Task: Reply All to email with the signature Adam Smith with the subject Request for information from softage.1@softage.net with the message I would like to request a meeting to discuss the new product launch strategy., select the entire message, change the font of the message to Comic Sans and change the font typography to bold Send the email
Action: Mouse moved to (490, 623)
Screenshot: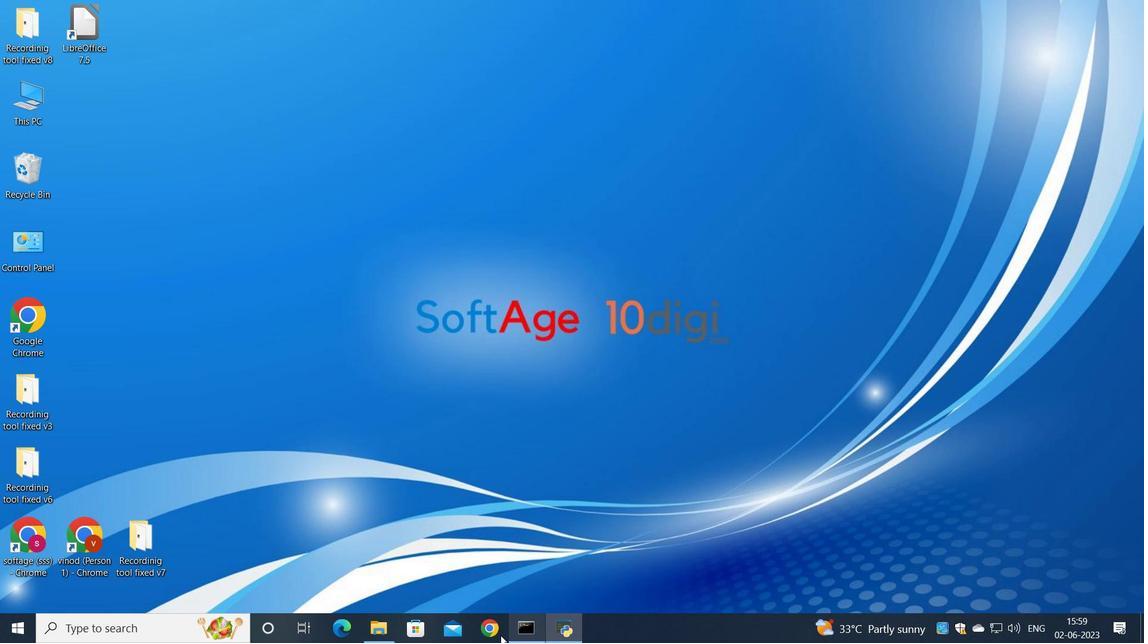 
Action: Mouse pressed left at (490, 623)
Screenshot: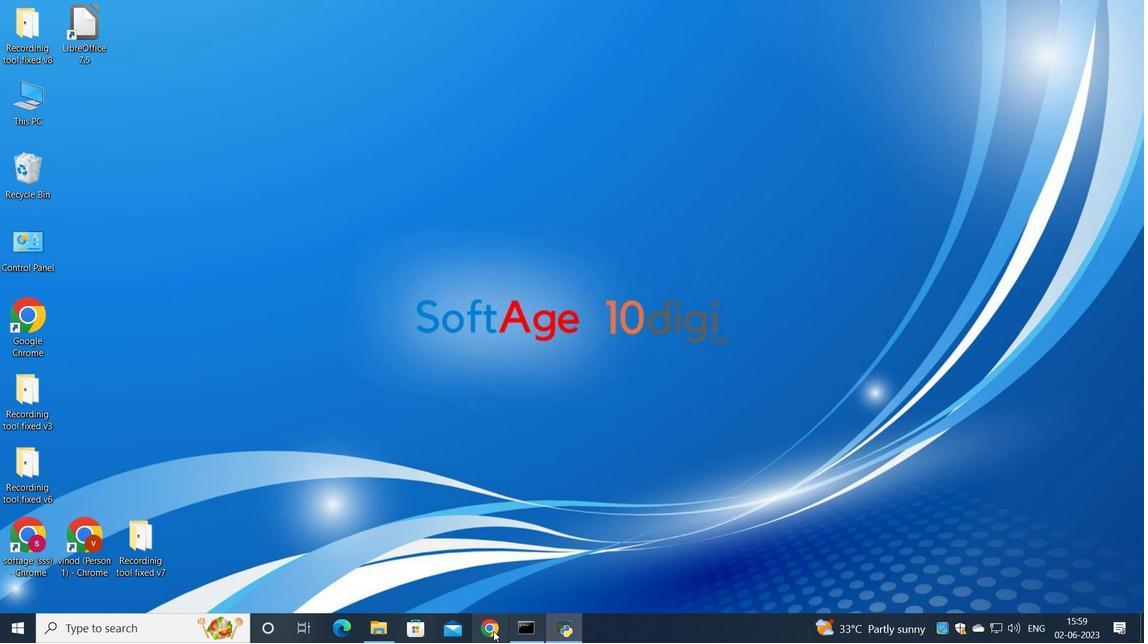 
Action: Mouse moved to (494, 408)
Screenshot: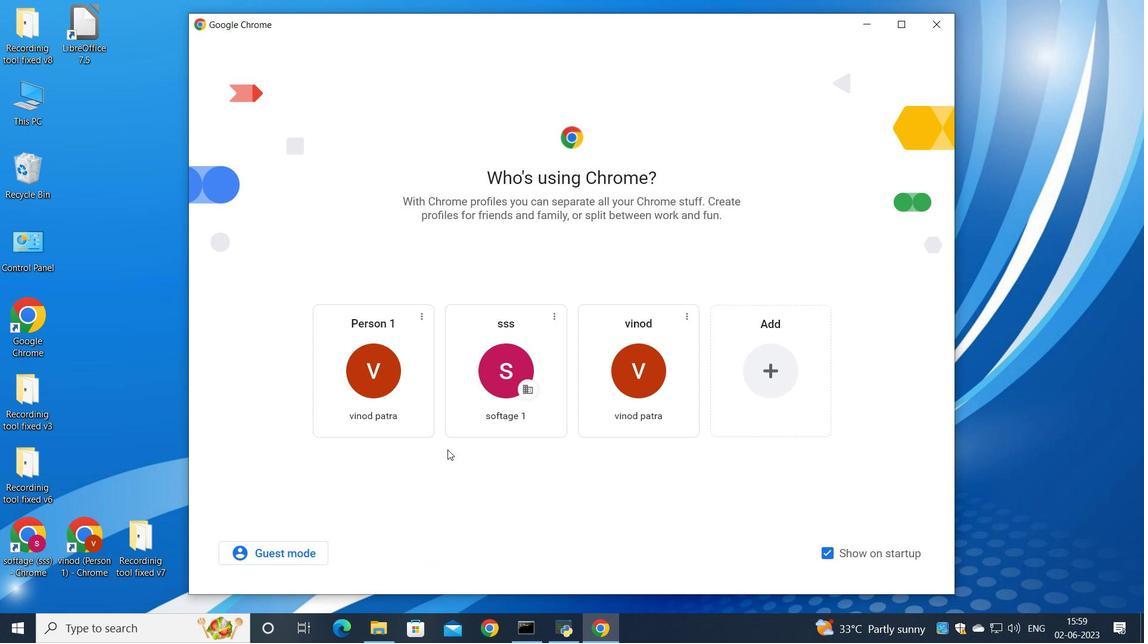 
Action: Mouse pressed left at (494, 408)
Screenshot: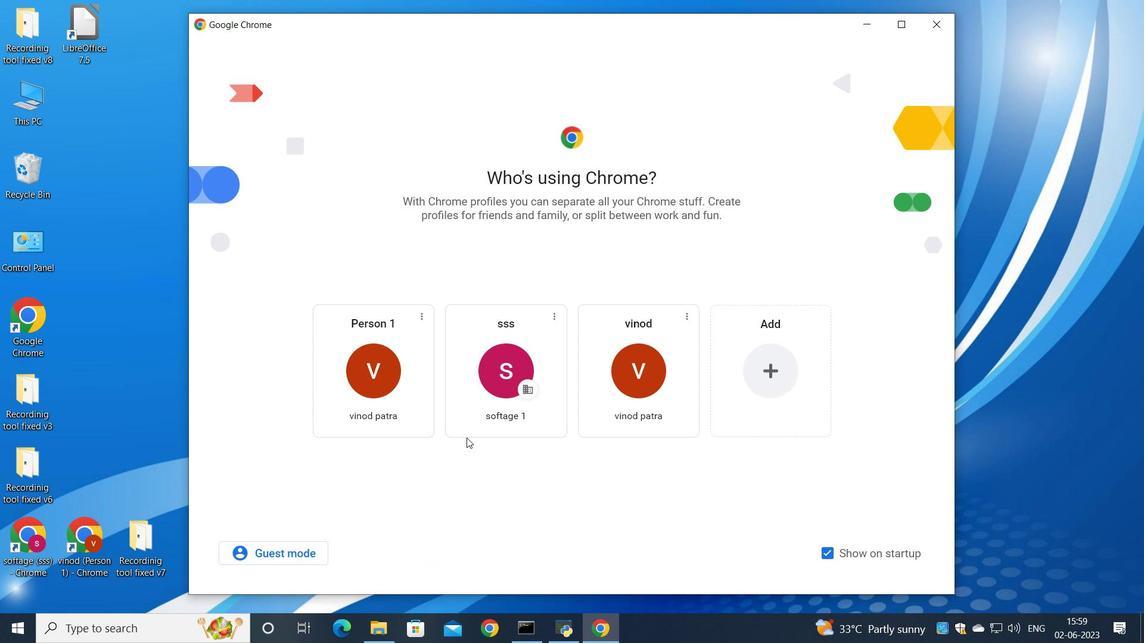 
Action: Mouse moved to (1001, 102)
Screenshot: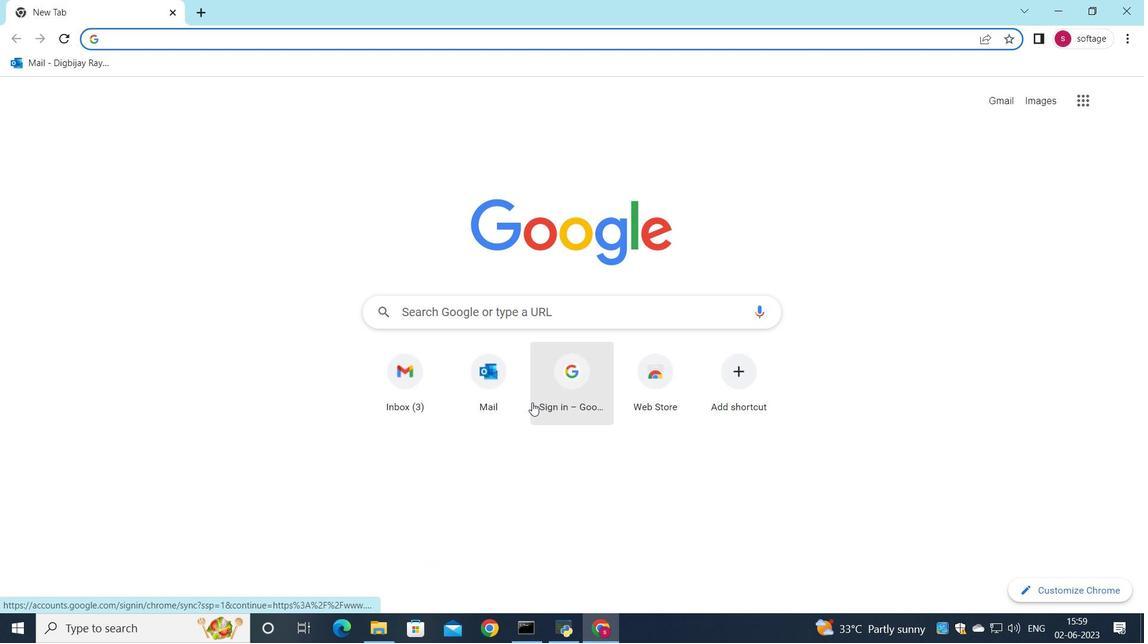 
Action: Mouse pressed left at (1001, 102)
Screenshot: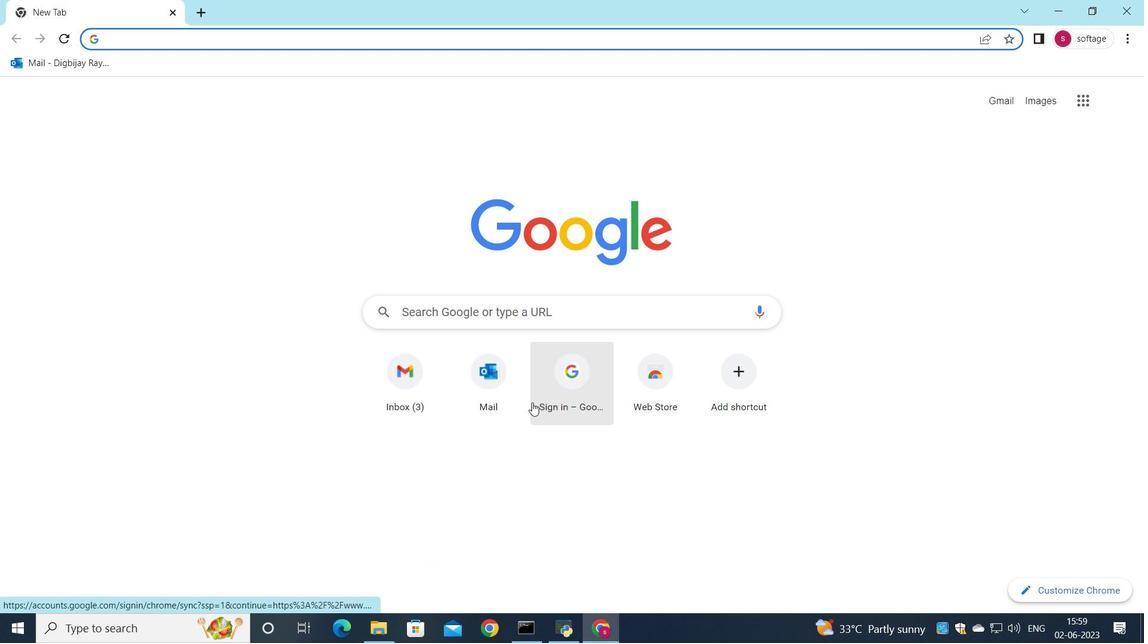 
Action: Mouse moved to (977, 106)
Screenshot: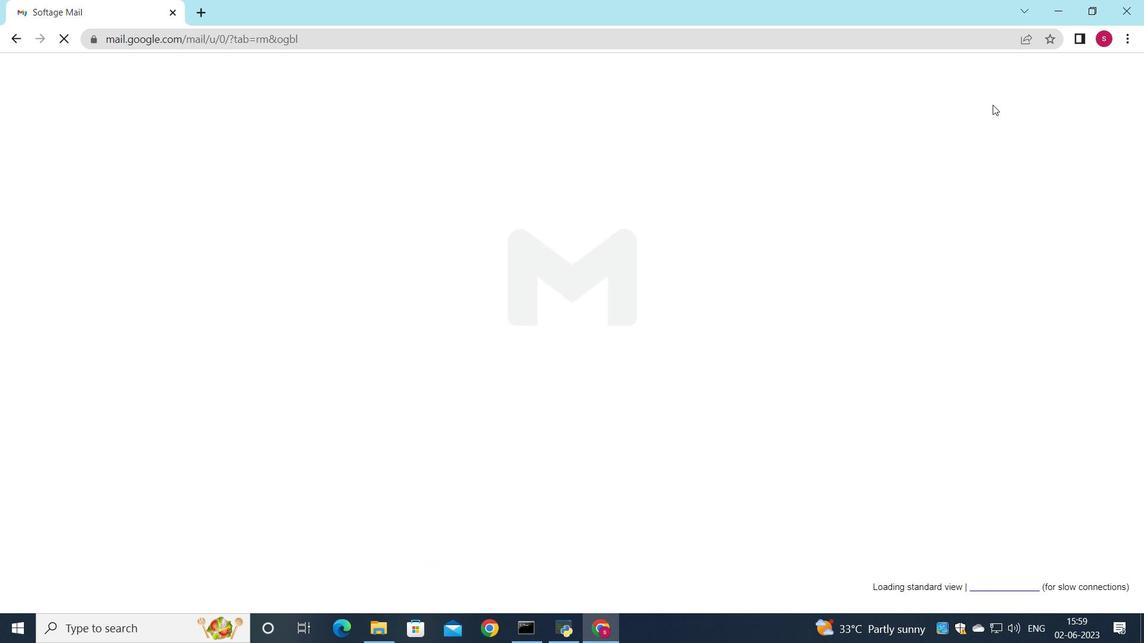 
Action: Mouse pressed left at (977, 106)
Screenshot: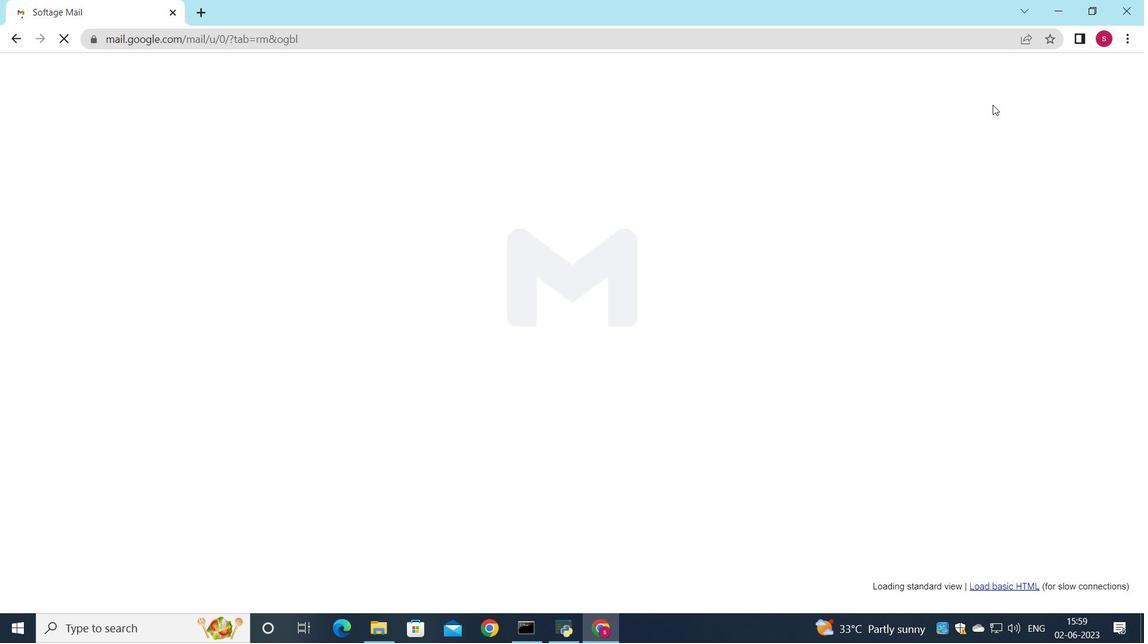 
Action: Mouse moved to (992, 169)
Screenshot: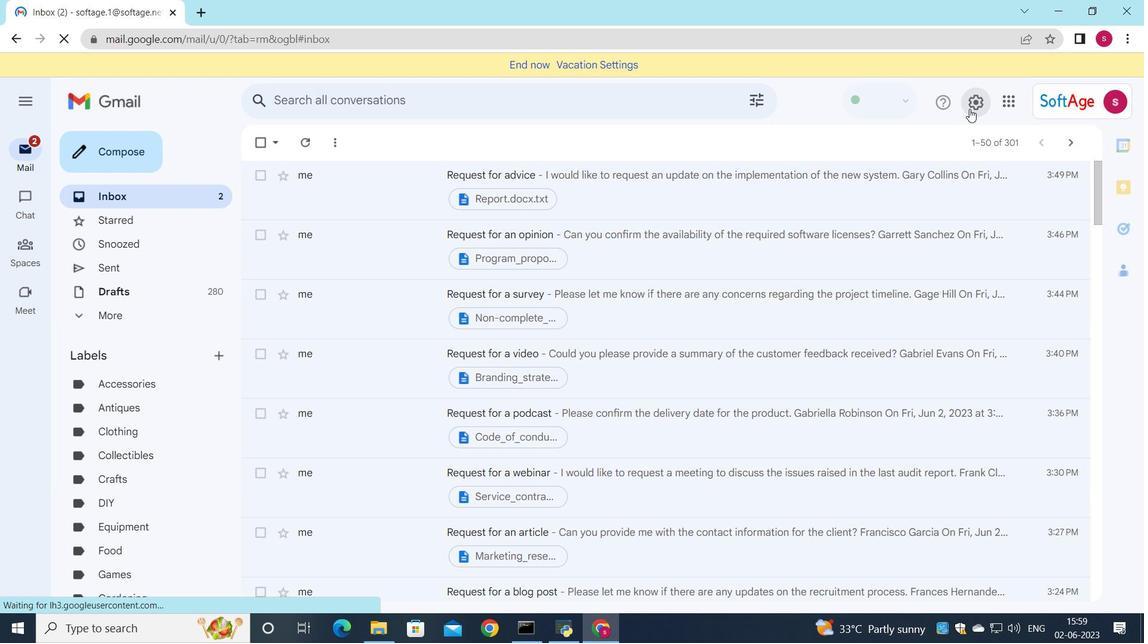
Action: Mouse pressed left at (992, 169)
Screenshot: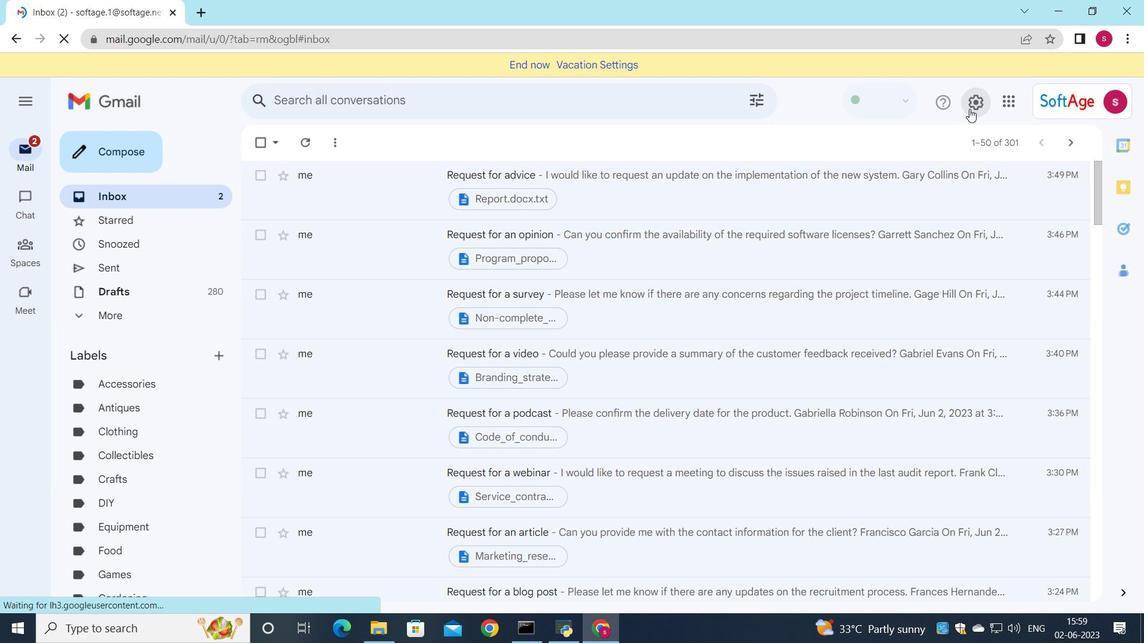 
Action: Mouse moved to (731, 228)
Screenshot: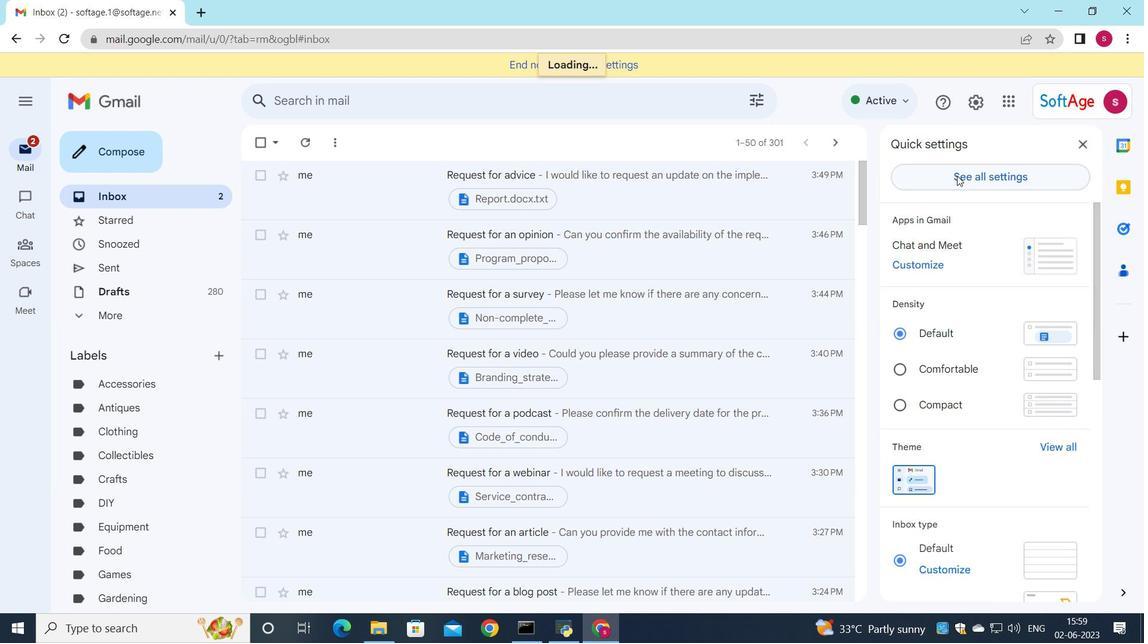 
Action: Mouse scrolled (731, 227) with delta (0, 0)
Screenshot: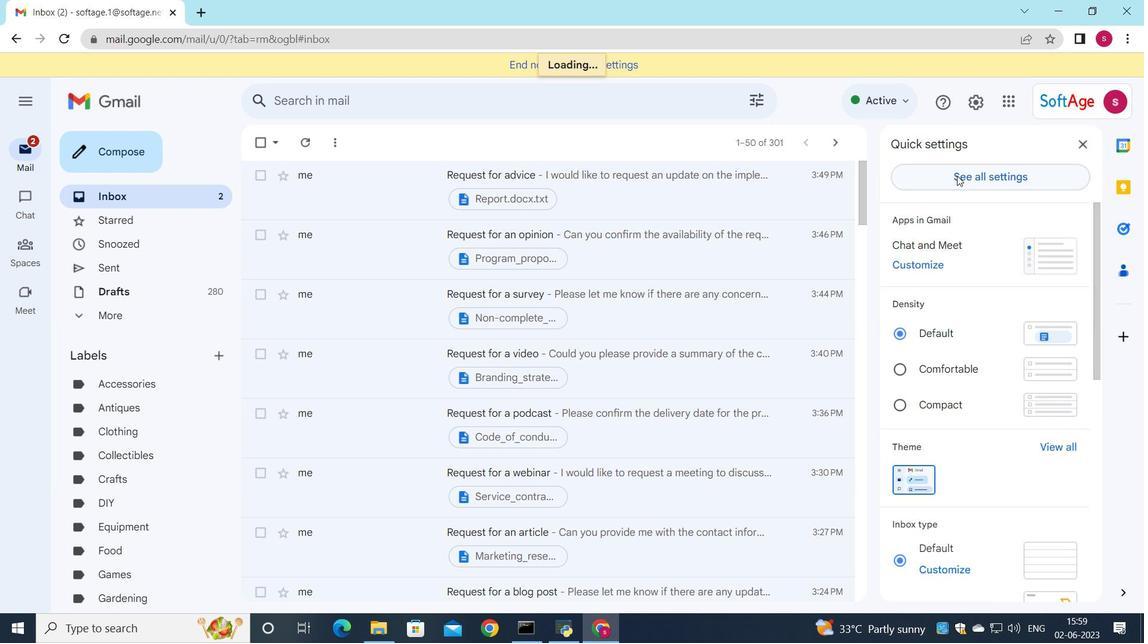 
Action: Mouse moved to (727, 236)
Screenshot: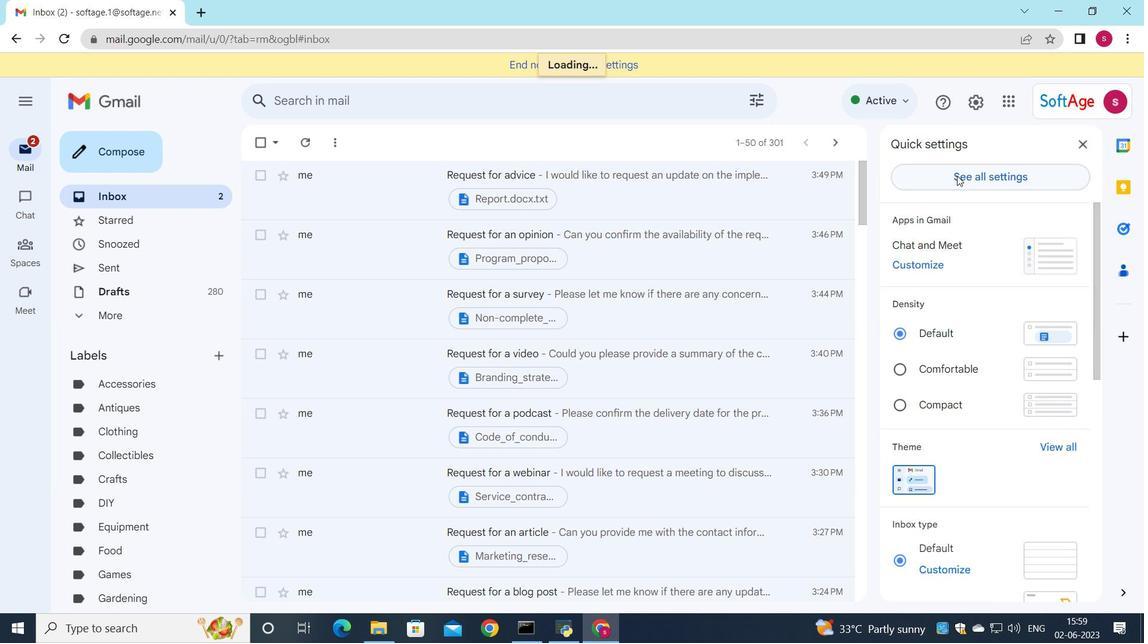 
Action: Mouse scrolled (727, 236) with delta (0, 0)
Screenshot: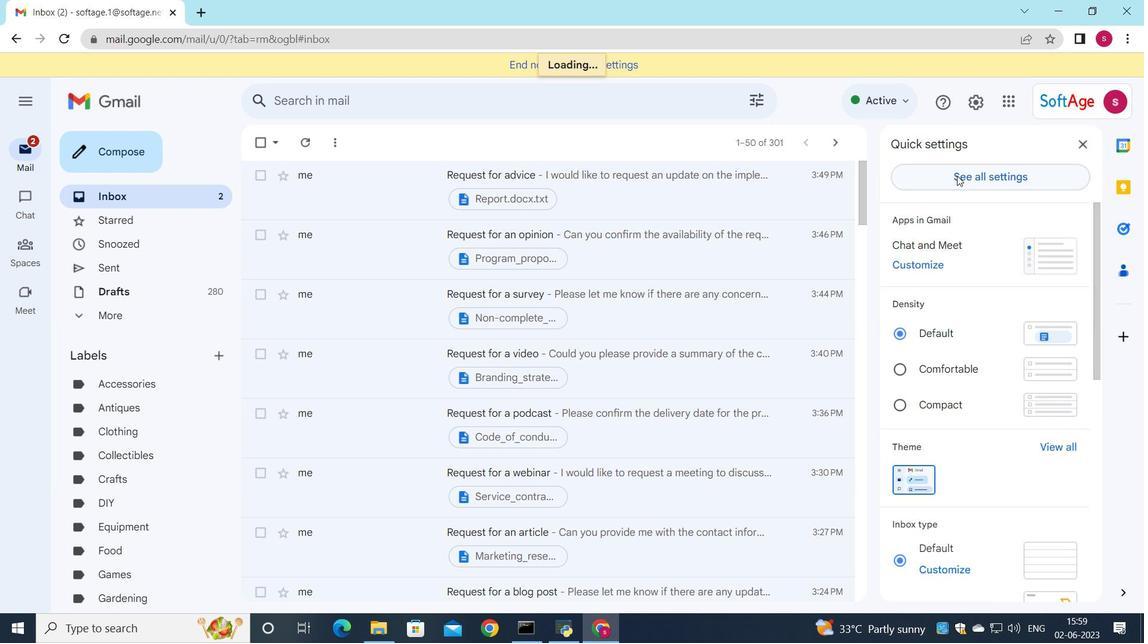 
Action: Mouse moved to (725, 239)
Screenshot: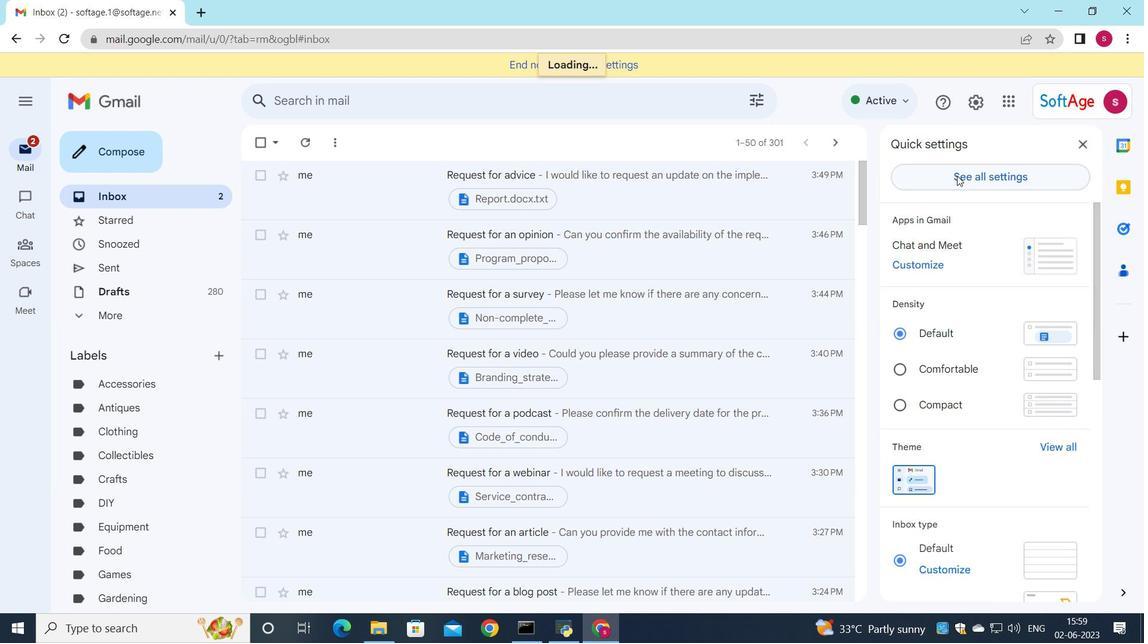 
Action: Mouse scrolled (725, 238) with delta (0, 0)
Screenshot: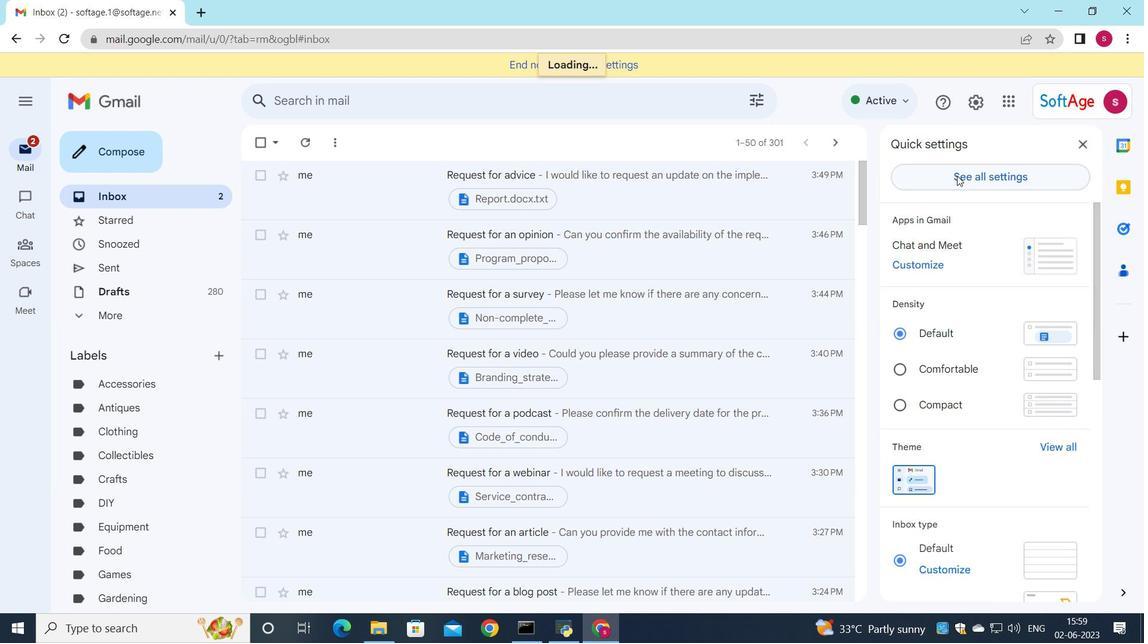 
Action: Mouse moved to (723, 240)
Screenshot: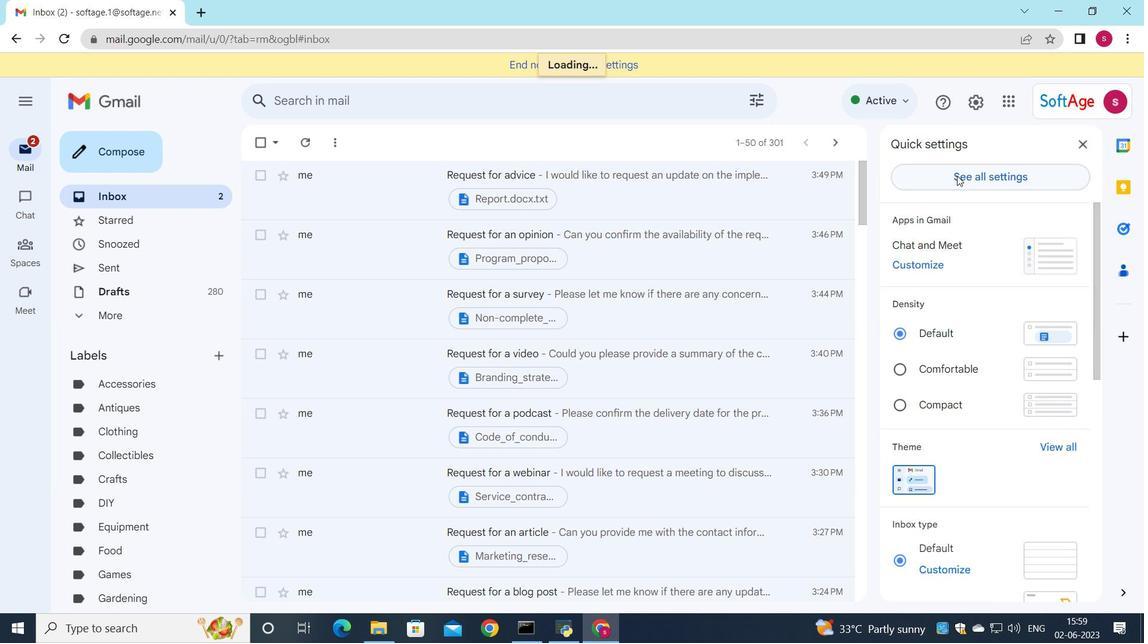 
Action: Mouse scrolled (723, 239) with delta (0, 0)
Screenshot: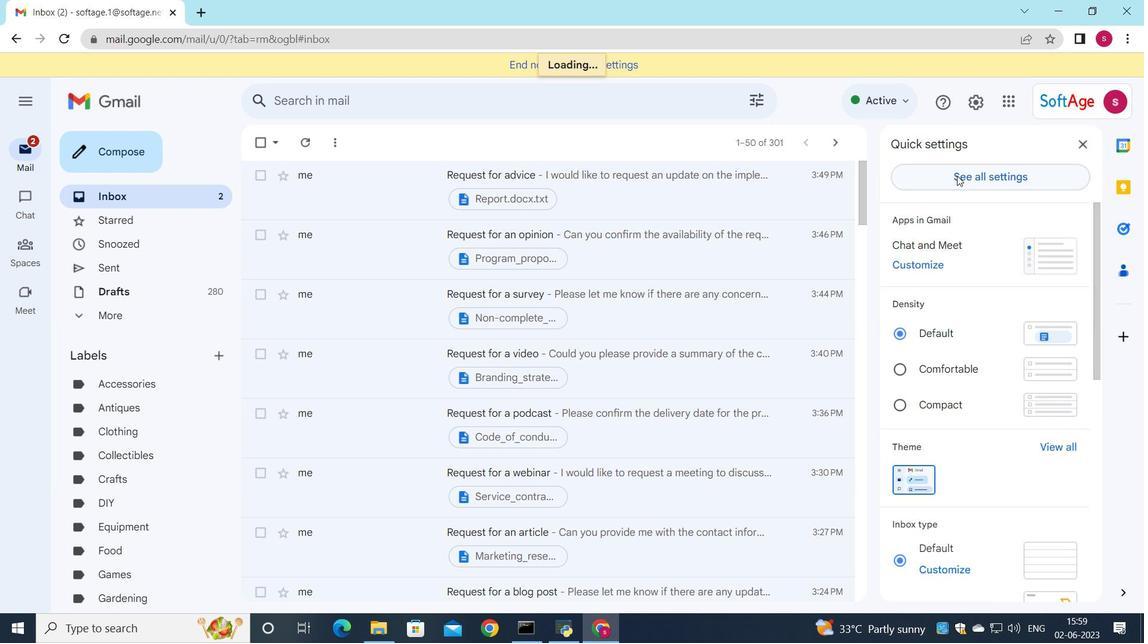 
Action: Mouse moved to (665, 234)
Screenshot: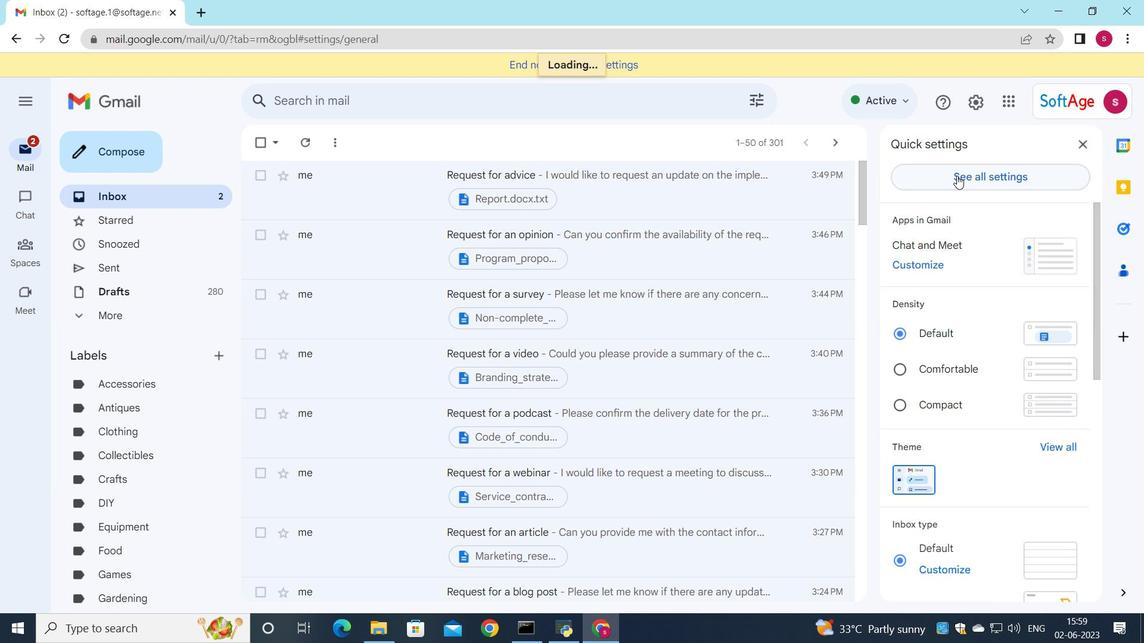 
Action: Mouse scrolled (665, 233) with delta (0, 0)
Screenshot: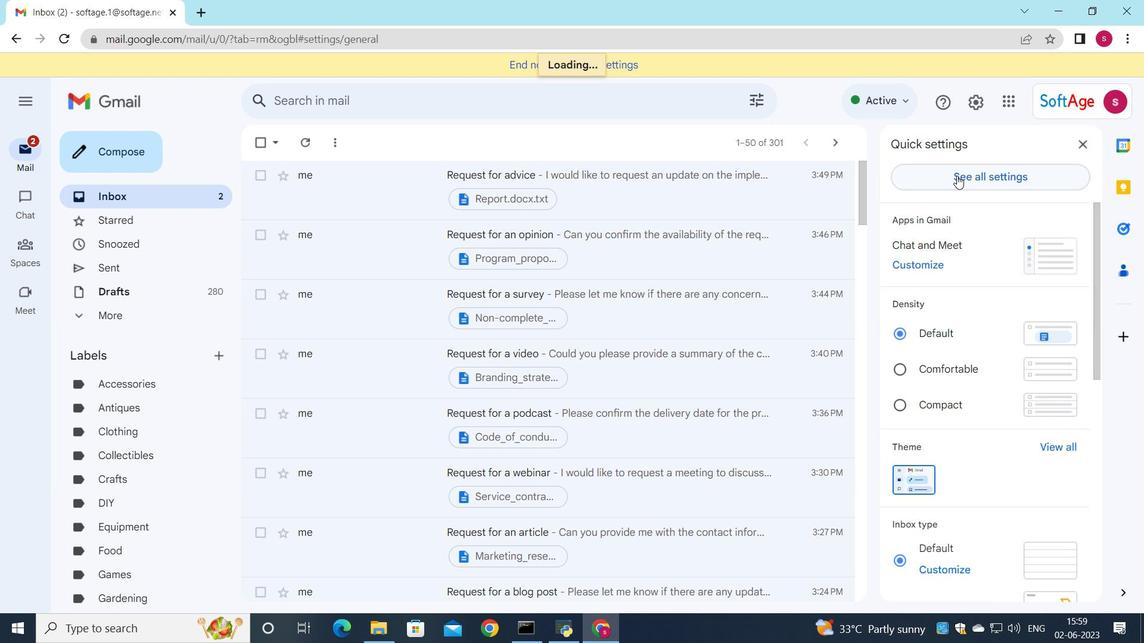 
Action: Mouse moved to (660, 240)
Screenshot: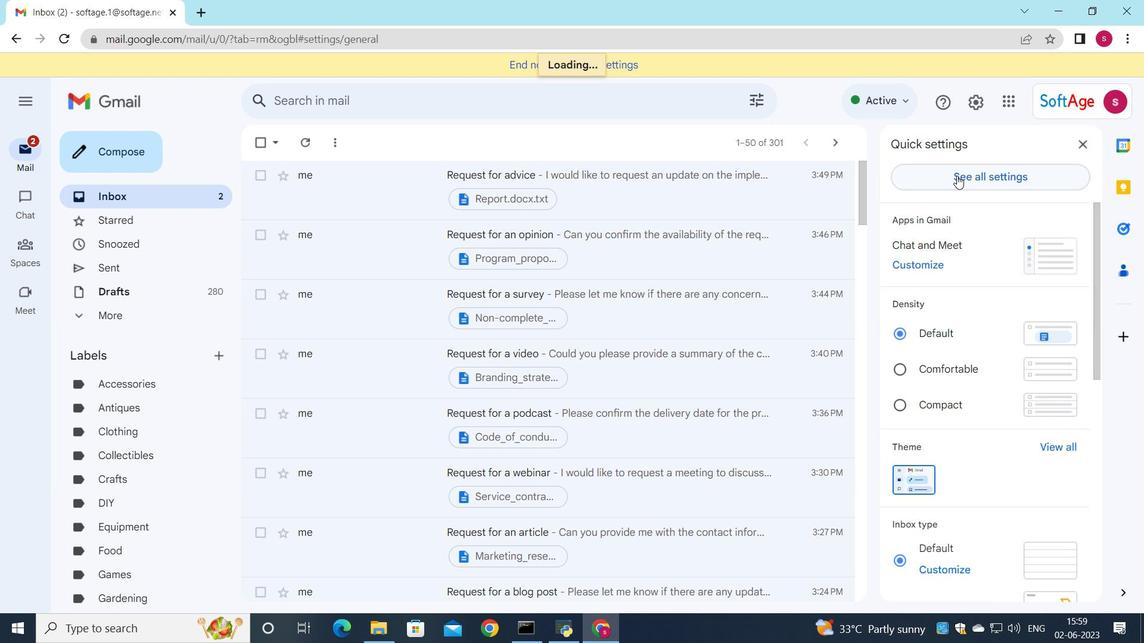 
Action: Mouse scrolled (660, 239) with delta (0, 0)
Screenshot: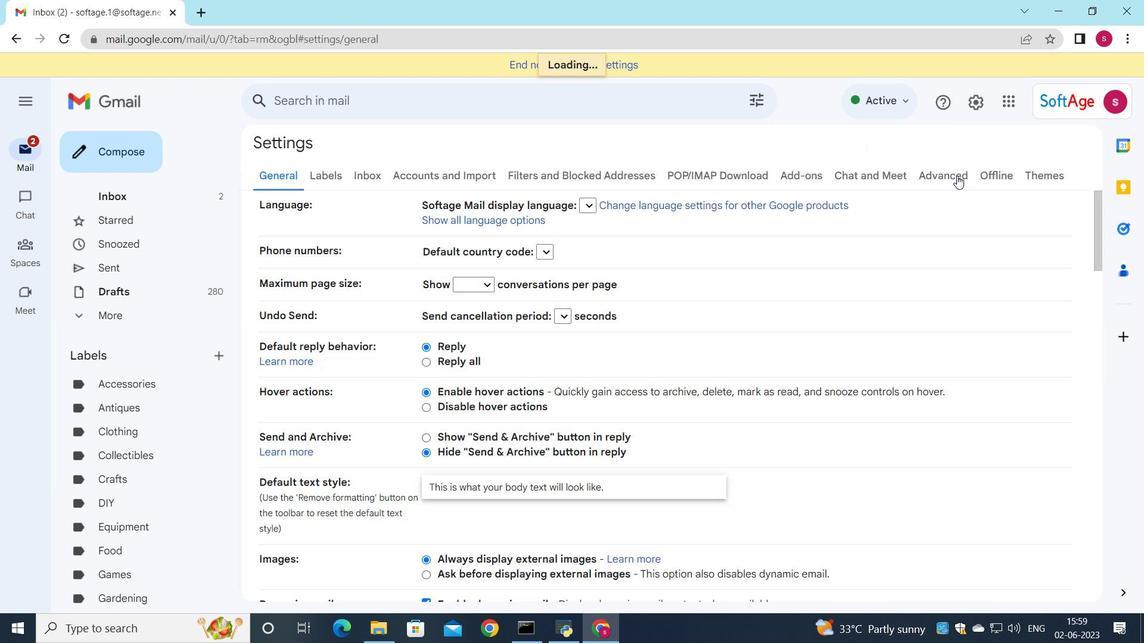 
Action: Mouse moved to (658, 243)
Screenshot: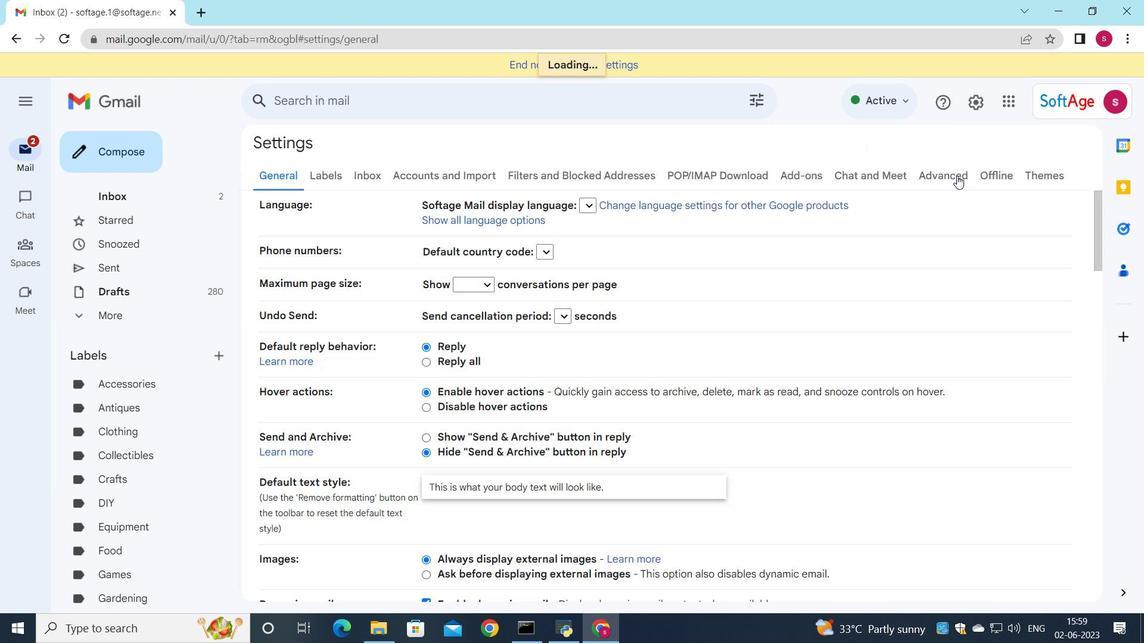 
Action: Mouse scrolled (658, 243) with delta (0, 0)
Screenshot: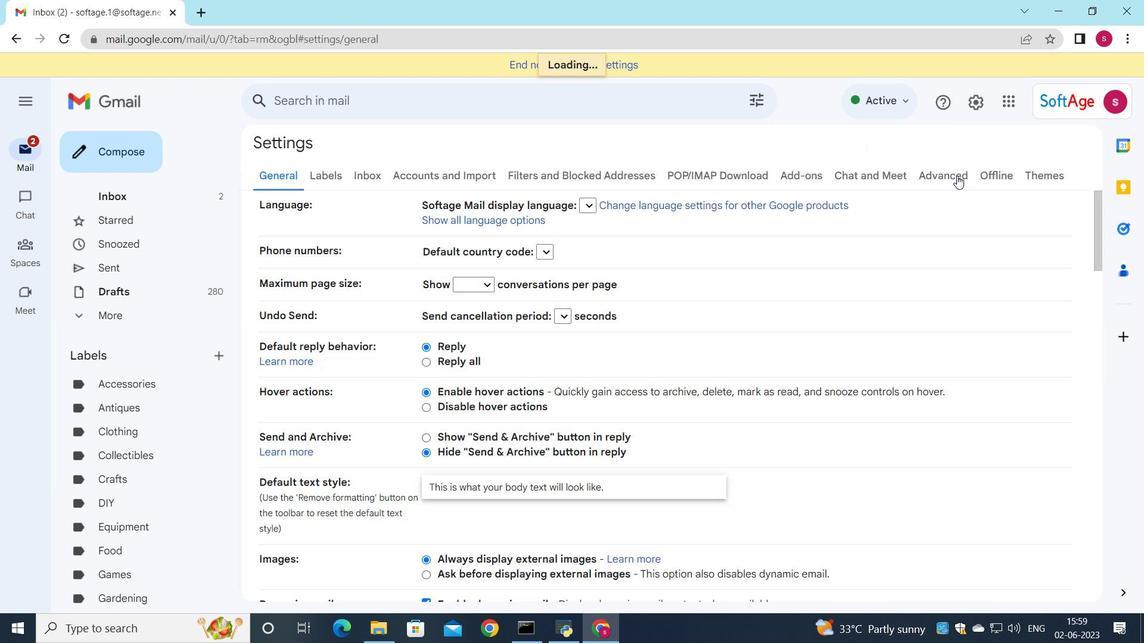 
Action: Mouse moved to (623, 300)
Screenshot: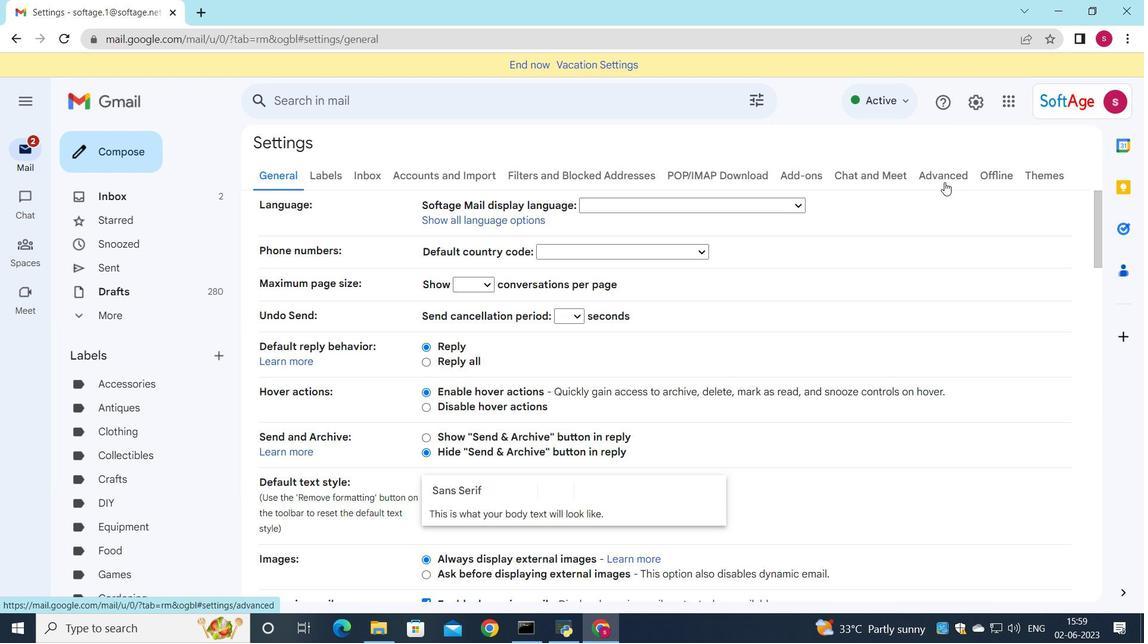 
Action: Mouse scrolled (623, 299) with delta (0, 0)
Screenshot: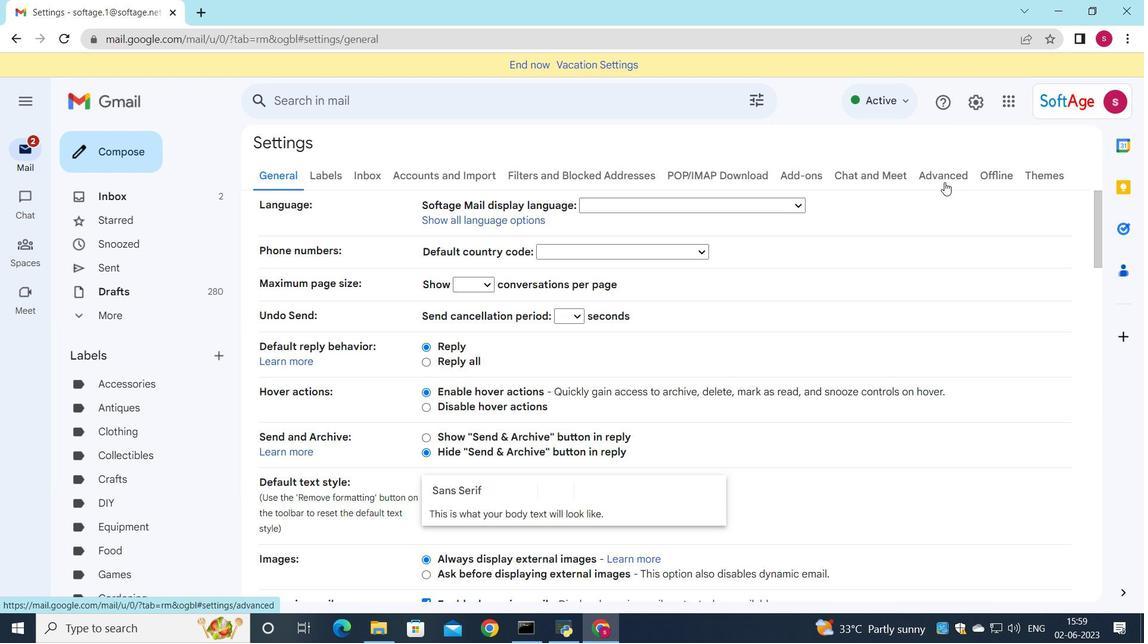 
Action: Mouse moved to (623, 301)
Screenshot: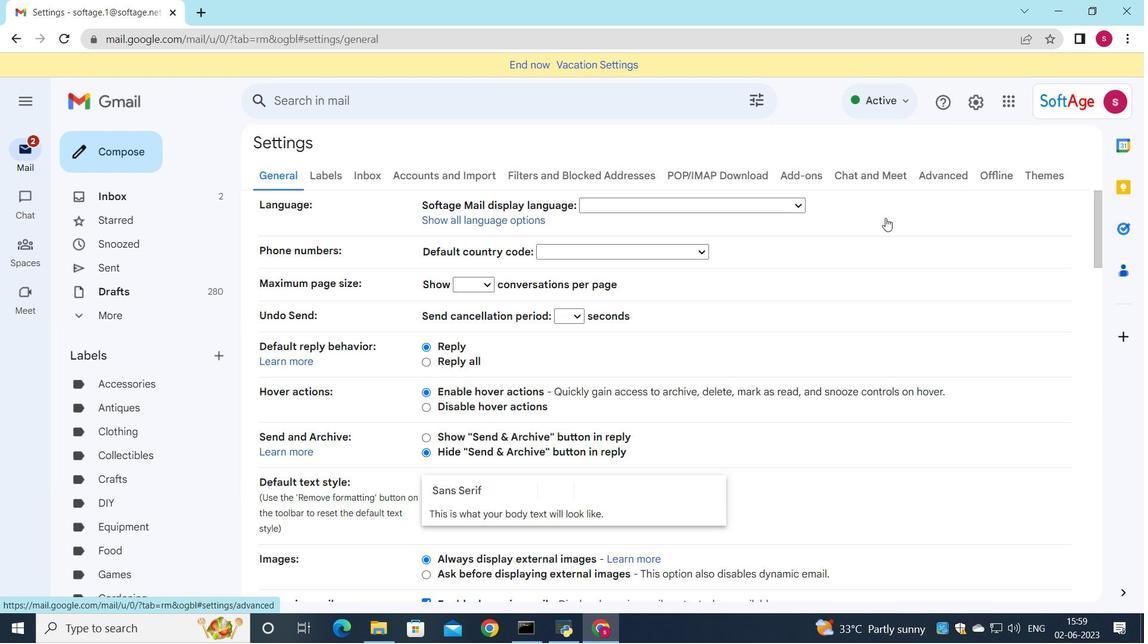 
Action: Mouse scrolled (623, 300) with delta (0, 0)
Screenshot: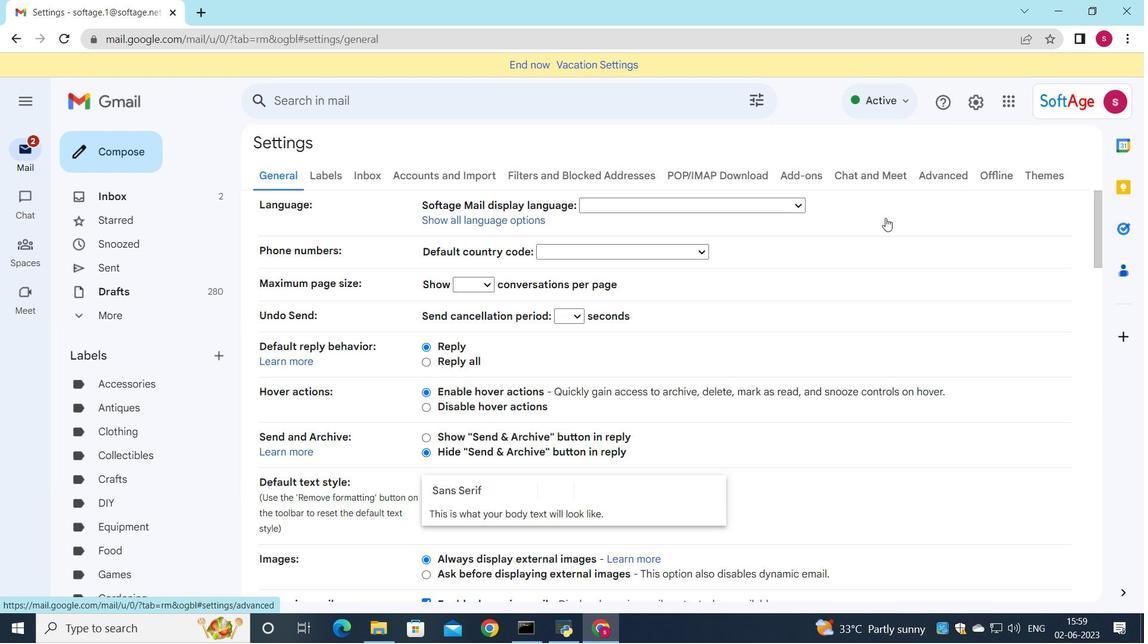 
Action: Mouse moved to (623, 302)
Screenshot: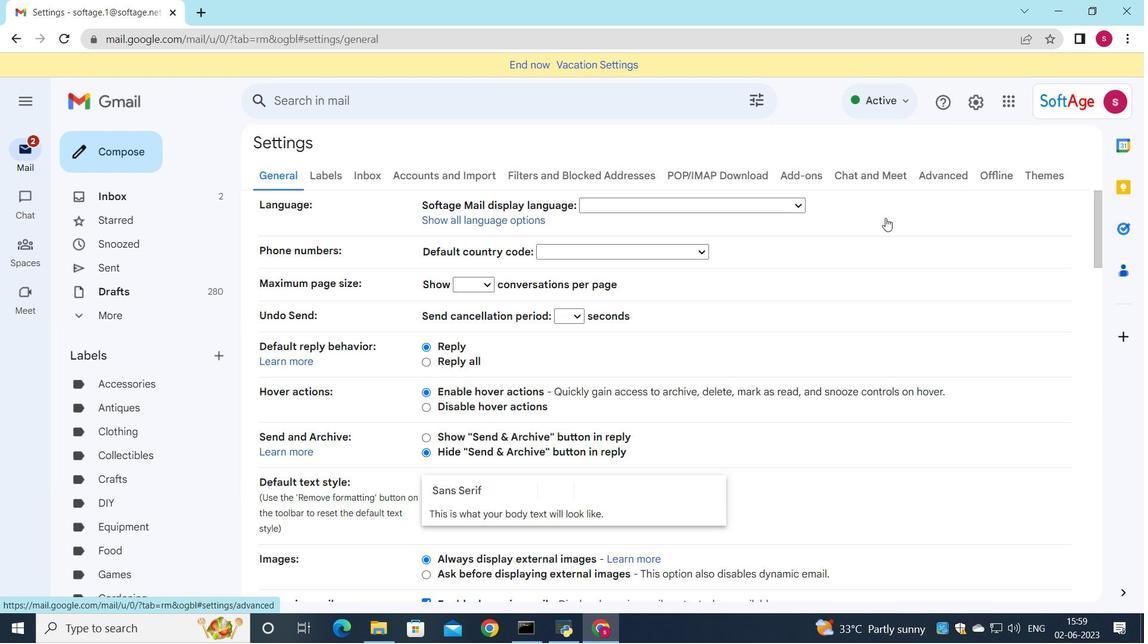 
Action: Mouse scrolled (623, 301) with delta (0, 0)
Screenshot: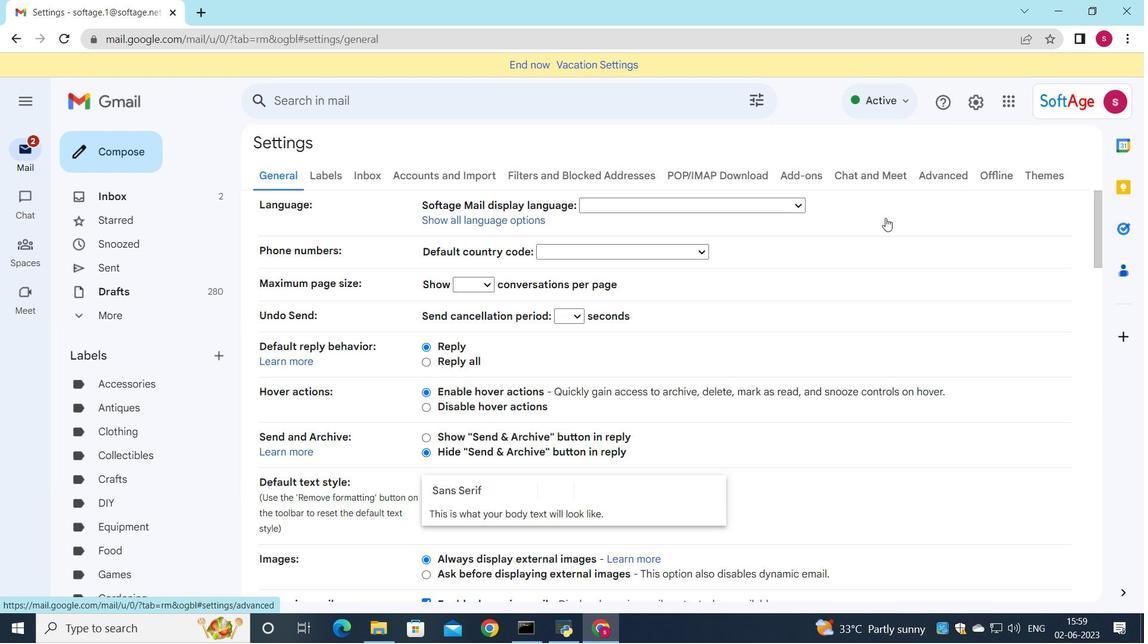 
Action: Mouse moved to (623, 302)
Screenshot: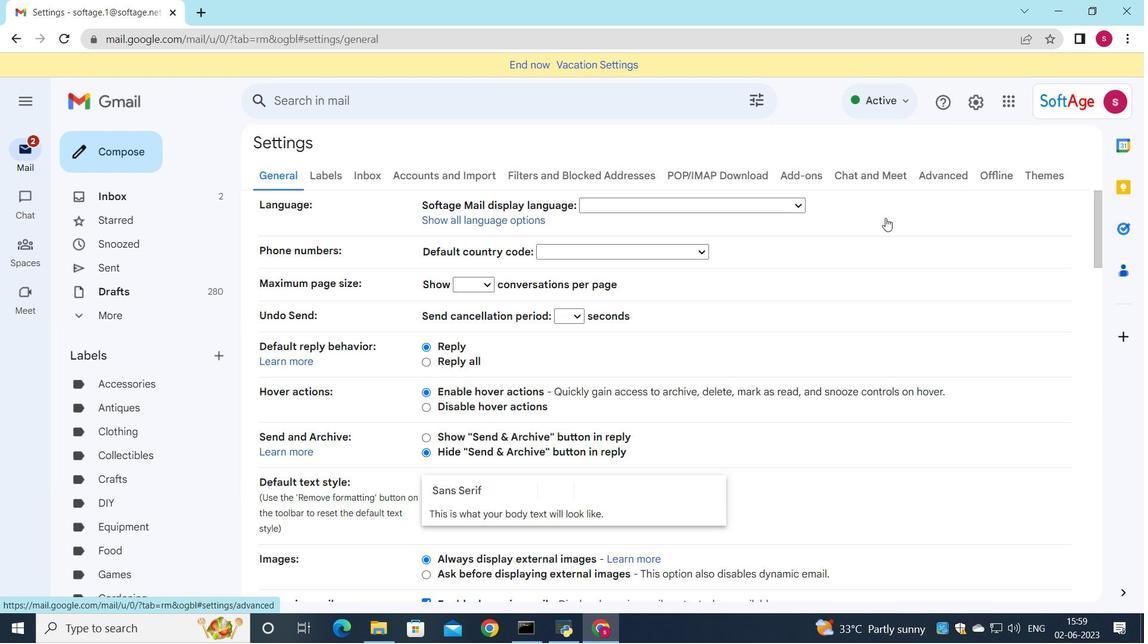 
Action: Mouse scrolled (623, 301) with delta (0, 0)
Screenshot: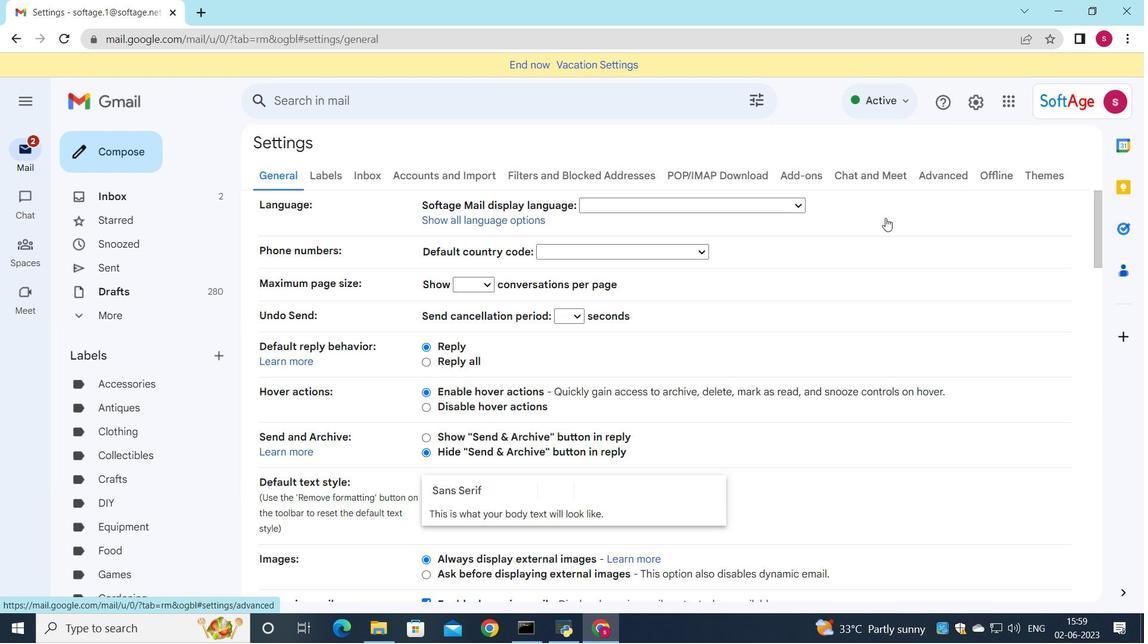 
Action: Mouse moved to (623, 297)
Screenshot: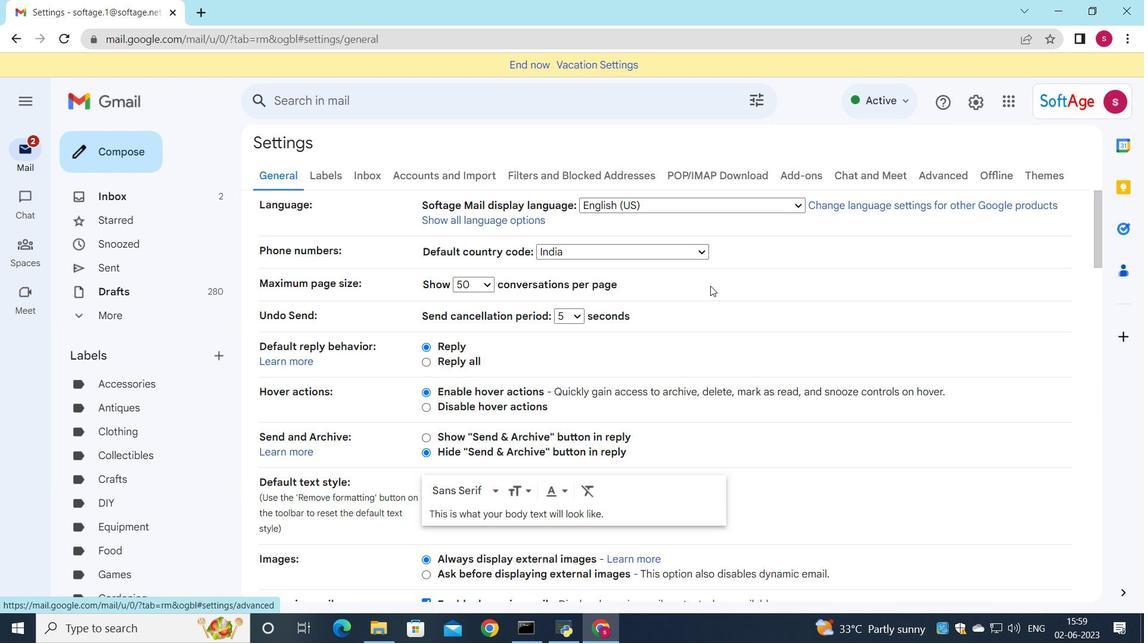 
Action: Mouse scrolled (623, 296) with delta (0, 0)
Screenshot: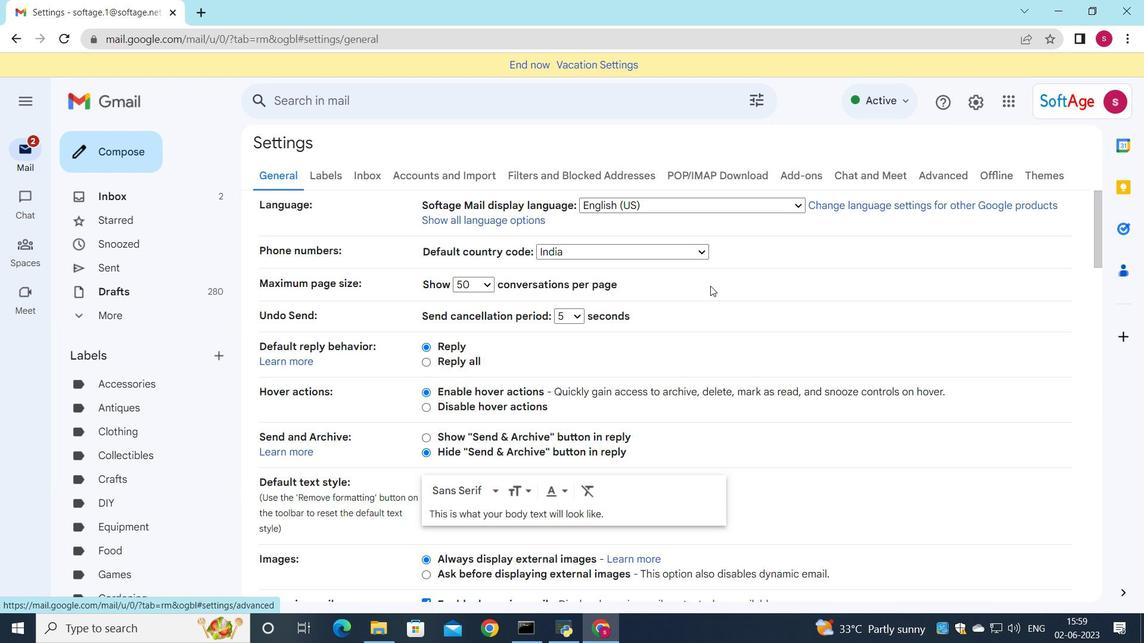 
Action: Mouse scrolled (623, 296) with delta (0, 0)
Screenshot: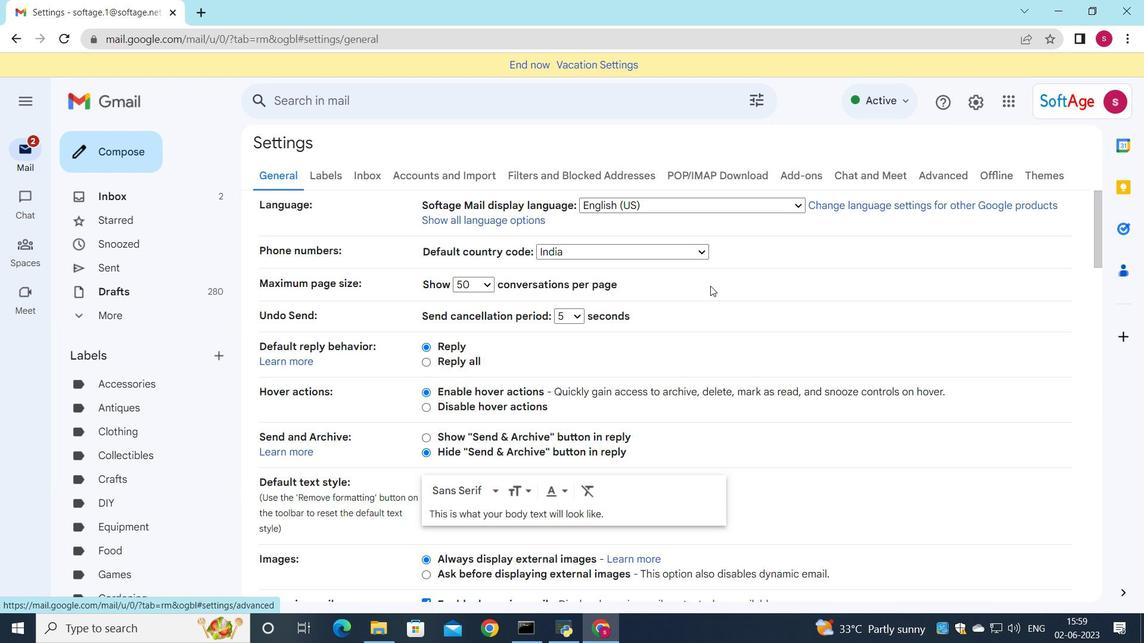 
Action: Mouse scrolled (623, 296) with delta (0, 0)
Screenshot: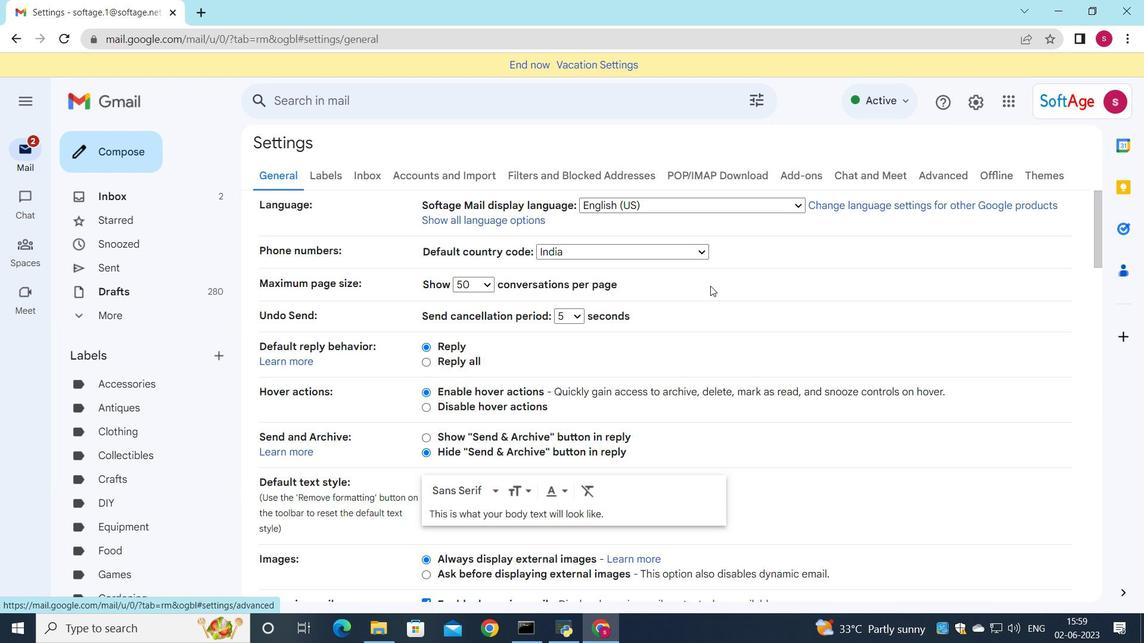 
Action: Mouse scrolled (623, 296) with delta (0, 0)
Screenshot: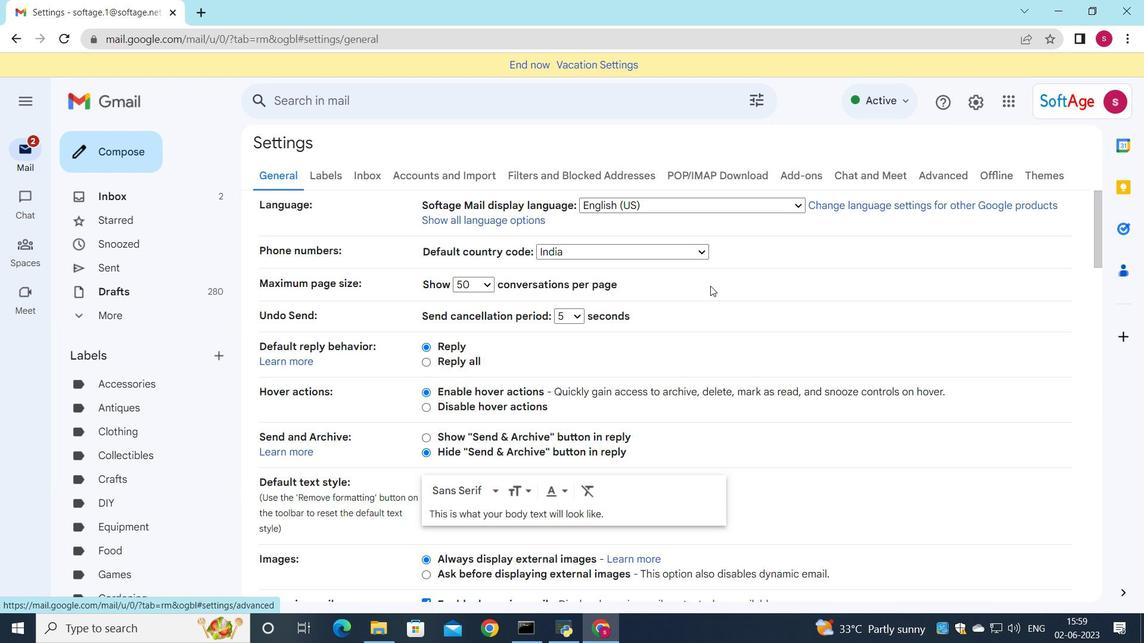 
Action: Mouse moved to (627, 293)
Screenshot: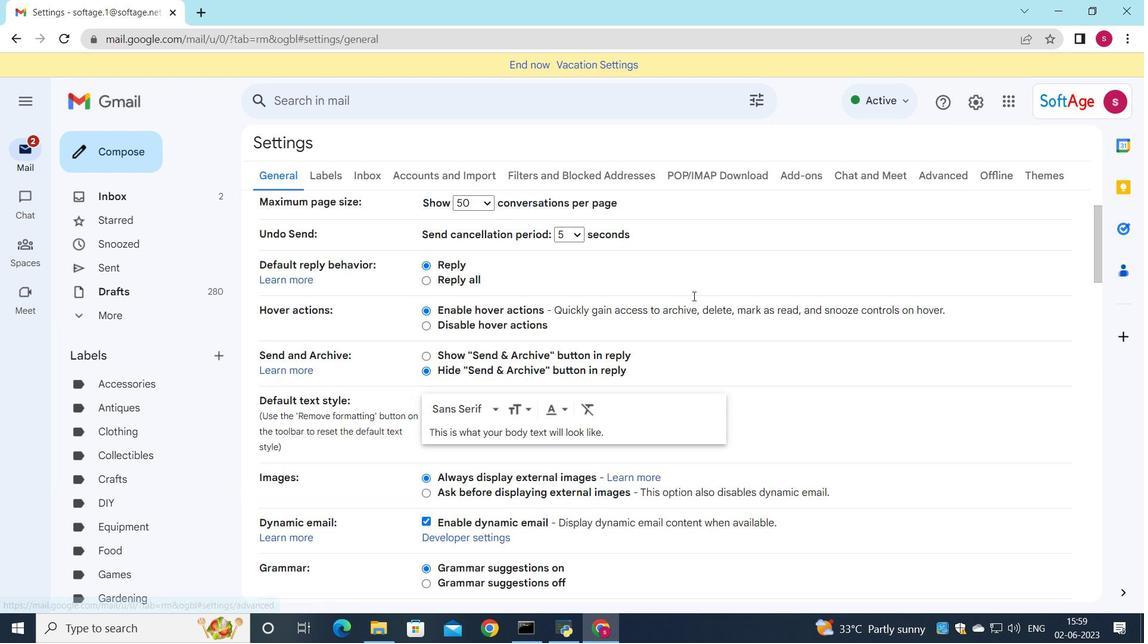 
Action: Mouse scrolled (627, 293) with delta (0, 0)
Screenshot: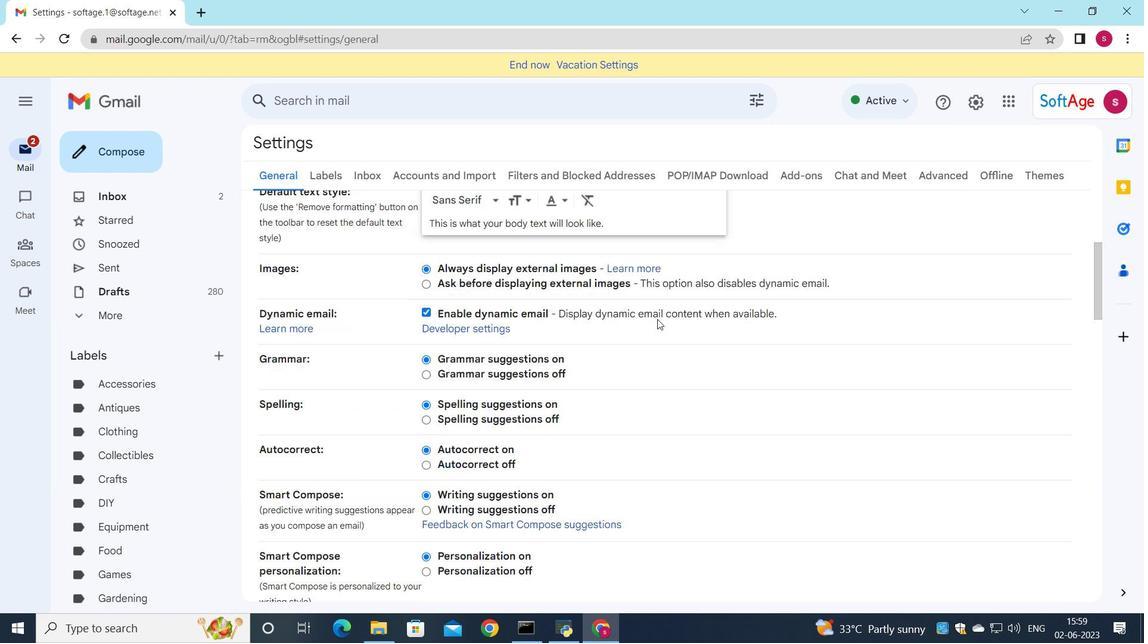 
Action: Mouse scrolled (627, 293) with delta (0, 0)
Screenshot: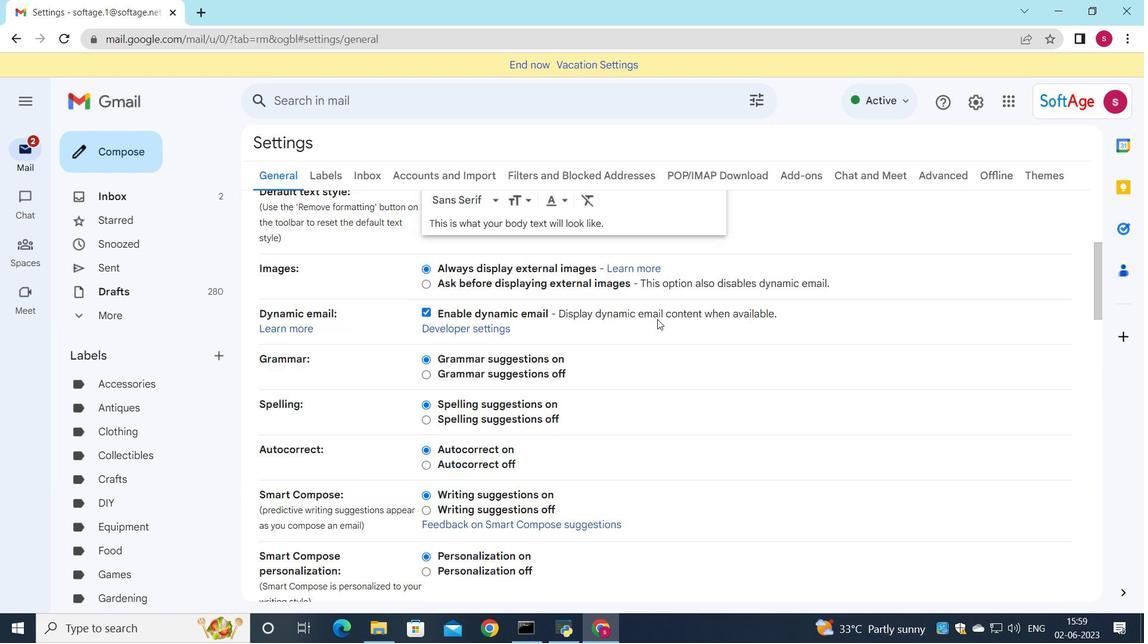 
Action: Mouse scrolled (627, 293) with delta (0, 0)
Screenshot: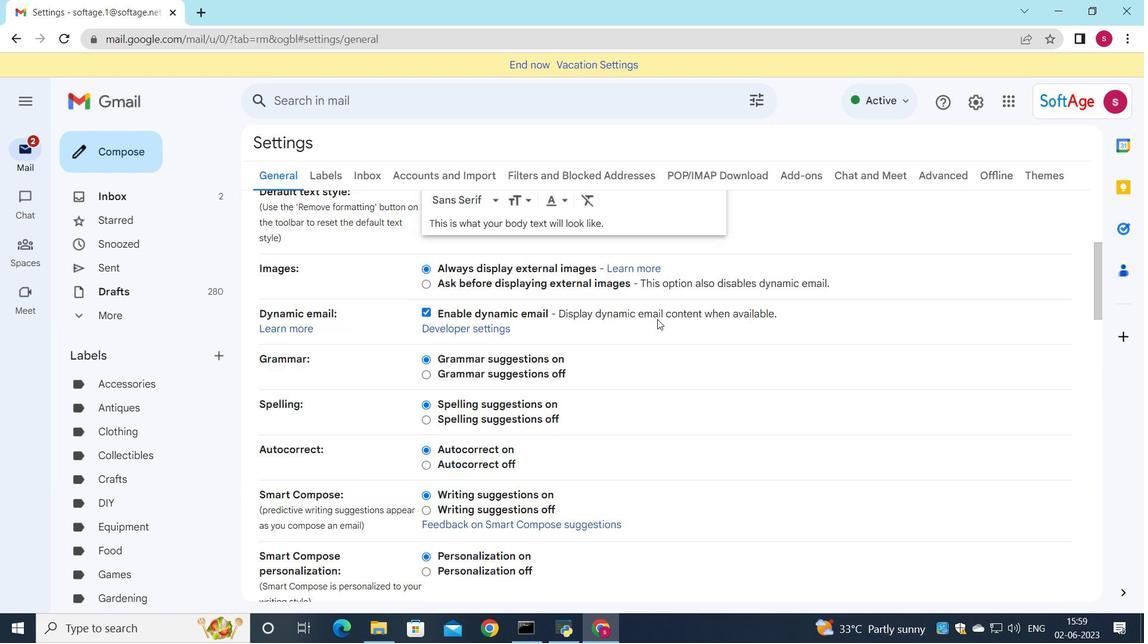 
Action: Mouse scrolled (627, 293) with delta (0, 0)
Screenshot: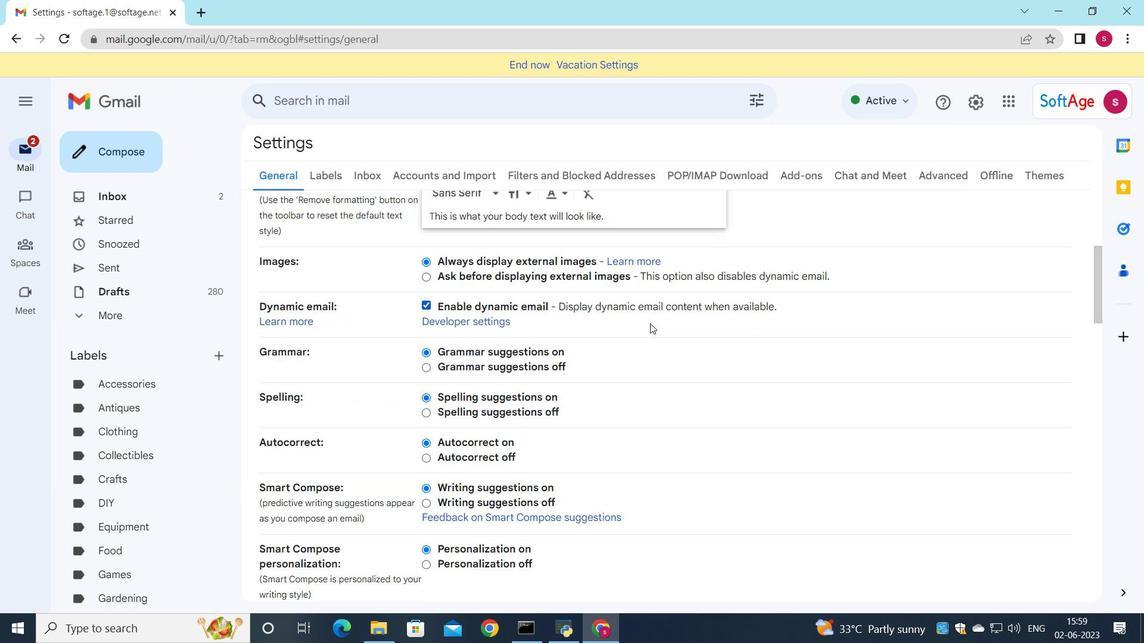 
Action: Mouse moved to (592, 230)
Screenshot: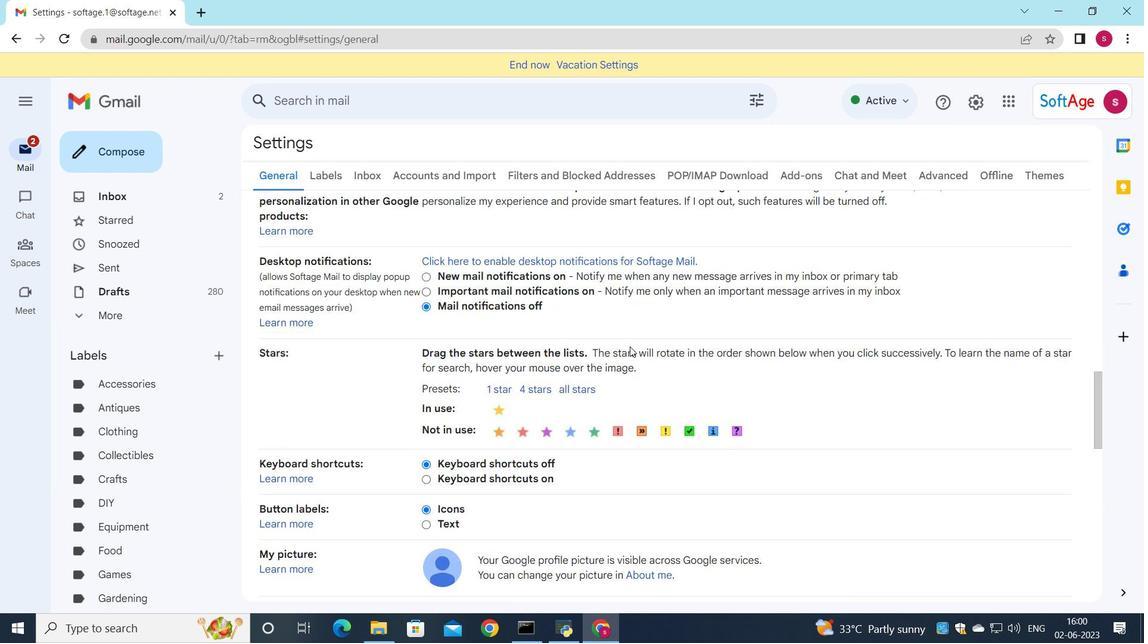 
Action: Mouse pressed left at (592, 230)
Screenshot: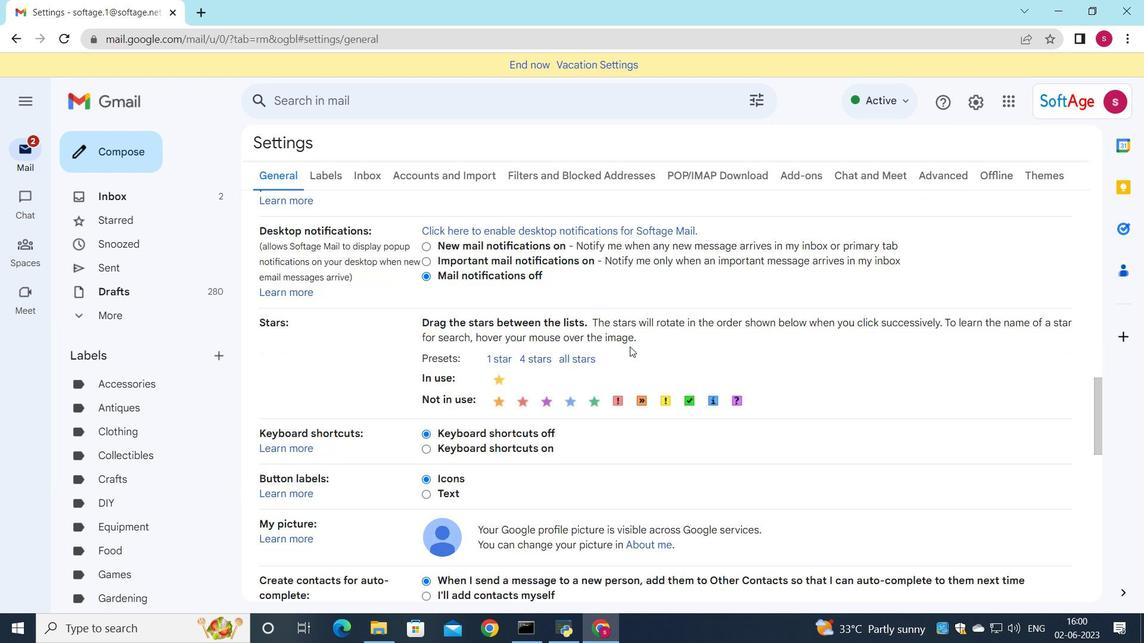 
Action: Mouse moved to (709, 361)
Screenshot: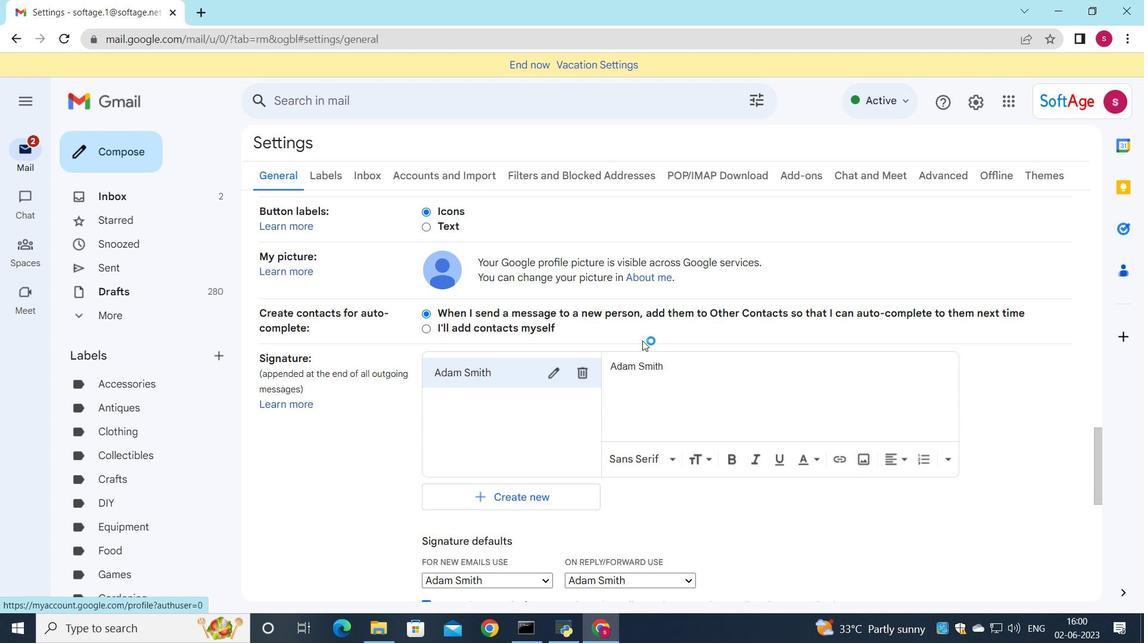 
Action: Mouse pressed left at (709, 361)
Screenshot: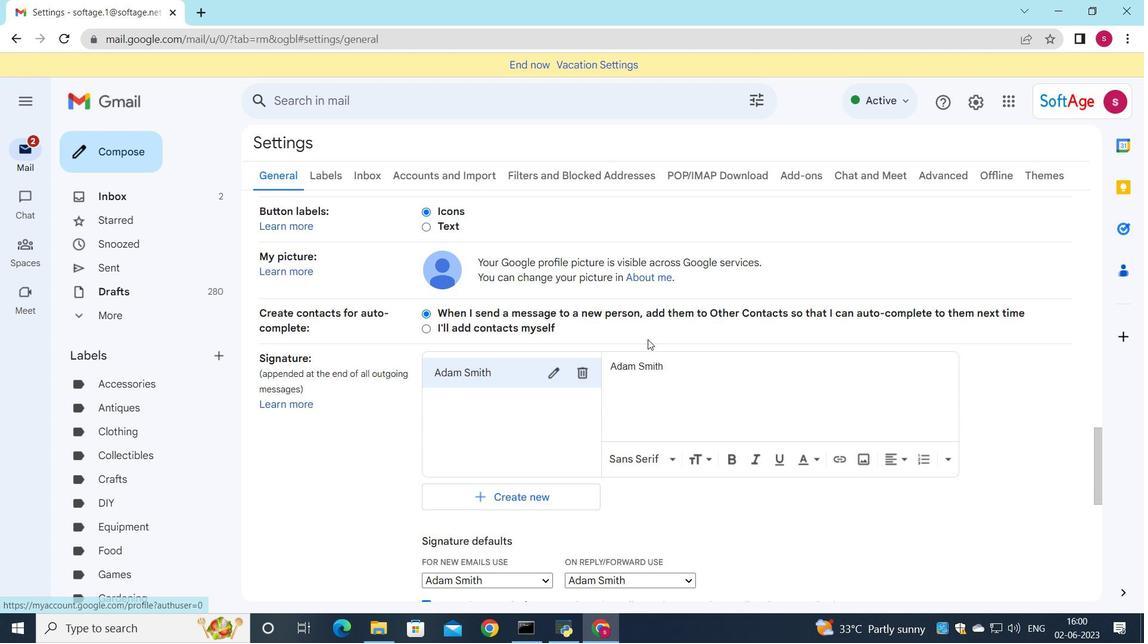 
Action: Mouse moved to (497, 249)
Screenshot: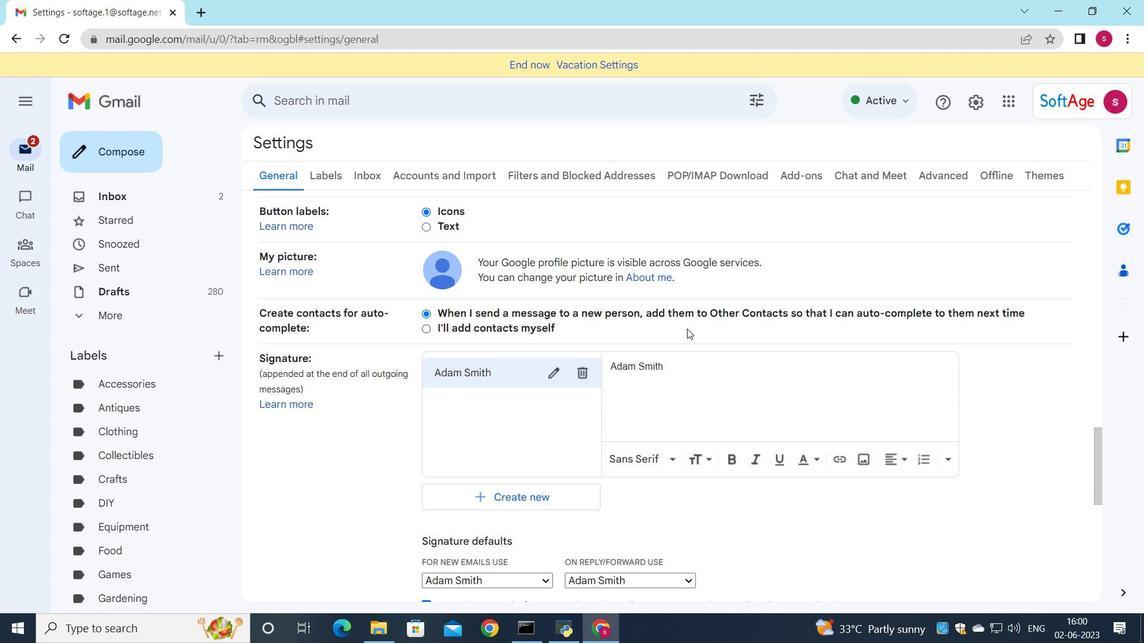 
Action: Mouse pressed left at (497, 249)
Screenshot: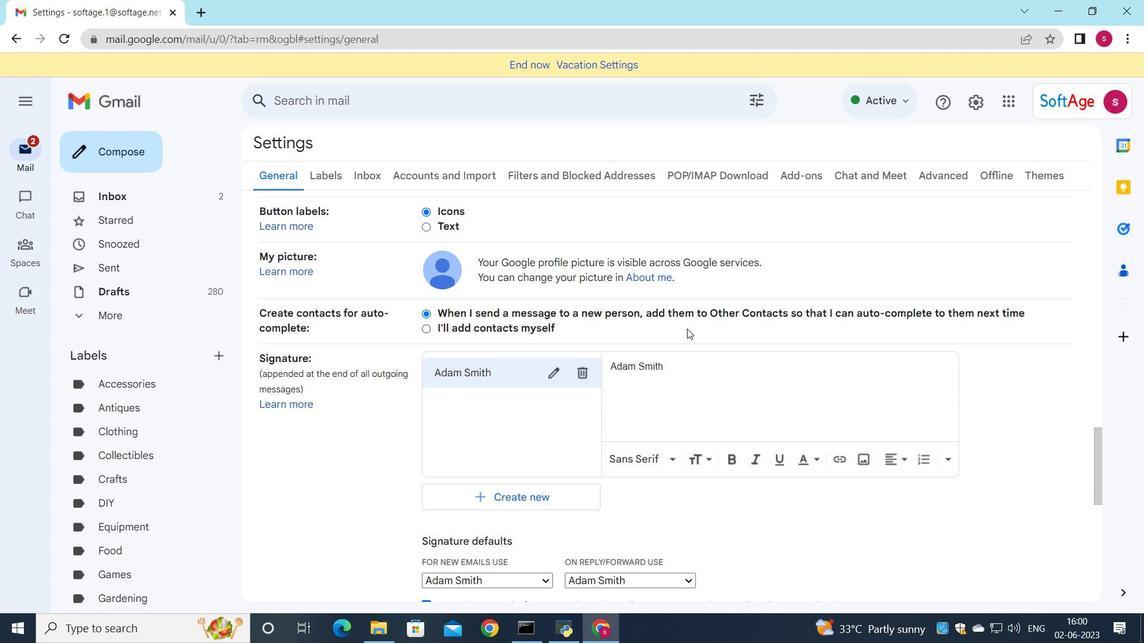 
Action: Mouse moved to (1061, 0)
Screenshot: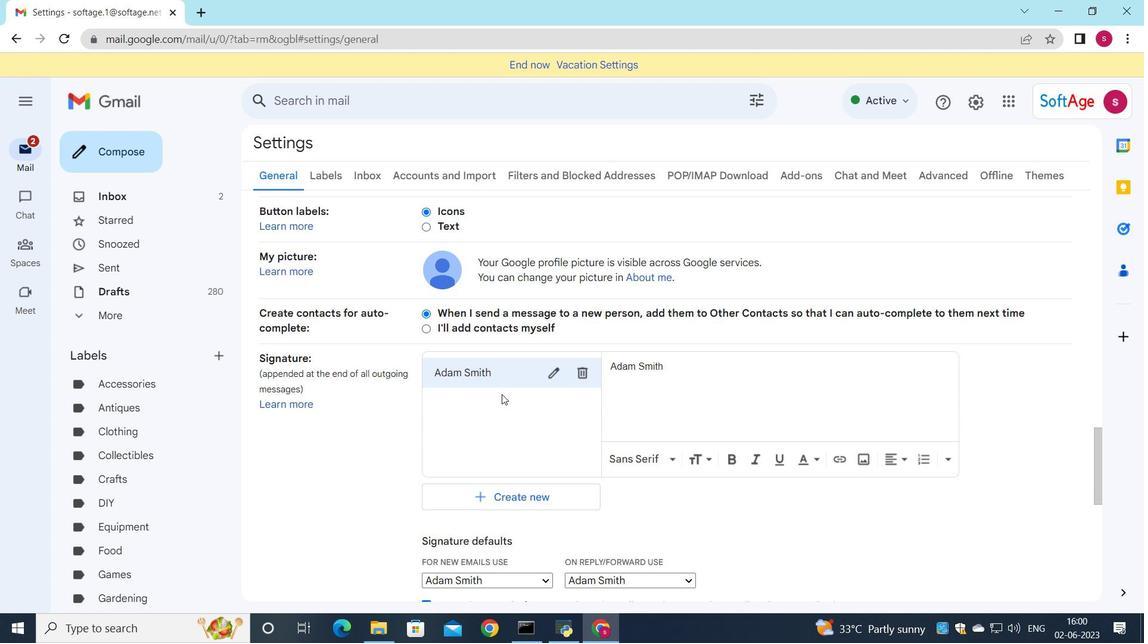 
Action: Key pressed <Key.shift><Key.shift>Adam<Key.space><Key.shift><Key.shift><Key.shift><Key.shift><Key.shift><Key.shift><Key.shift><Key.shift><Key.shift><Key.shift><Key.shift><Key.shift>Smith
Screenshot: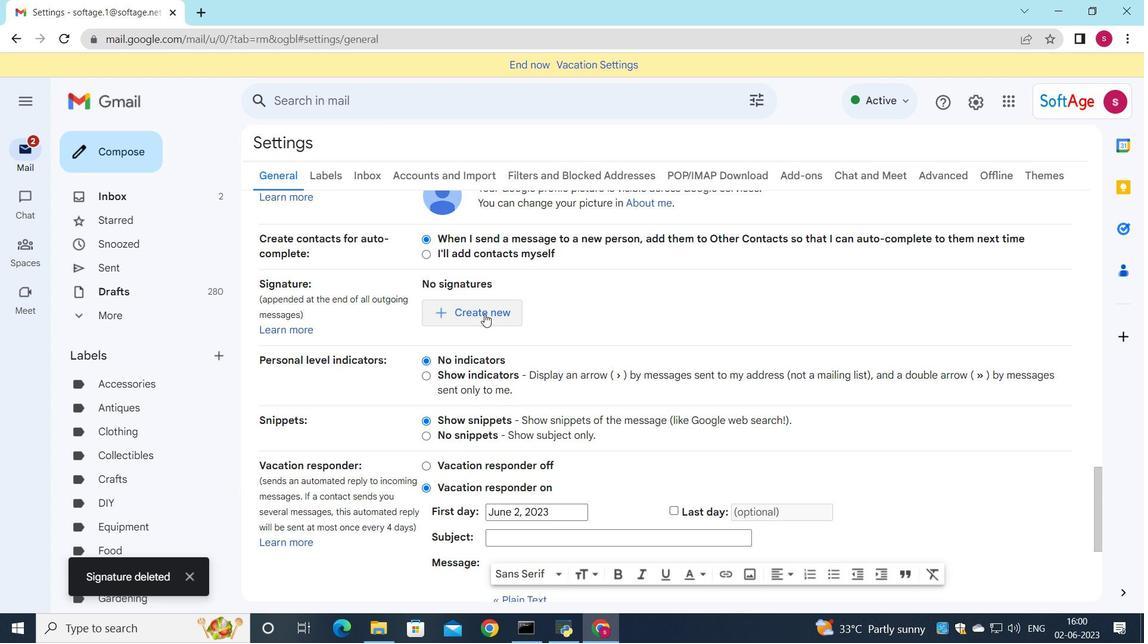 
Action: Mouse moved to (685, 374)
Screenshot: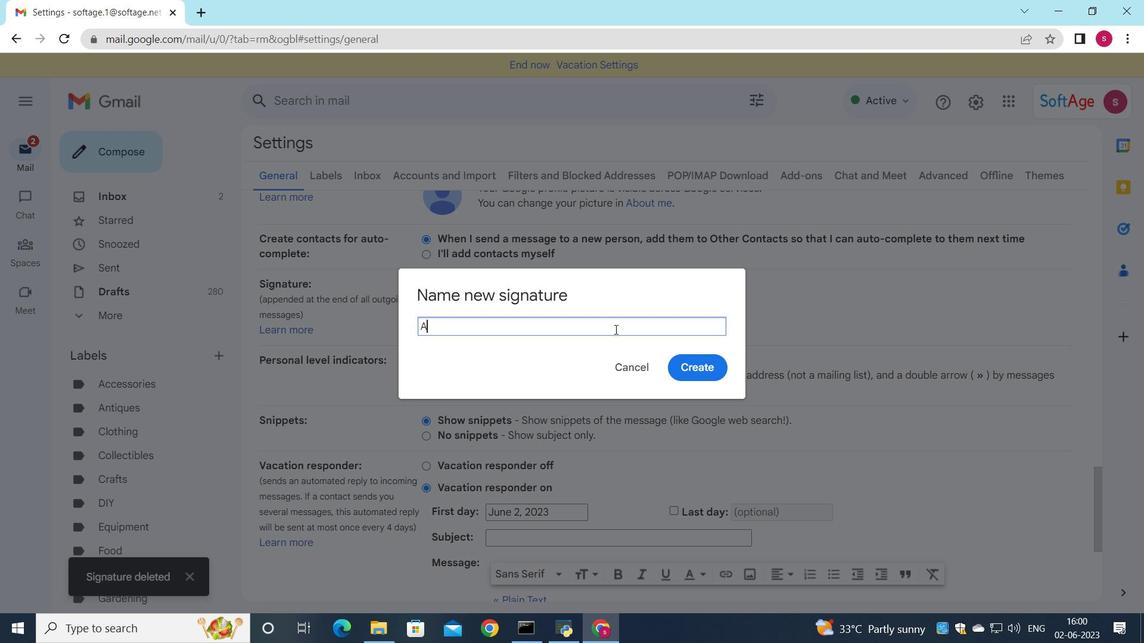 
Action: Mouse pressed left at (685, 374)
Screenshot: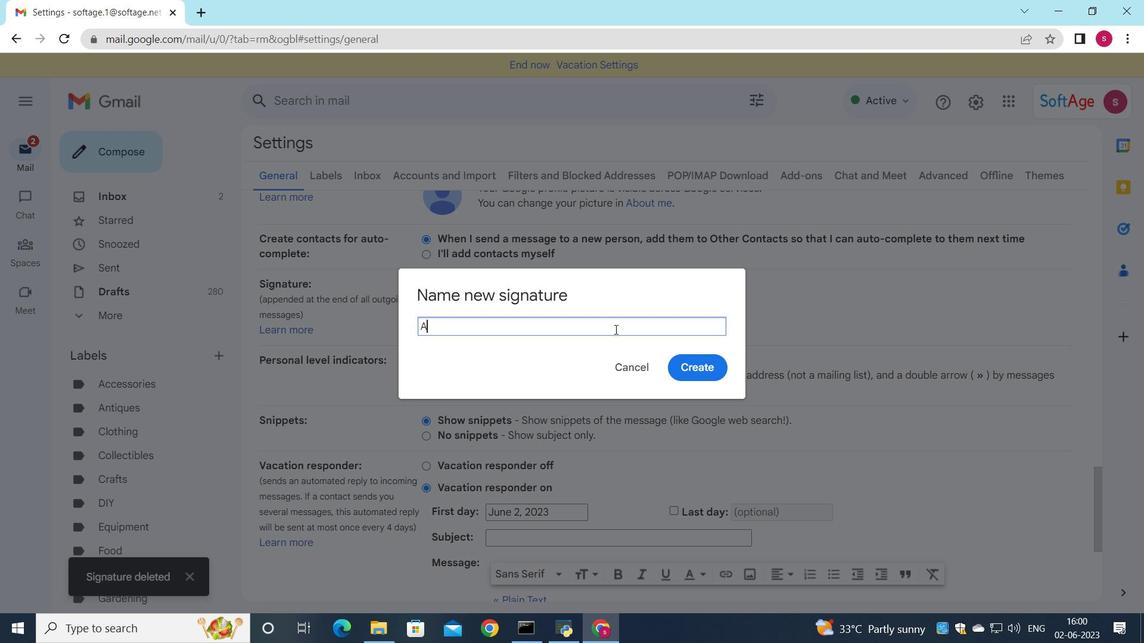 
Action: Mouse moved to (712, 189)
Screenshot: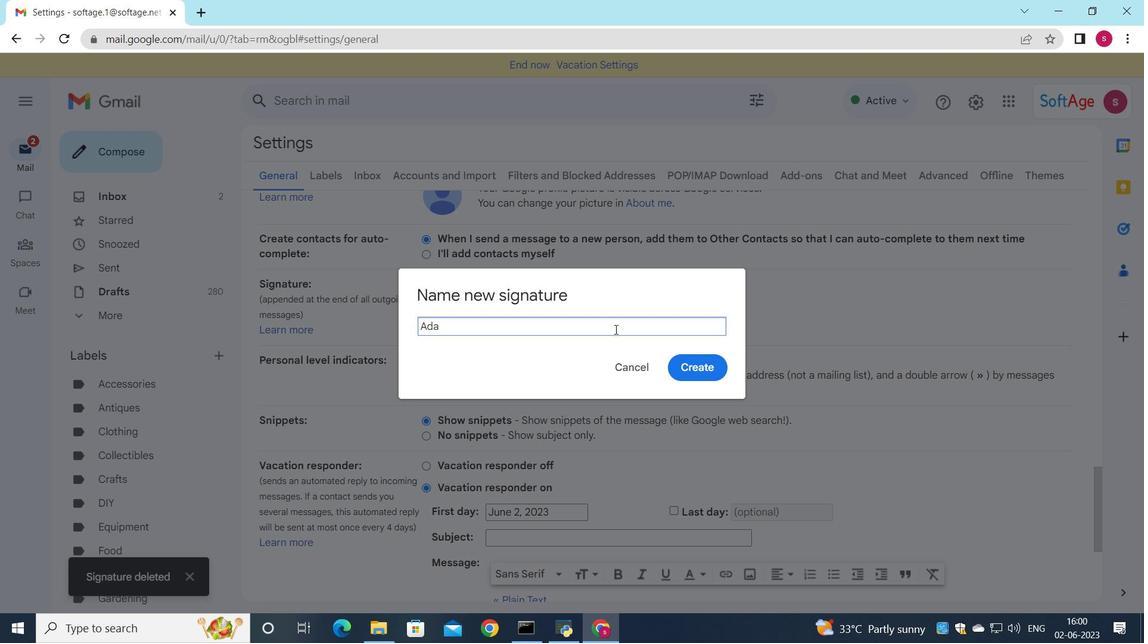 
Action: Mouse pressed left at (712, 189)
Screenshot: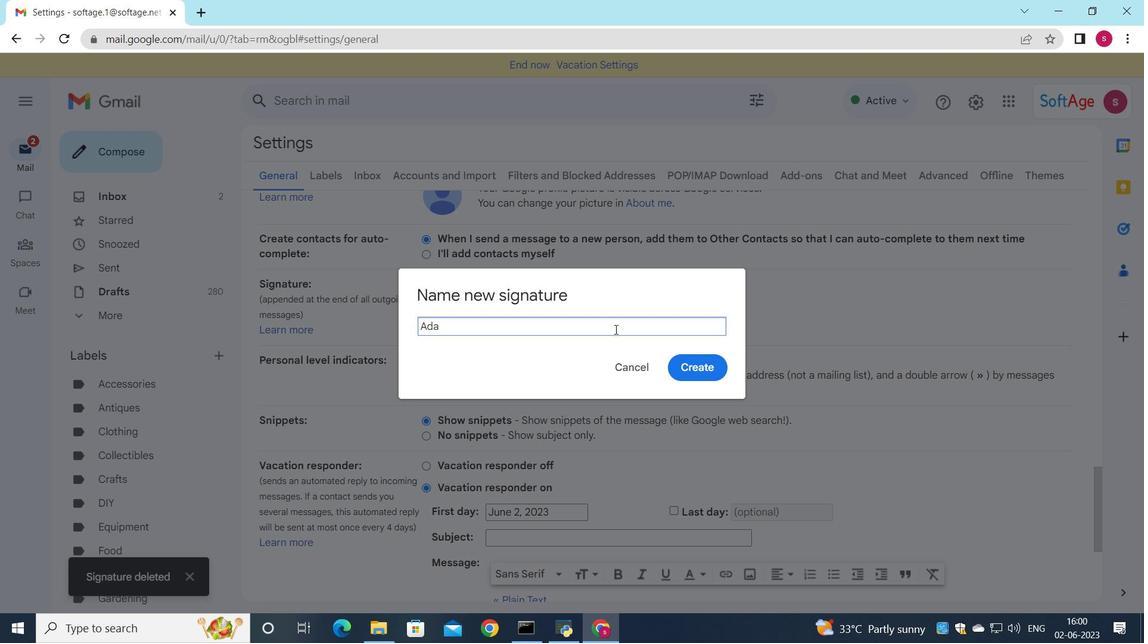 
Action: Mouse moved to (299, 174)
Screenshot: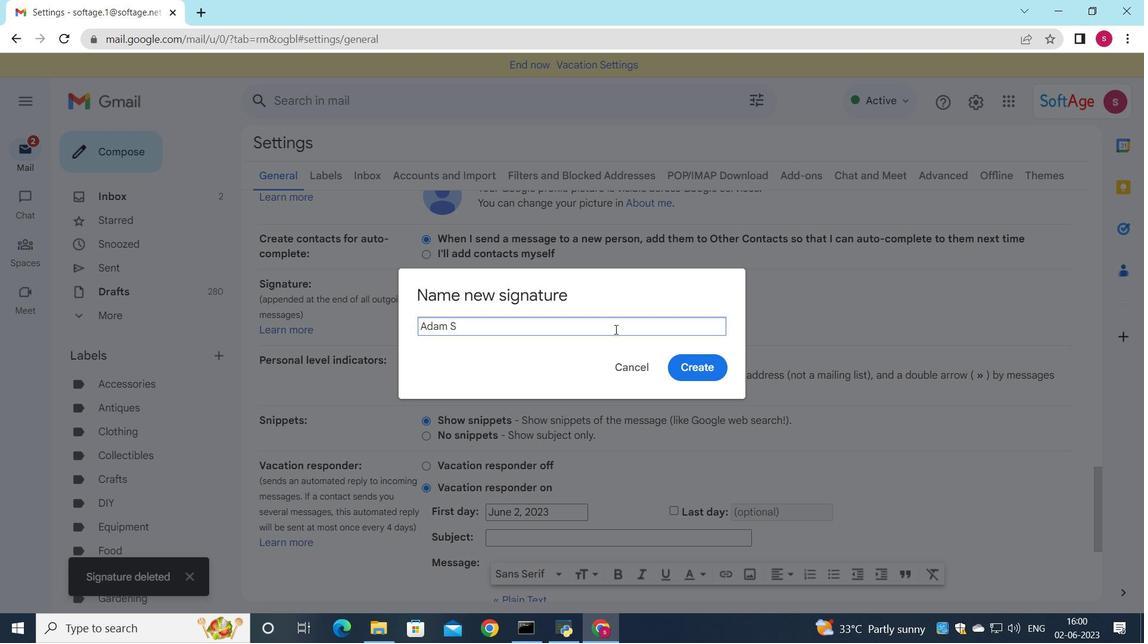 
Action: Mouse pressed left at (299, 174)
Screenshot: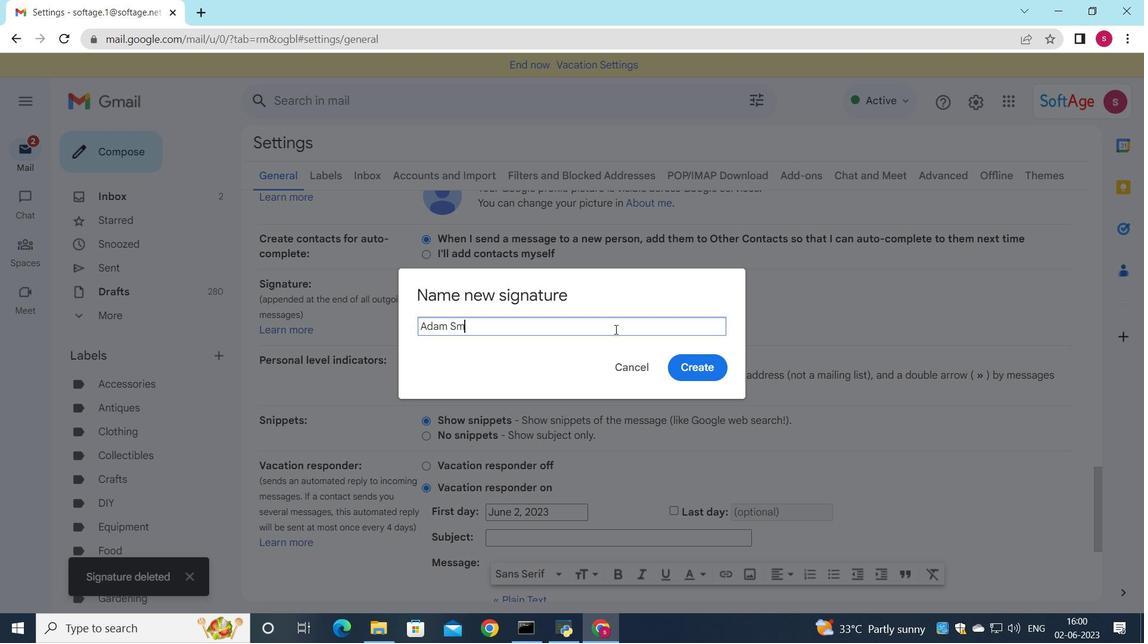 
Action: Mouse moved to (594, 307)
Screenshot: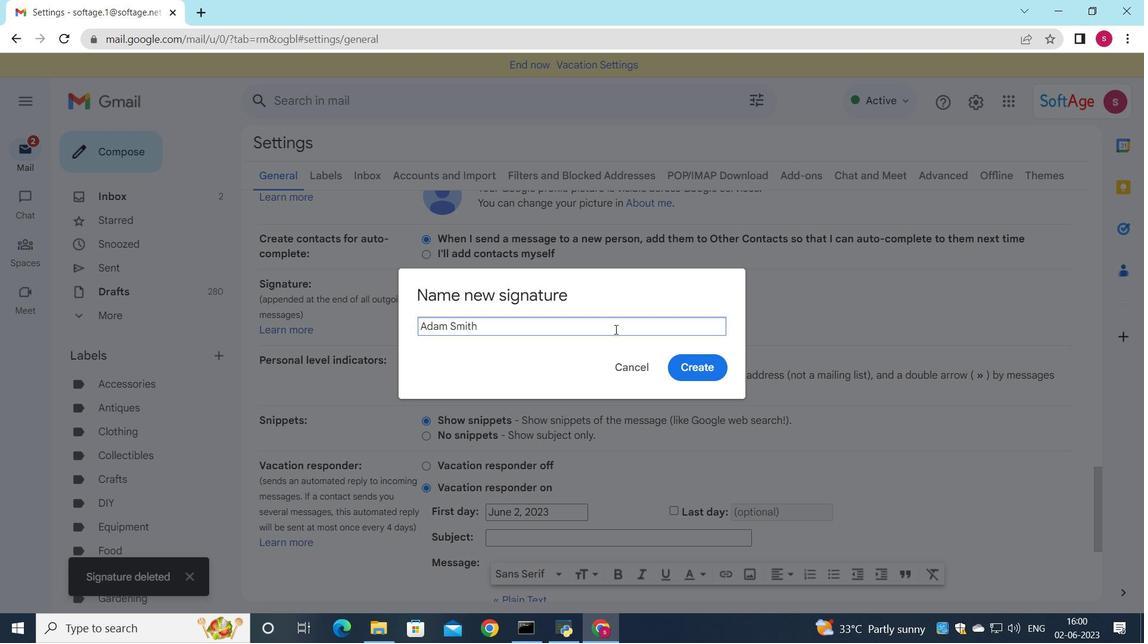 
Action: Mouse scrolled (594, 306) with delta (0, 0)
Screenshot: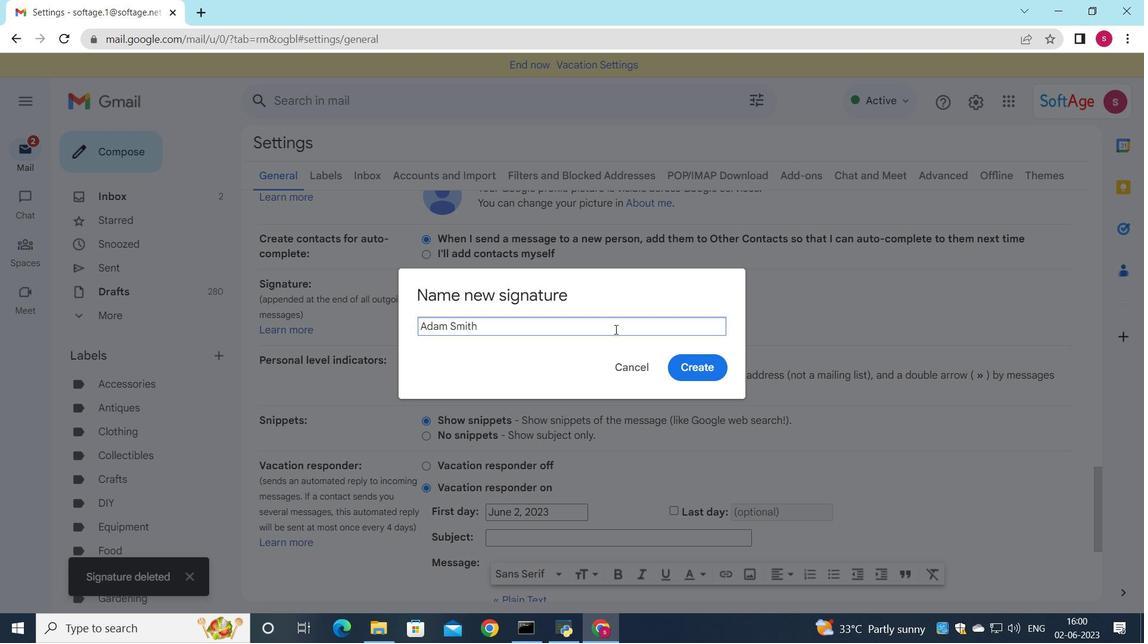
Action: Mouse moved to (593, 307)
Screenshot: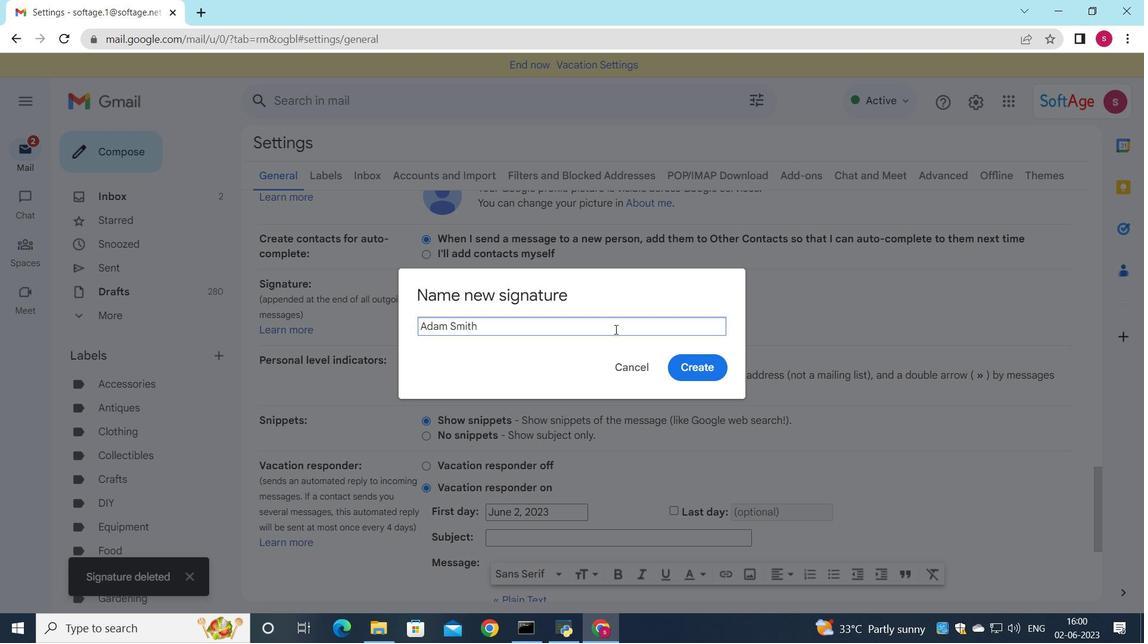 
Action: Mouse scrolled (593, 306) with delta (0, 0)
Screenshot: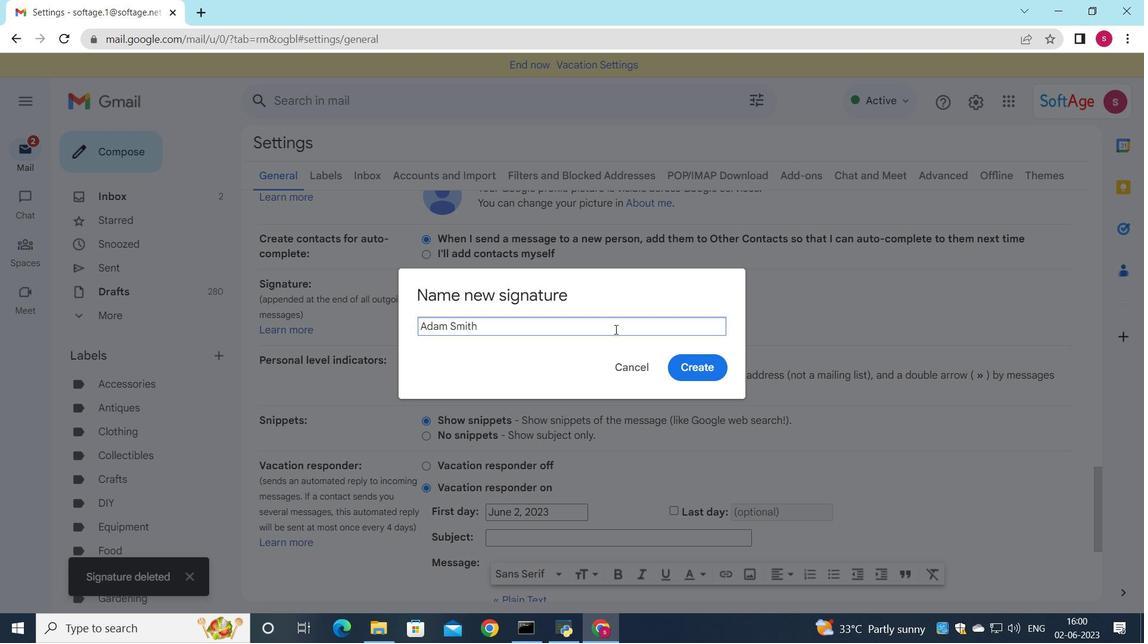 
Action: Mouse moved to (593, 307)
Screenshot: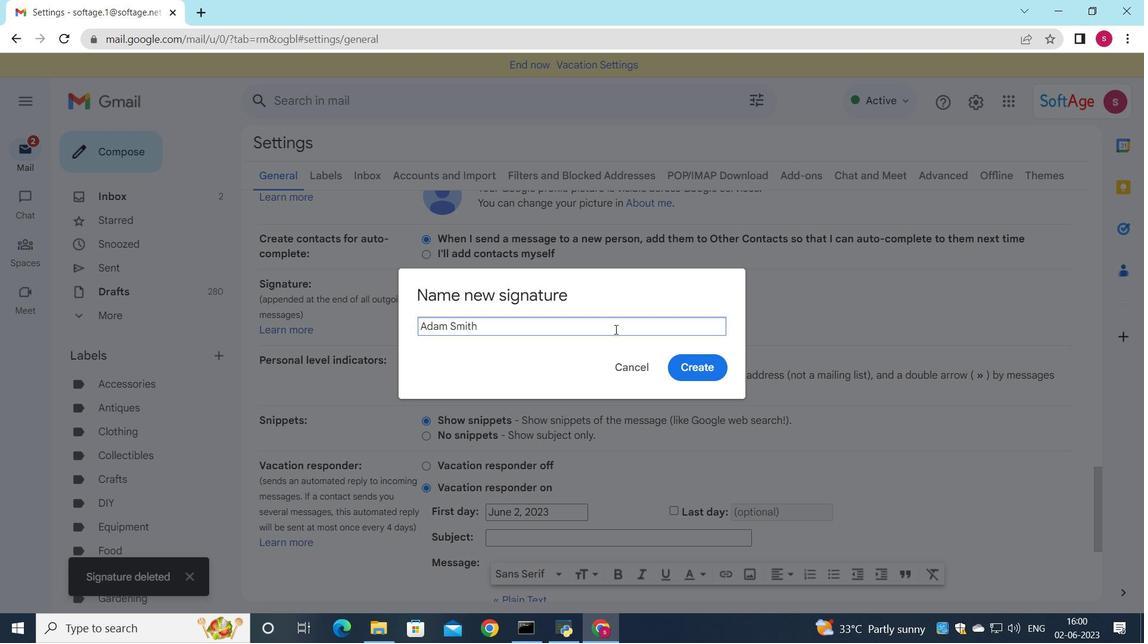 
Action: Mouse scrolled (593, 307) with delta (0, 0)
Screenshot: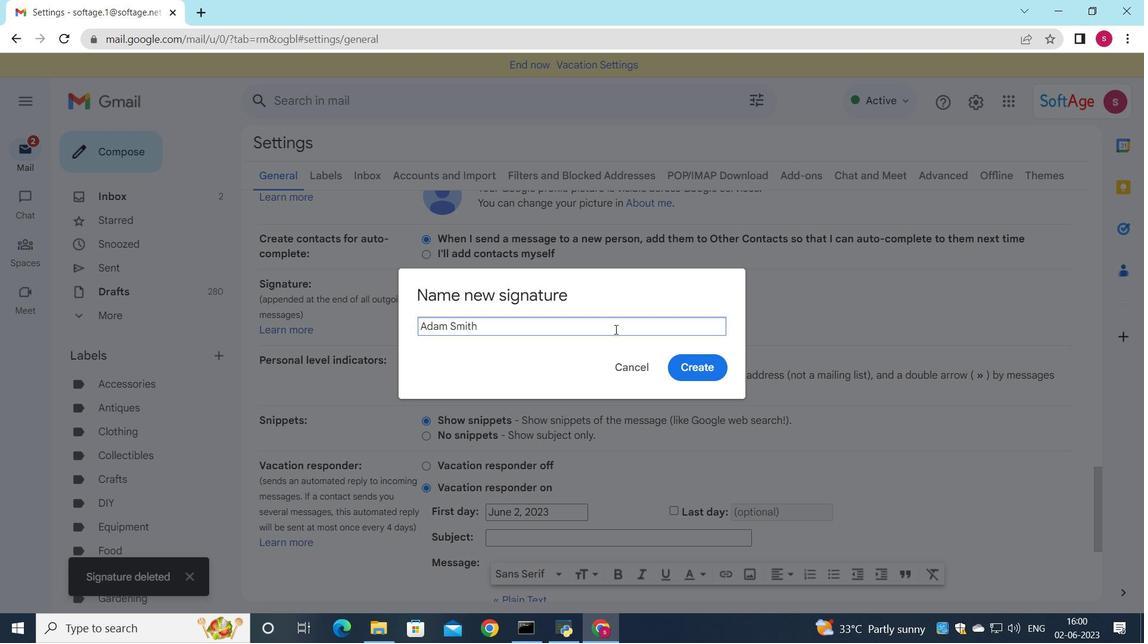 
Action: Mouse scrolled (593, 307) with delta (0, 0)
Screenshot: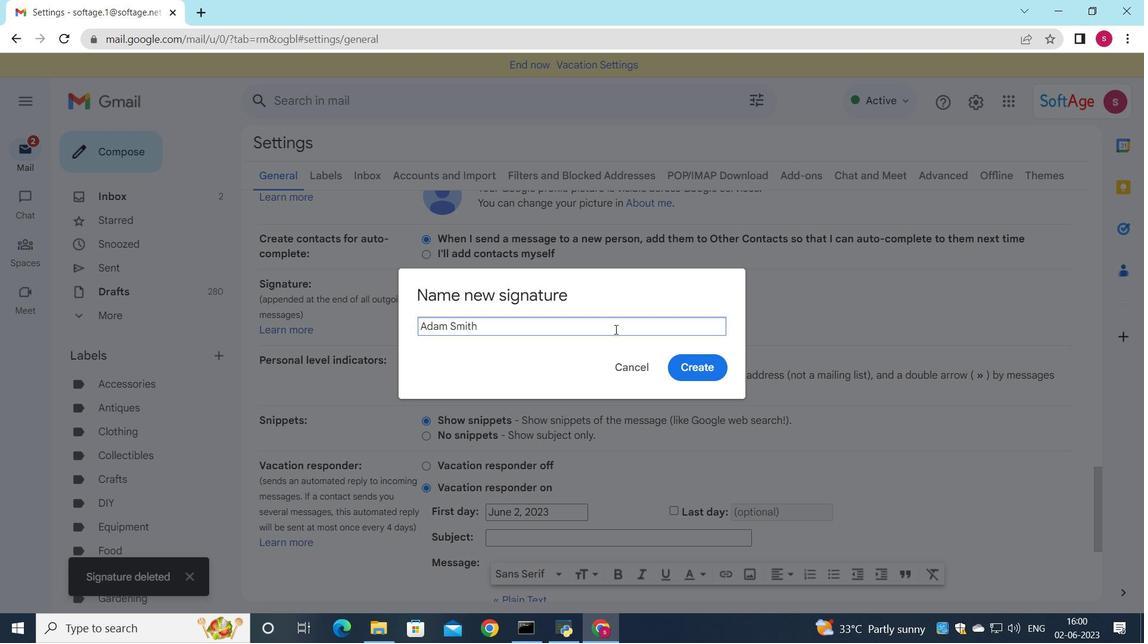 
Action: Mouse scrolled (593, 307) with delta (0, 0)
Screenshot: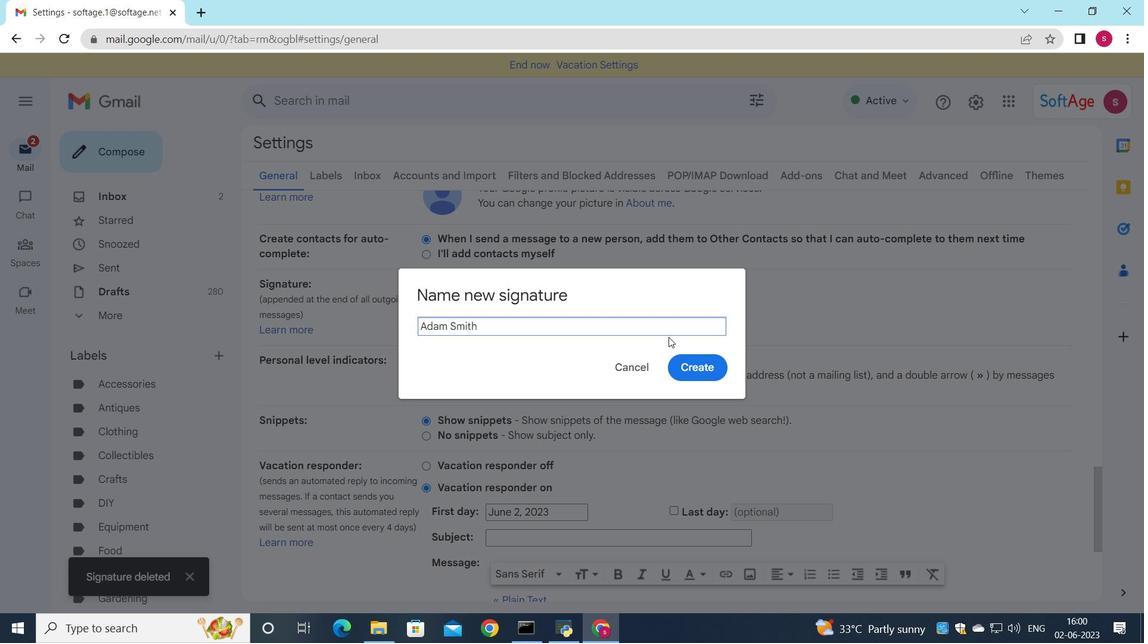 
Action: Mouse moved to (602, 311)
Screenshot: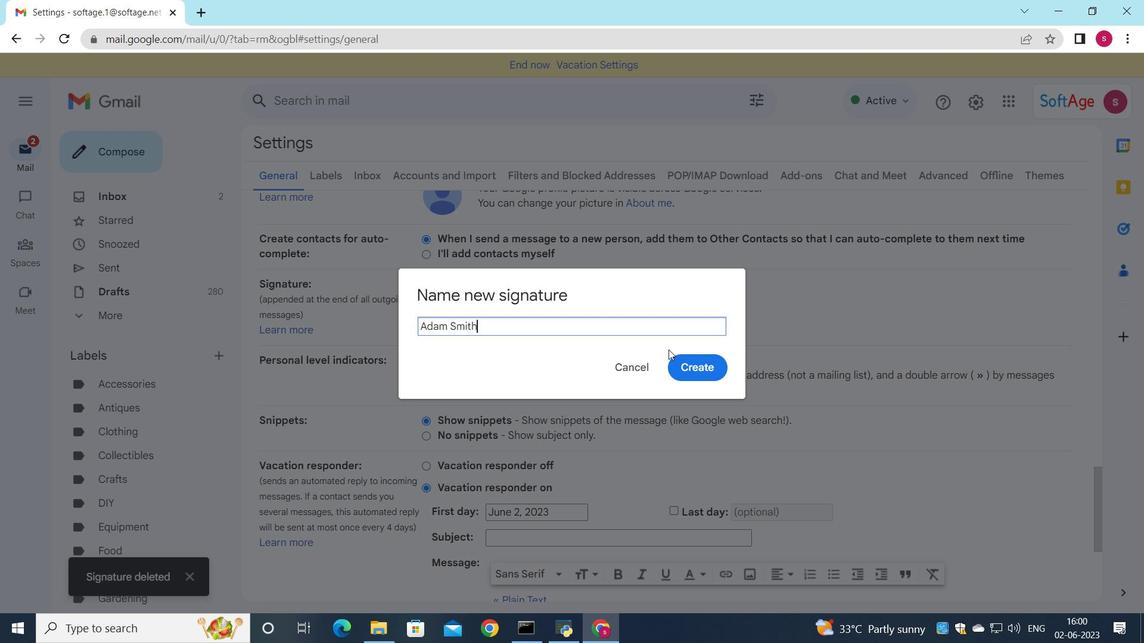 
Action: Mouse scrolled (593, 307) with delta (0, 0)
Screenshot: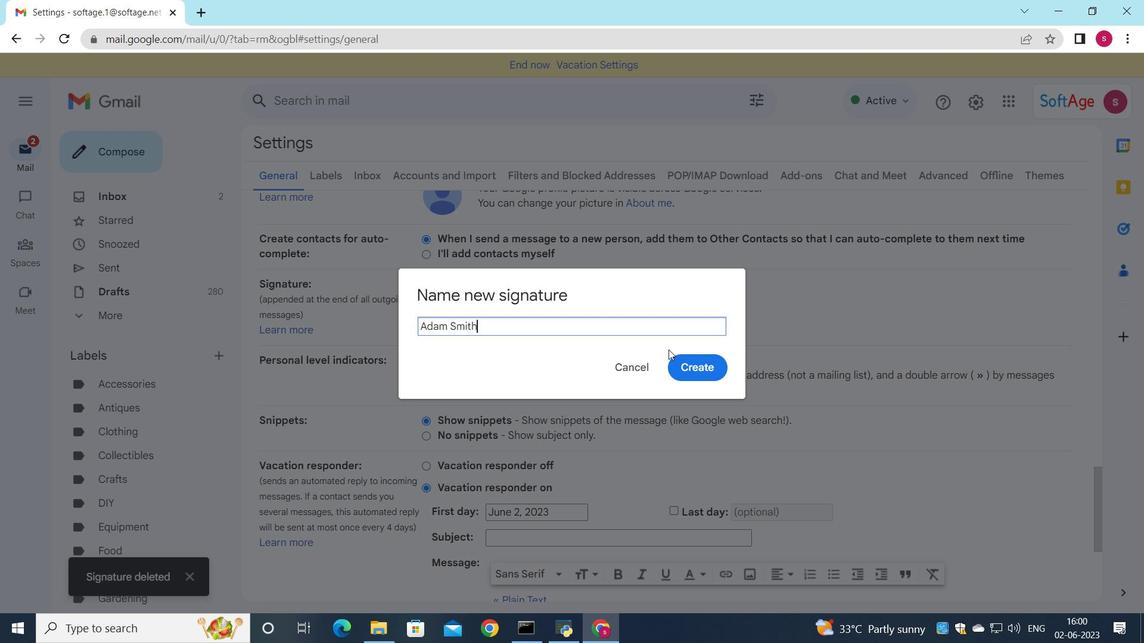 
Action: Mouse moved to (622, 318)
Screenshot: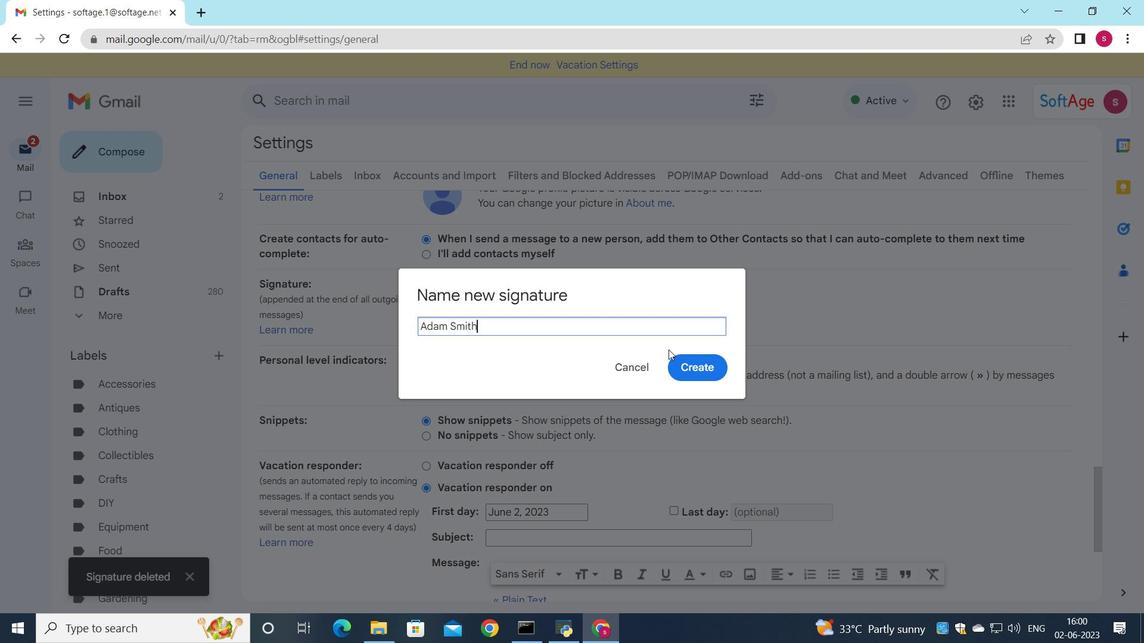 
Action: Mouse scrolled (593, 307) with delta (0, 0)
Screenshot: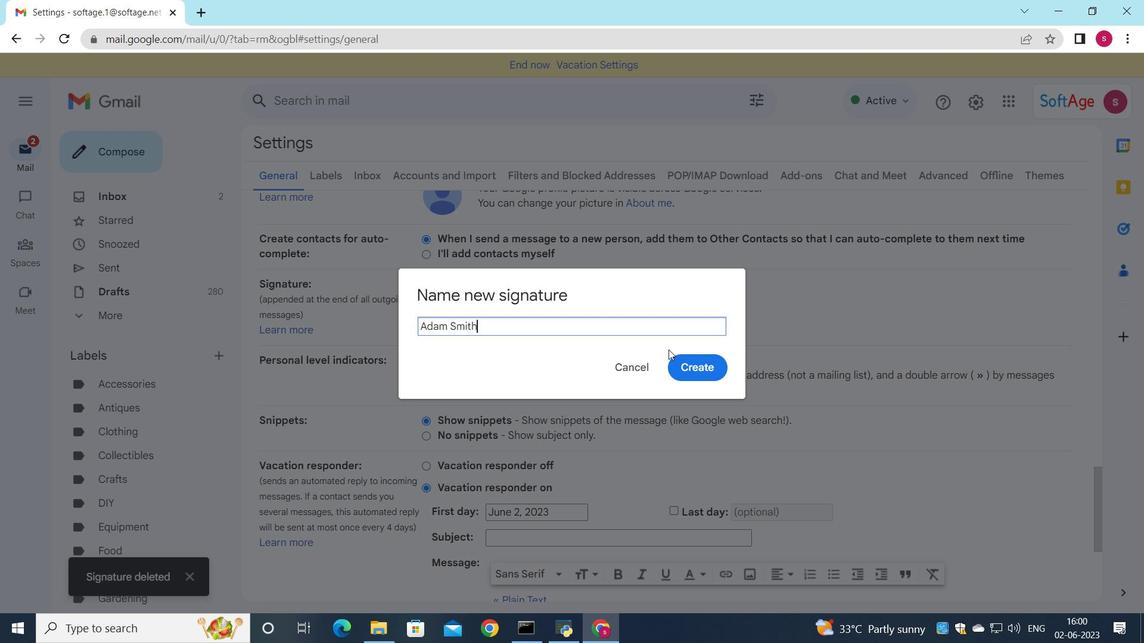 
Action: Mouse moved to (667, 333)
Screenshot: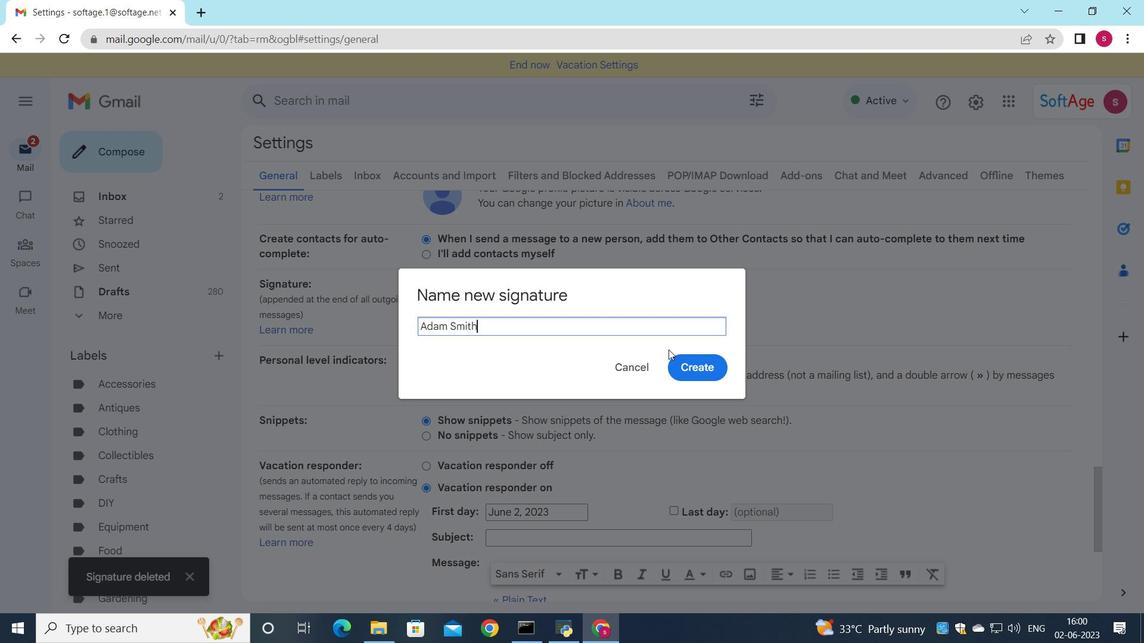 
Action: Mouse scrolled (593, 307) with delta (0, 0)
Screenshot: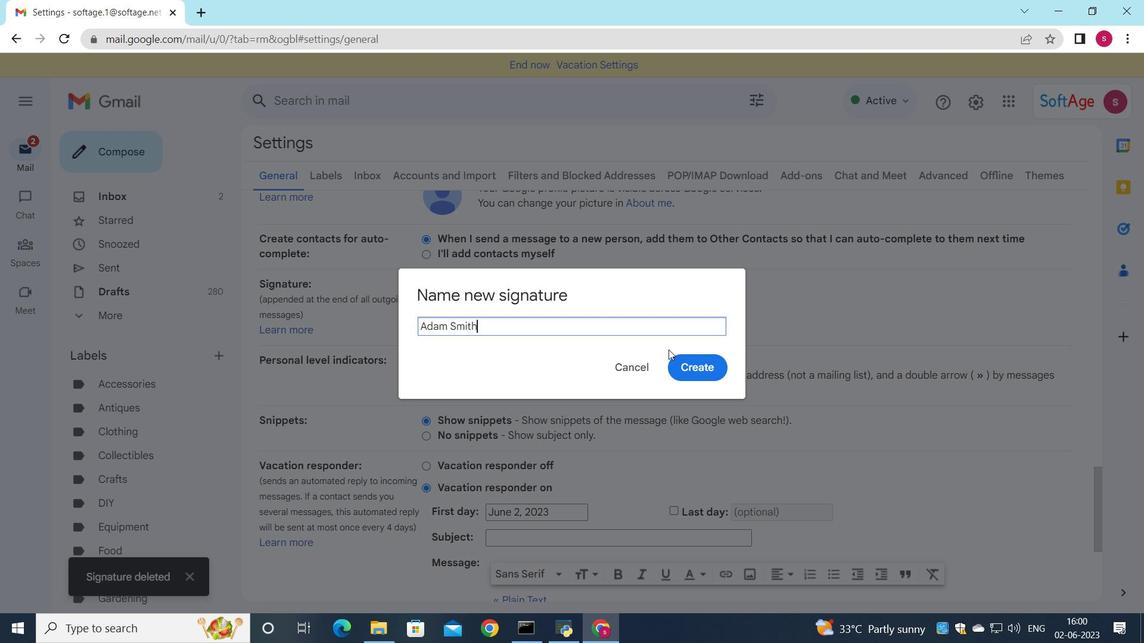
Action: Mouse moved to (674, 334)
Screenshot: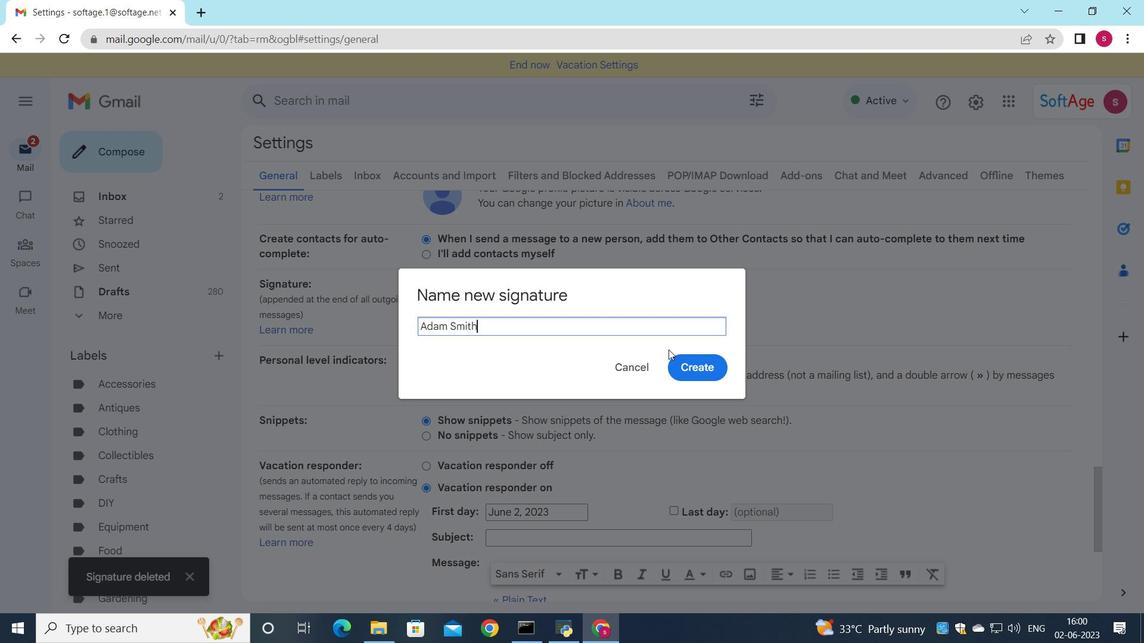 
Action: Mouse scrolled (622, 317) with delta (0, 0)
Screenshot: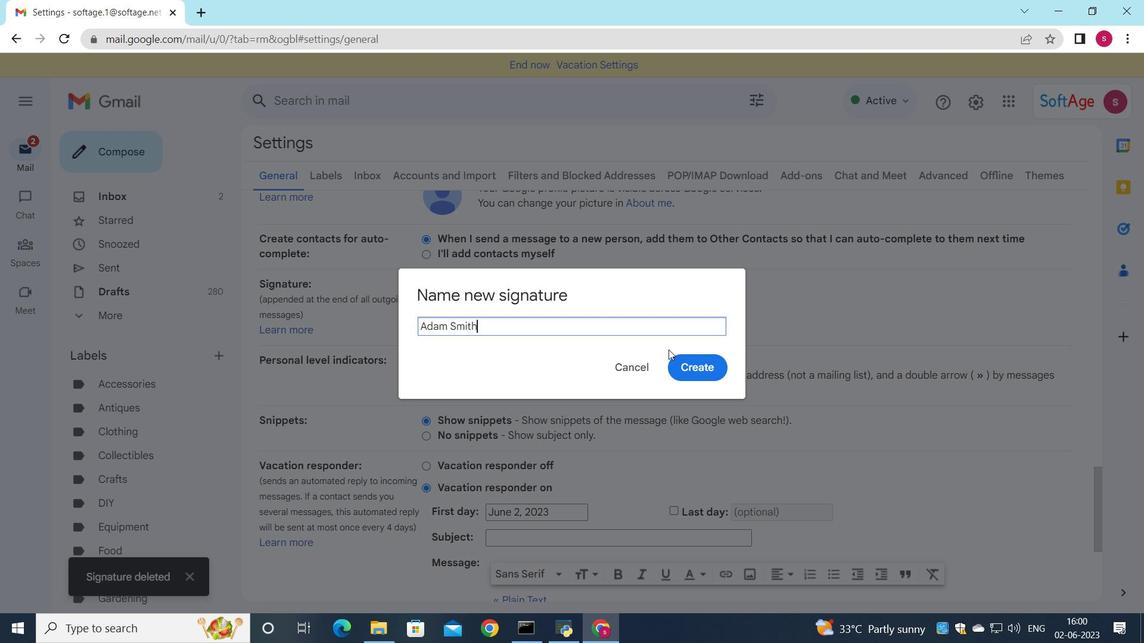
Action: Mouse moved to (748, 432)
Screenshot: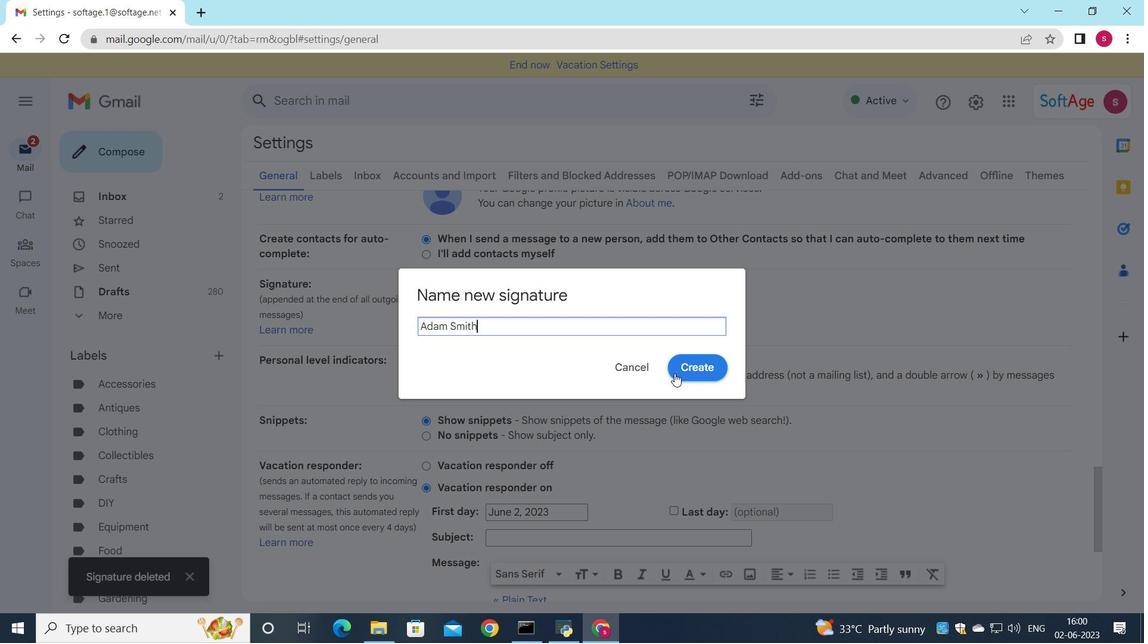 
Action: Mouse scrolled (748, 432) with delta (0, 0)
Screenshot: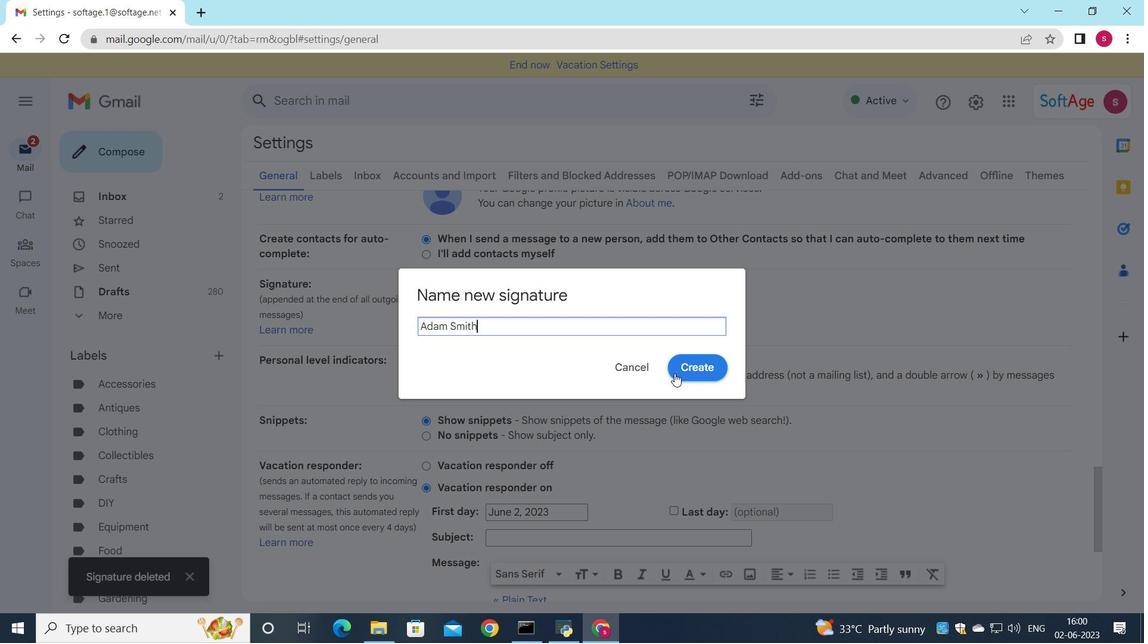 
Action: Mouse moved to (747, 434)
Screenshot: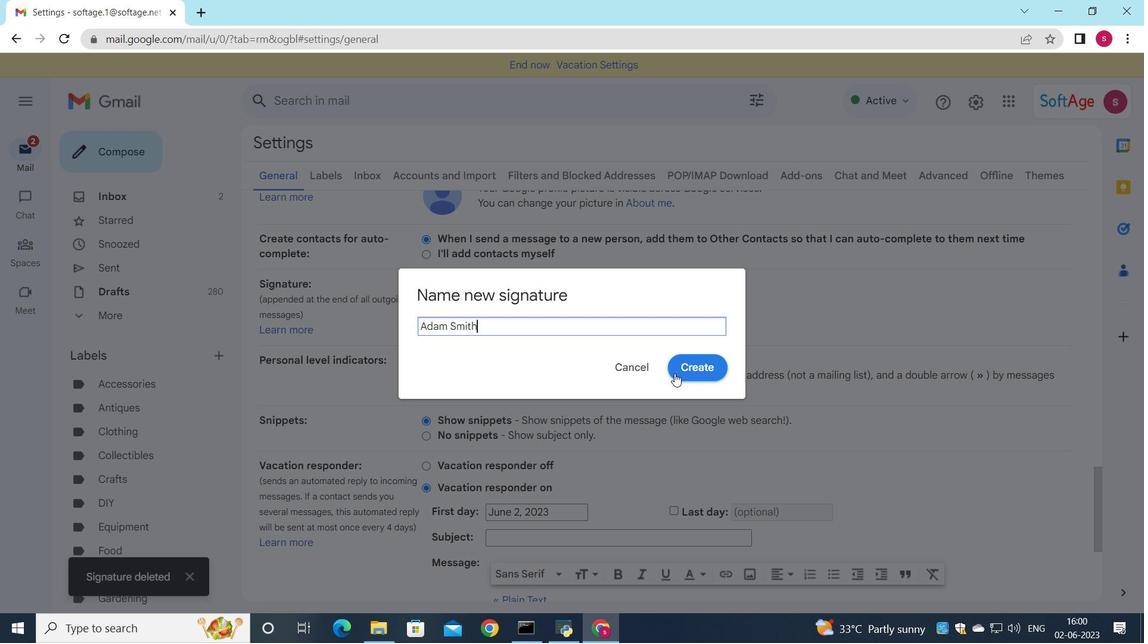 
Action: Mouse scrolled (747, 433) with delta (0, 0)
Screenshot: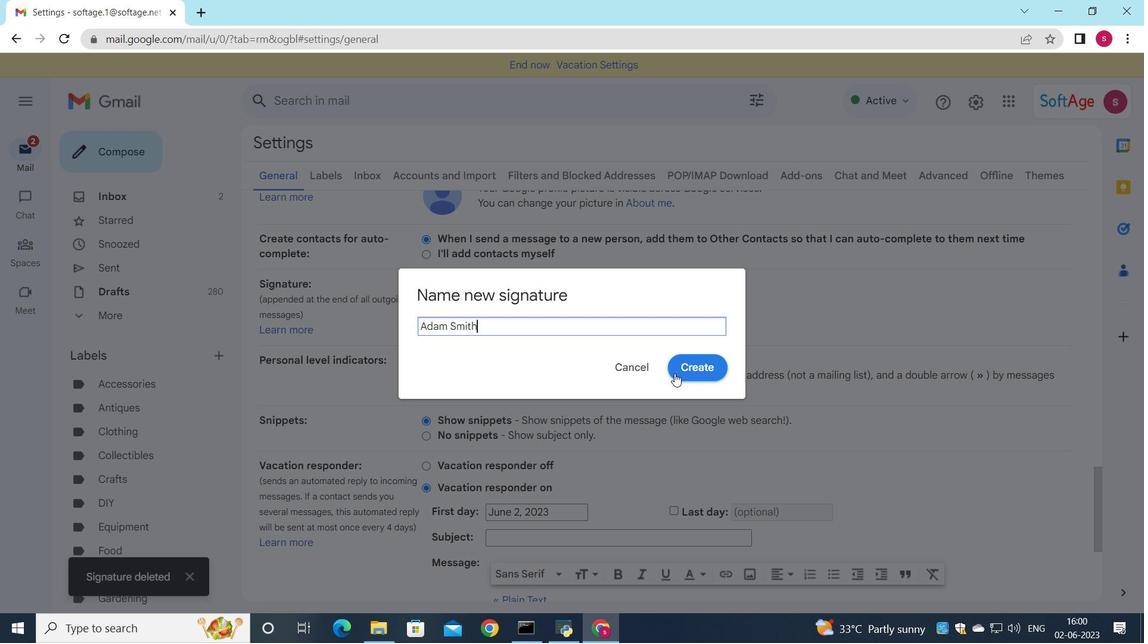 
Action: Mouse moved to (746, 434)
Screenshot: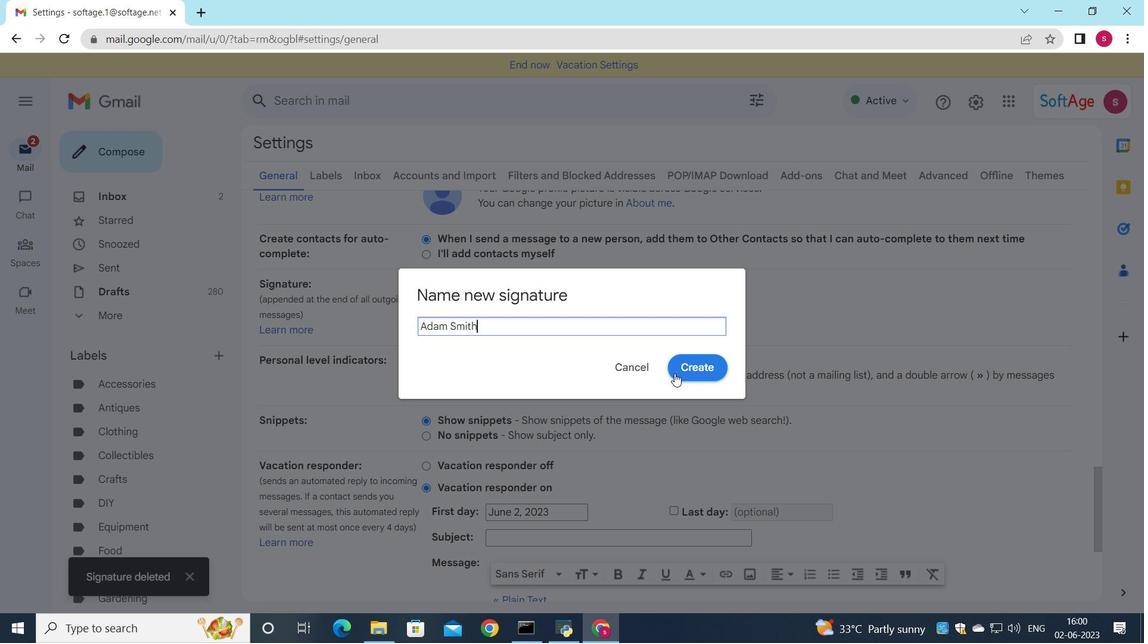 
Action: Mouse scrolled (746, 434) with delta (0, 0)
Screenshot: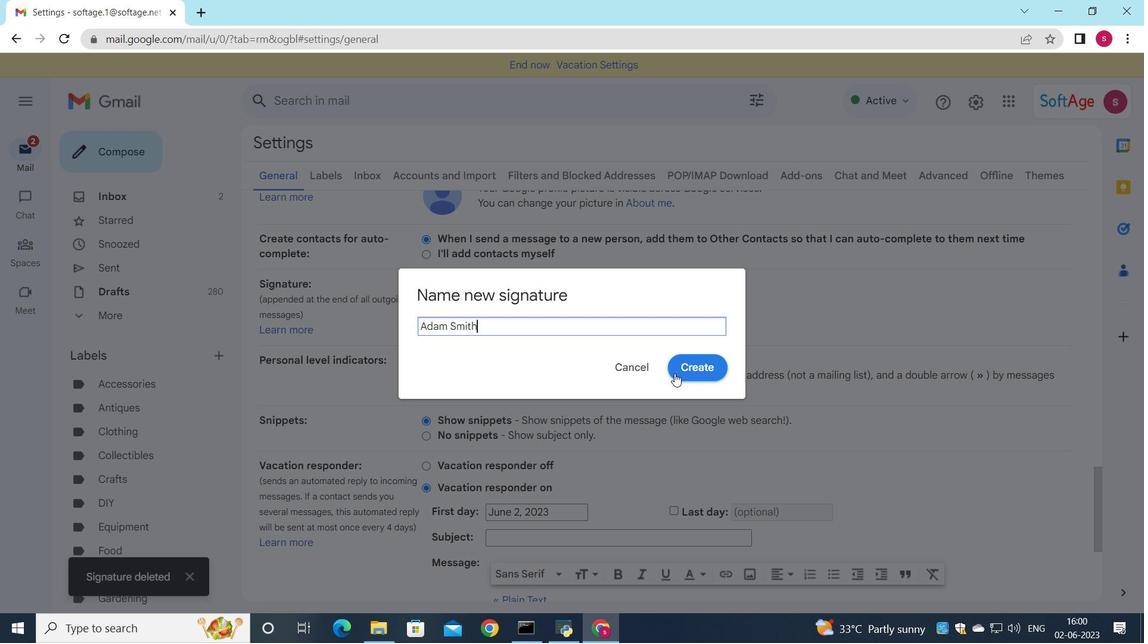 
Action: Mouse moved to (746, 435)
Screenshot: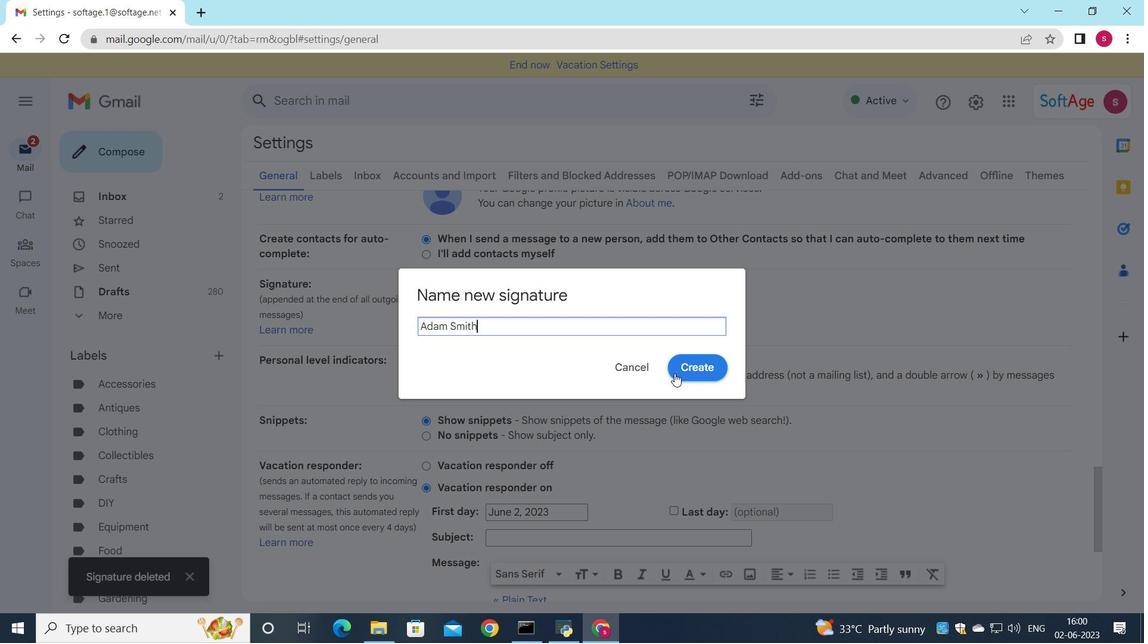 
Action: Mouse scrolled (746, 434) with delta (0, 0)
Screenshot: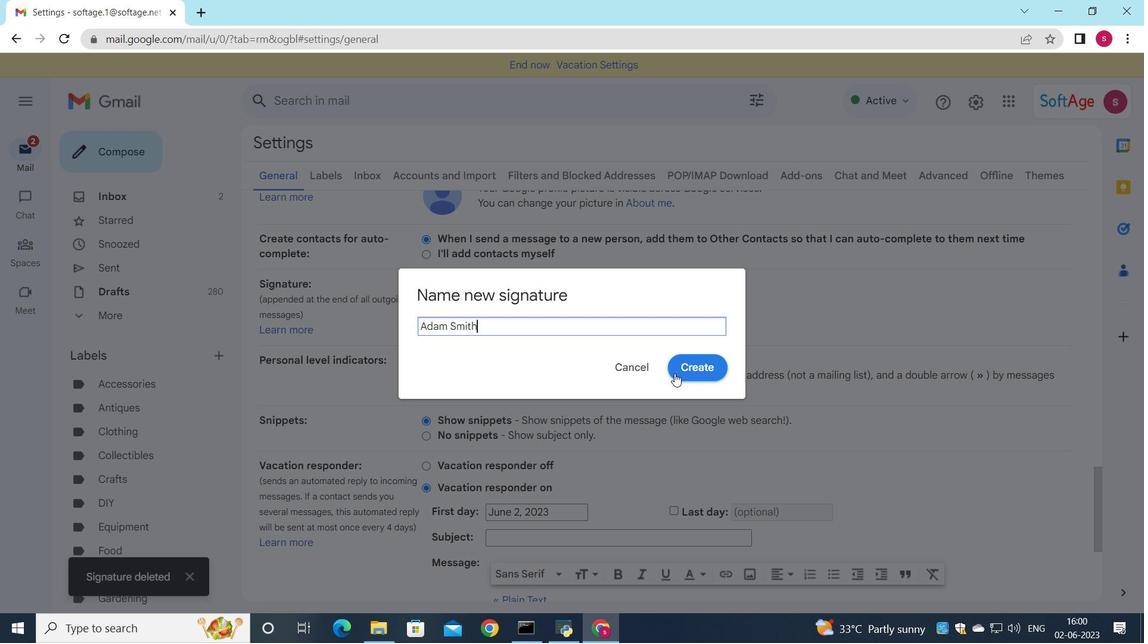 
Action: Mouse moved to (738, 434)
Screenshot: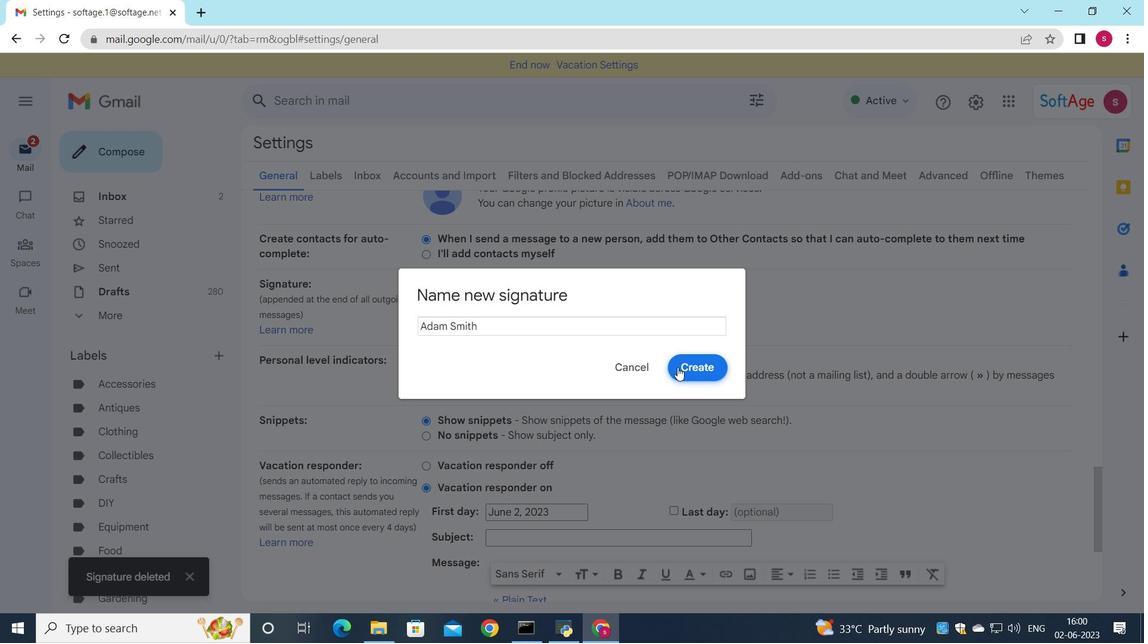 
Action: Mouse scrolled (738, 433) with delta (0, 0)
Screenshot: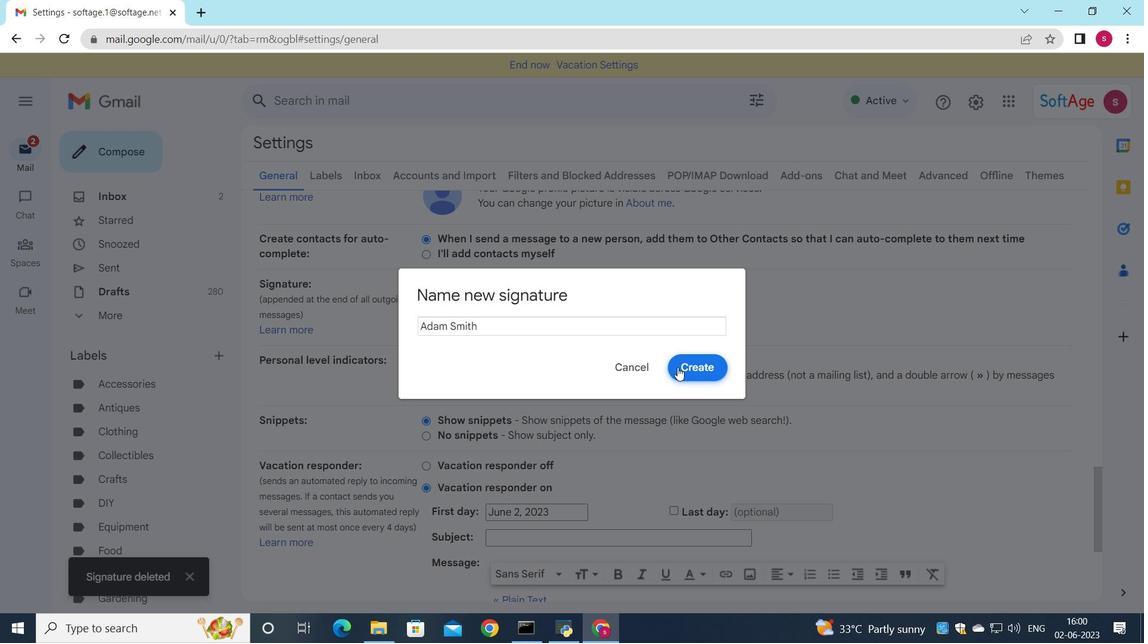 
Action: Mouse moved to (727, 442)
Screenshot: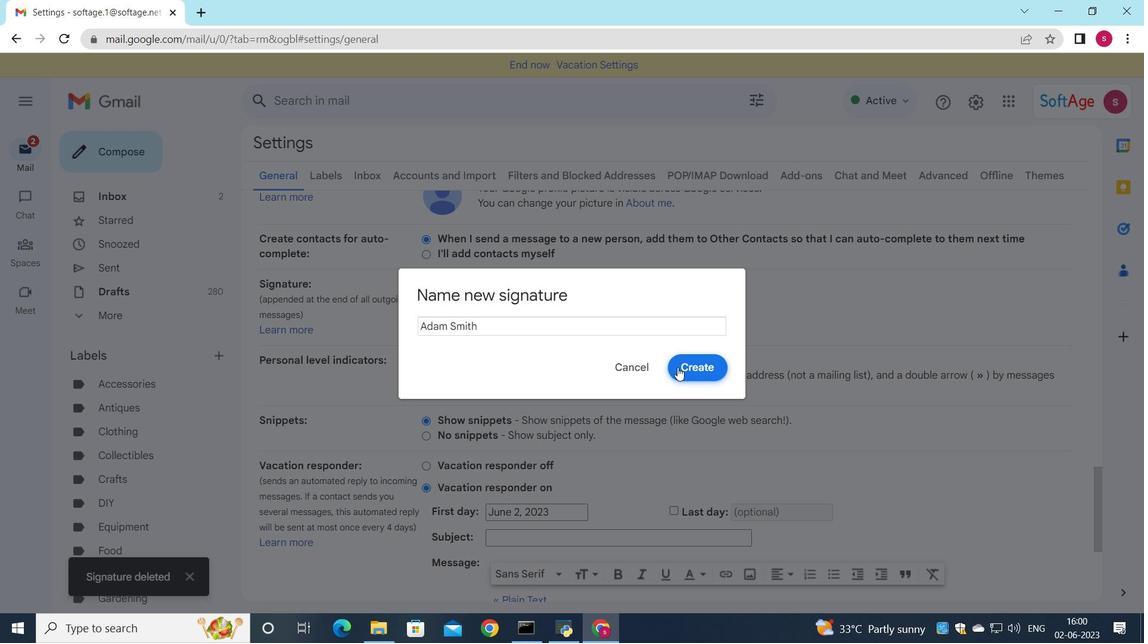 
Action: Mouse scrolled (727, 441) with delta (0, 0)
Screenshot: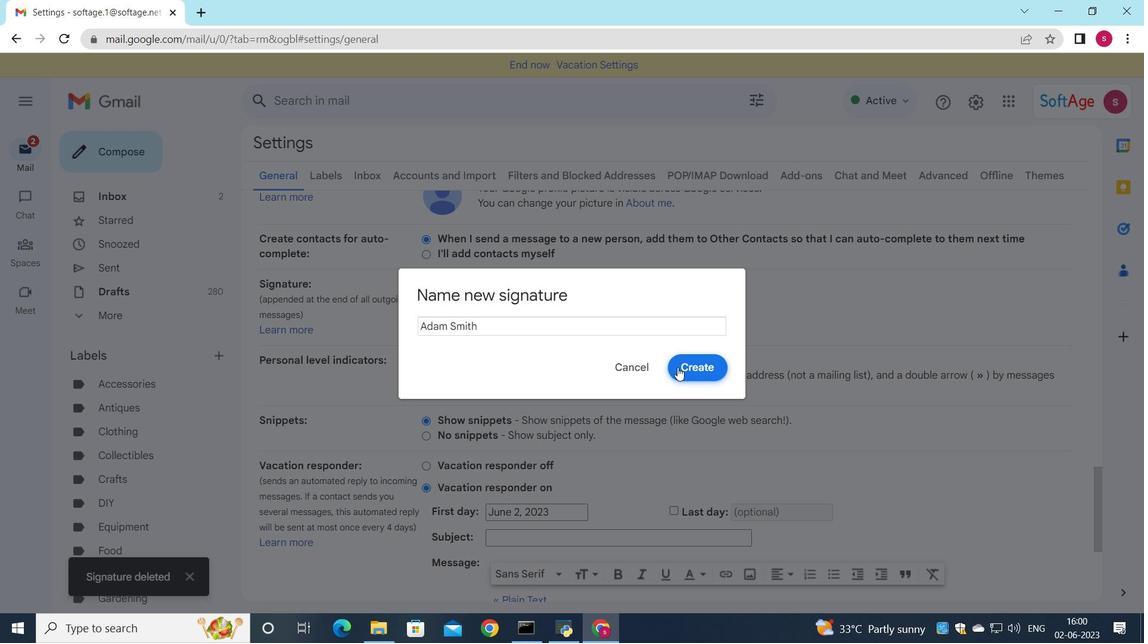 
Action: Mouse moved to (724, 445)
Screenshot: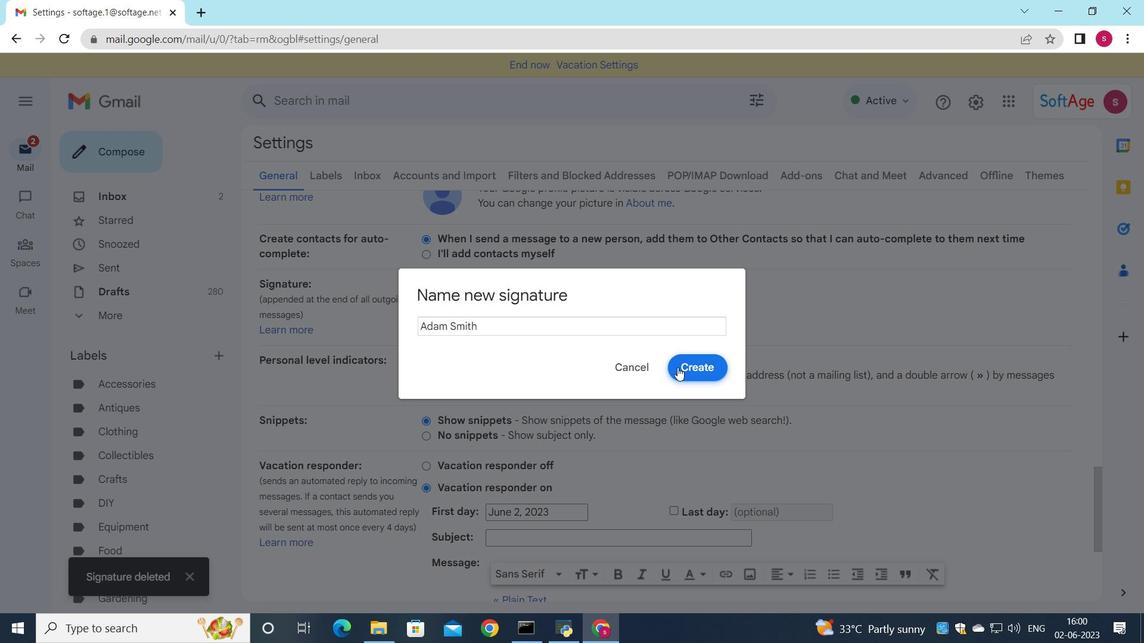 
Action: Mouse scrolled (724, 445) with delta (0, 0)
Screenshot: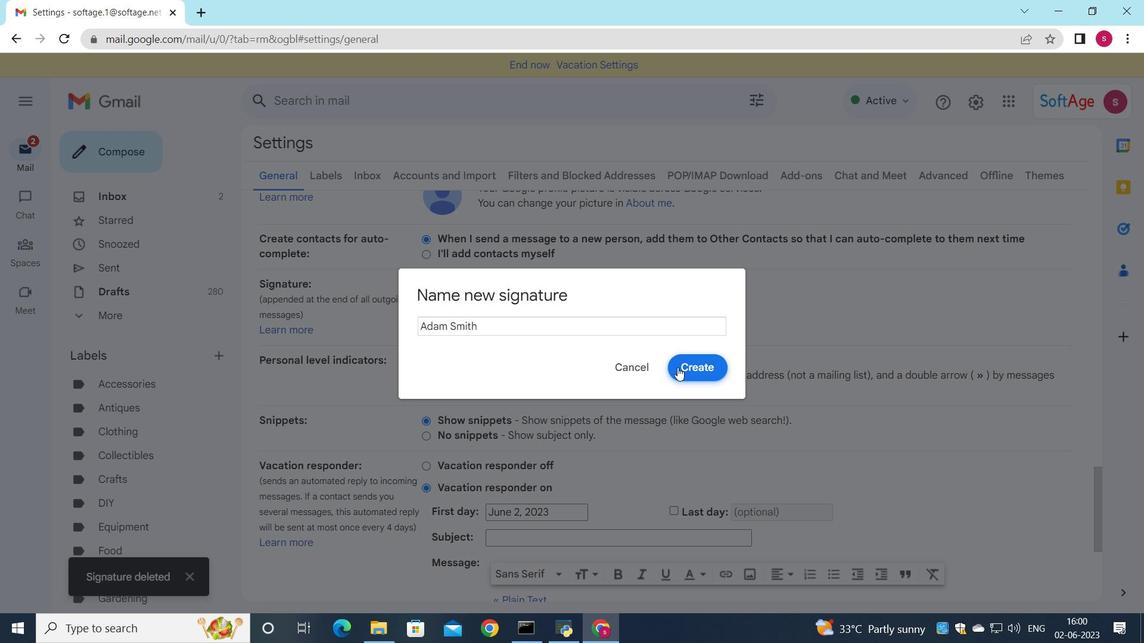 
Action: Mouse moved to (723, 447)
Screenshot: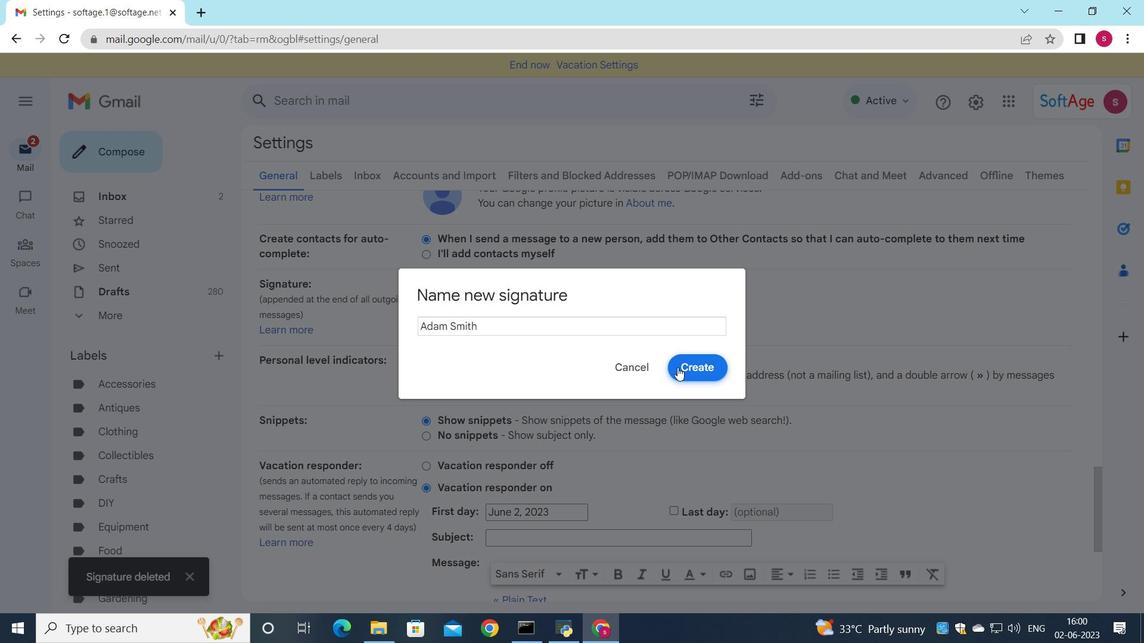 
Action: Mouse scrolled (723, 447) with delta (0, 0)
Screenshot: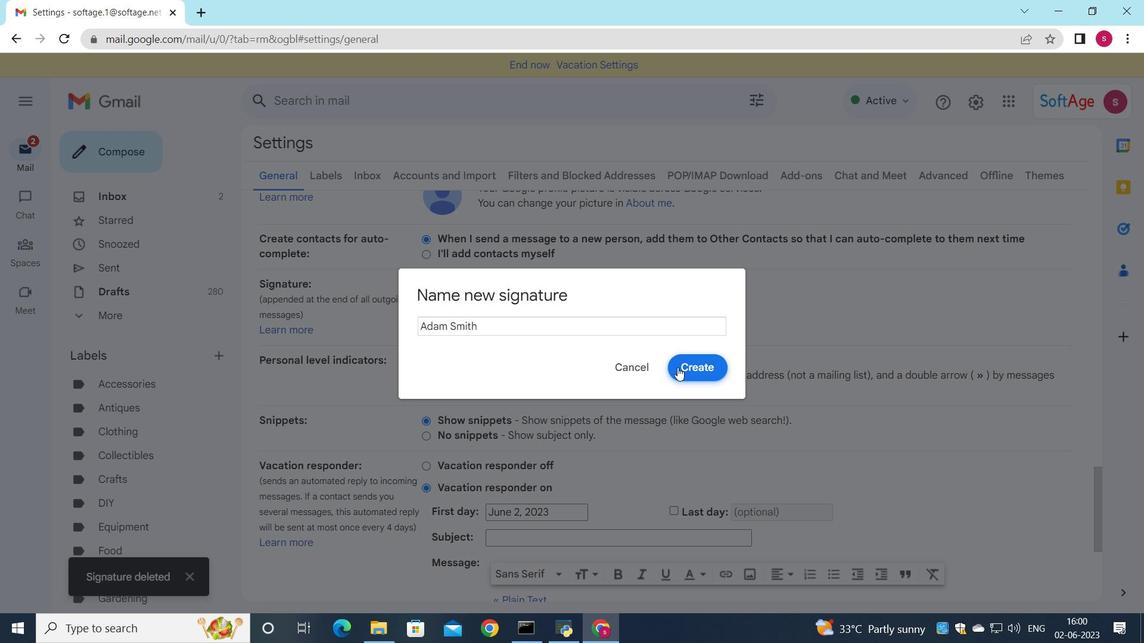 
Action: Mouse moved to (672, 404)
Screenshot: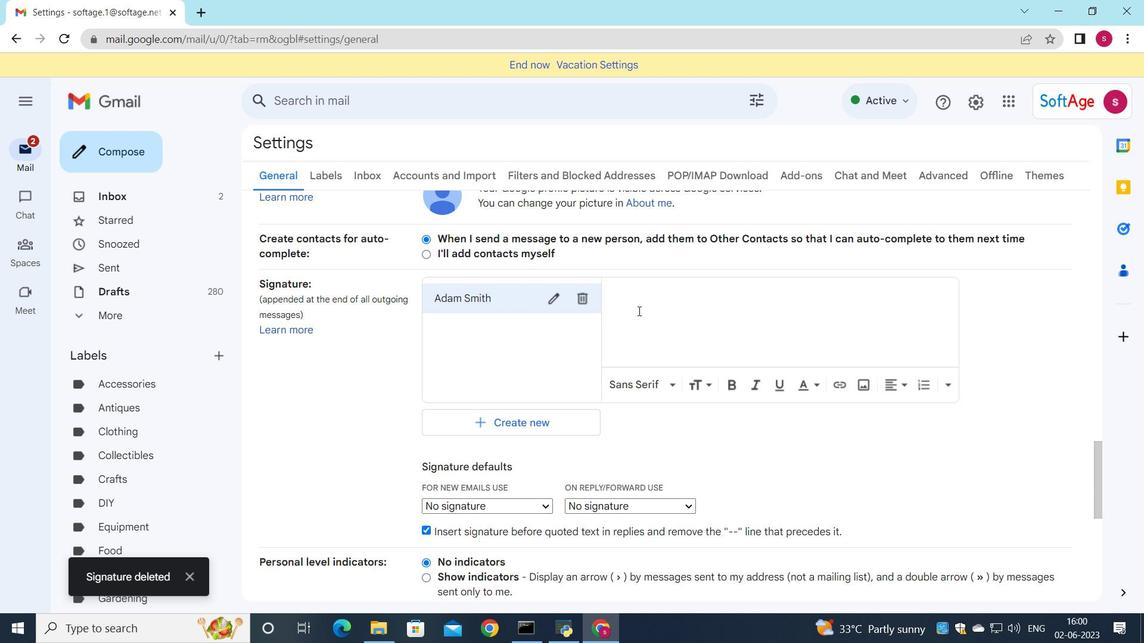 
Action: Mouse pressed left at (672, 404)
Screenshot: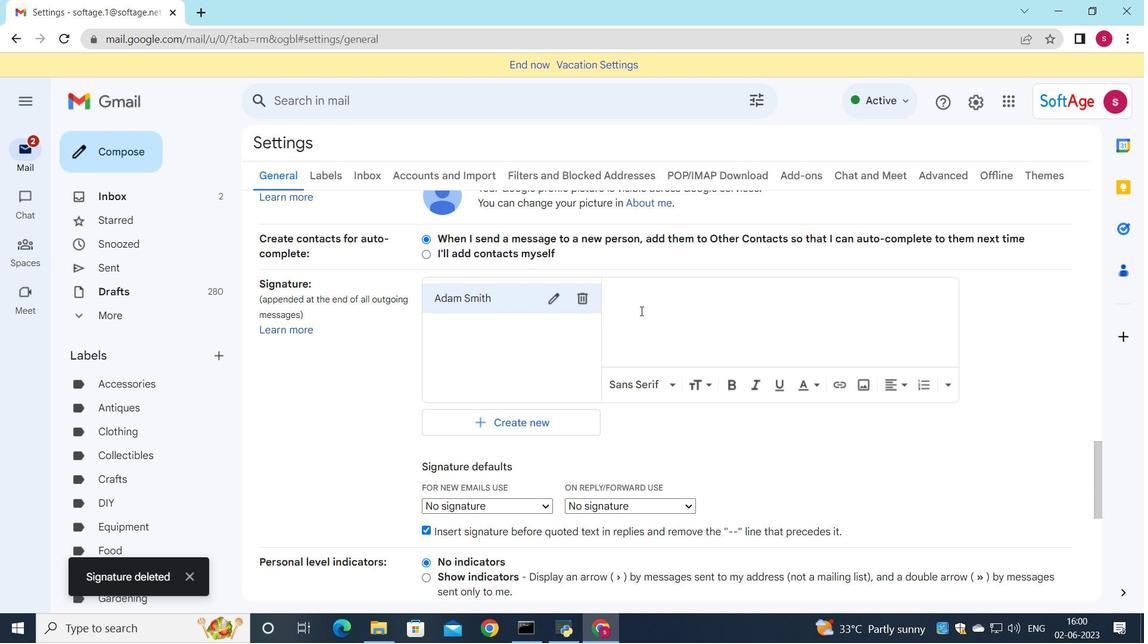 
Action: Mouse moved to (672, 404)
Screenshot: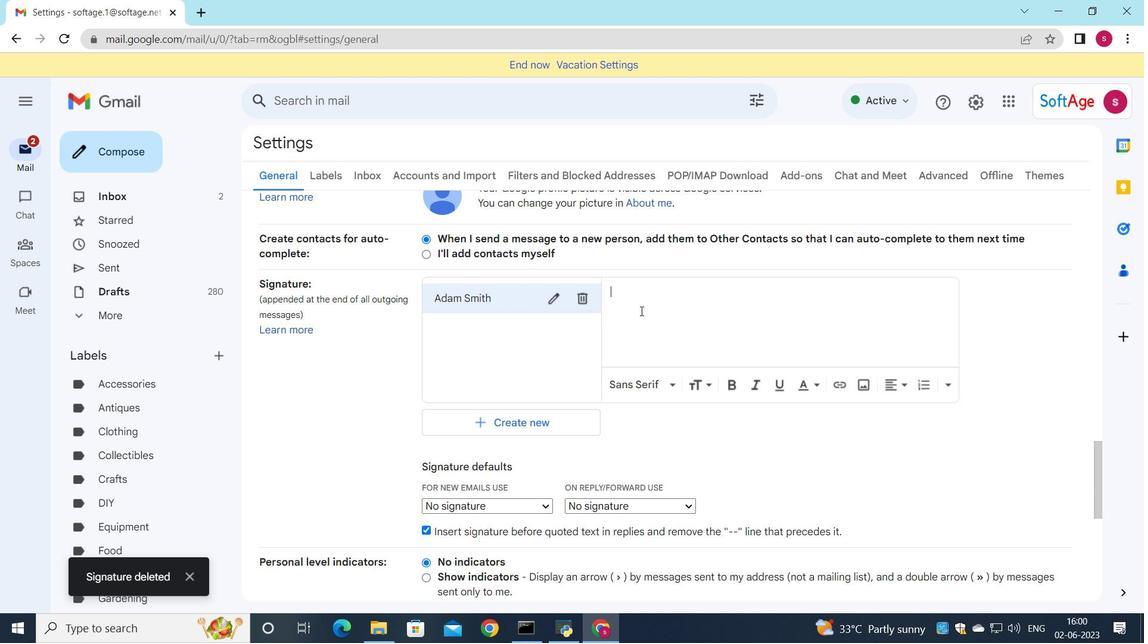 
Action: Key pressed <Key.shift>Adam<Key.space><Key.shift>Smith
Screenshot: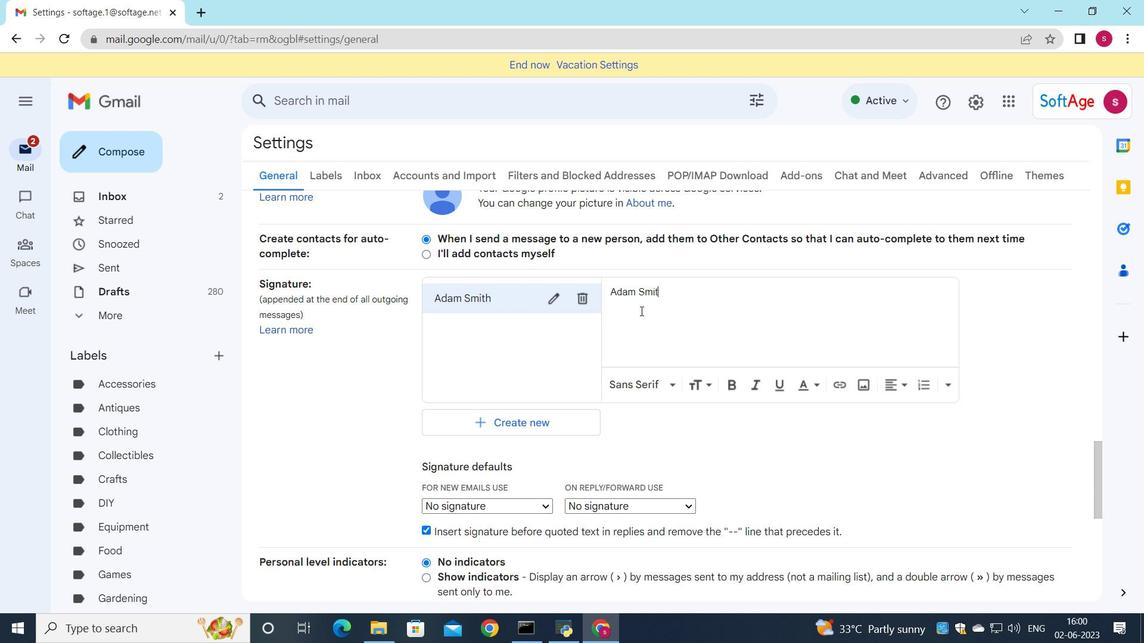 
Action: Mouse scrolled (672, 404) with delta (0, 0)
Screenshot: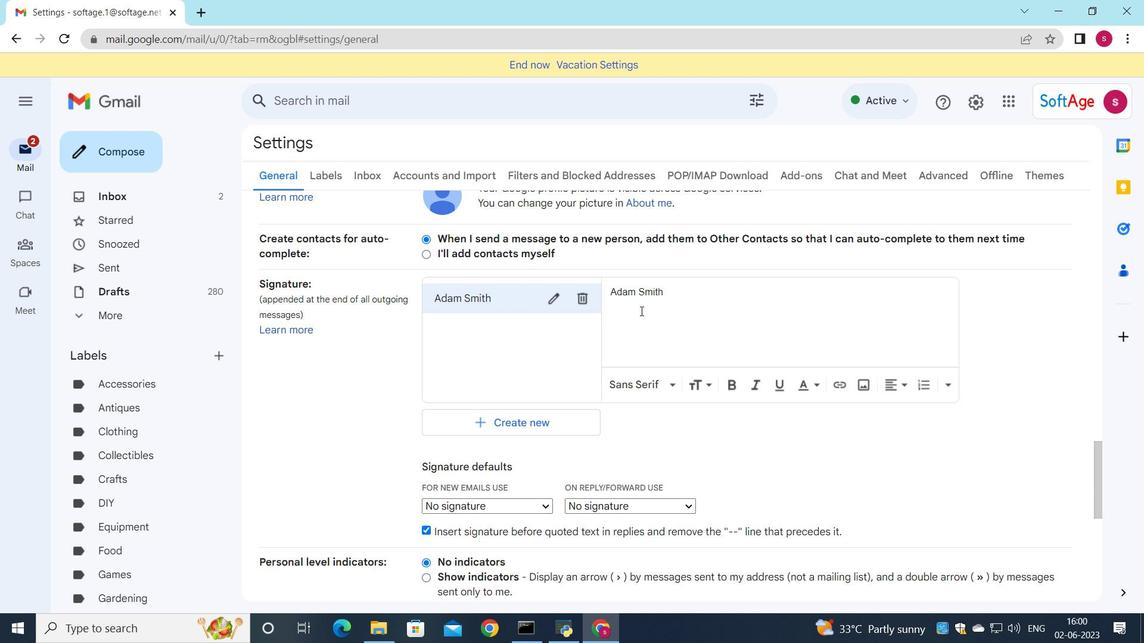 
Action: Mouse scrolled (672, 404) with delta (0, 0)
Screenshot: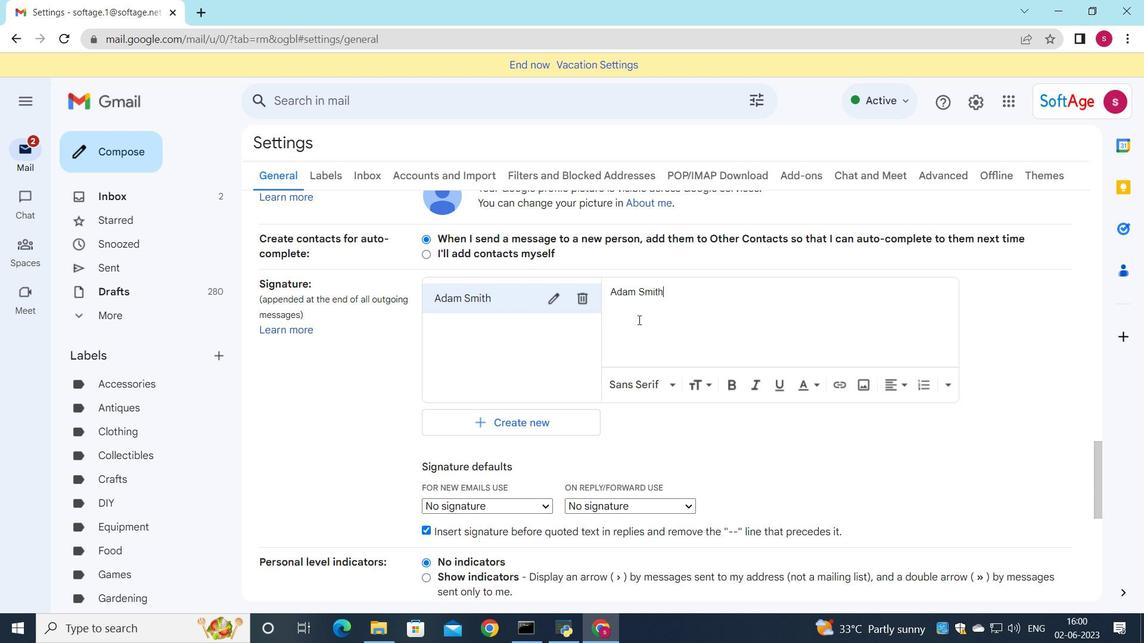 
Action: Mouse moved to (664, 408)
Screenshot: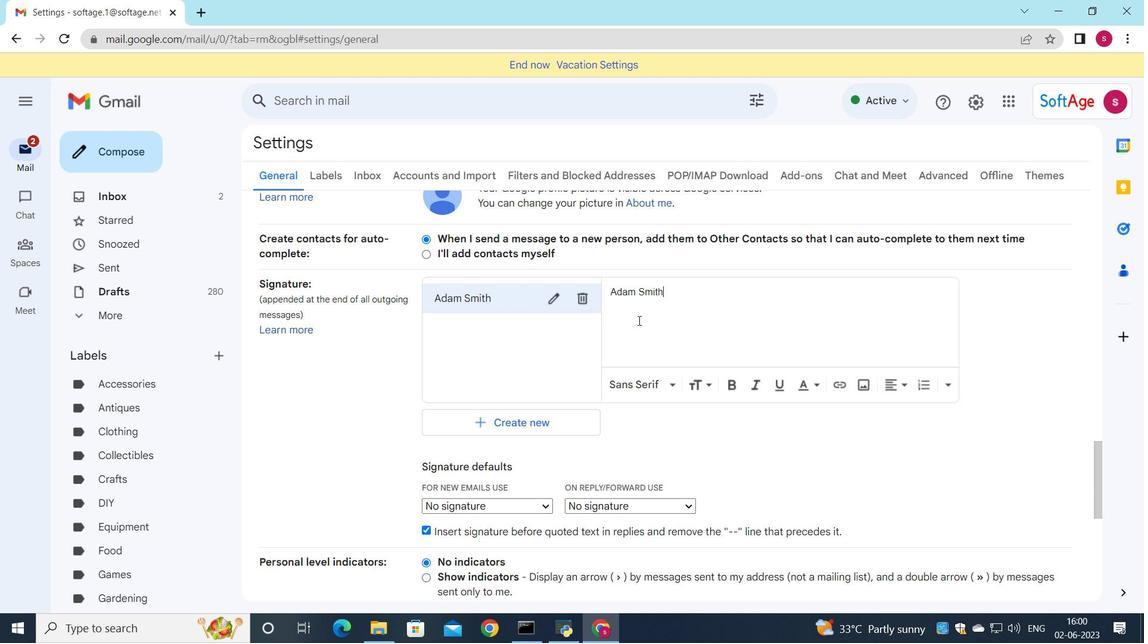 
Action: Mouse scrolled (667, 406) with delta (0, 0)
Screenshot: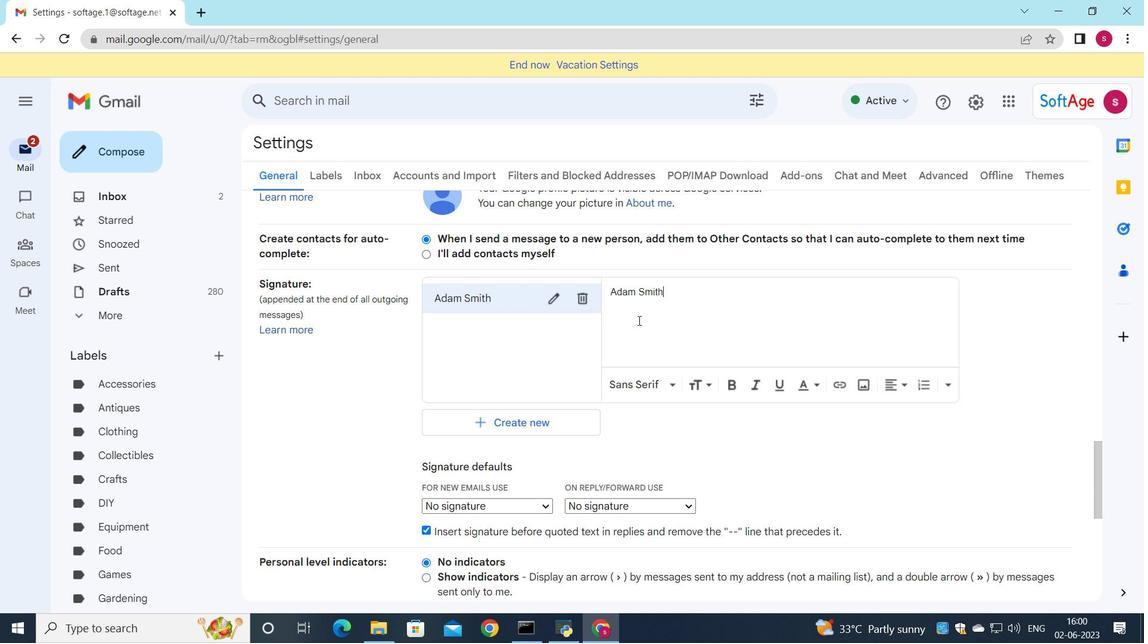 
Action: Mouse moved to (505, 358)
Screenshot: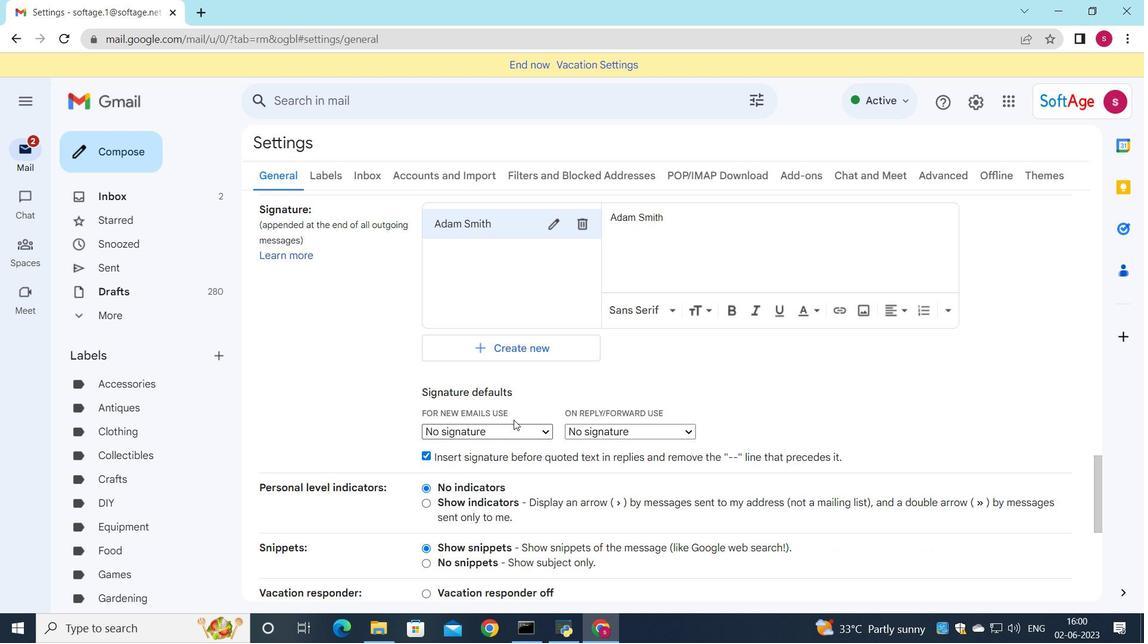 
Action: Mouse pressed left at (505, 358)
Screenshot: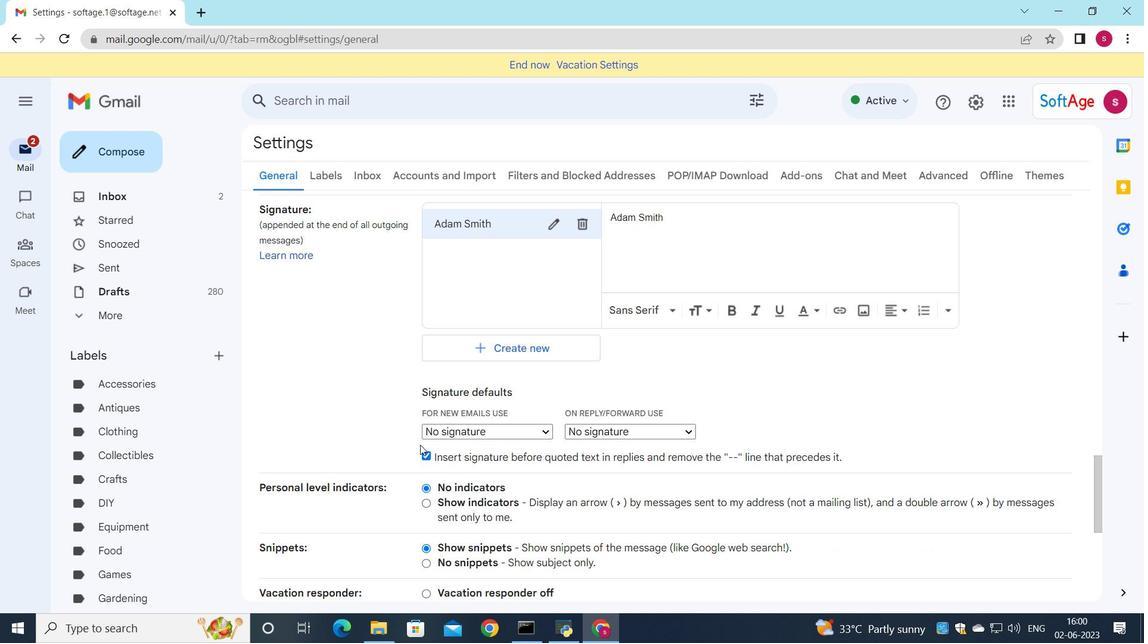 
Action: Mouse moved to (503, 392)
Screenshot: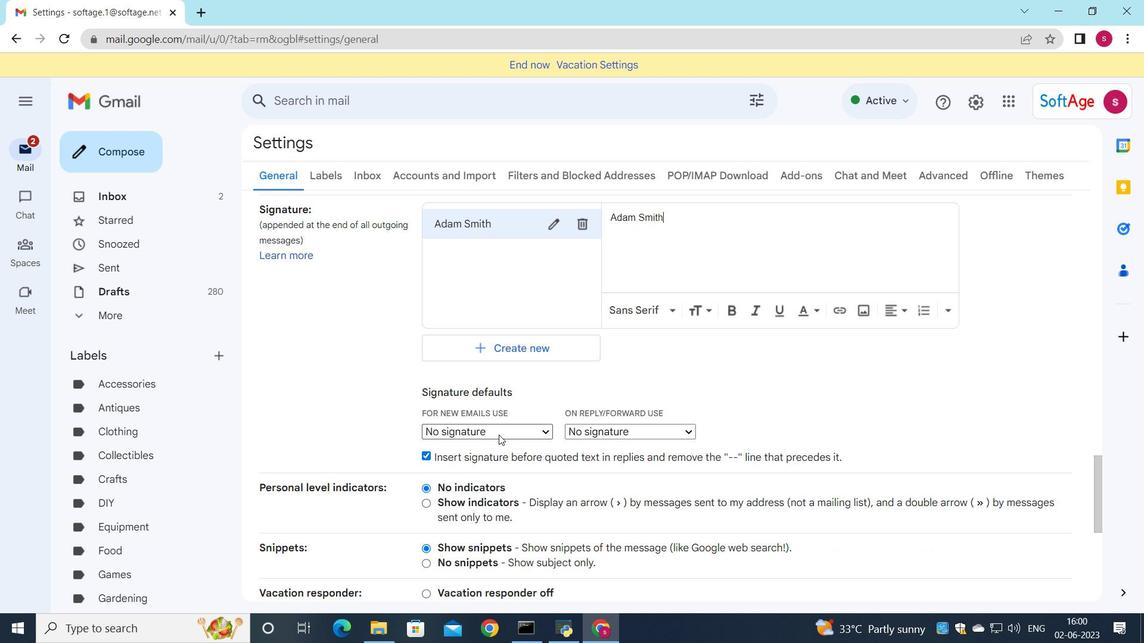 
Action: Mouse pressed left at (503, 392)
Screenshot: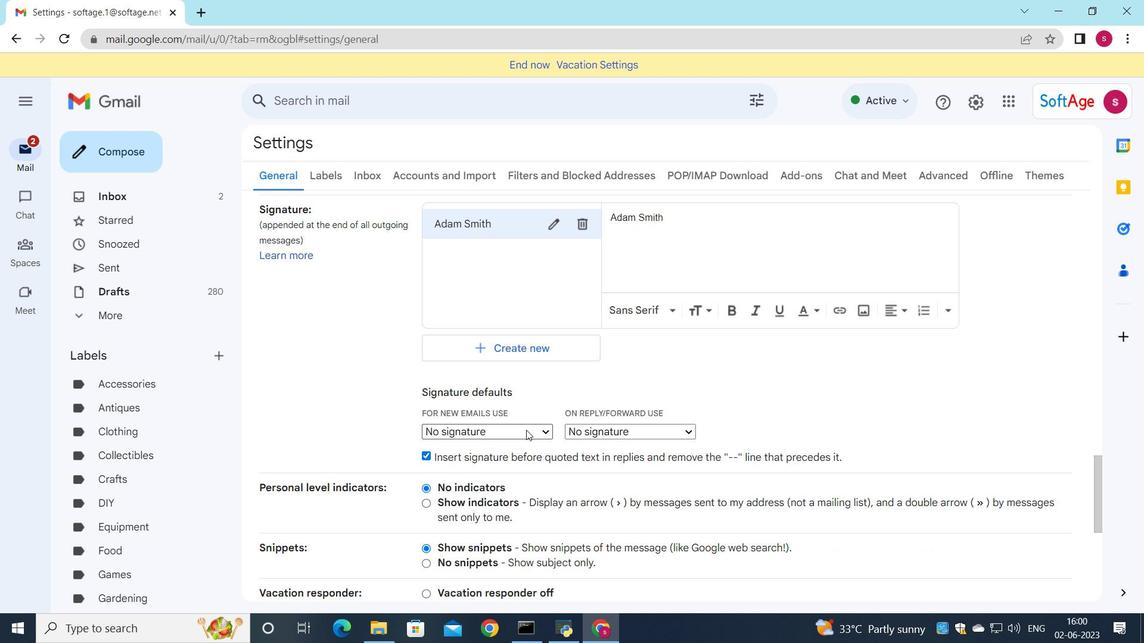 
Action: Mouse moved to (597, 356)
Screenshot: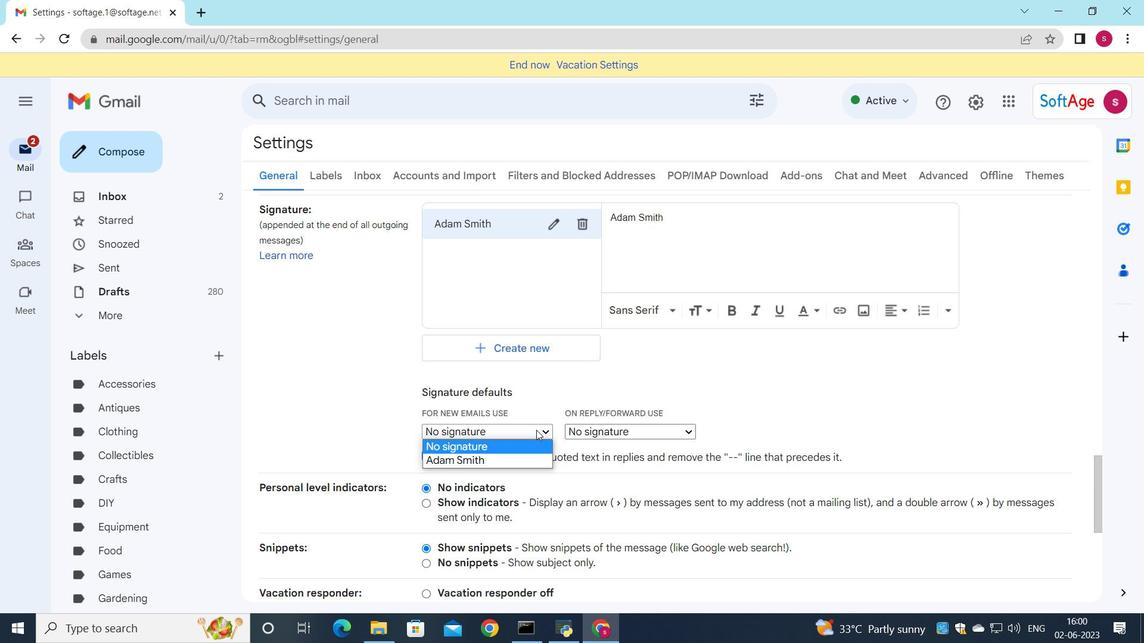 
Action: Mouse pressed left at (597, 356)
Screenshot: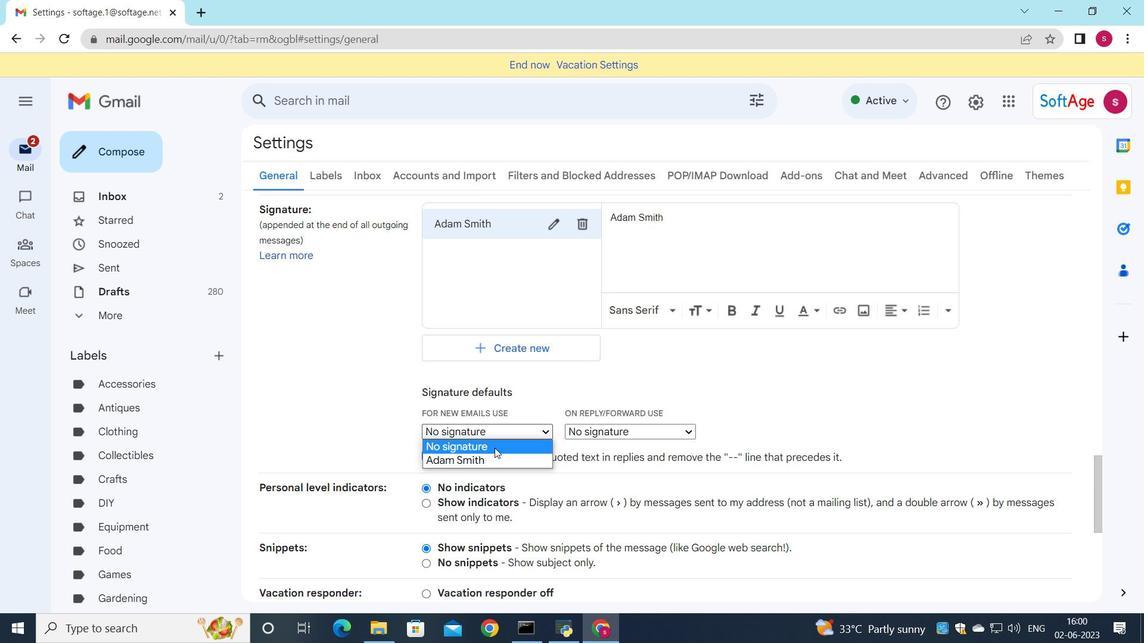
Action: Mouse moved to (601, 385)
Screenshot: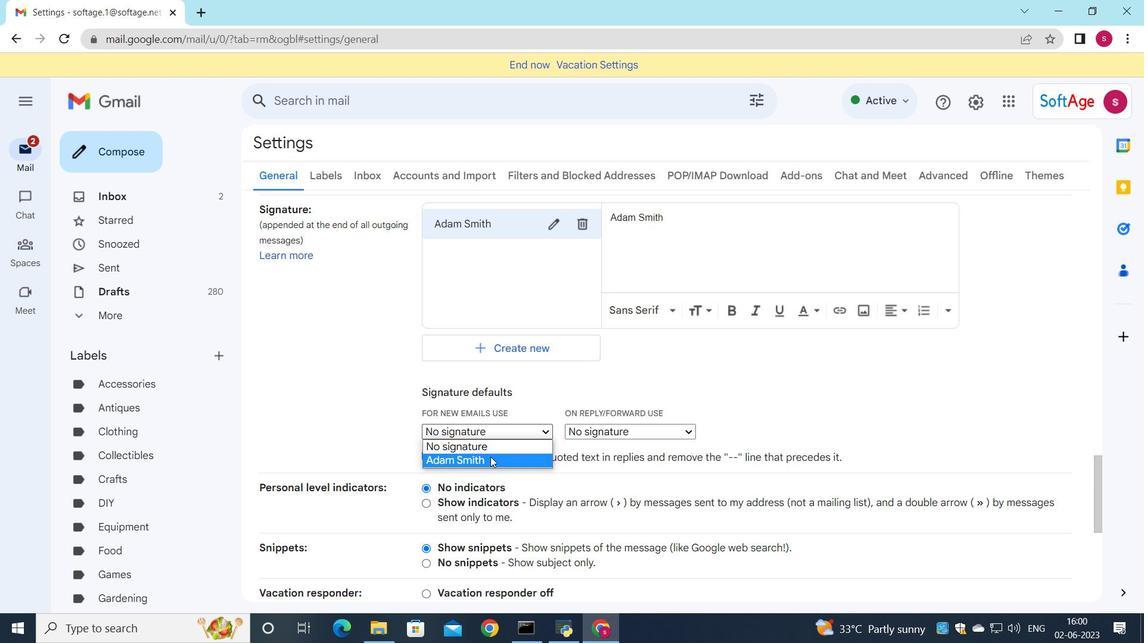 
Action: Mouse pressed left at (601, 385)
Screenshot: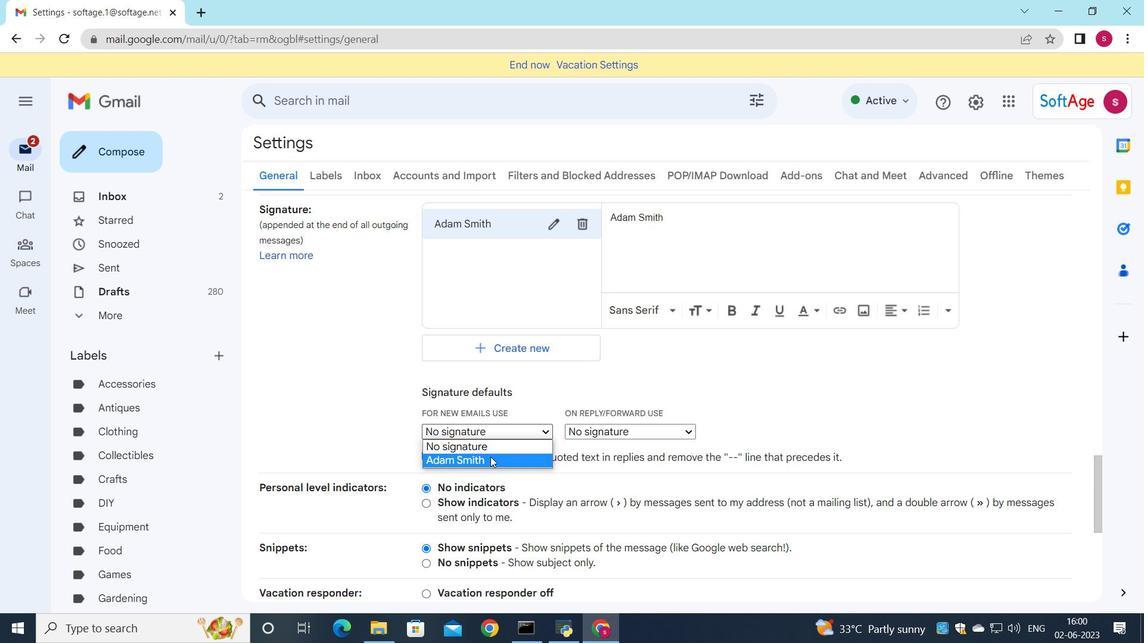 
Action: Mouse scrolled (601, 384) with delta (0, 0)
Screenshot: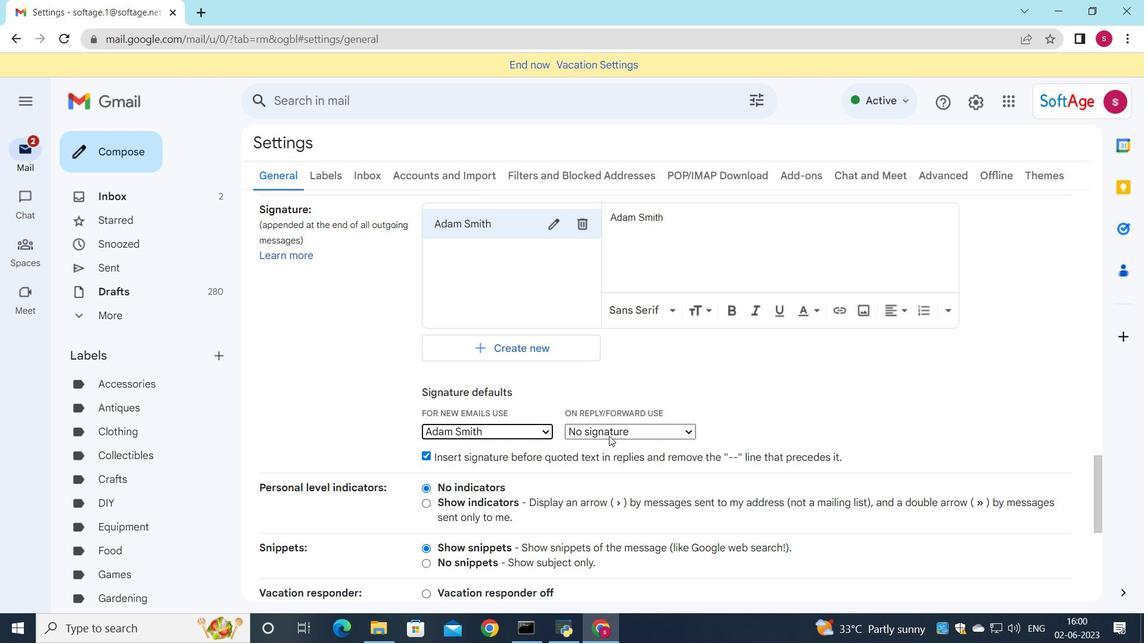 
Action: Mouse scrolled (601, 384) with delta (0, 0)
Screenshot: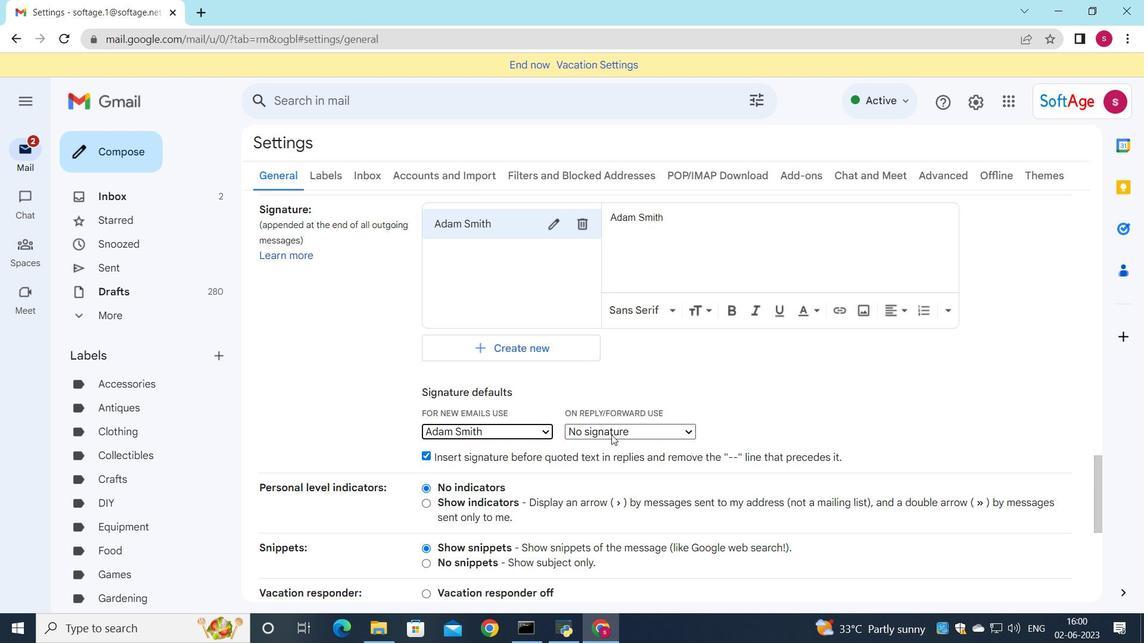 
Action: Mouse scrolled (601, 384) with delta (0, 0)
Screenshot: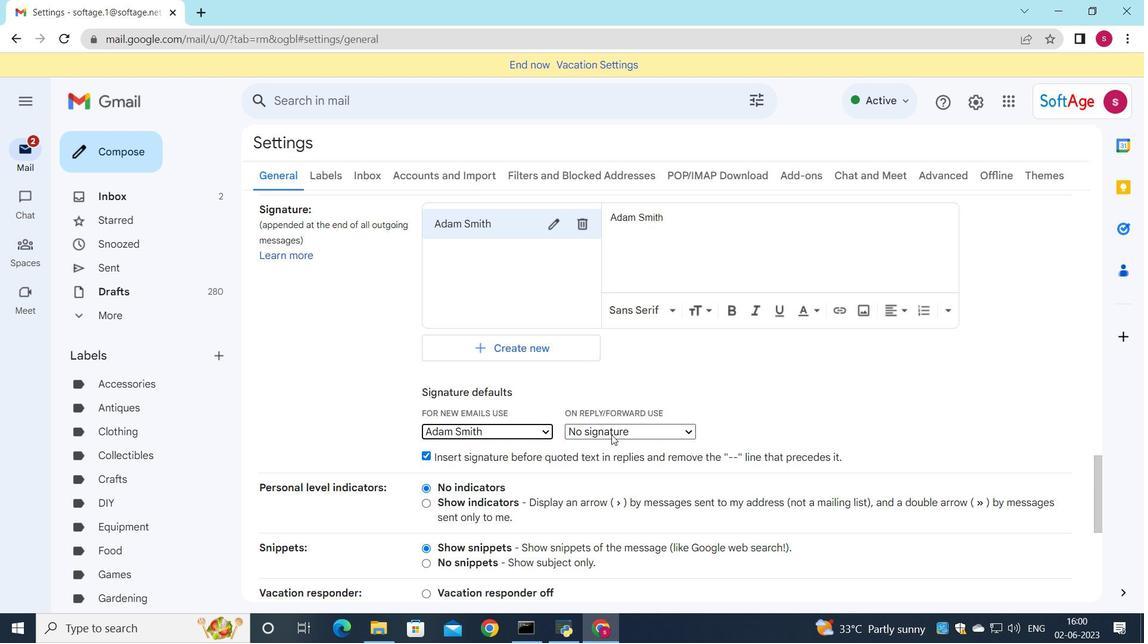 
Action: Mouse scrolled (601, 384) with delta (0, 0)
Screenshot: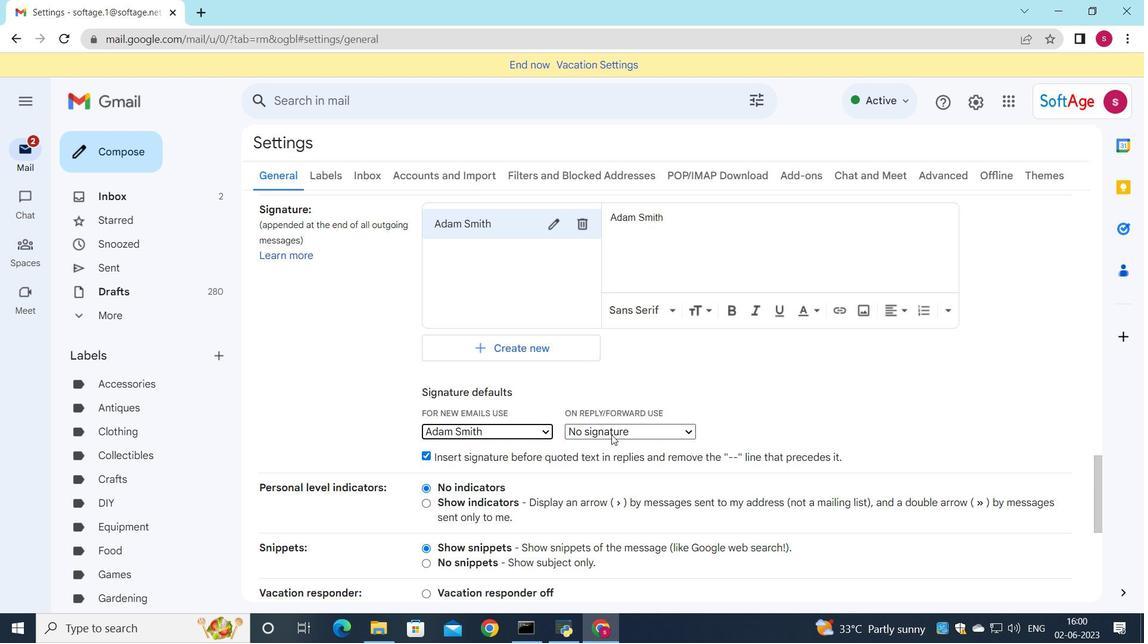 
Action: Mouse scrolled (601, 384) with delta (0, 0)
Screenshot: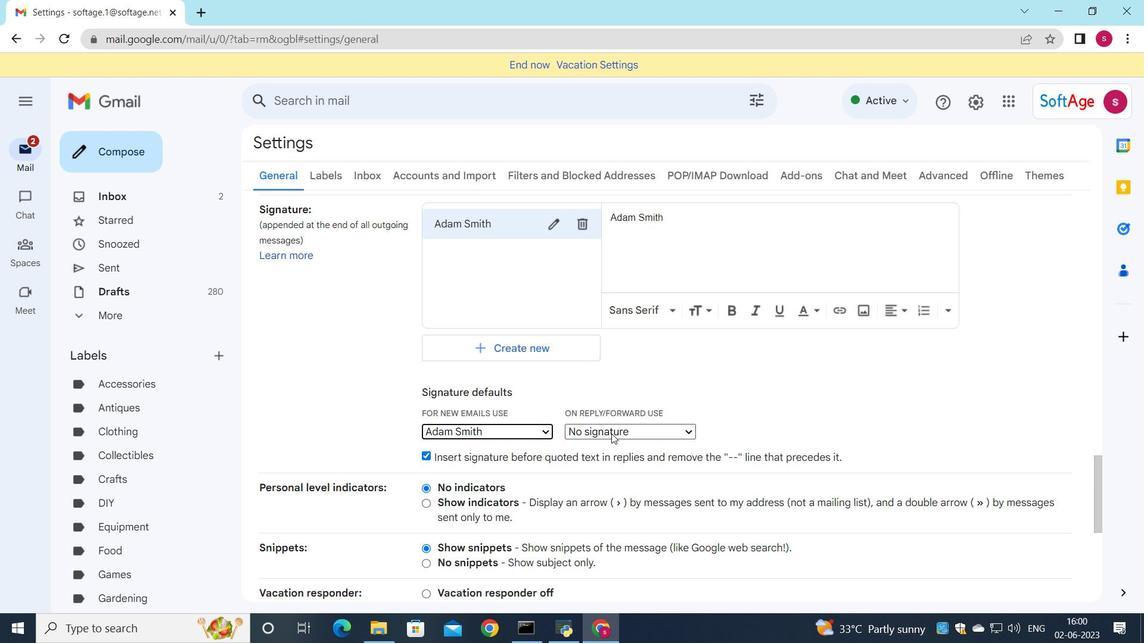 
Action: Mouse scrolled (601, 384) with delta (0, 0)
Screenshot: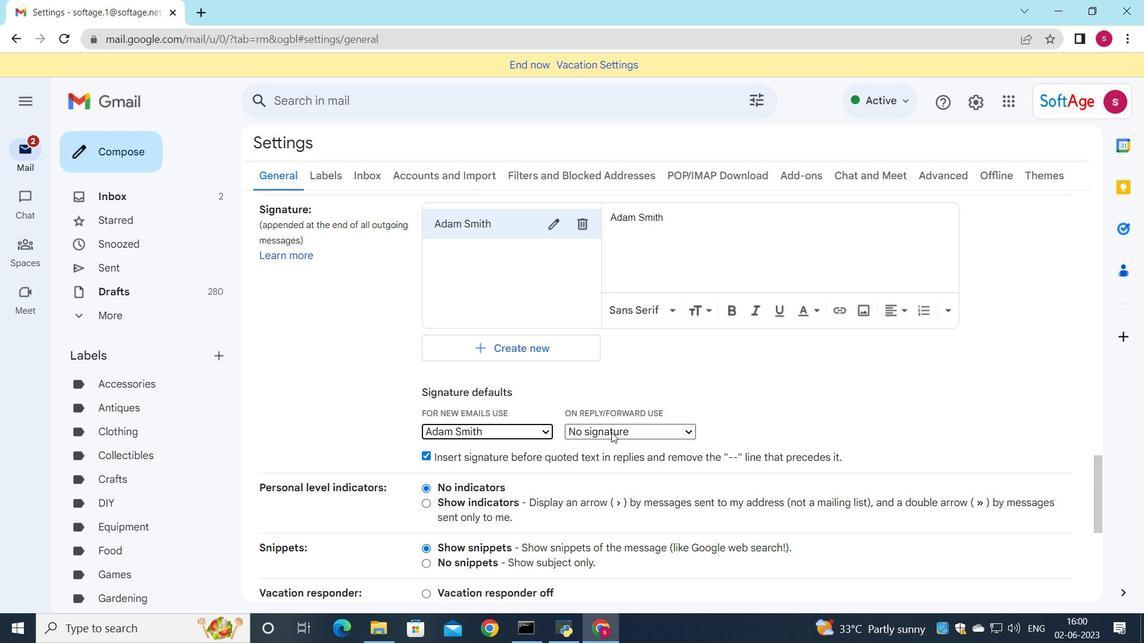 
Action: Mouse scrolled (601, 384) with delta (0, 0)
Screenshot: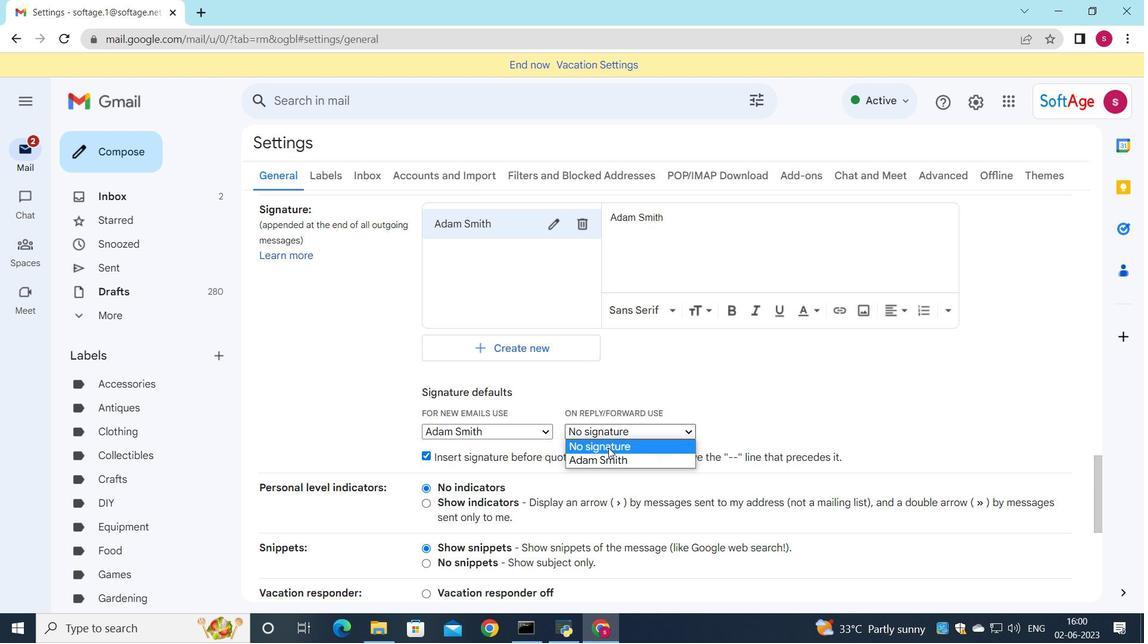 
Action: Mouse scrolled (601, 384) with delta (0, 0)
Screenshot: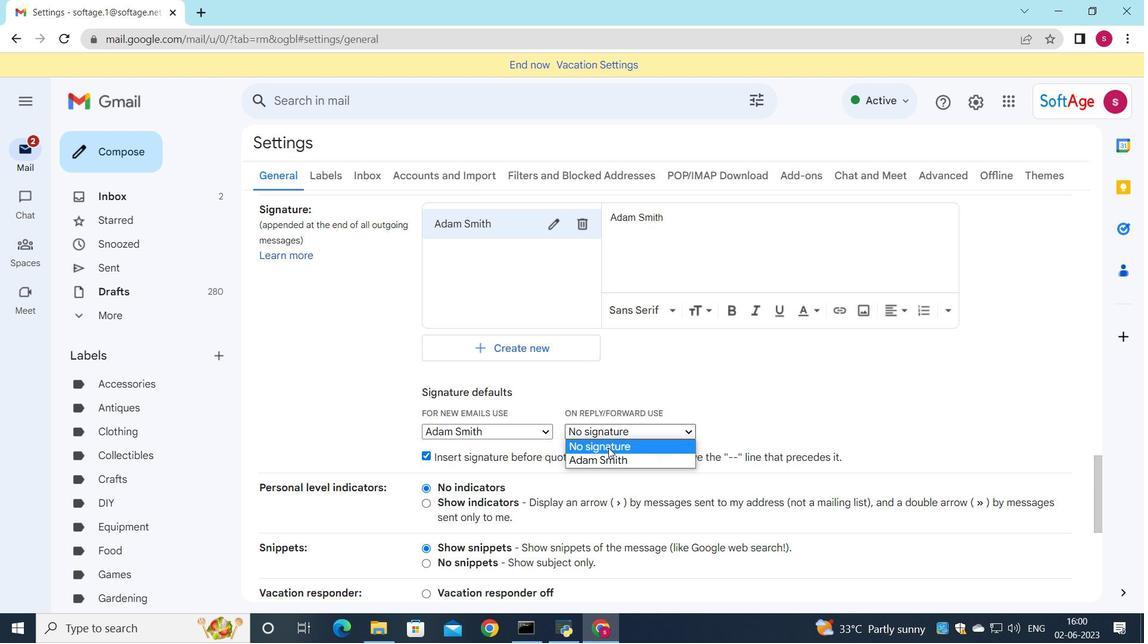 
Action: Mouse moved to (601, 386)
Screenshot: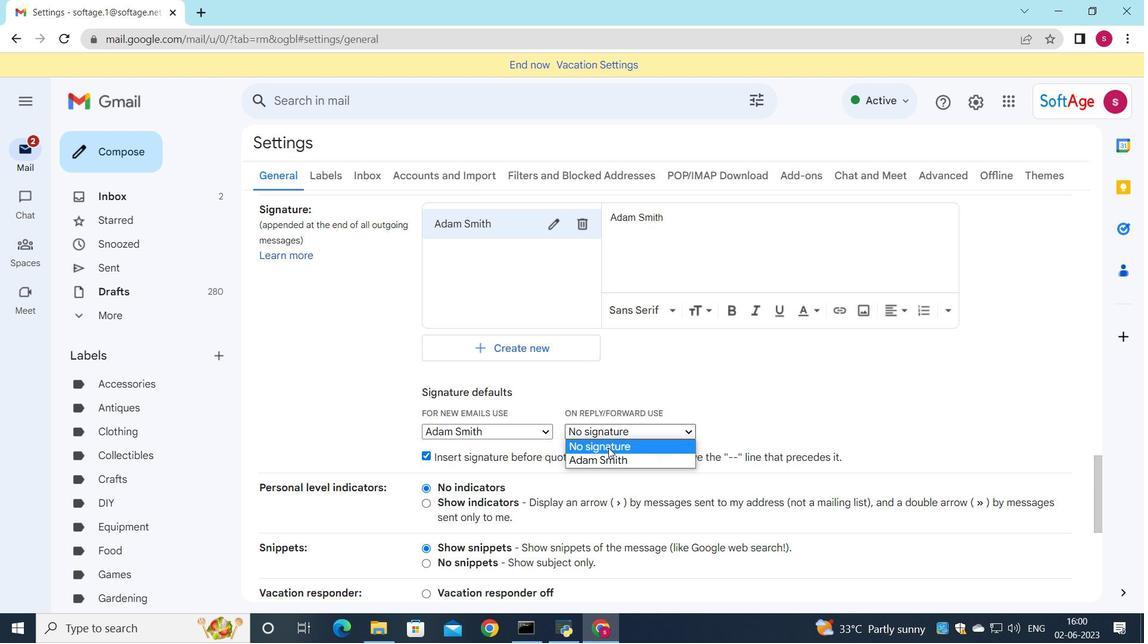
Action: Mouse scrolled (601, 384) with delta (0, 0)
Screenshot: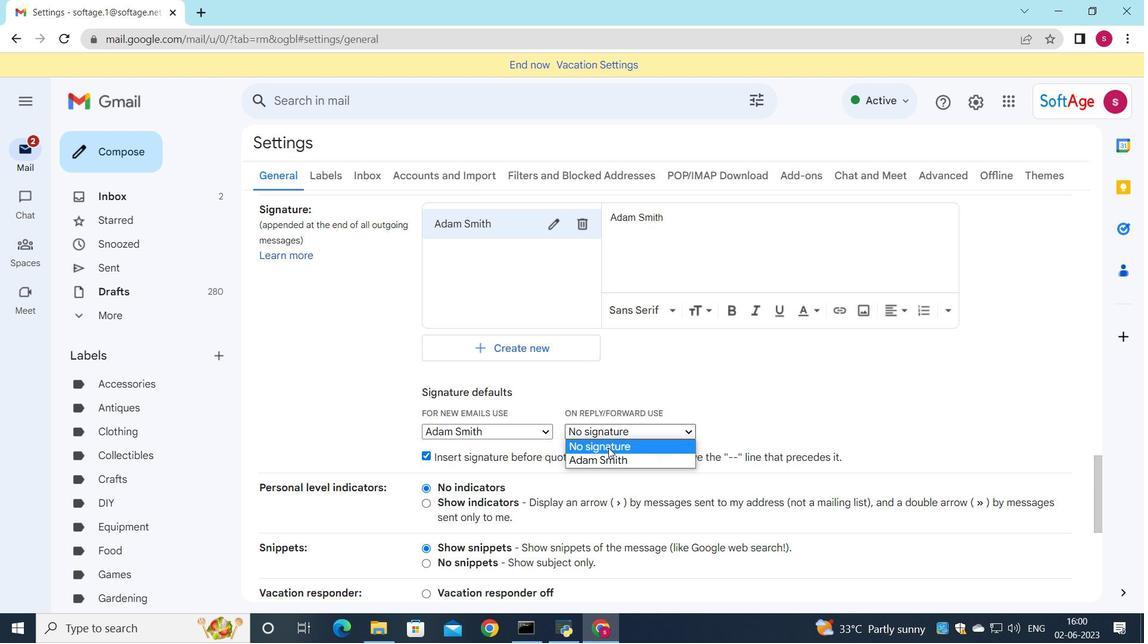 
Action: Mouse moved to (617, 444)
Screenshot: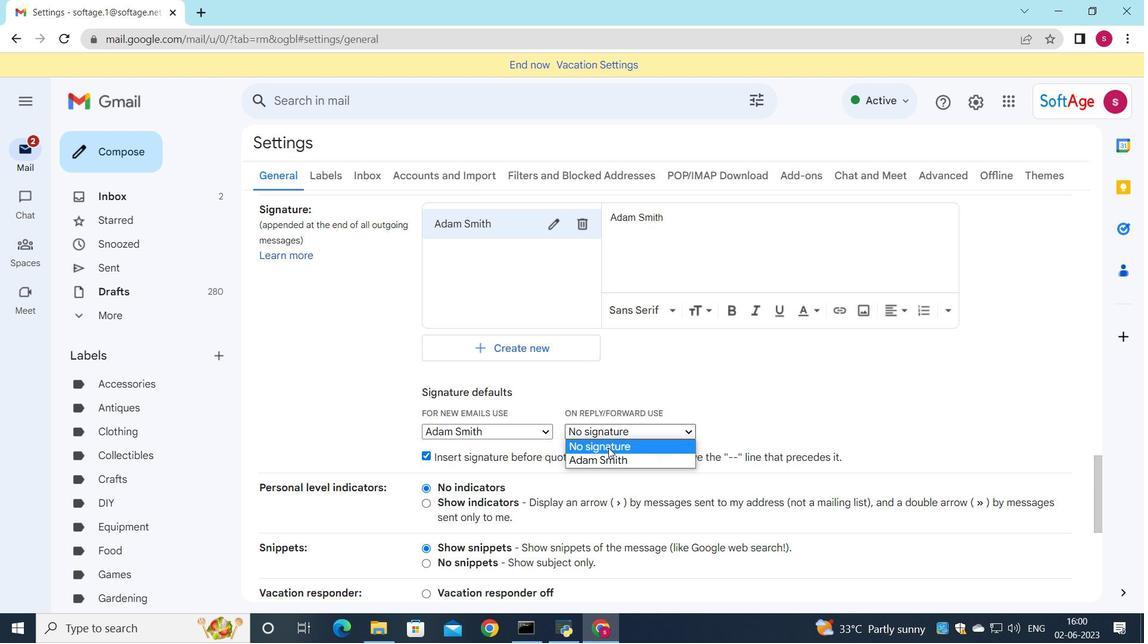 
Action: Mouse scrolled (601, 384) with delta (0, 0)
Screenshot: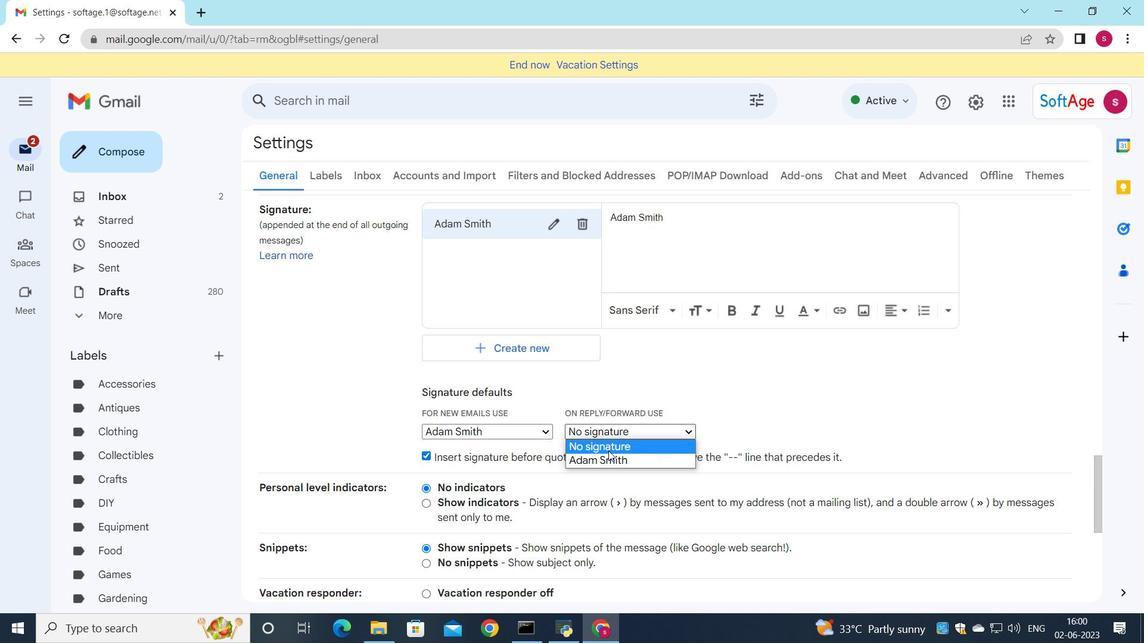 
Action: Mouse moved to (631, 527)
Screenshot: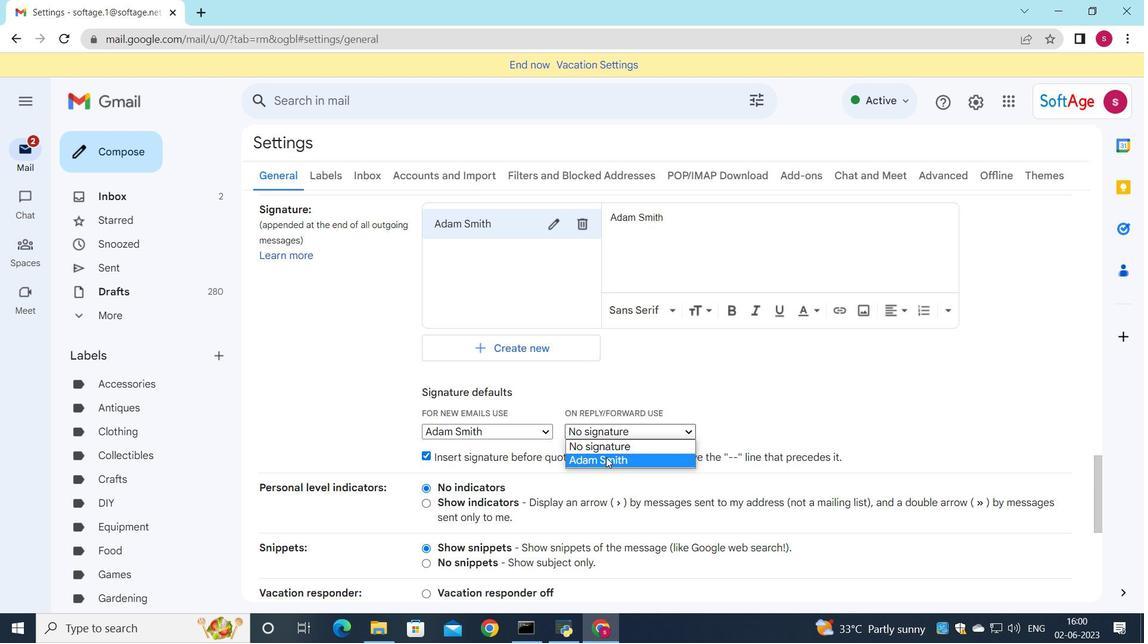 
Action: Mouse pressed left at (631, 527)
Screenshot: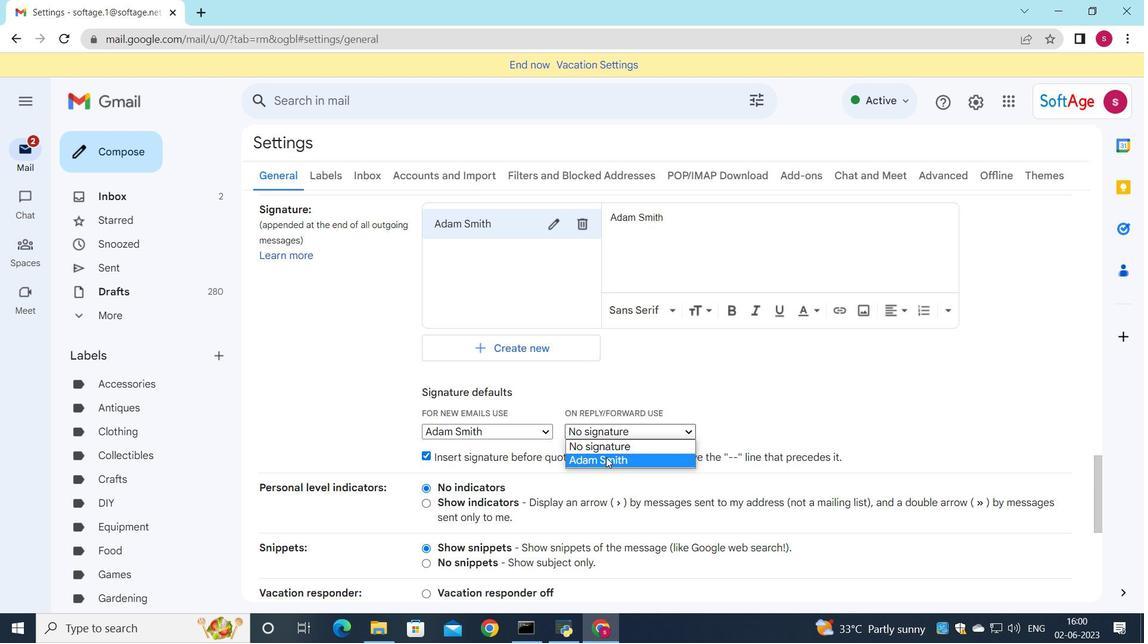 
Action: Mouse moved to (592, 359)
Screenshot: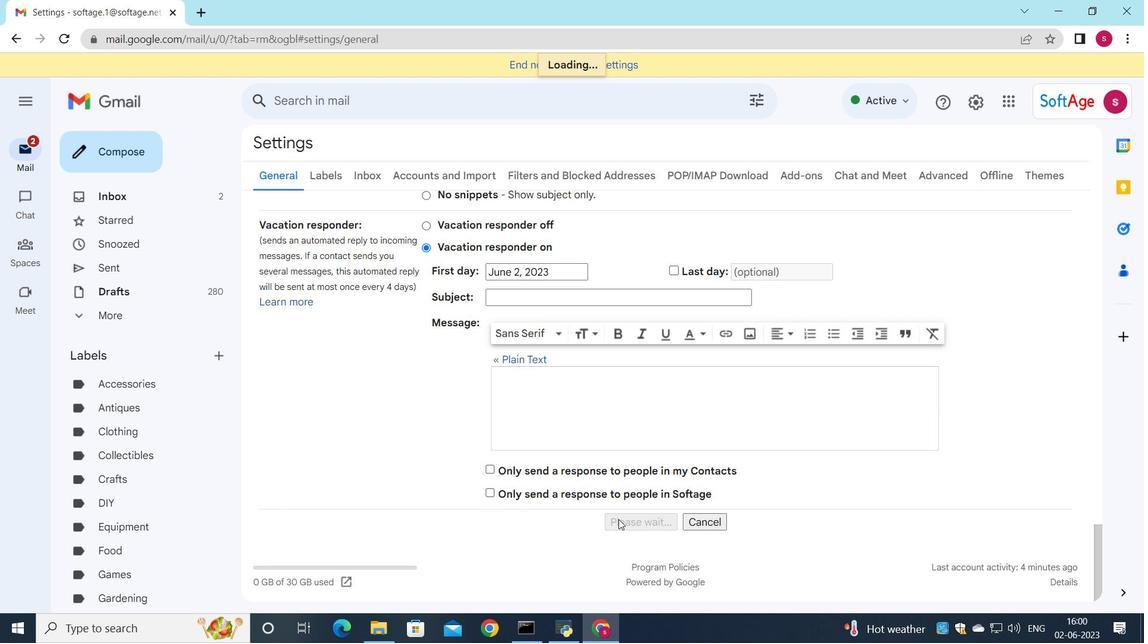 
Action: Mouse pressed left at (592, 359)
Screenshot: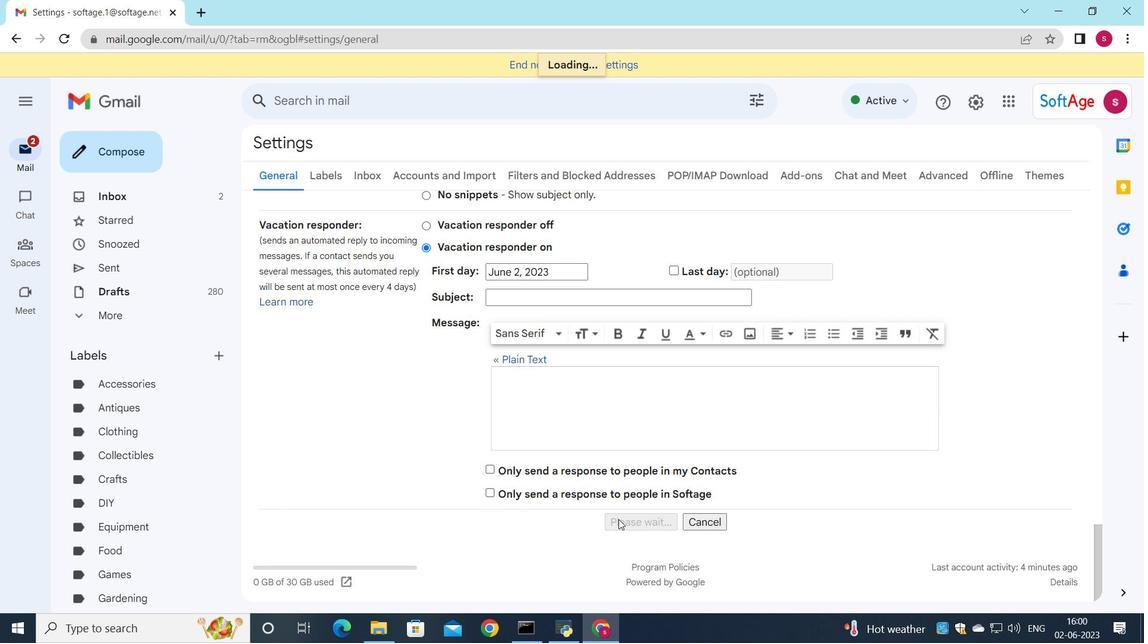 
Action: Mouse moved to (474, 395)
Screenshot: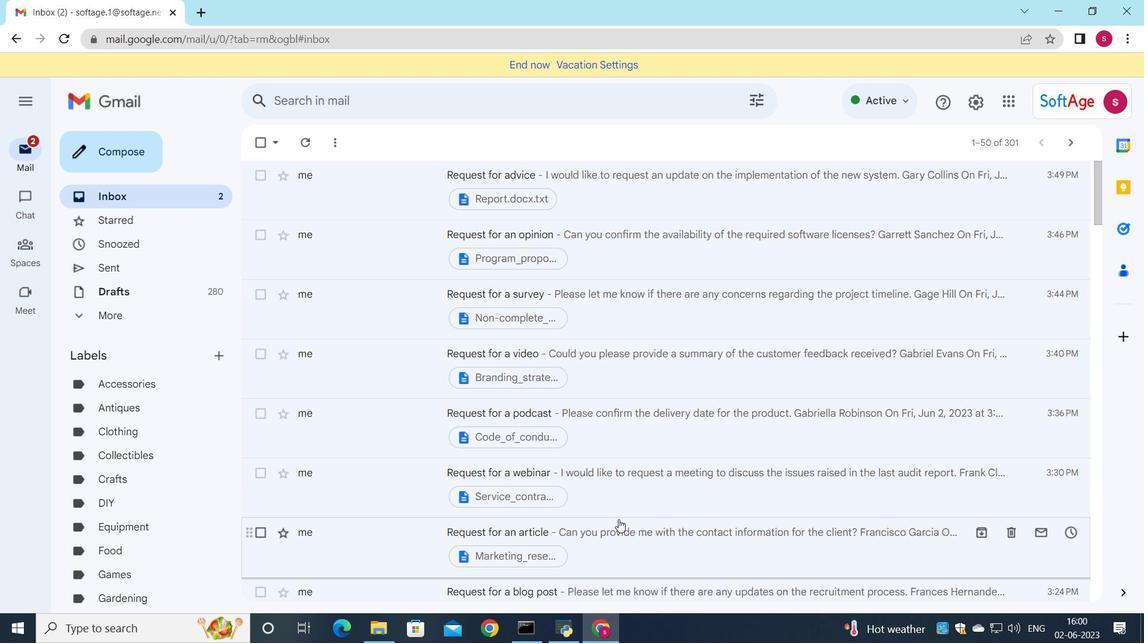 
Action: Mouse scrolled (474, 395) with delta (0, 0)
Screenshot: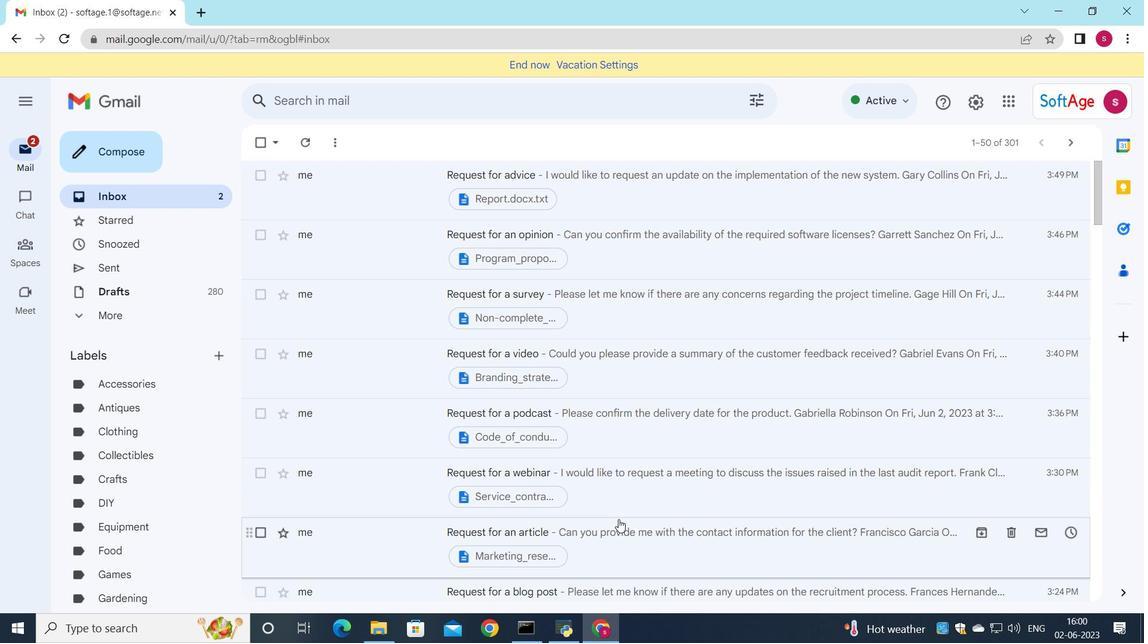 
Action: Mouse moved to (473, 396)
Screenshot: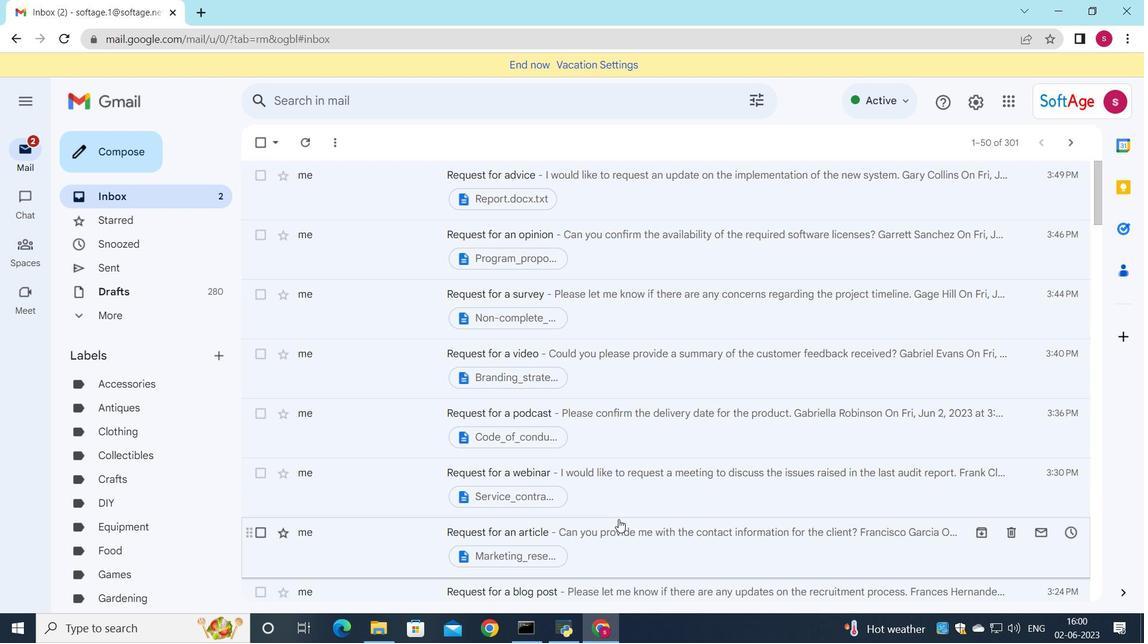
Action: Mouse scrolled (473, 395) with delta (0, 0)
Screenshot: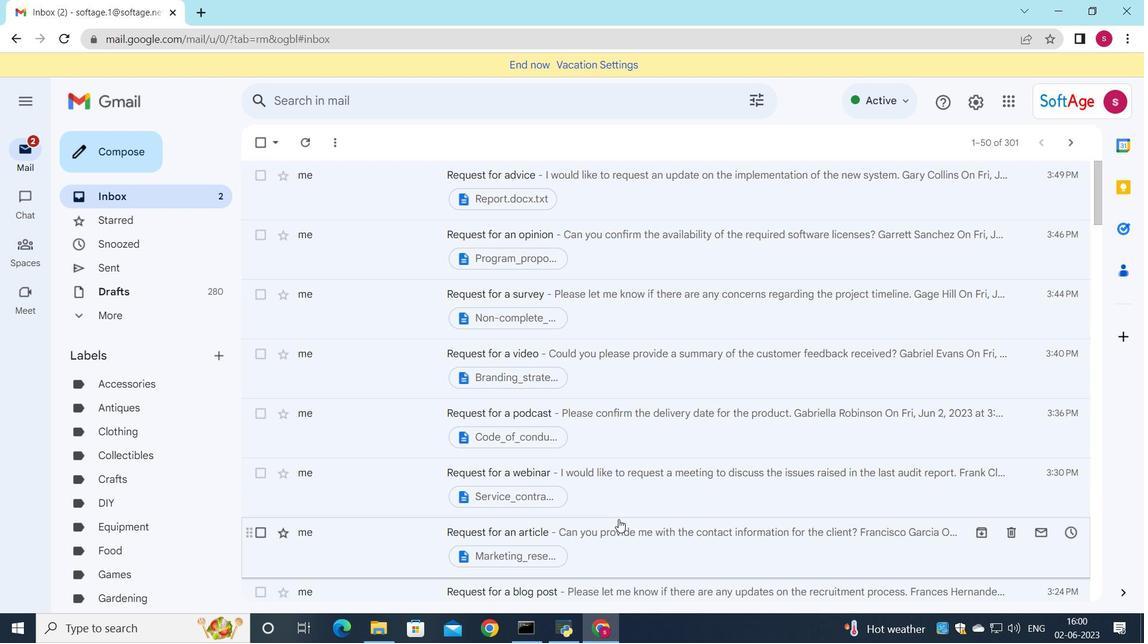 
Action: Mouse moved to (473, 396)
Screenshot: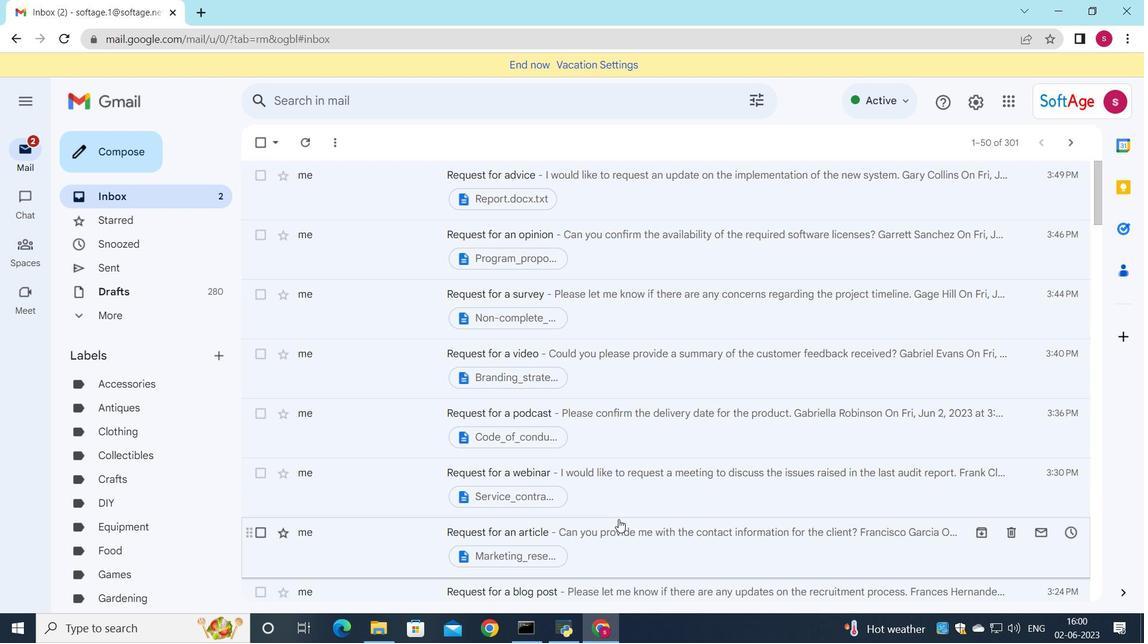 
Action: Mouse scrolled (473, 395) with delta (0, 0)
Screenshot: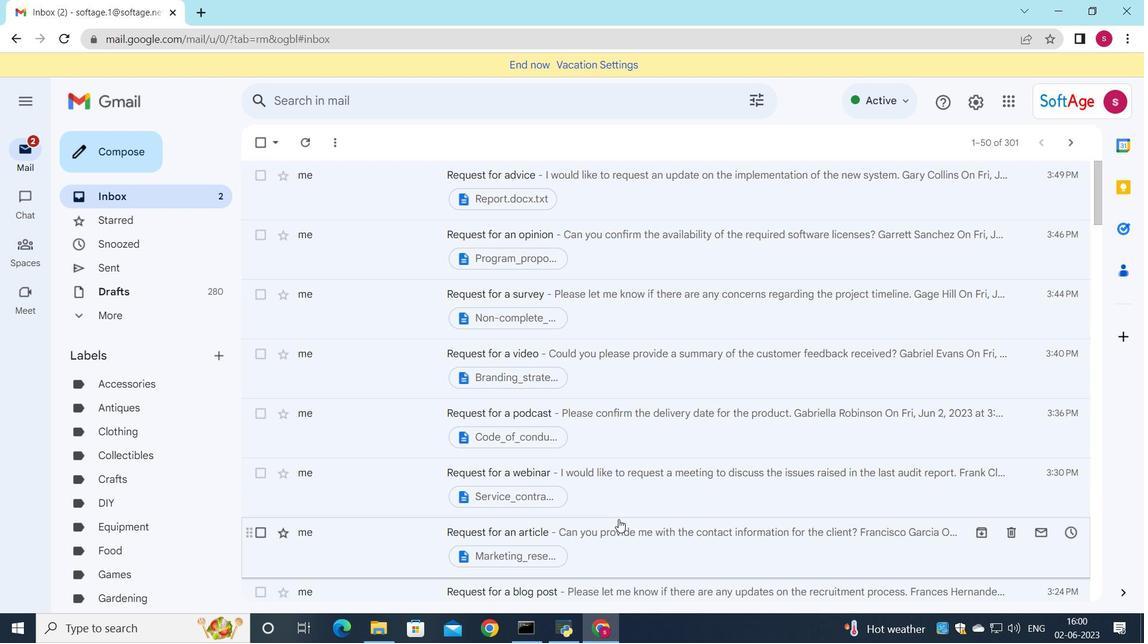 
Action: Mouse moved to (464, 409)
Screenshot: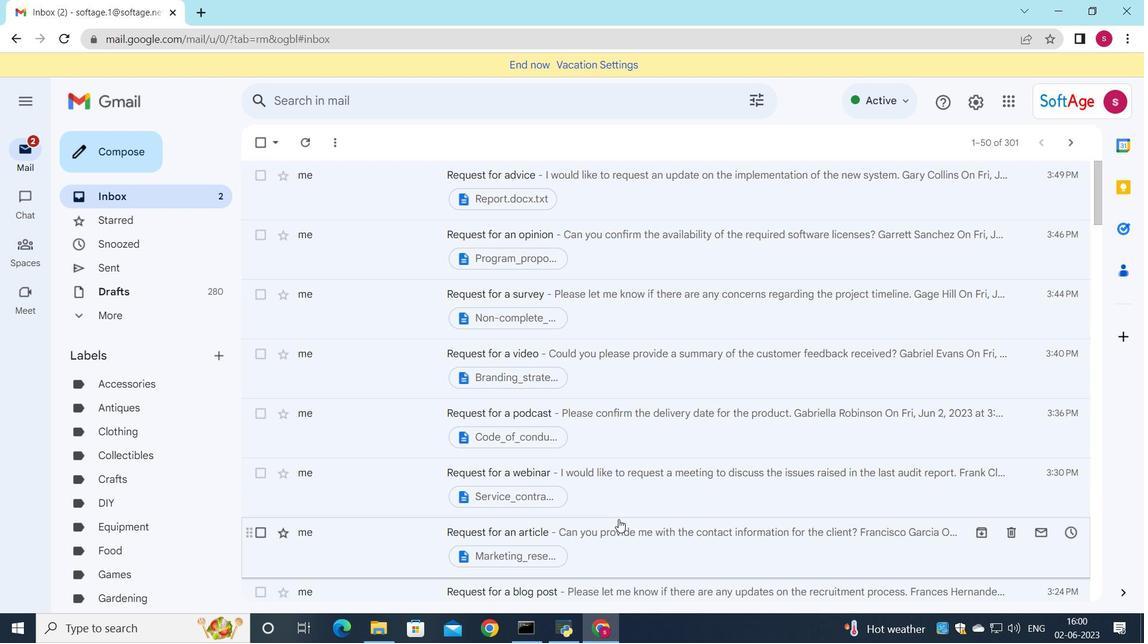 
Action: Mouse pressed middle at (464, 409)
Screenshot: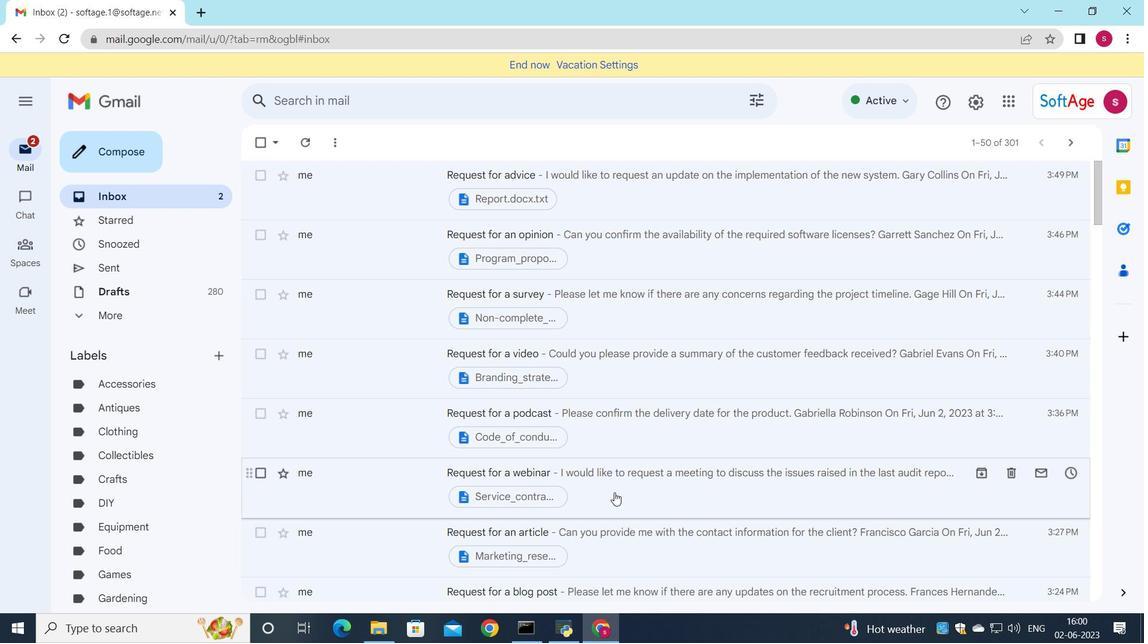 
Action: Mouse moved to (456, 422)
Screenshot: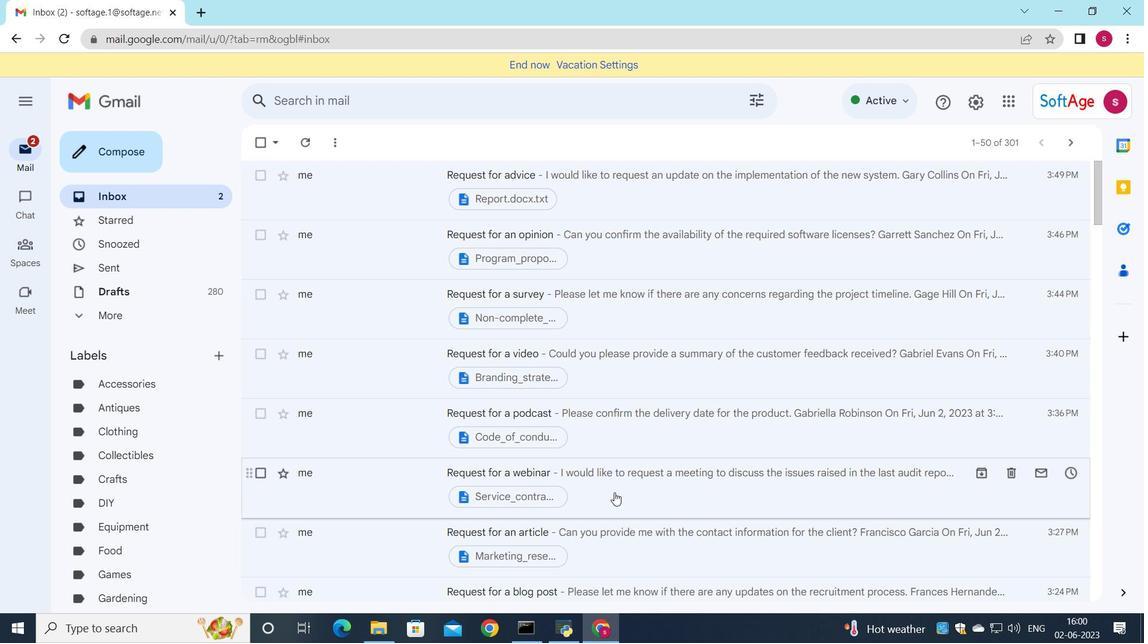 
Action: Mouse scrolled (459, 416) with delta (0, 0)
Screenshot: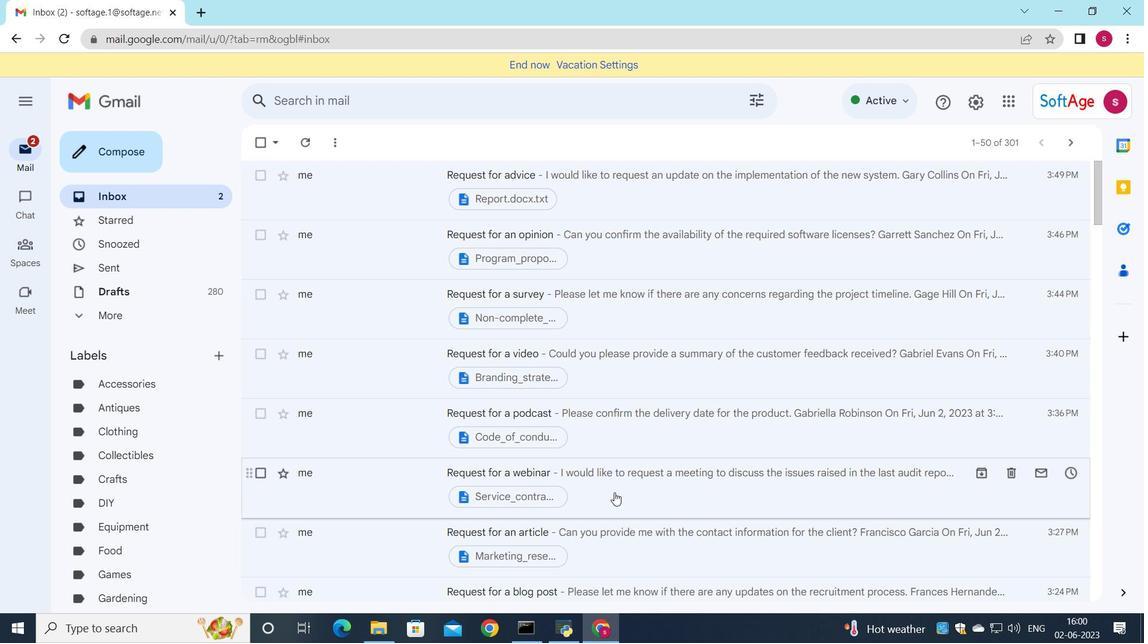
Action: Mouse moved to (453, 428)
Screenshot: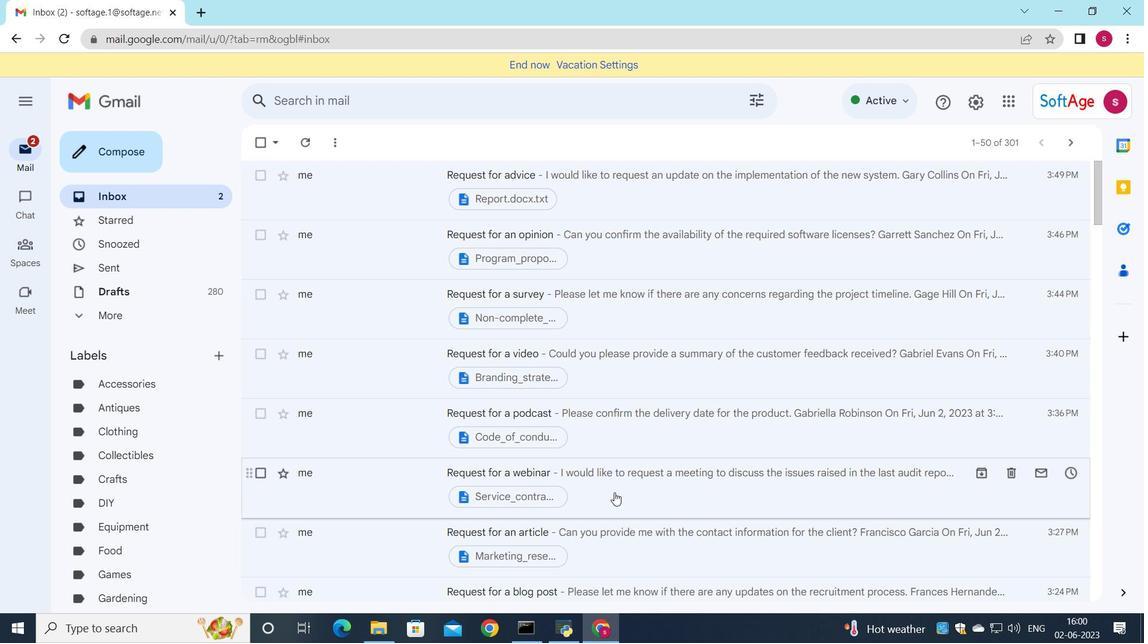 
Action: Mouse scrolled (453, 427) with delta (0, 0)
Screenshot: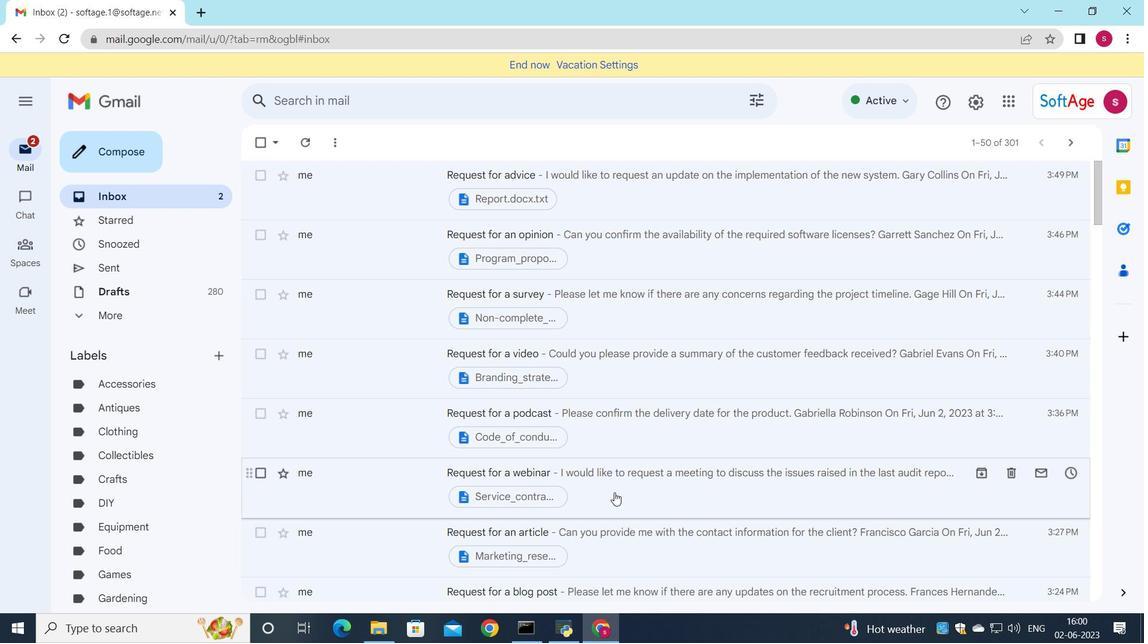 
Action: Mouse moved to (451, 435)
Screenshot: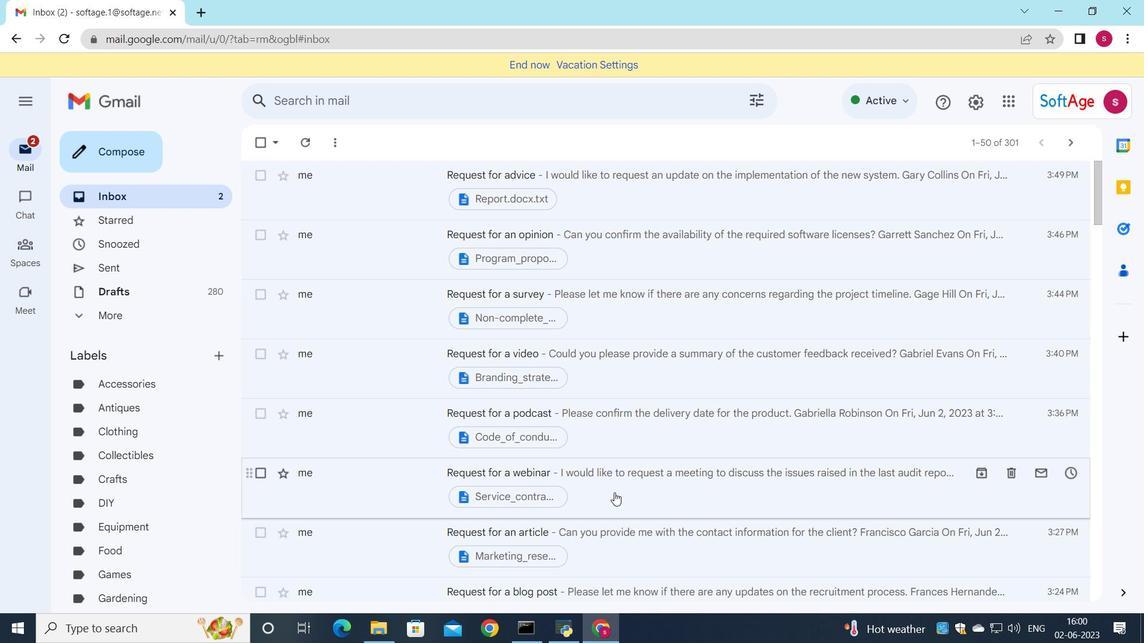 
Action: Mouse scrolled (451, 434) with delta (0, 0)
Screenshot: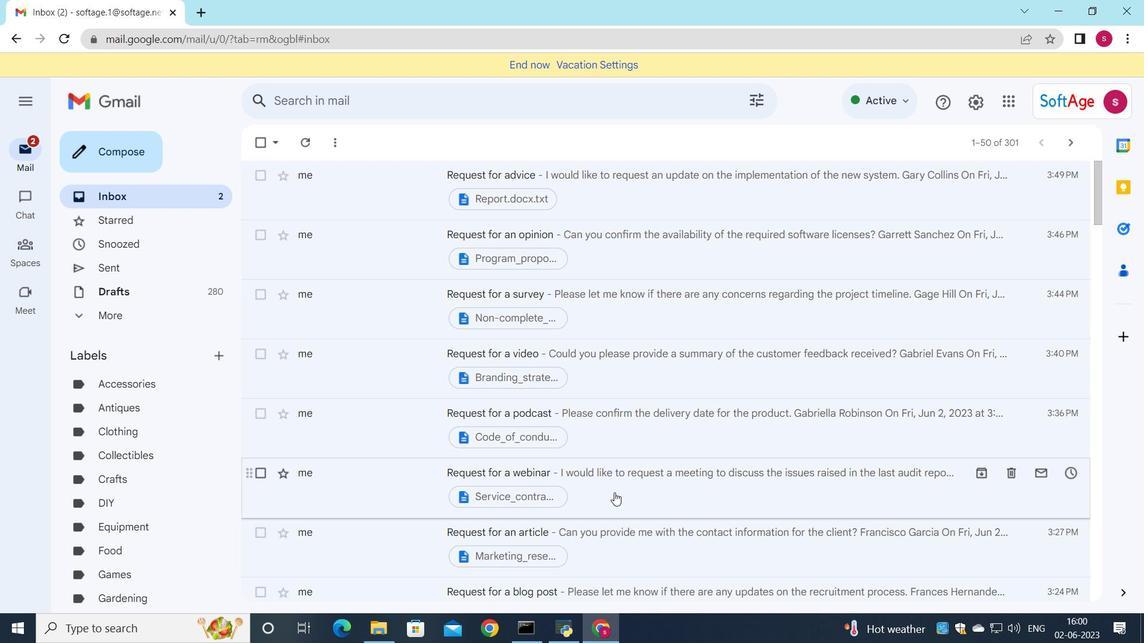 
Action: Mouse moved to (443, 462)
Screenshot: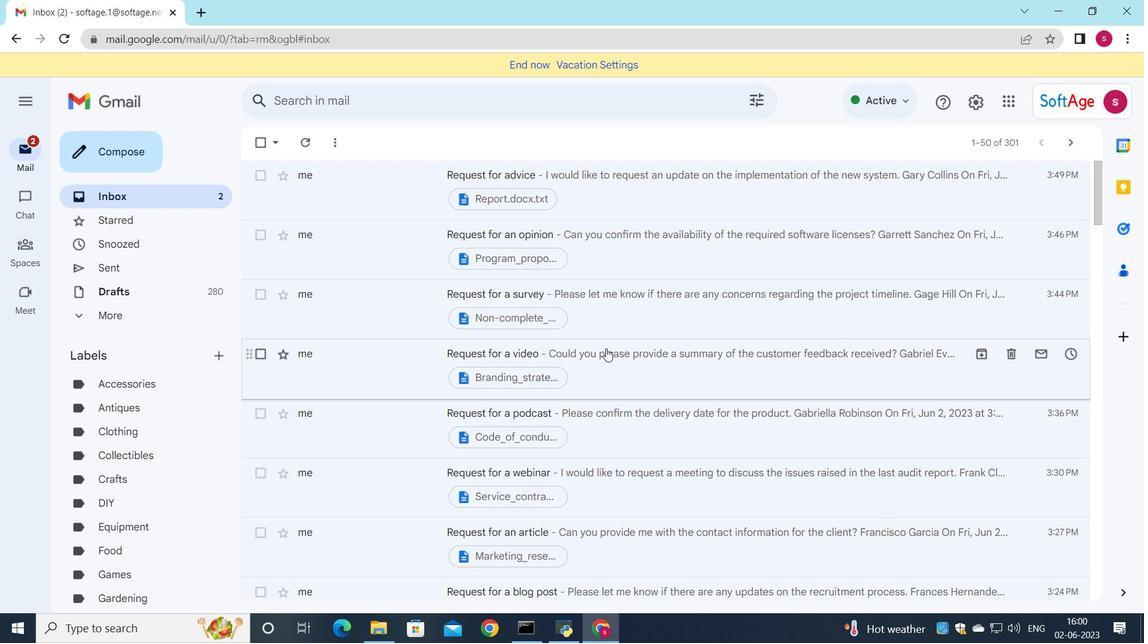 
Action: Mouse scrolled (443, 461) with delta (0, 0)
Screenshot: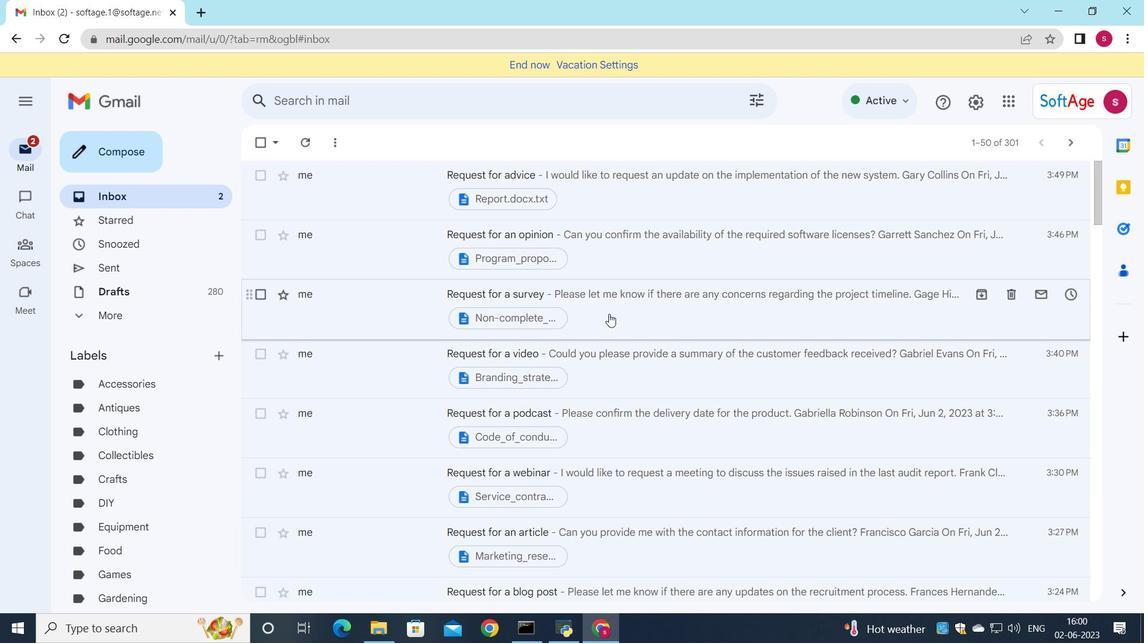 
Action: Mouse scrolled (443, 461) with delta (0, 0)
Screenshot: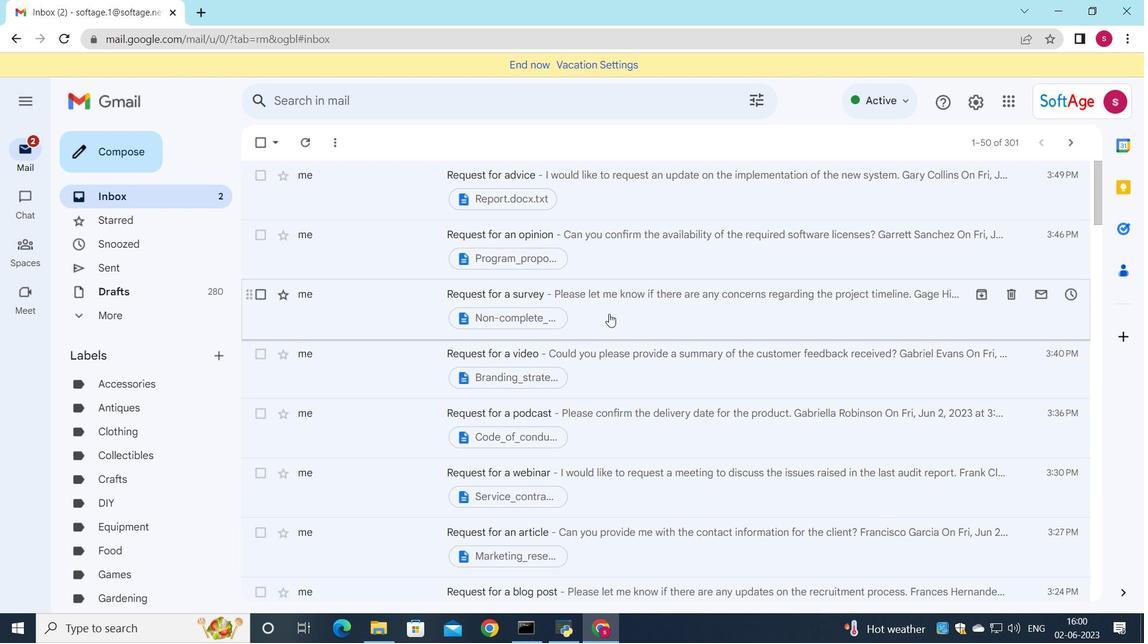 
Action: Mouse scrolled (443, 461) with delta (0, 0)
Screenshot: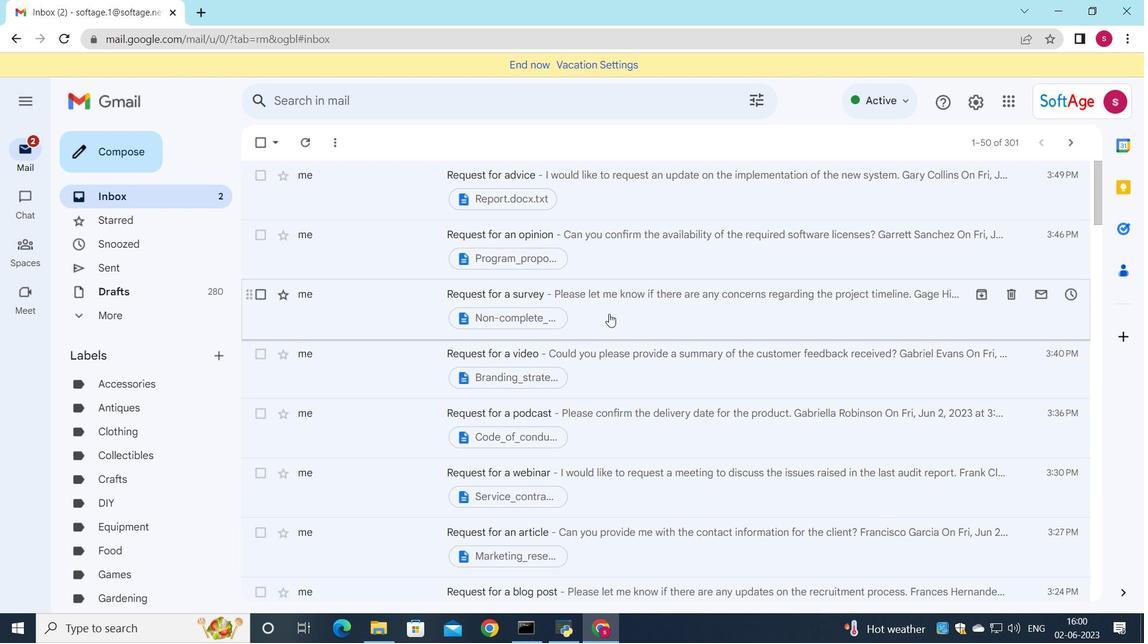 
Action: Mouse scrolled (443, 461) with delta (0, 0)
Screenshot: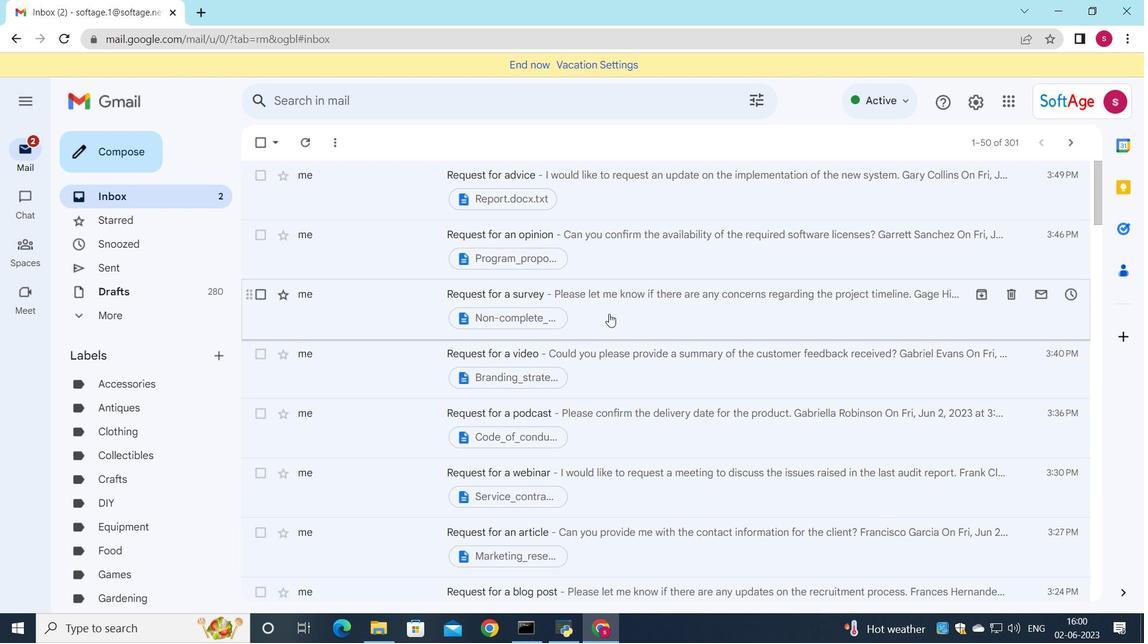 
Action: Mouse moved to (441, 465)
Screenshot: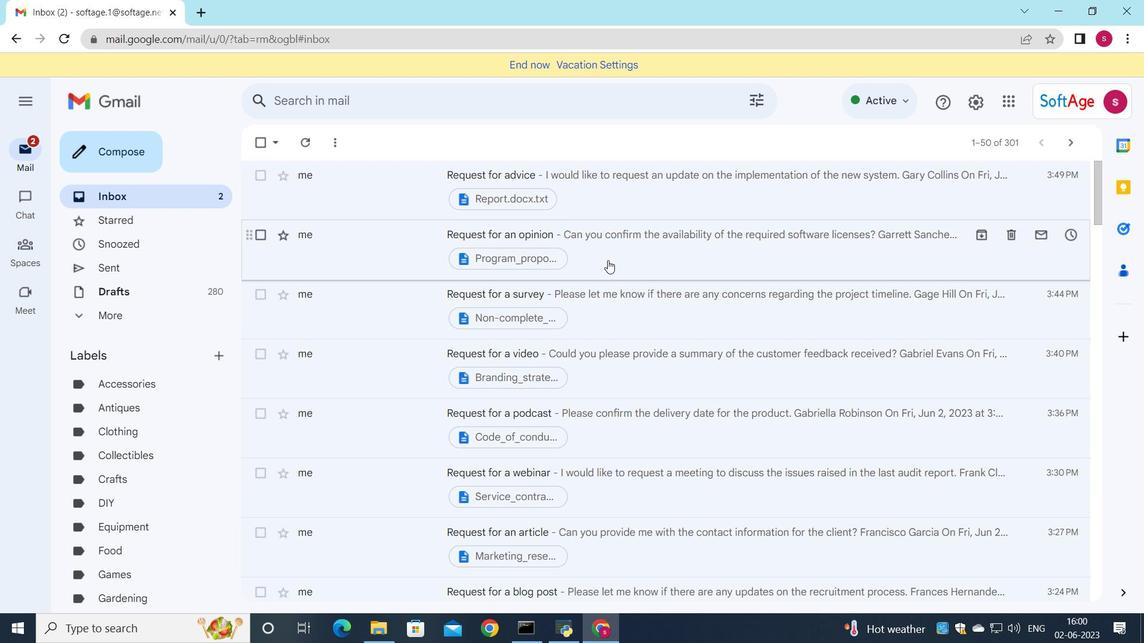 
Action: Mouse scrolled (441, 464) with delta (0, 0)
Screenshot: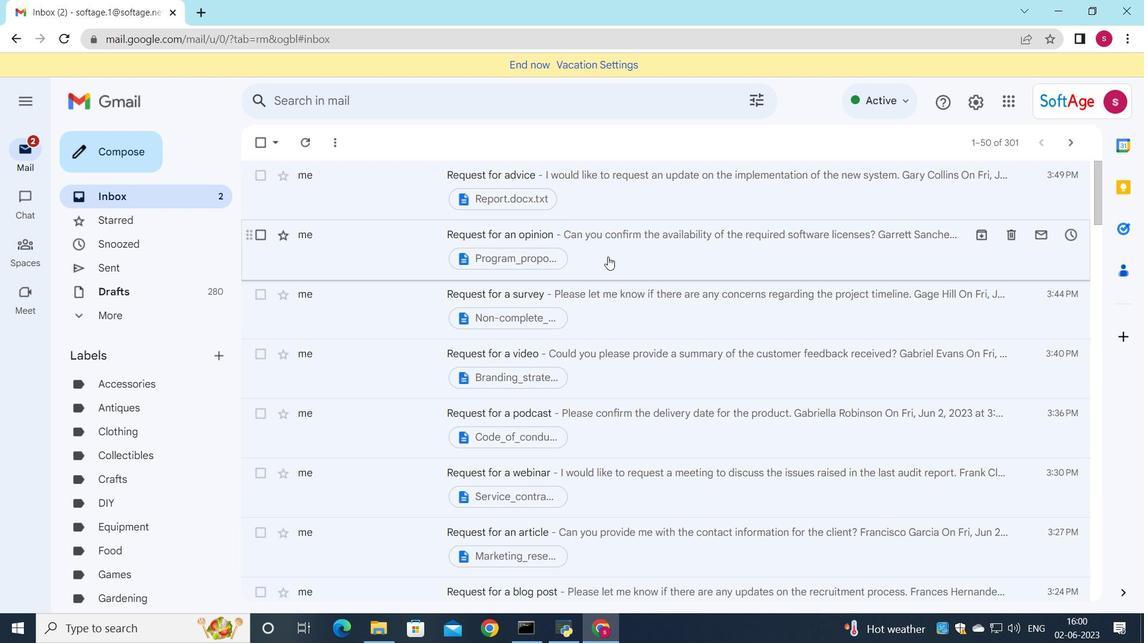
Action: Mouse scrolled (441, 464) with delta (0, 0)
Screenshot: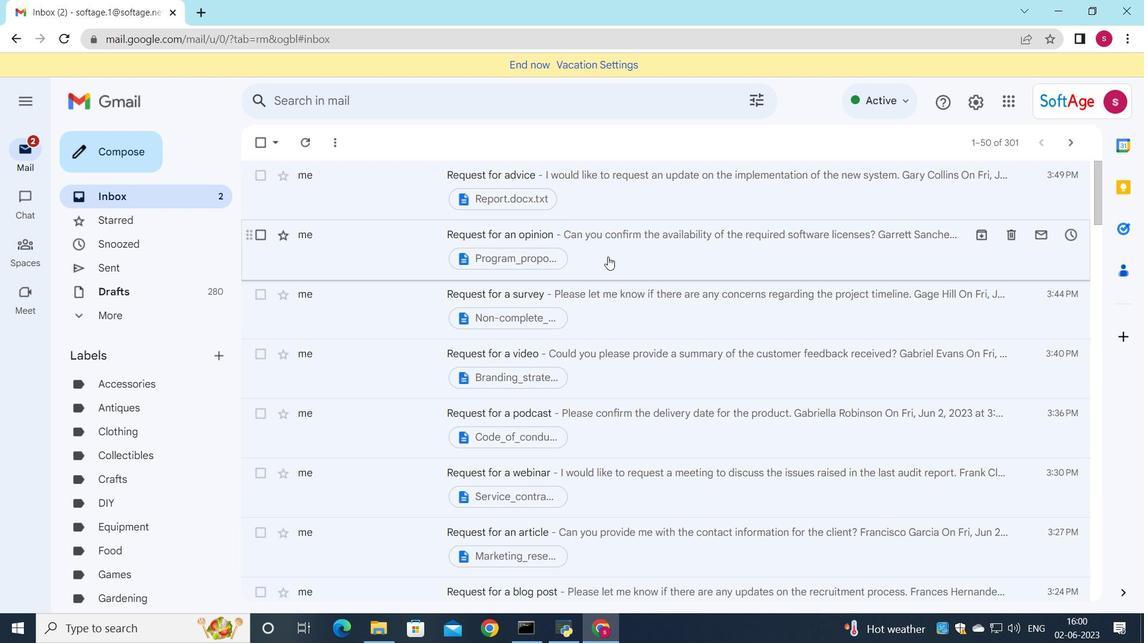 
Action: Mouse scrolled (441, 464) with delta (0, 0)
Screenshot: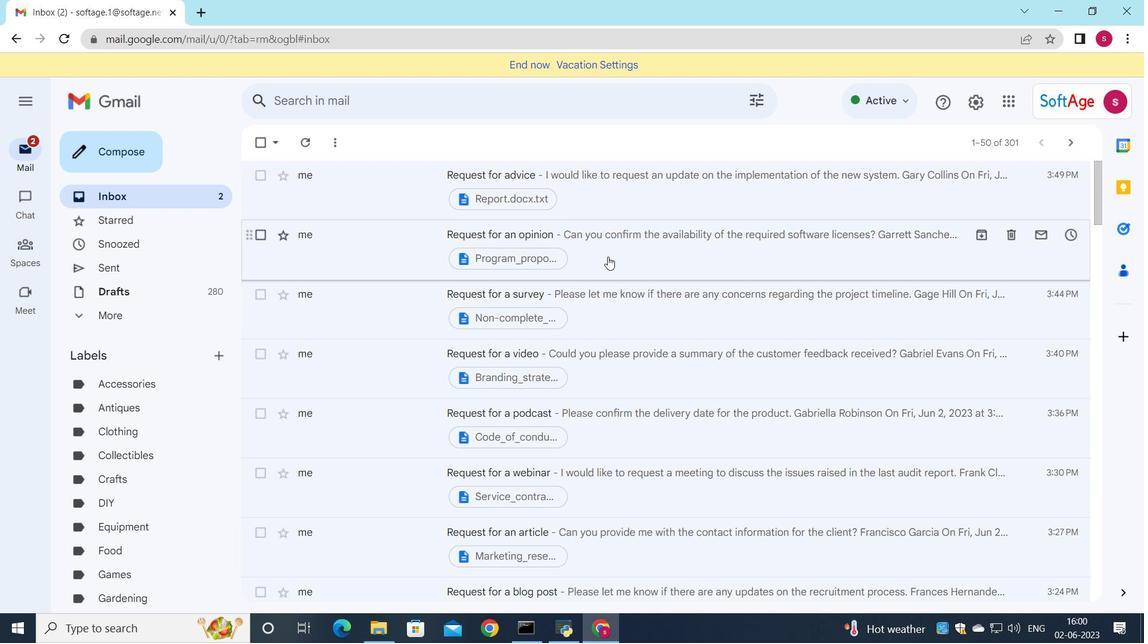 
Action: Mouse scrolled (441, 464) with delta (0, 0)
Screenshot: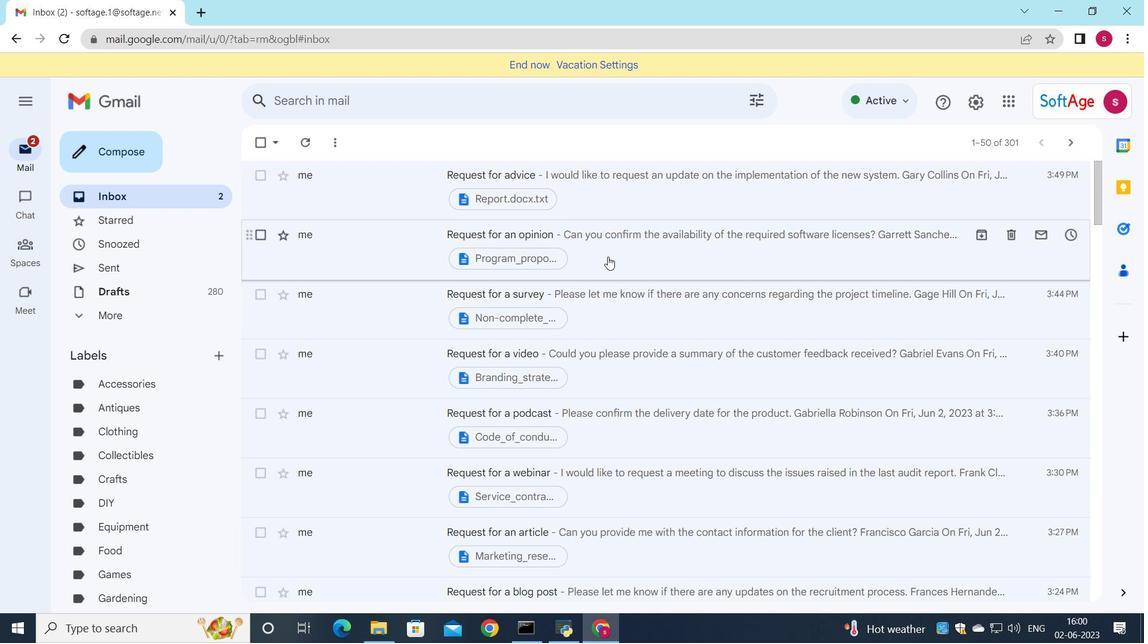 
Action: Mouse moved to (444, 467)
Screenshot: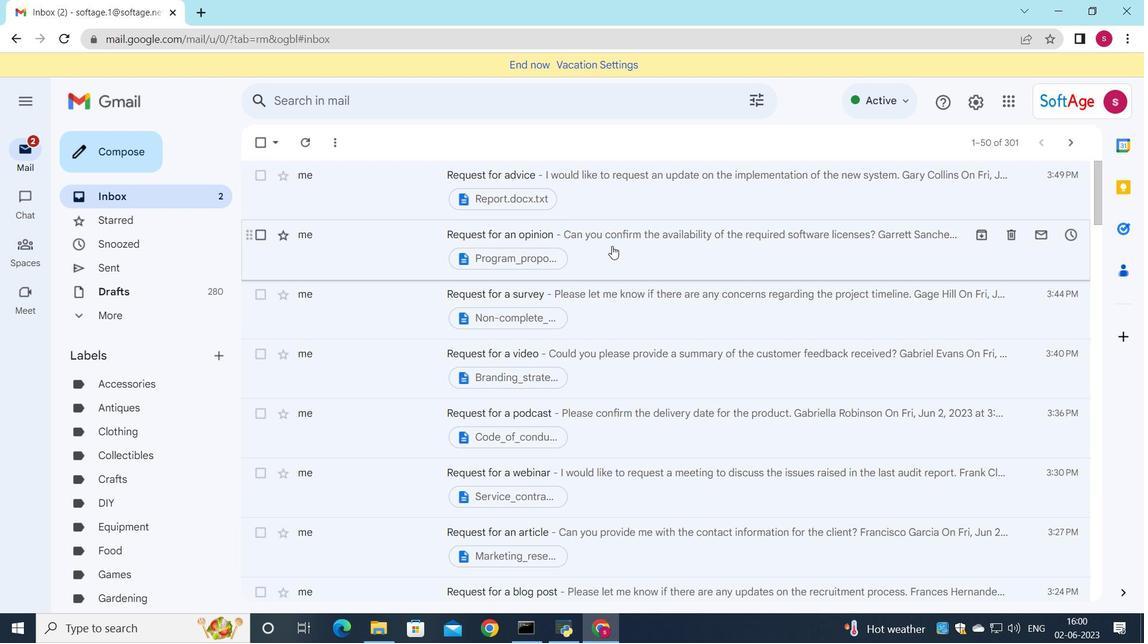 
Action: Mouse scrolled (444, 466) with delta (0, 0)
Screenshot: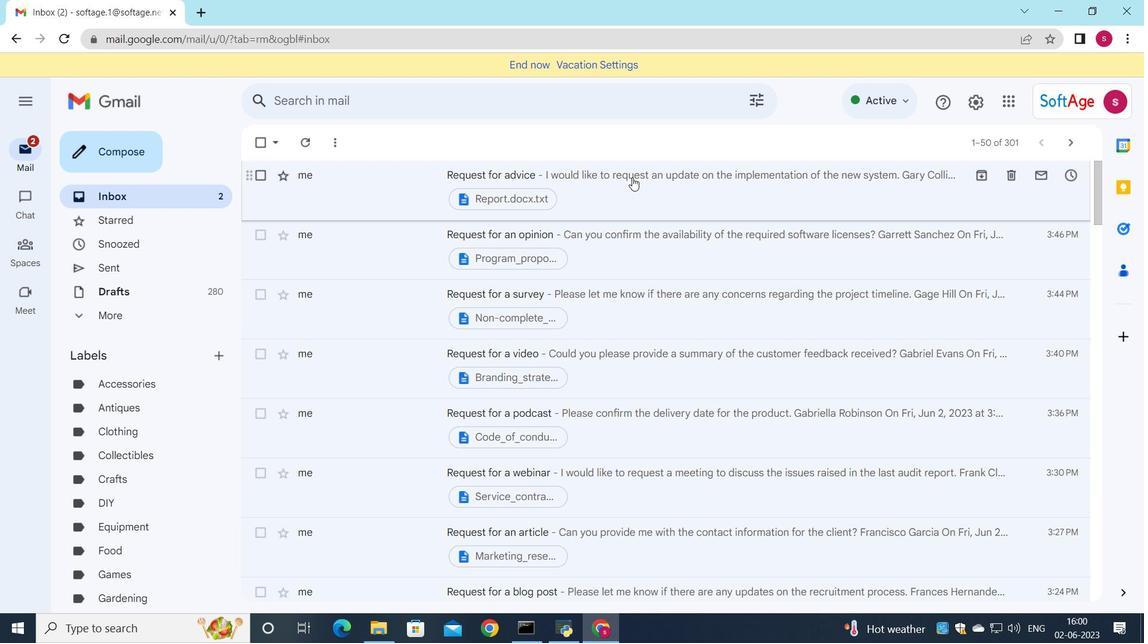 
Action: Mouse scrolled (444, 466) with delta (0, 0)
Screenshot: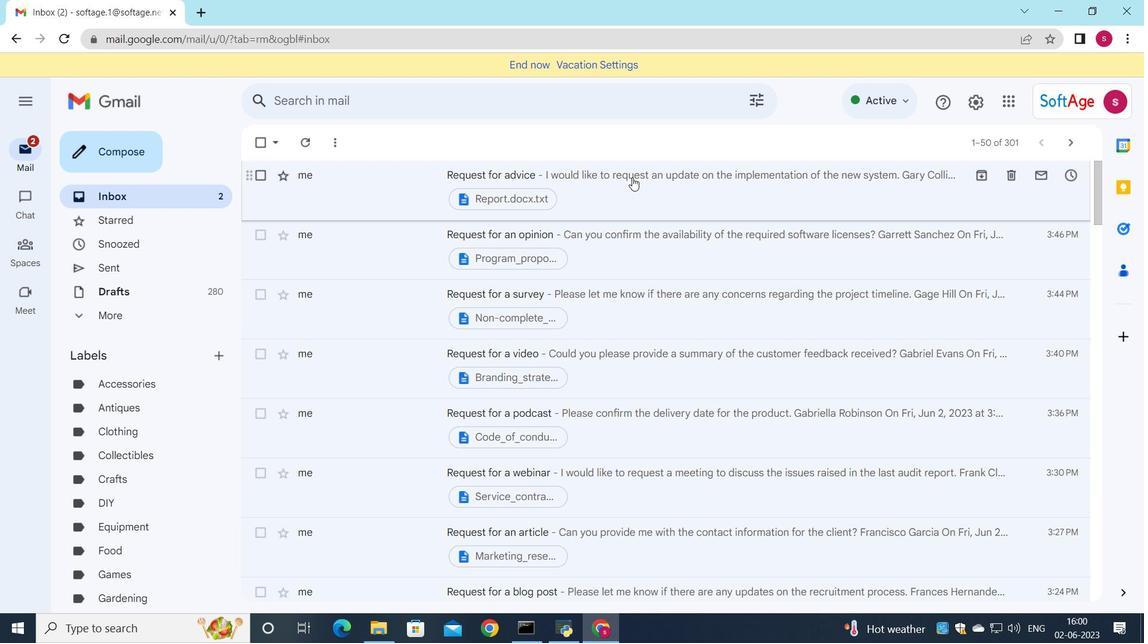 
Action: Mouse scrolled (444, 466) with delta (0, 0)
Screenshot: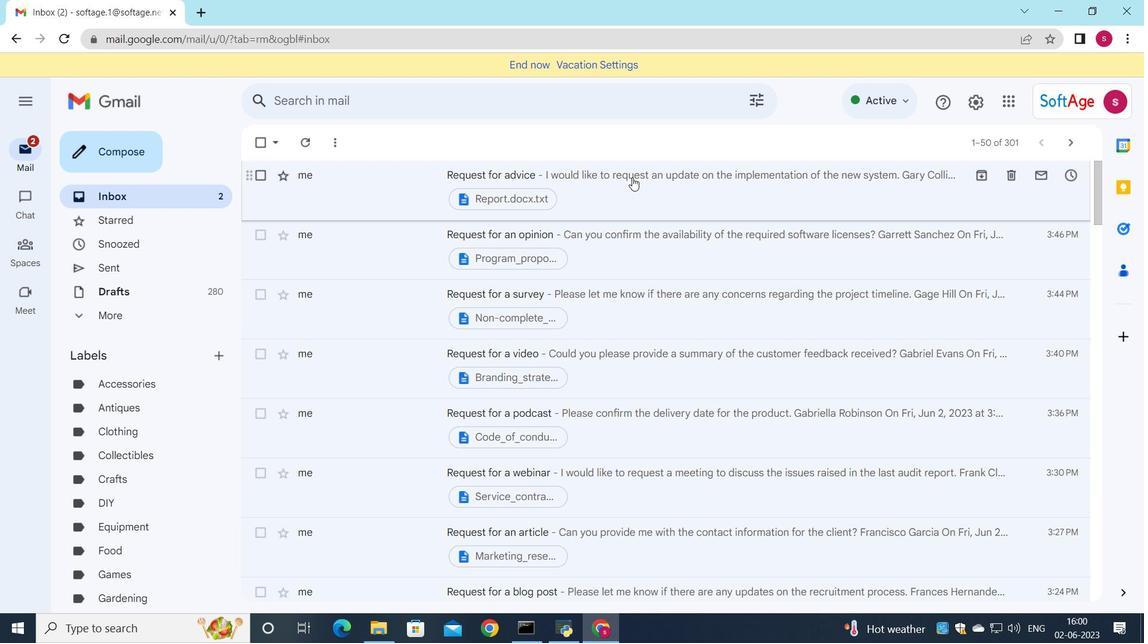 
Action: Mouse moved to (443, 468)
Screenshot: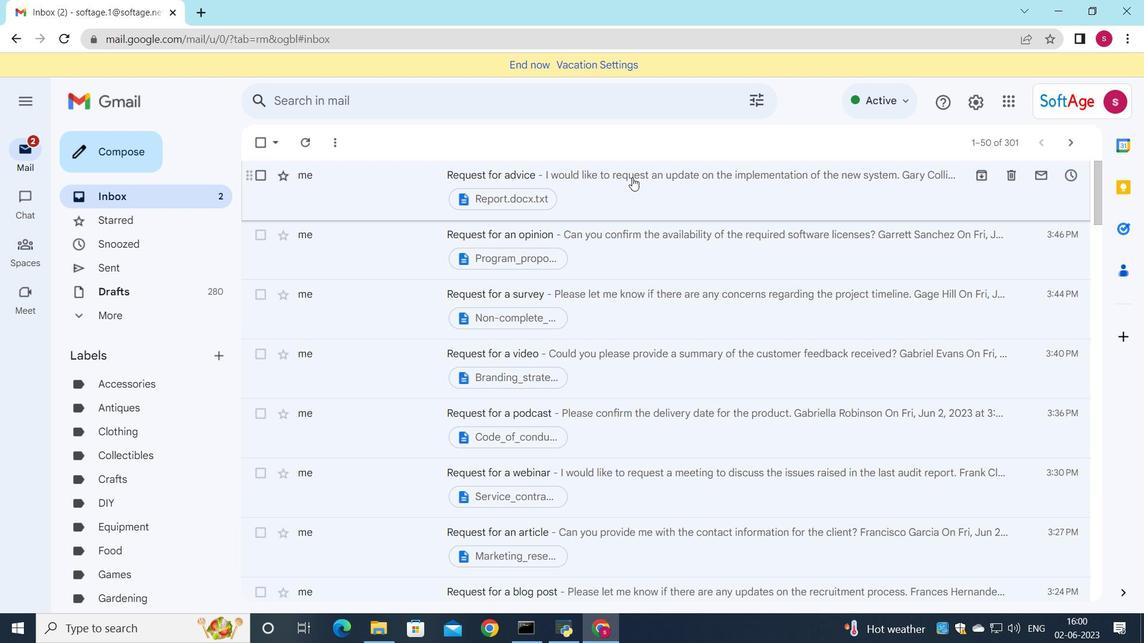 
Action: Mouse scrolled (443, 467) with delta (0, 0)
Screenshot: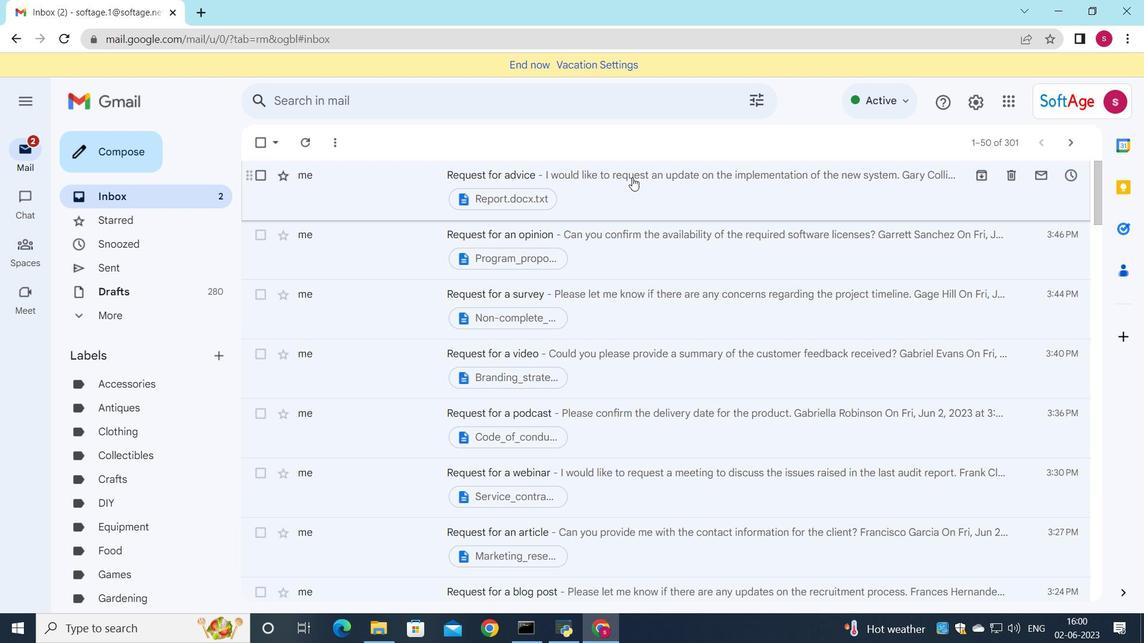 
Action: Mouse moved to (429, 482)
Screenshot: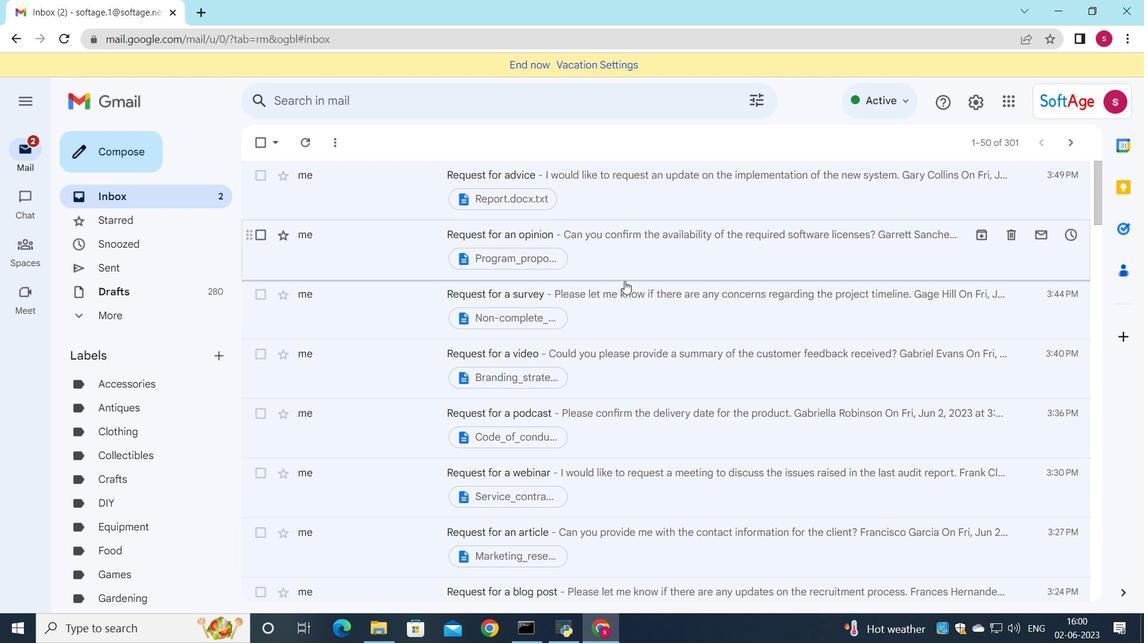 
Action: Mouse scrolled (429, 481) with delta (0, 0)
Screenshot: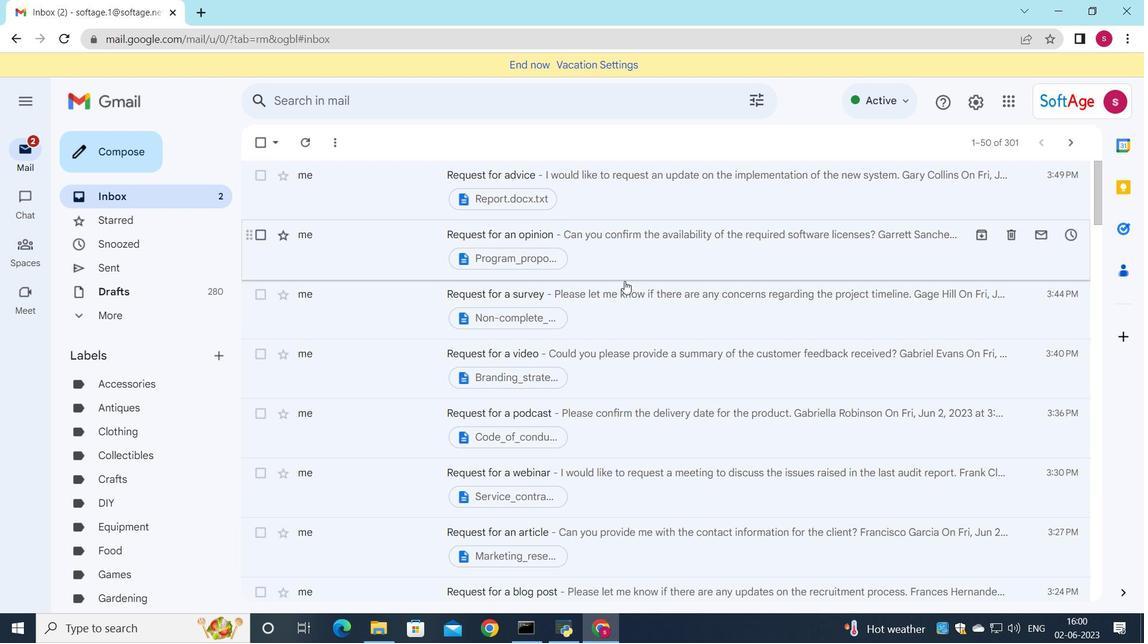 
Action: Mouse scrolled (429, 481) with delta (0, 0)
Screenshot: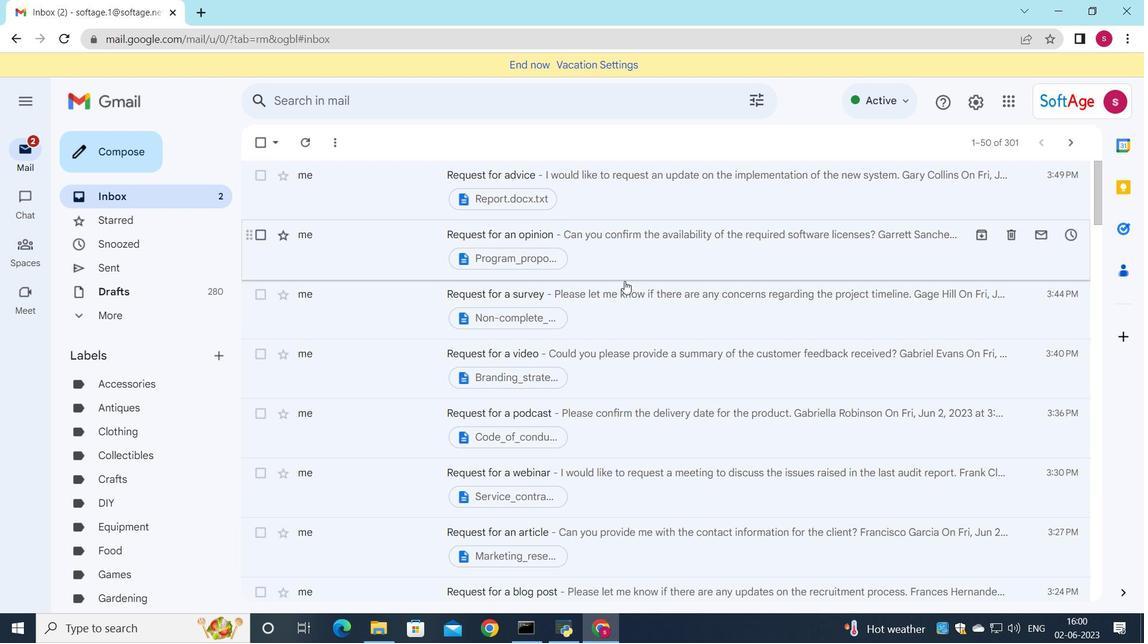 
Action: Mouse scrolled (429, 481) with delta (0, 0)
Screenshot: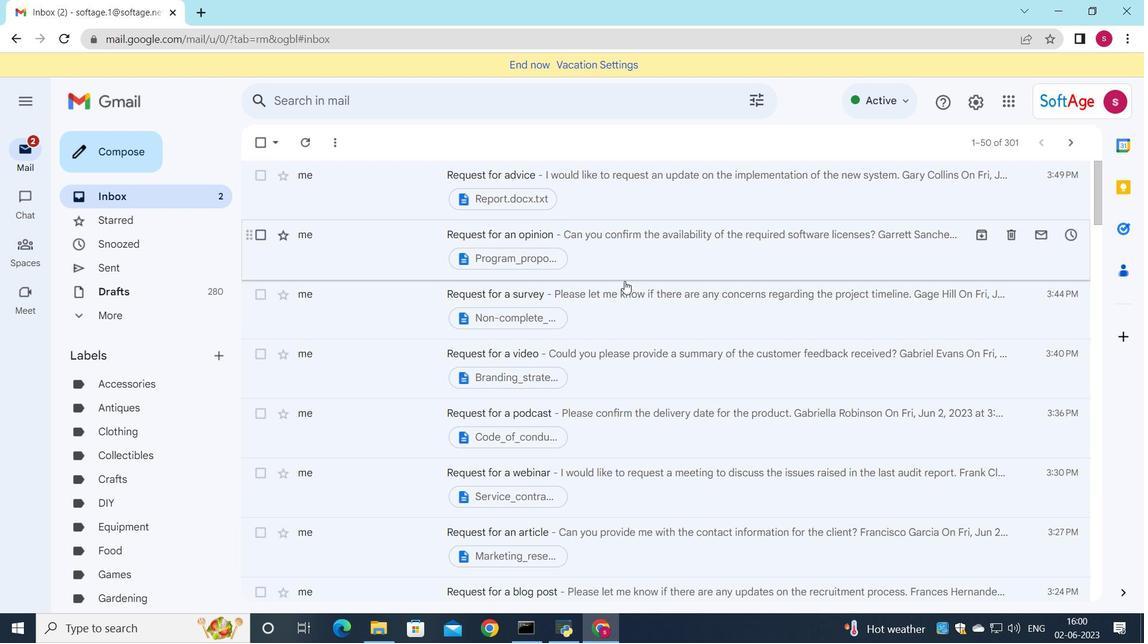 
Action: Mouse moved to (429, 481)
Screenshot: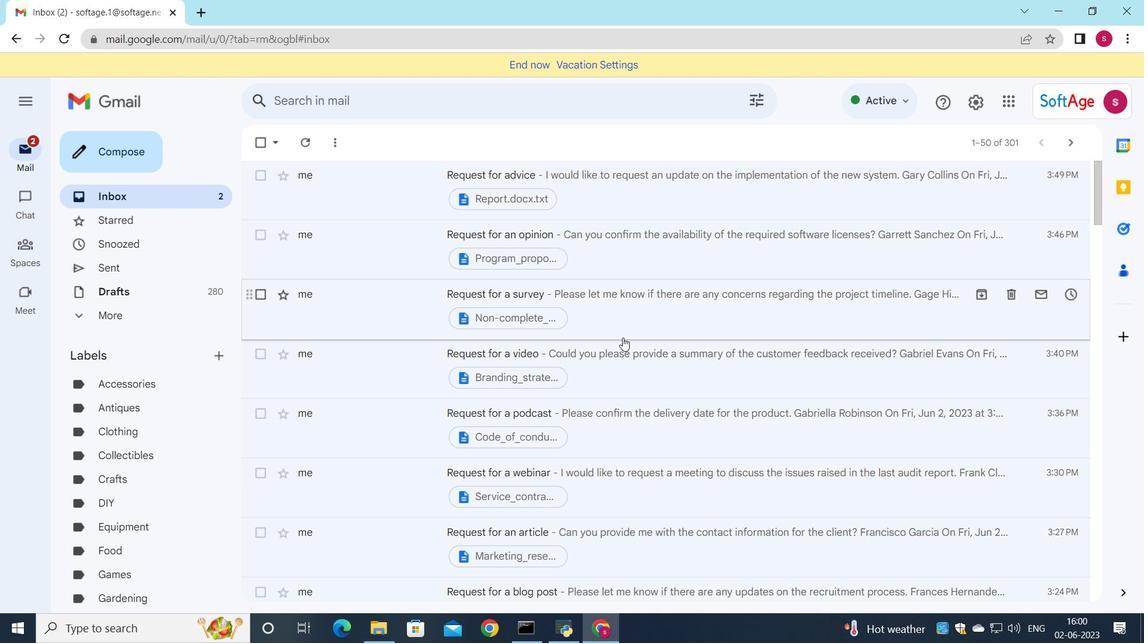 
Action: Mouse scrolled (429, 481) with delta (0, 0)
Screenshot: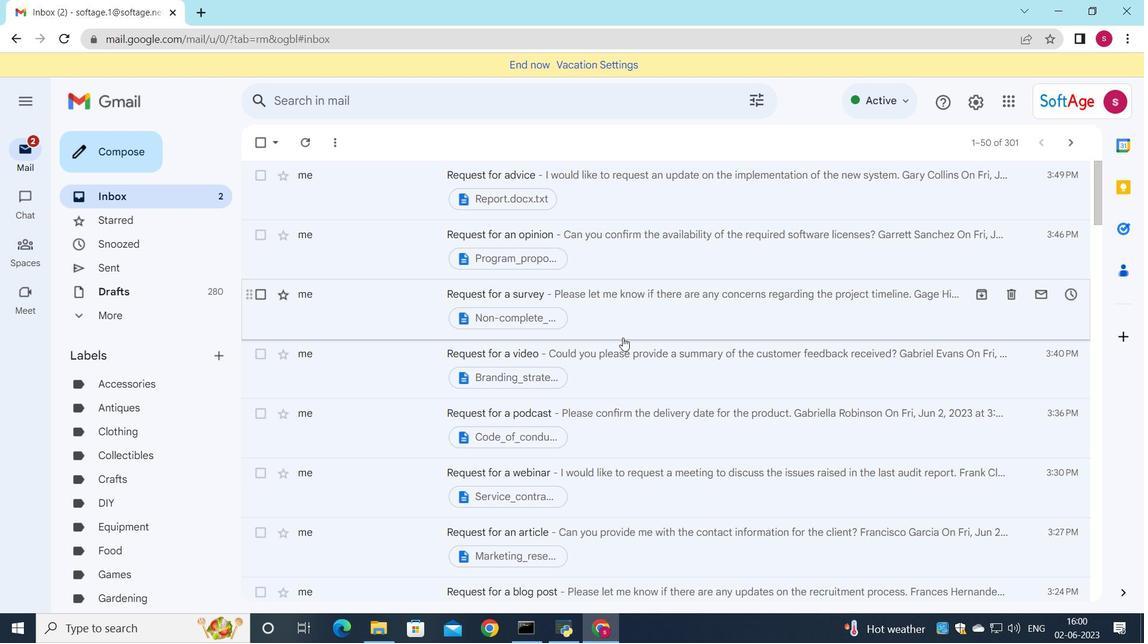 
Action: Mouse scrolled (429, 481) with delta (0, 0)
Screenshot: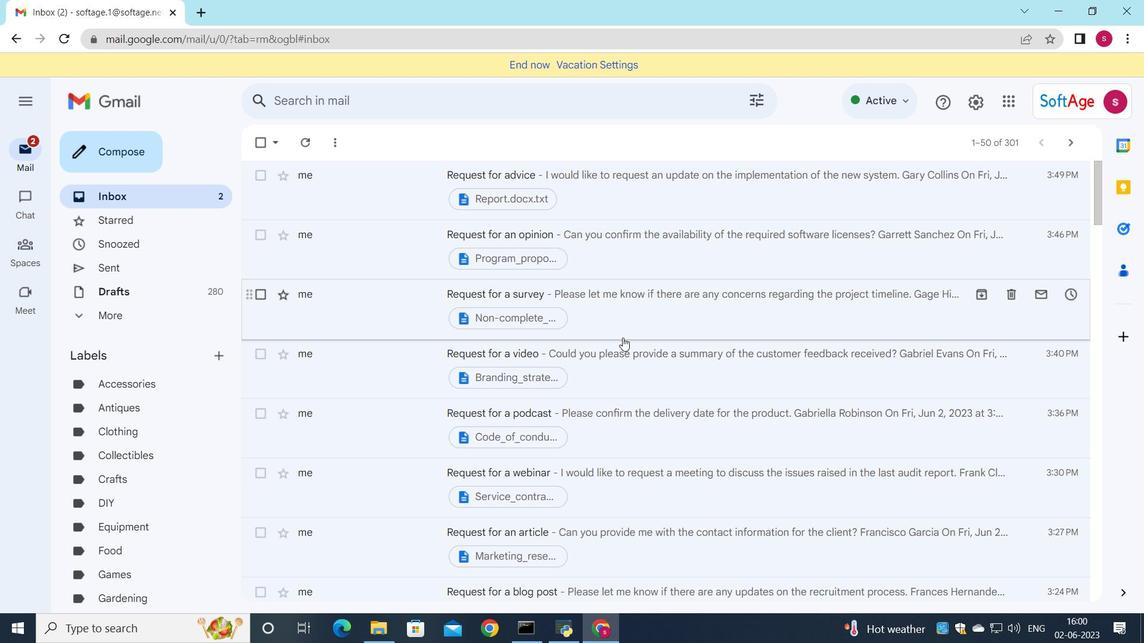 
Action: Mouse scrolled (429, 481) with delta (0, 0)
Screenshot: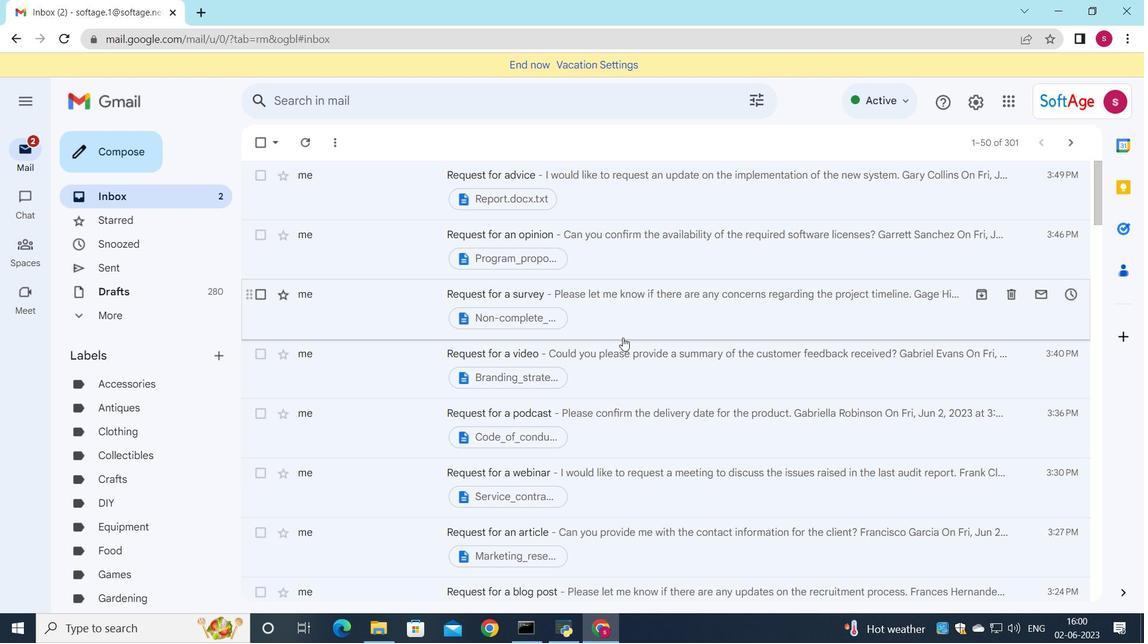 
Action: Mouse moved to (429, 481)
Screenshot: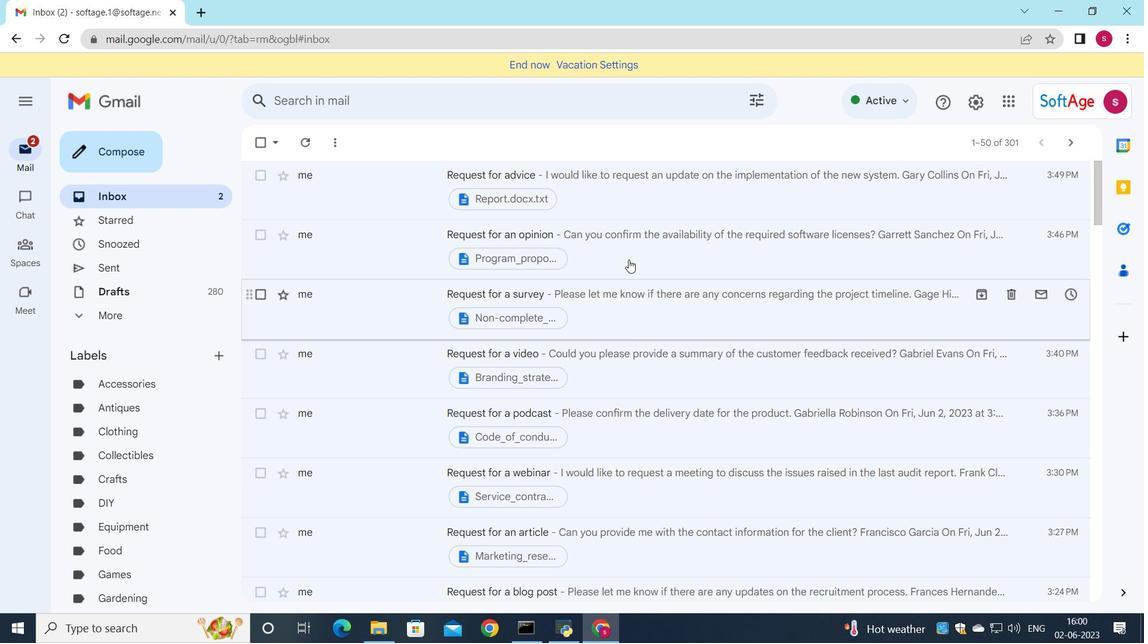 
Action: Mouse scrolled (429, 481) with delta (0, 0)
Screenshot: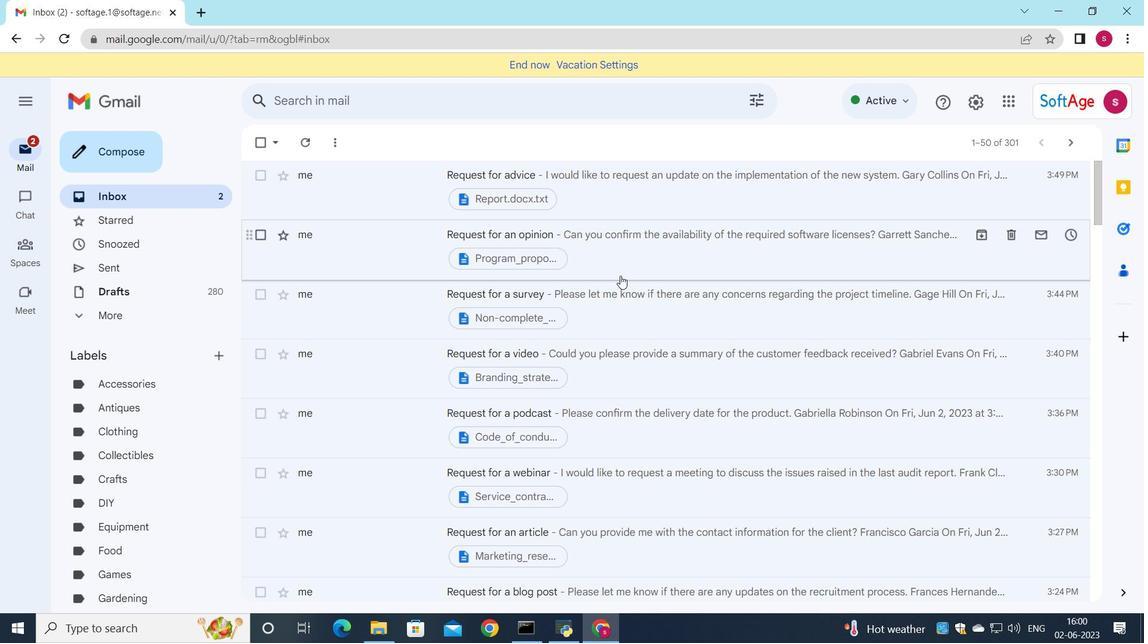 
Action: Mouse scrolled (429, 481) with delta (0, 0)
Screenshot: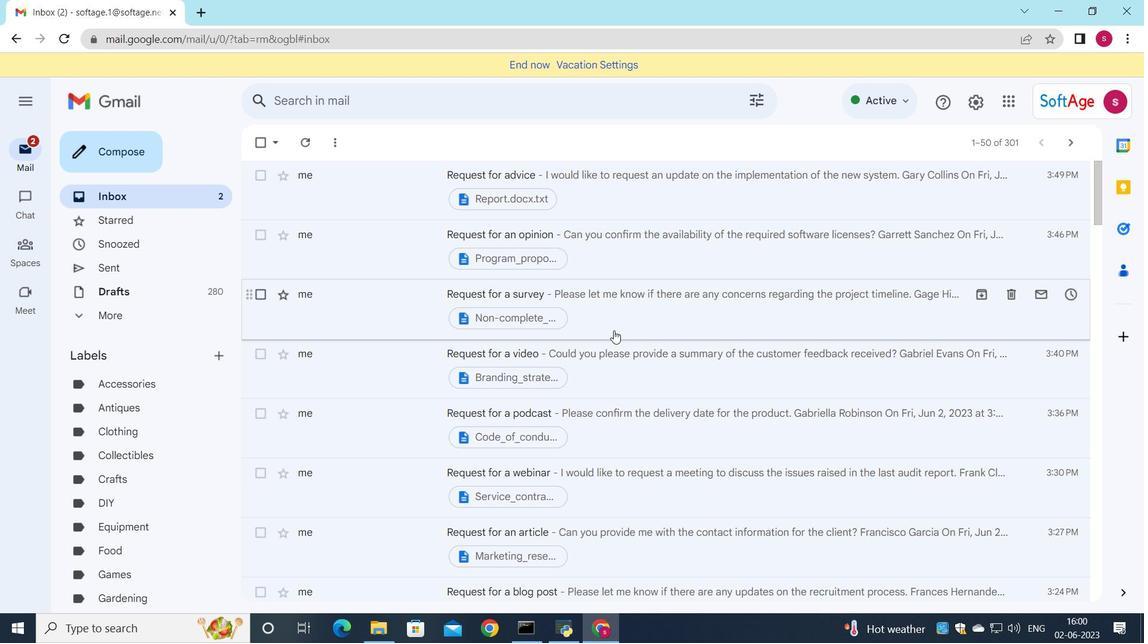 
Action: Mouse moved to (357, 525)
Screenshot: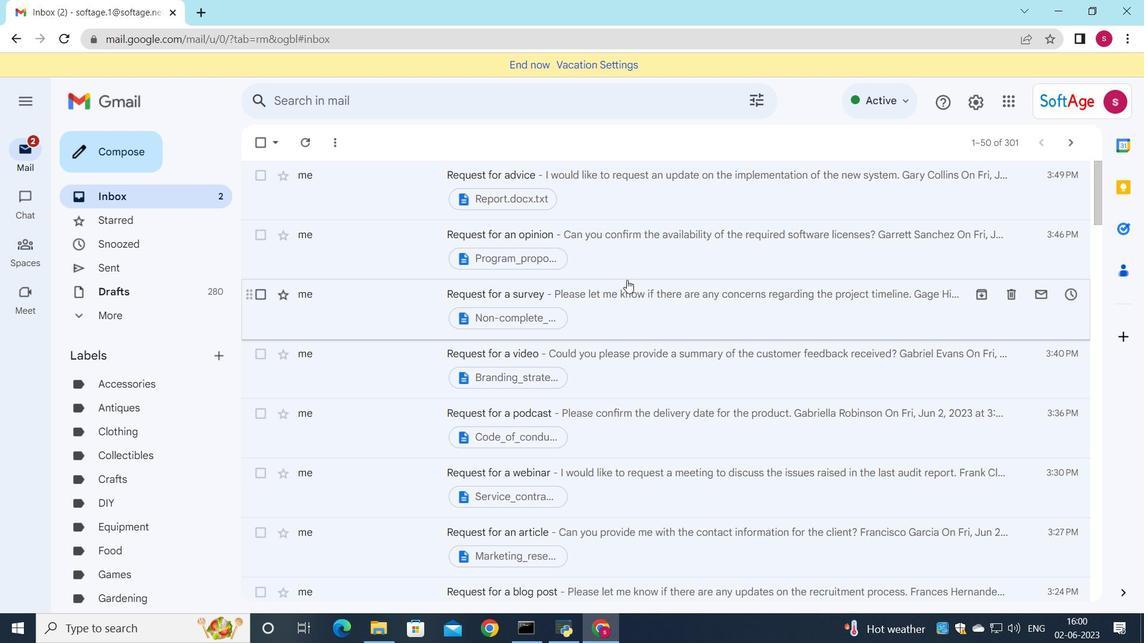 
Action: Mouse pressed left at (357, 525)
Screenshot: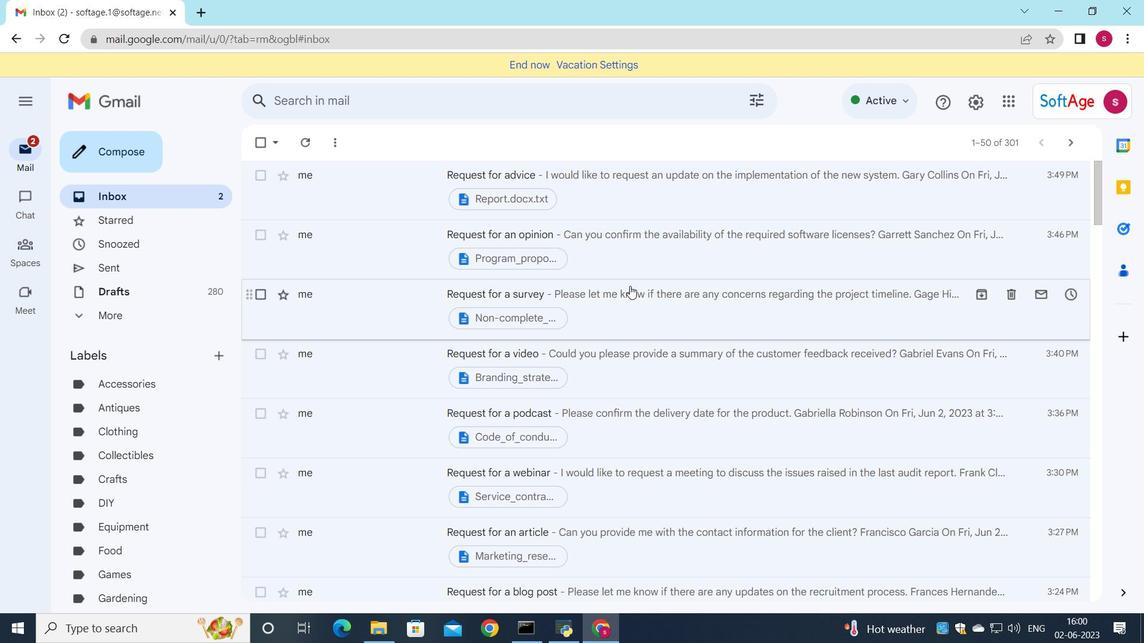 
Action: Mouse moved to (329, 429)
Screenshot: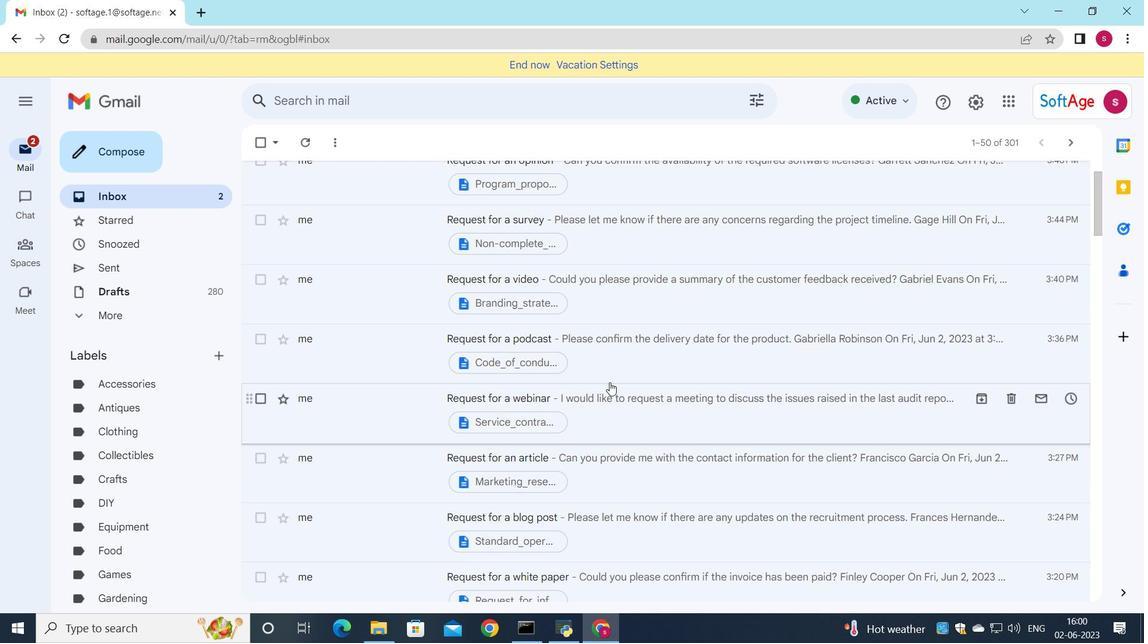 
Action: Mouse pressed left at (329, 429)
Screenshot: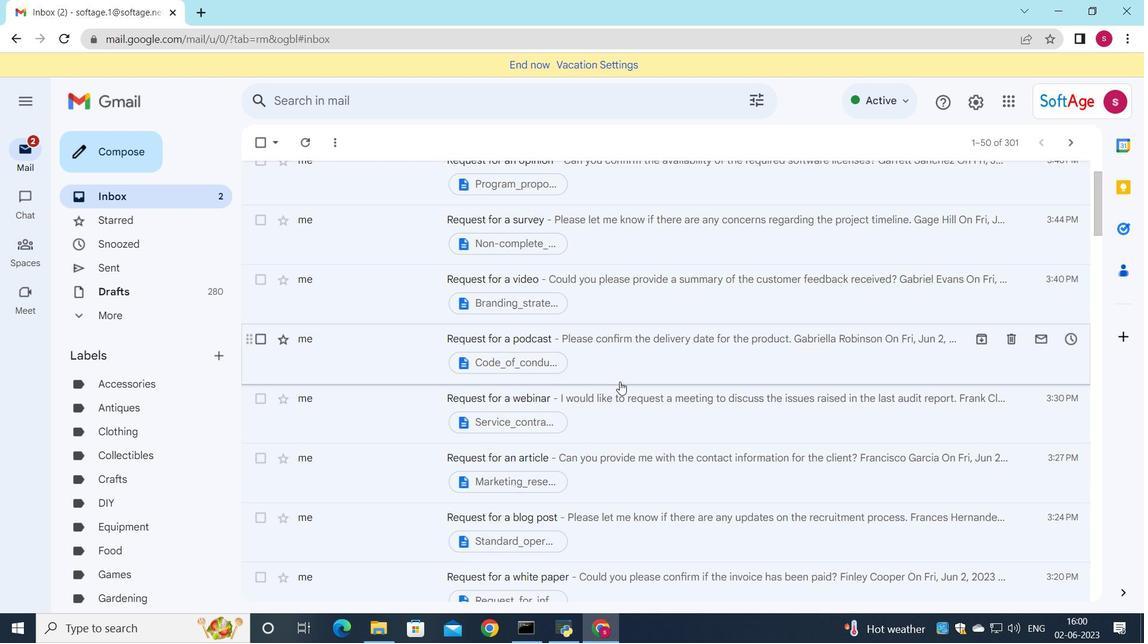 
Action: Mouse moved to (369, 541)
Screenshot: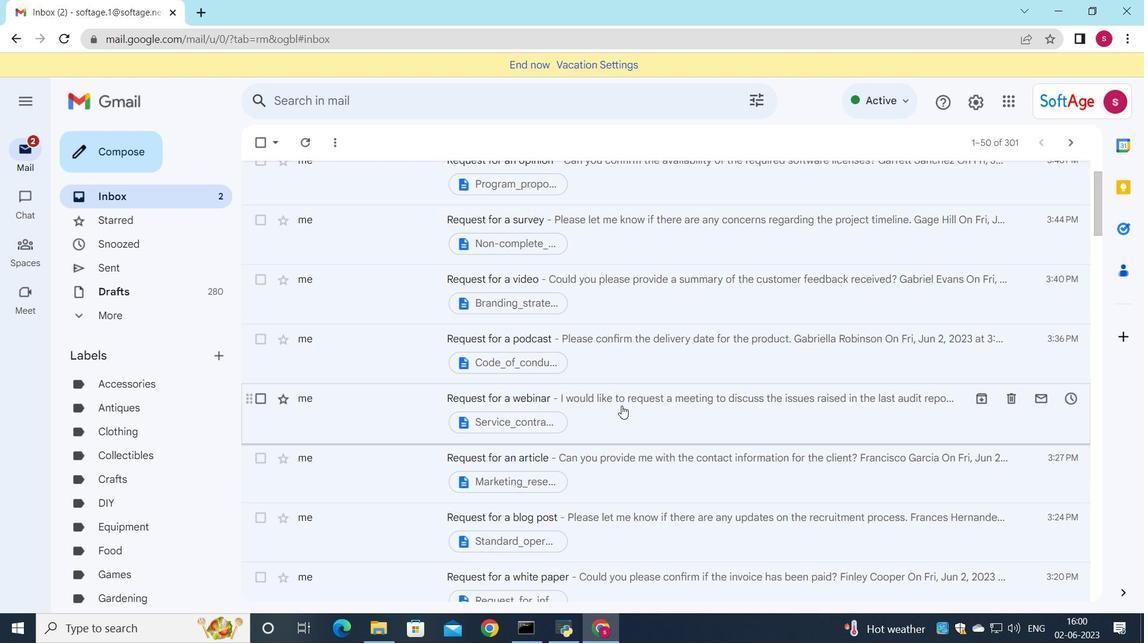 
Action: Mouse pressed left at (369, 541)
Screenshot: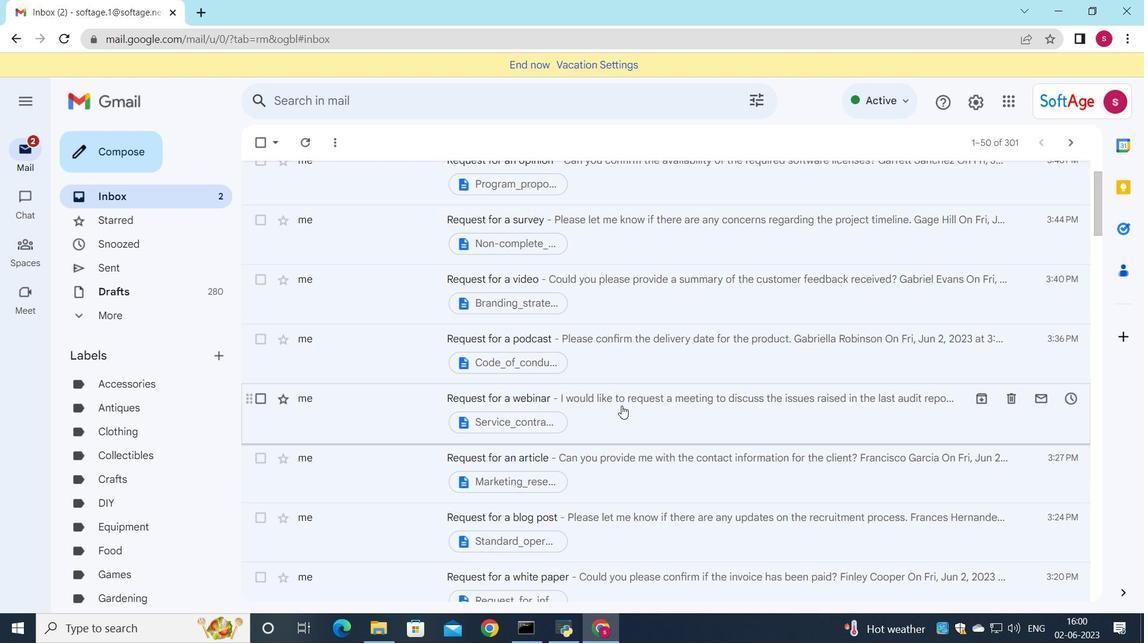 
Action: Mouse moved to (774, 250)
Screenshot: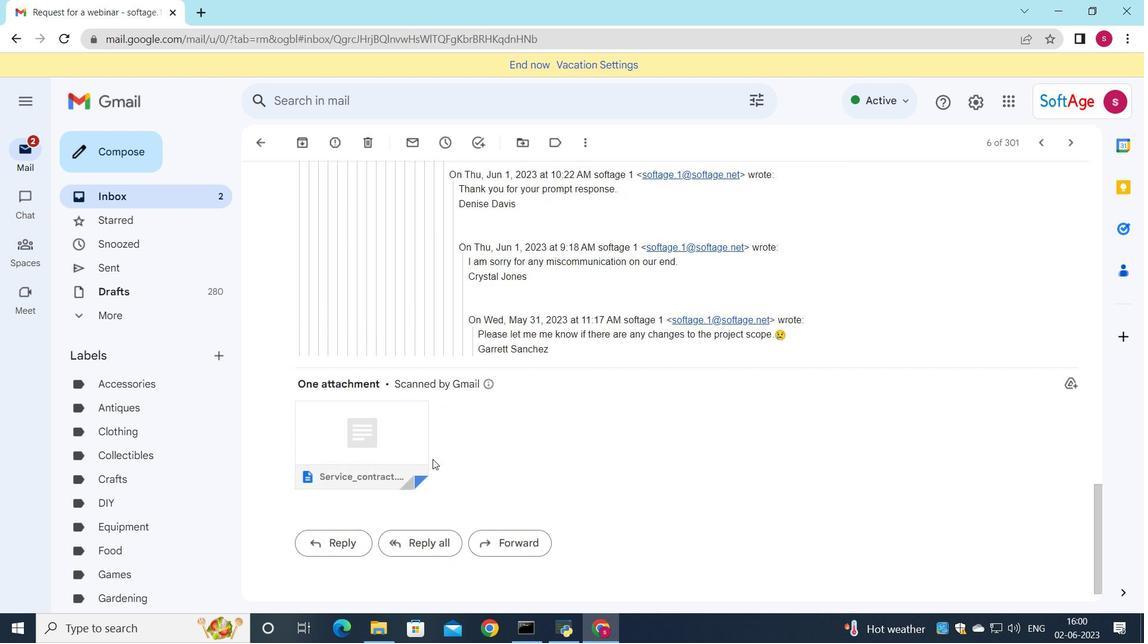 
Action: Key pressed <Key.shift>Request<Key.space>for<Key.space>information
Screenshot: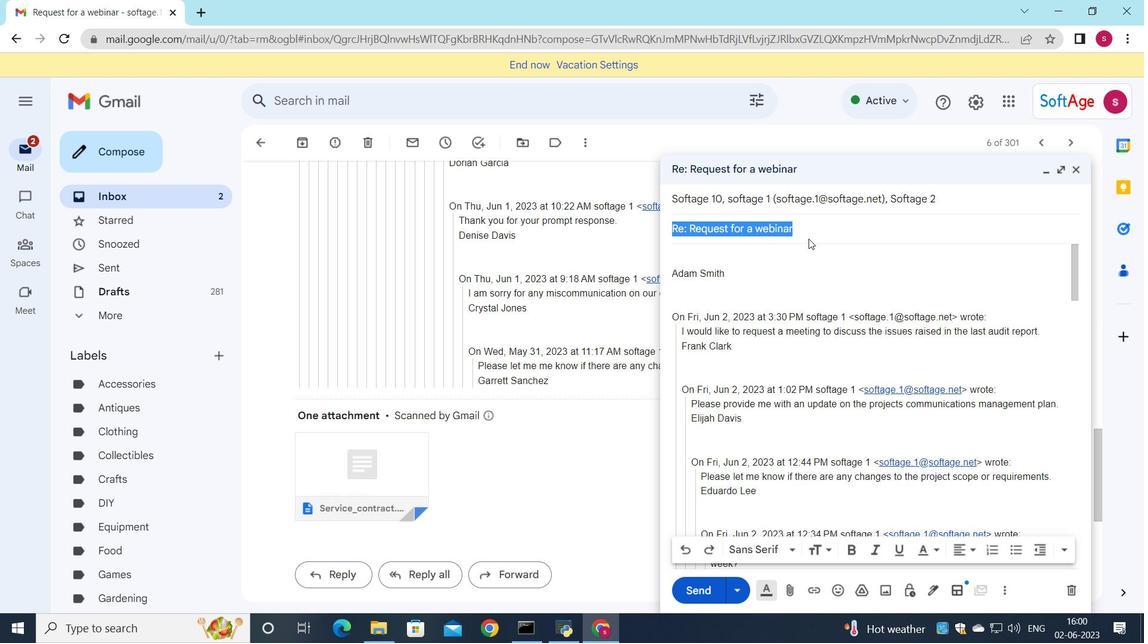 
Action: Mouse moved to (682, 256)
Screenshot: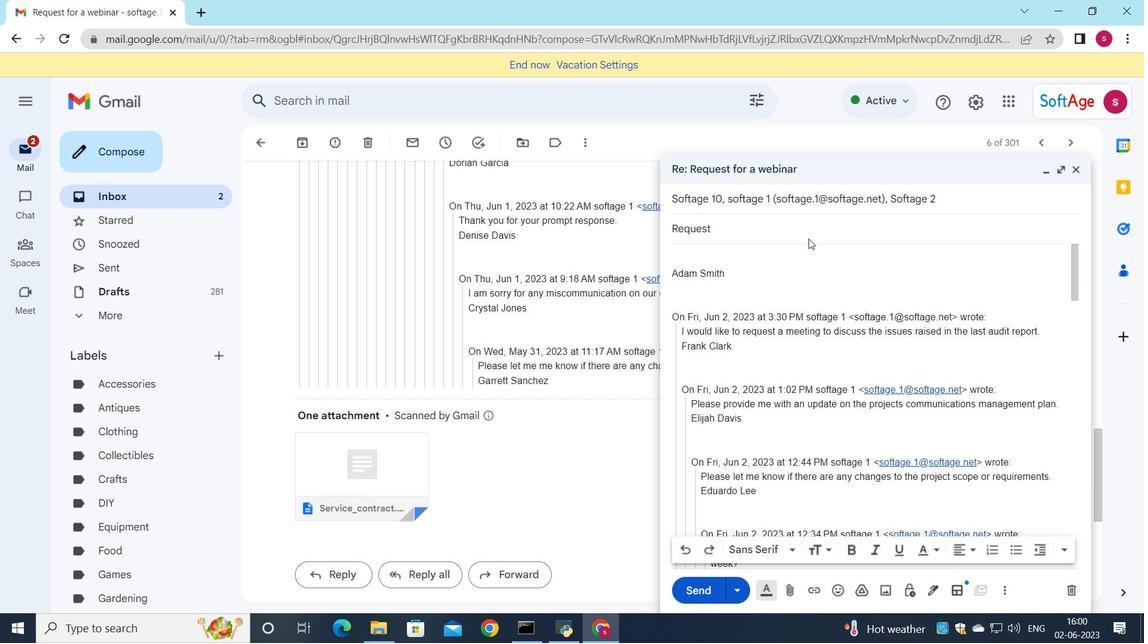 
Action: Mouse pressed left at (682, 256)
Screenshot: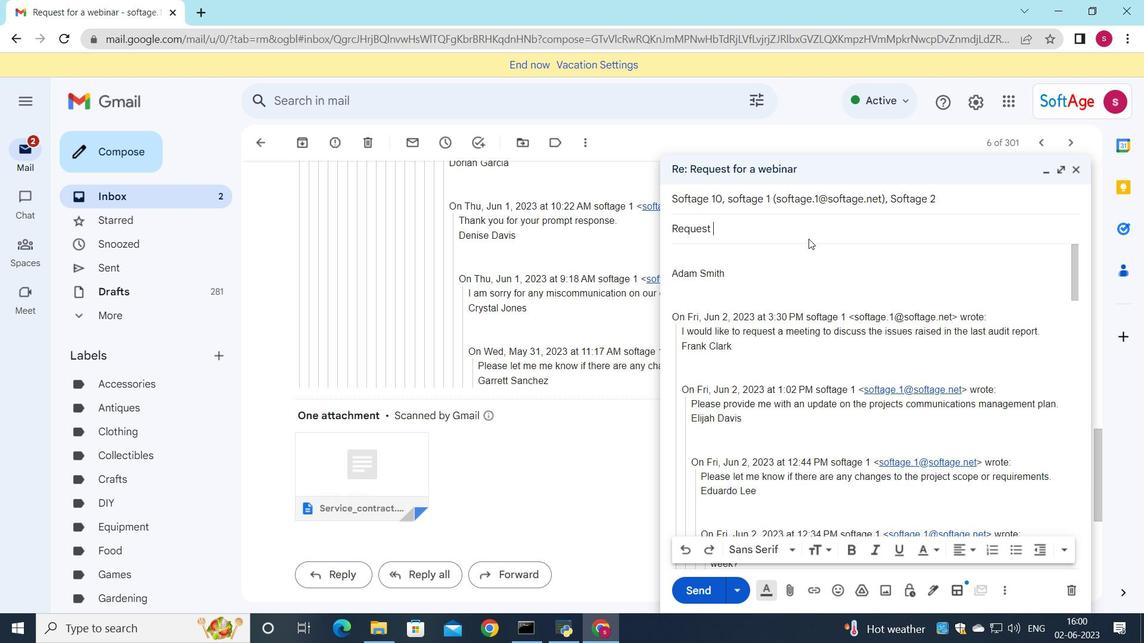 
Action: Key pressed <Key.shift>I<Key.space>would<Key.space>like<Key.space>to<Key.space>request<Key.space>a<Key.space>meeting<Key.space>to<Key.space>discuss<Key.space>the<Key.space>new<Key.space>product<Key.space>launch<Key.space>strategy
Screenshot: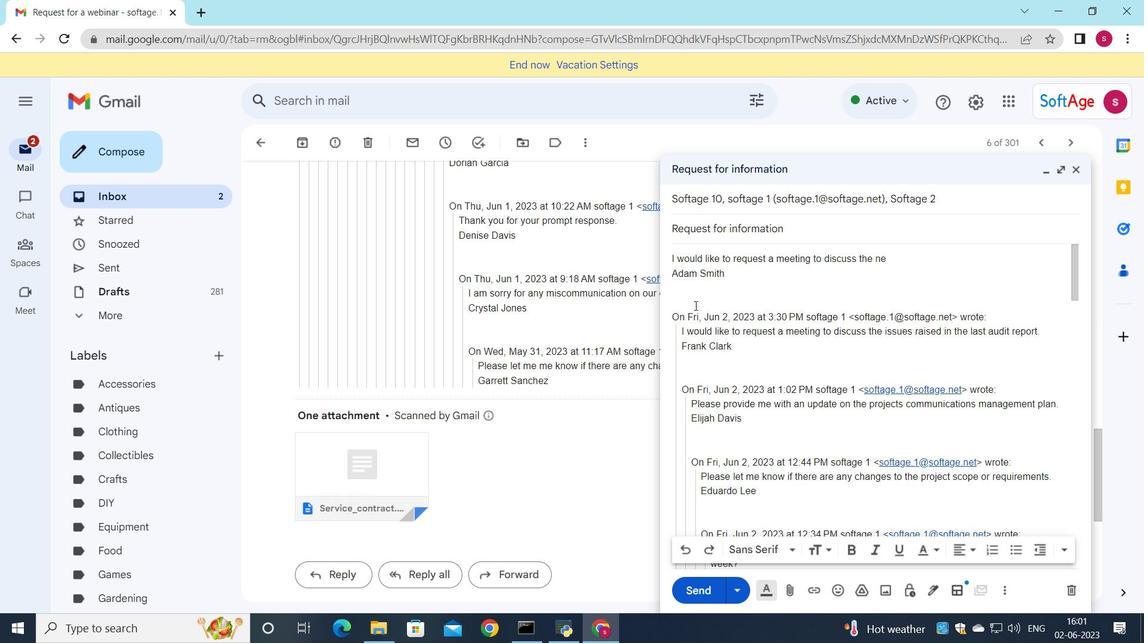 
Action: Mouse moved to (780, 295)
Screenshot: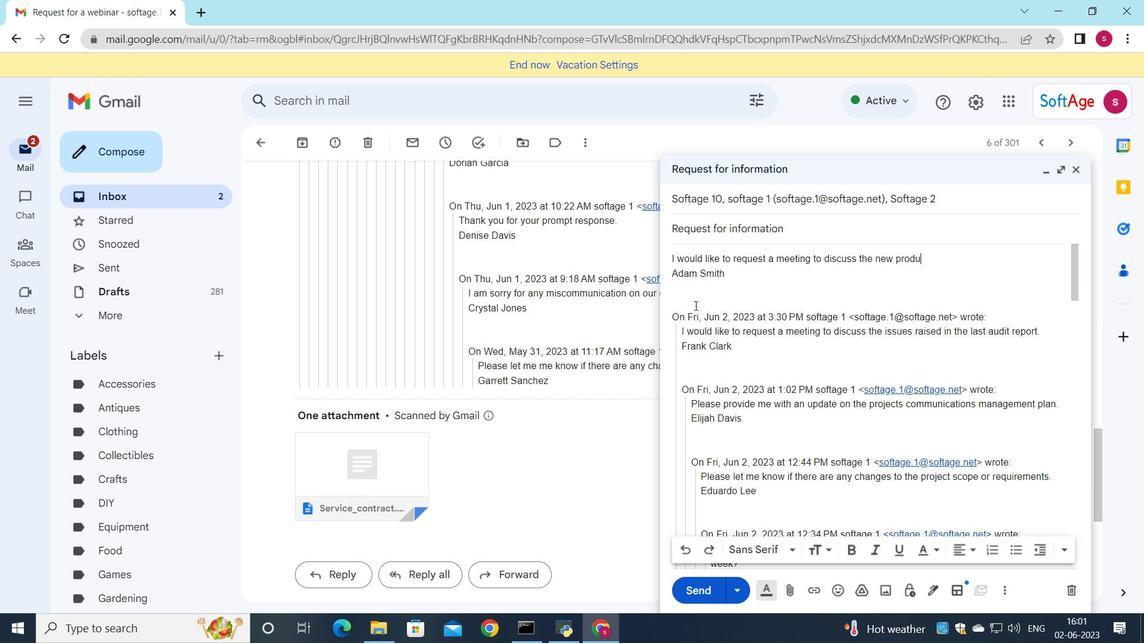 
Action: Key pressed .
Screenshot: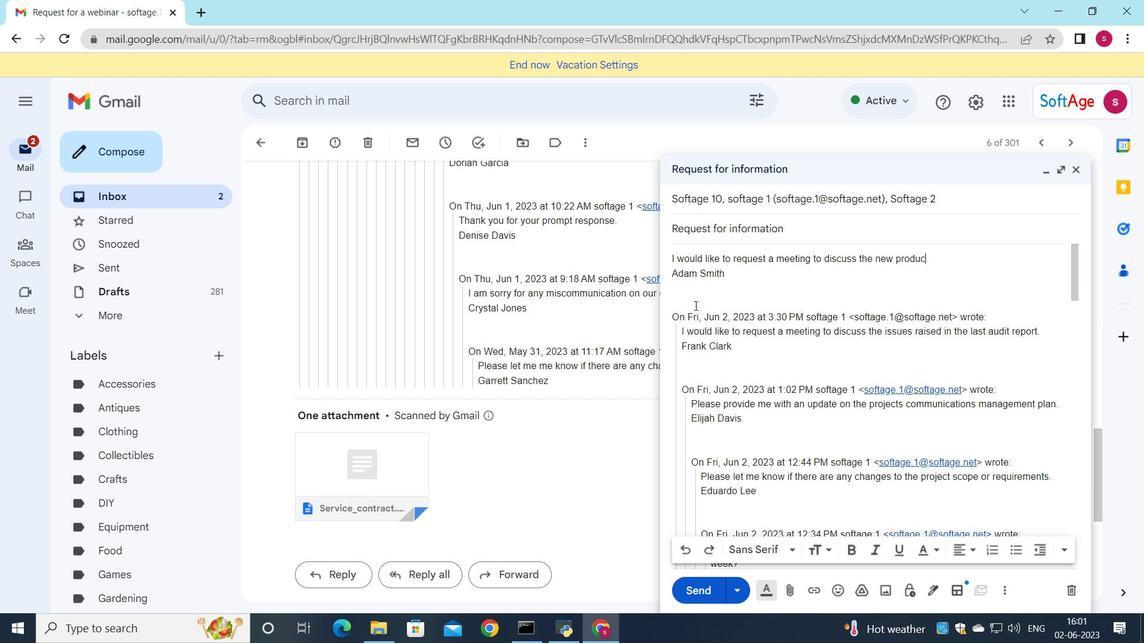 
Action: Mouse moved to (672, 259)
Screenshot: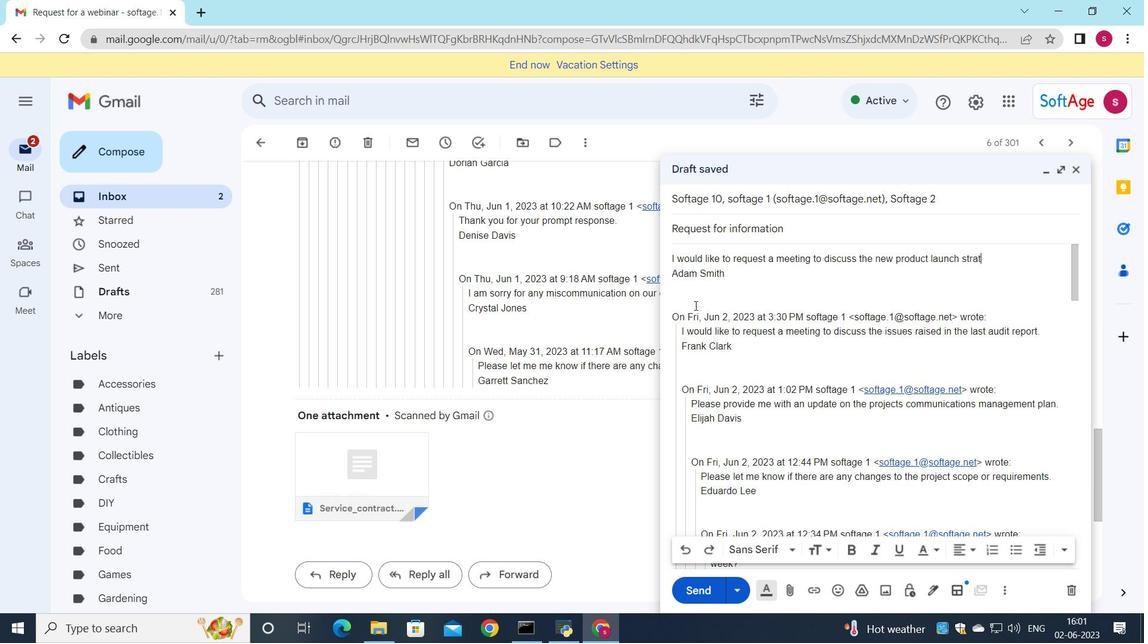
Action: Mouse pressed left at (672, 259)
Screenshot: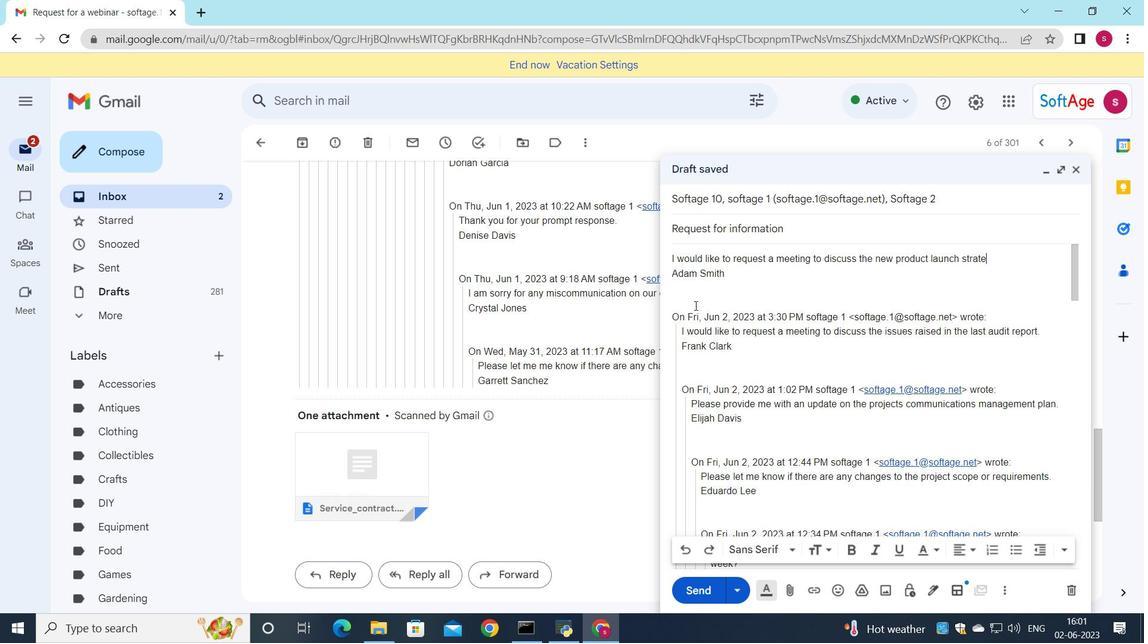 
Action: Mouse moved to (827, 551)
Screenshot: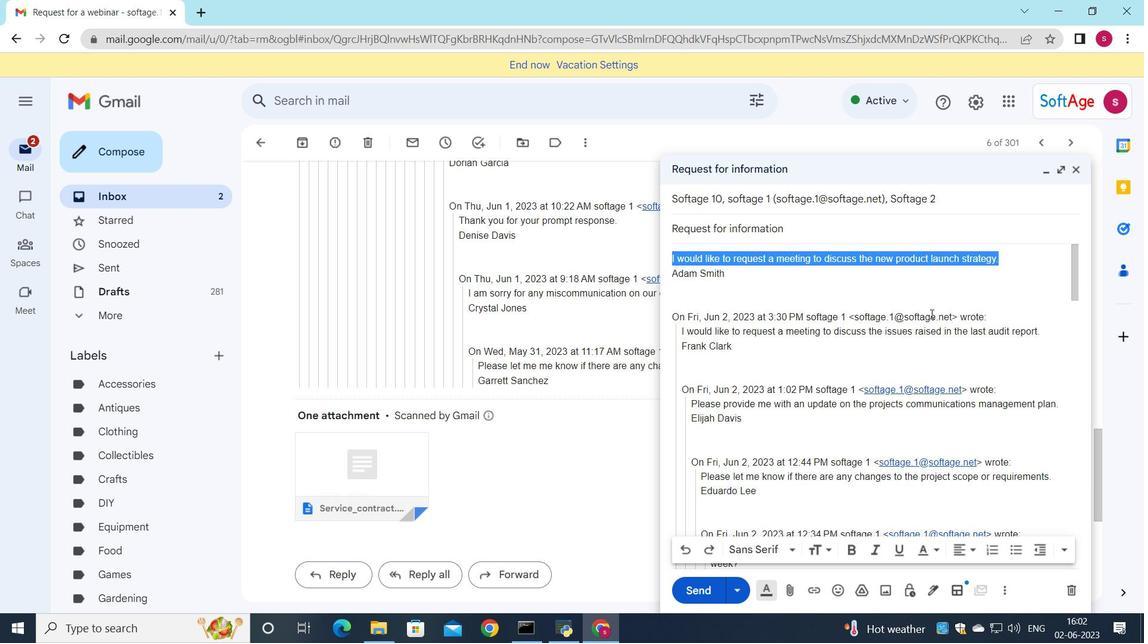 
Action: Mouse pressed left at (827, 551)
Screenshot: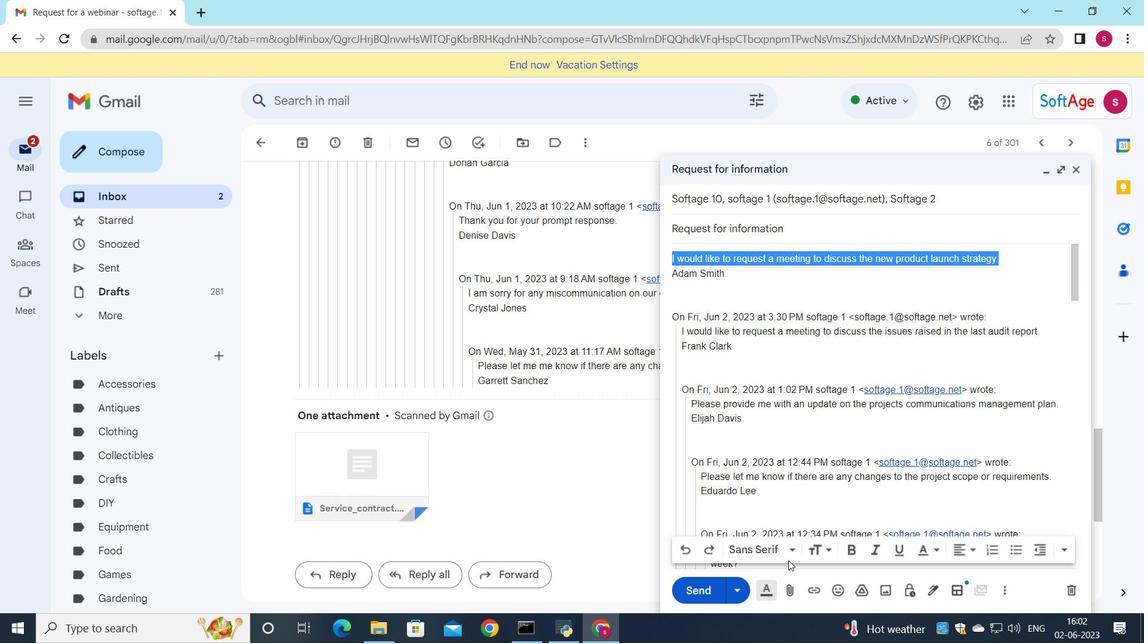 
Action: Mouse moved to (1017, 499)
Screenshot: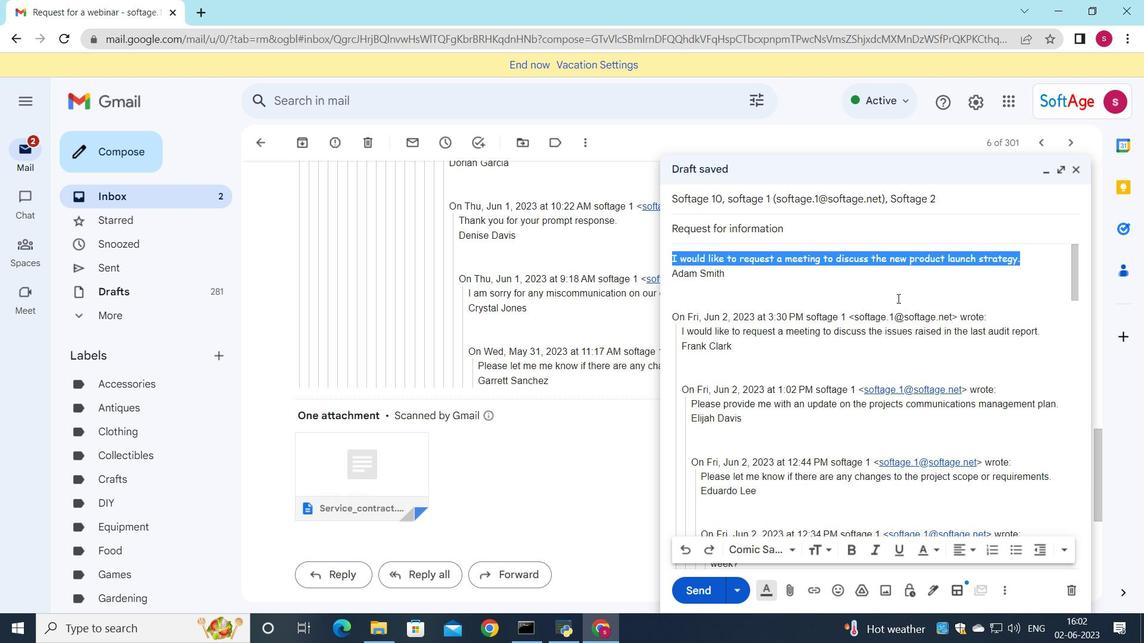 
Action: Mouse pressed left at (1017, 499)
Screenshot: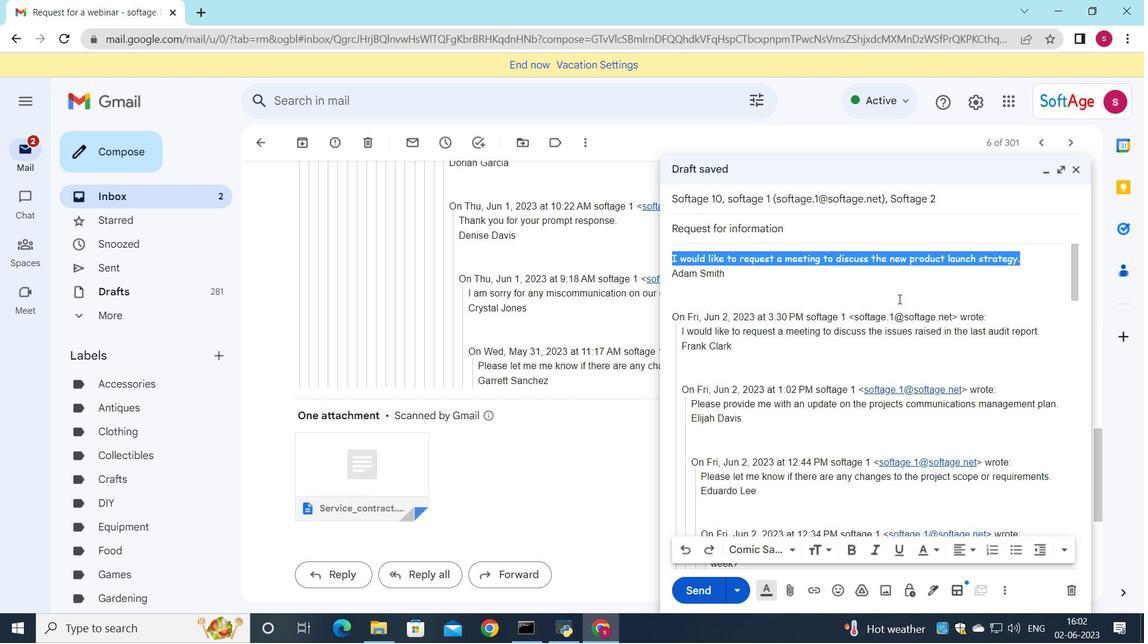 
Action: Mouse moved to (677, 259)
Screenshot: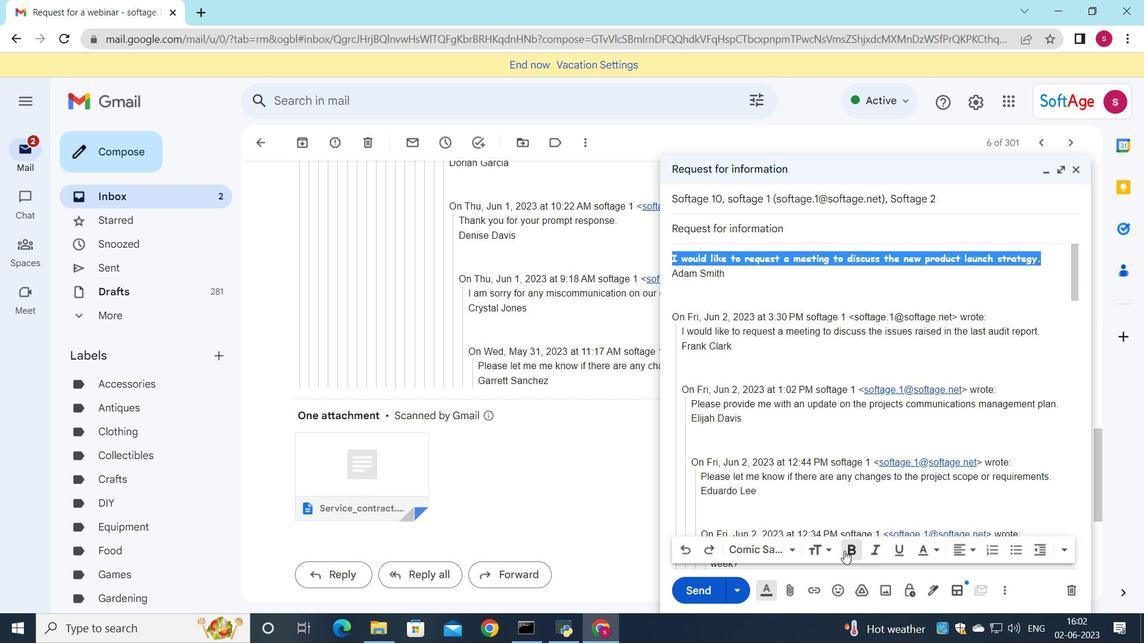 
Action: Mouse pressed left at (677, 259)
Screenshot: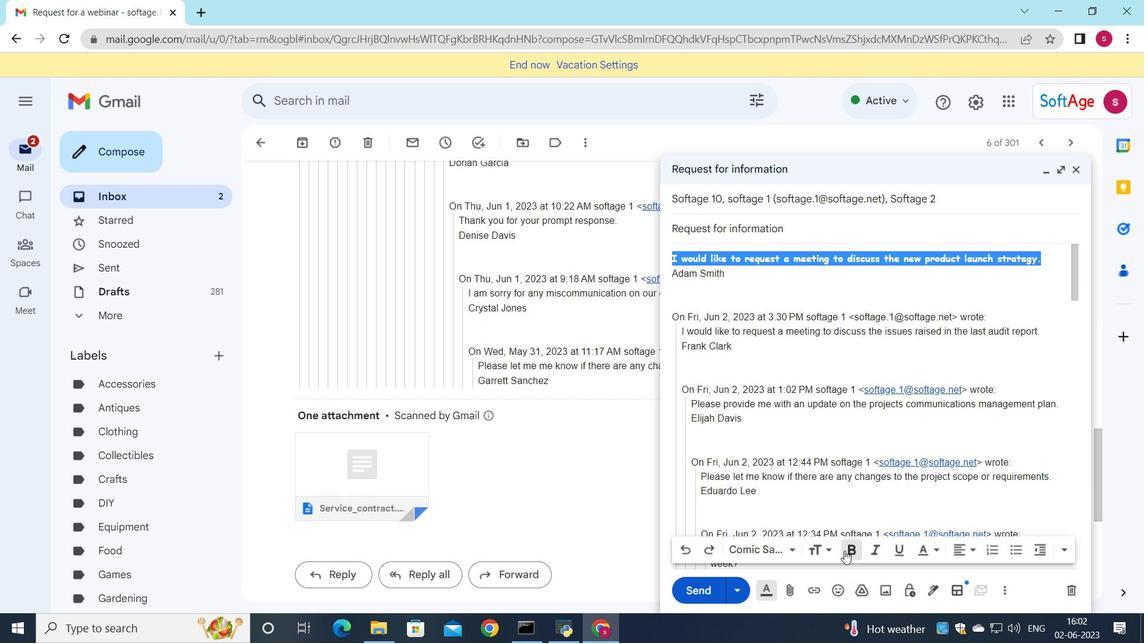 
Action: Mouse moved to (673, 255)
Screenshot: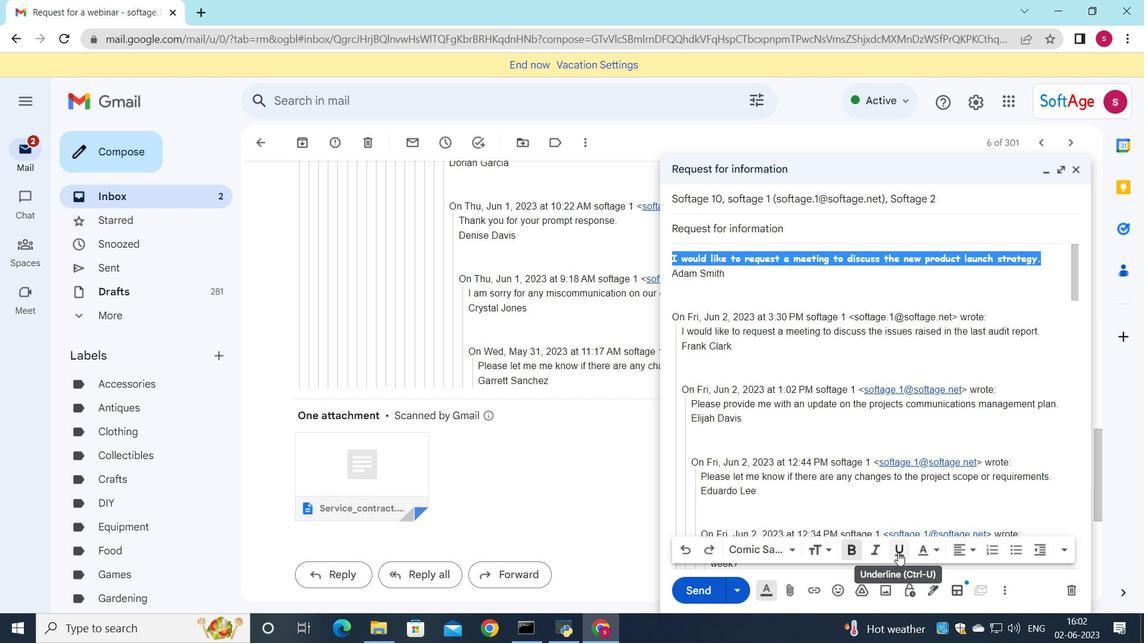 
Action: Mouse pressed left at (673, 255)
Screenshot: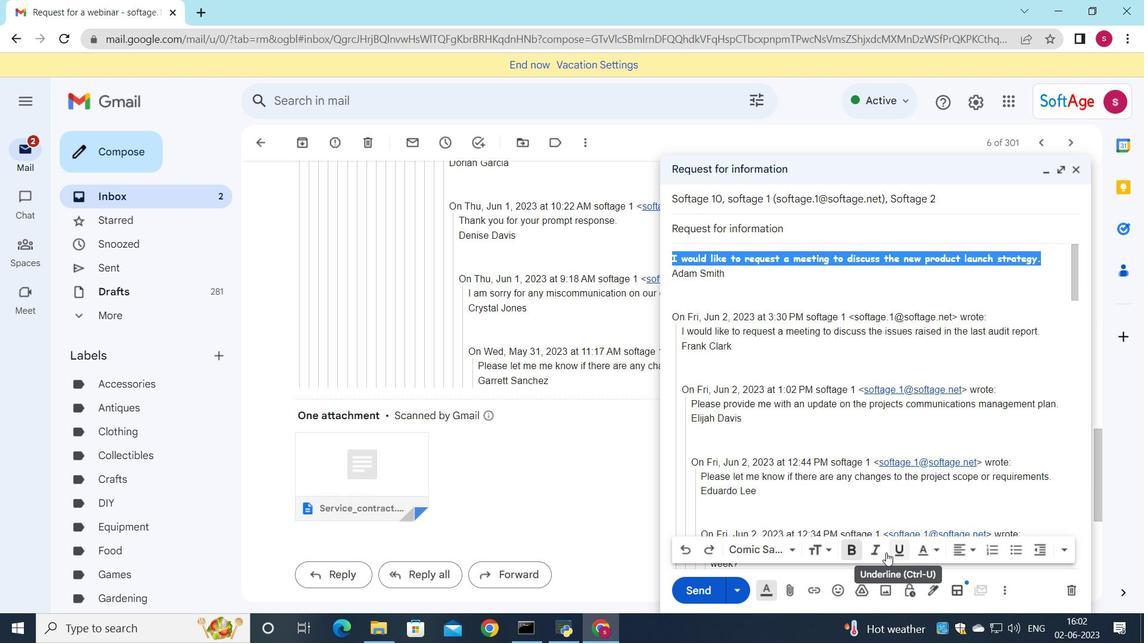 
Action: Mouse moved to (848, 546)
Screenshot: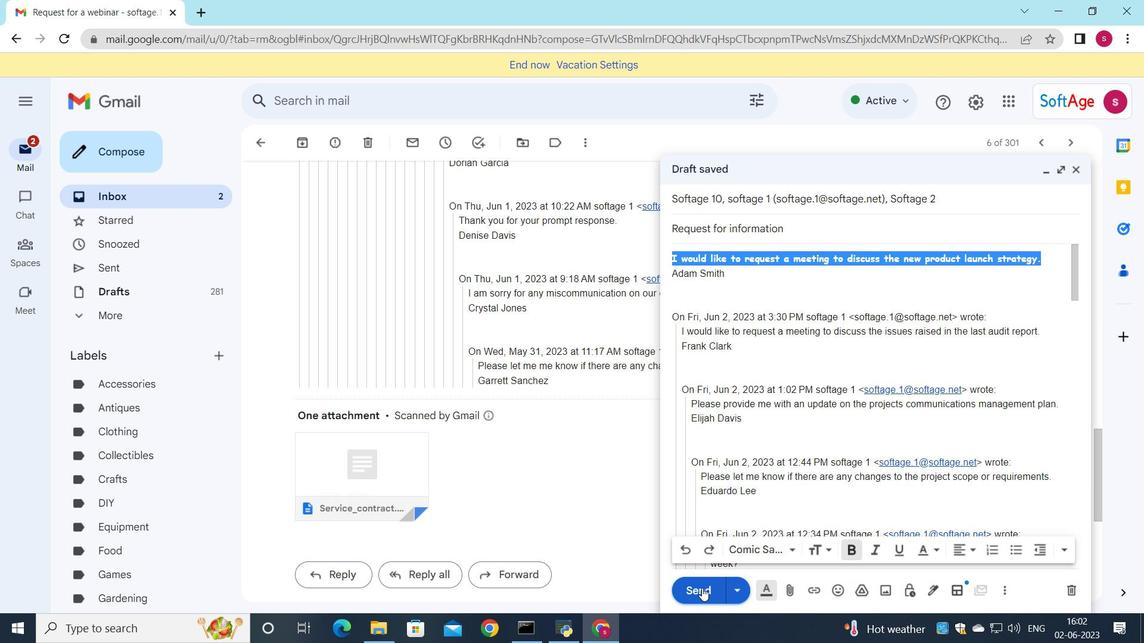 
Action: Mouse pressed left at (848, 546)
Screenshot: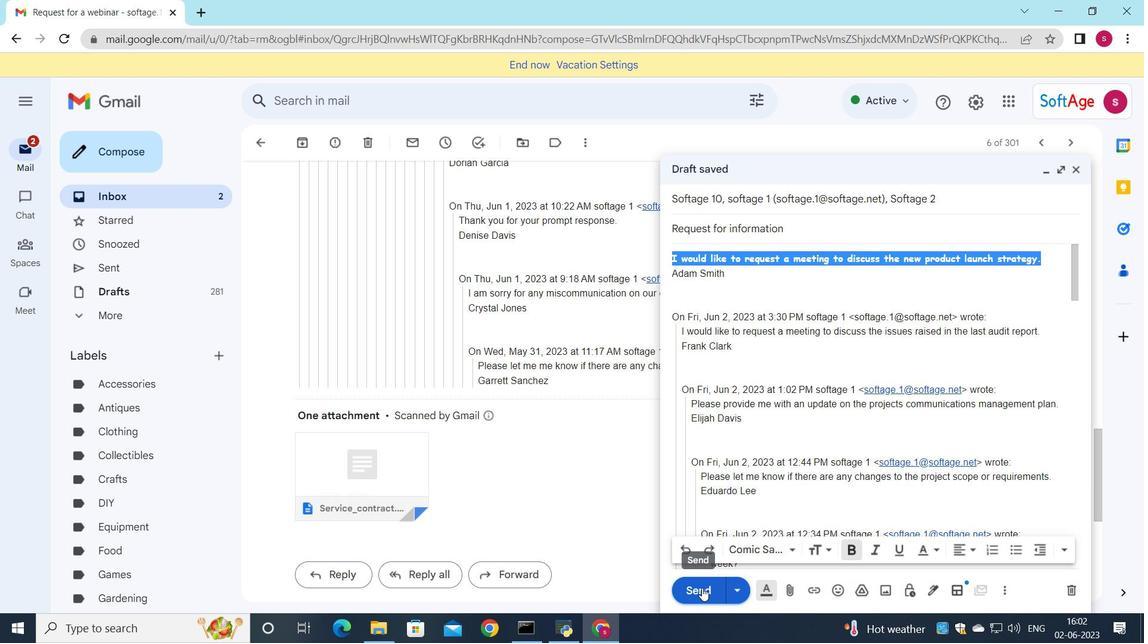 
Action: Mouse moved to (768, 593)
Screenshot: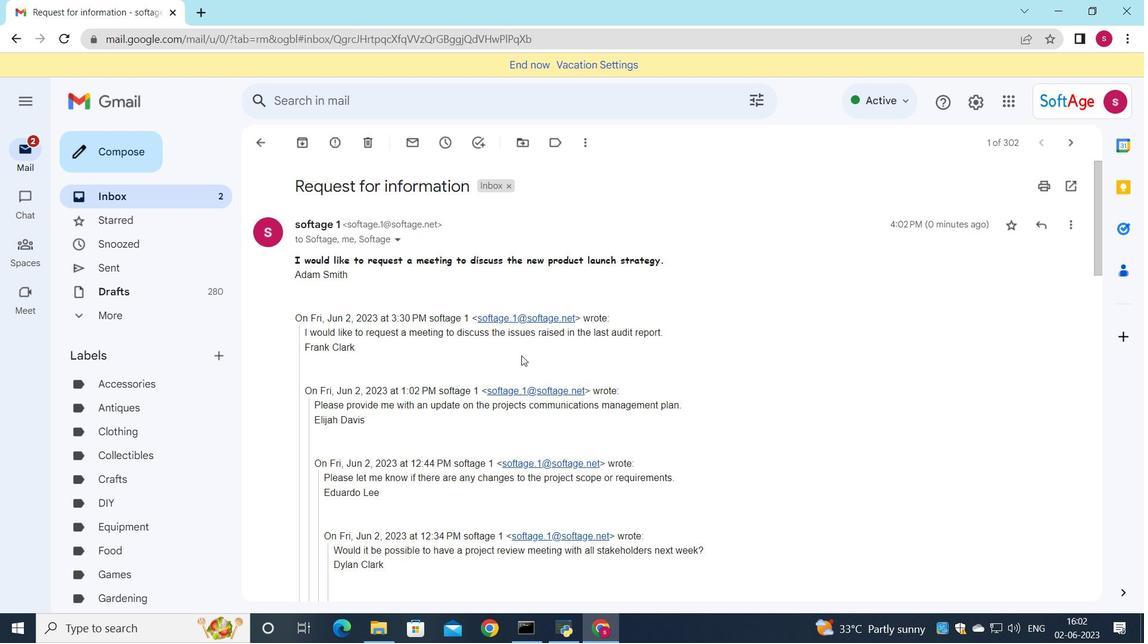 
Action: Mouse pressed left at (768, 593)
Screenshot: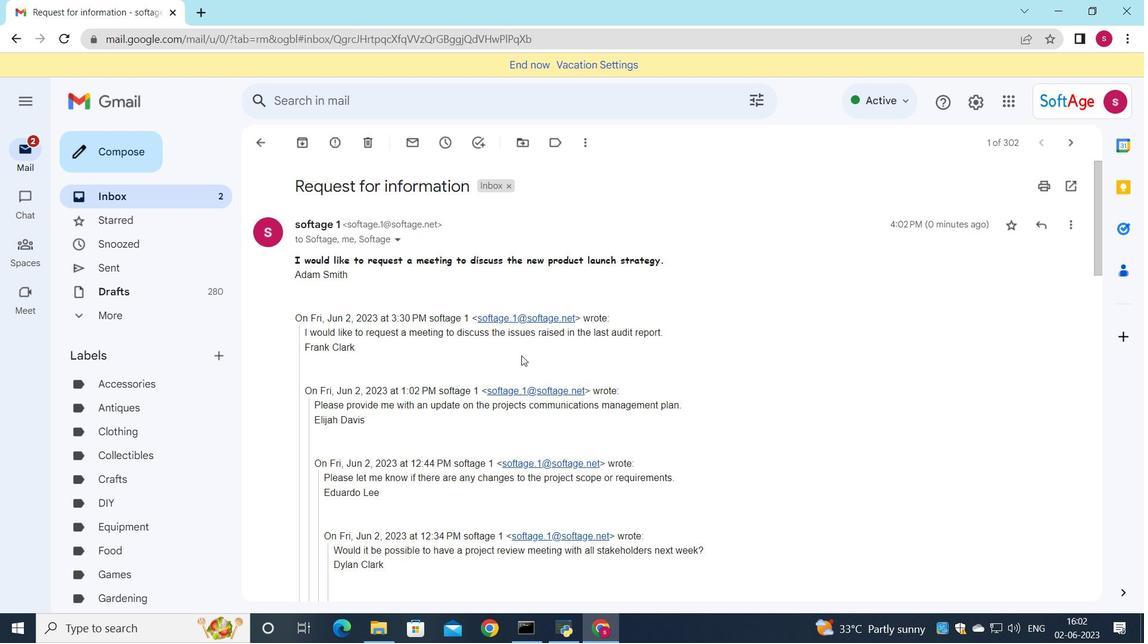 
Action: Mouse pressed left at (768, 593)
Screenshot: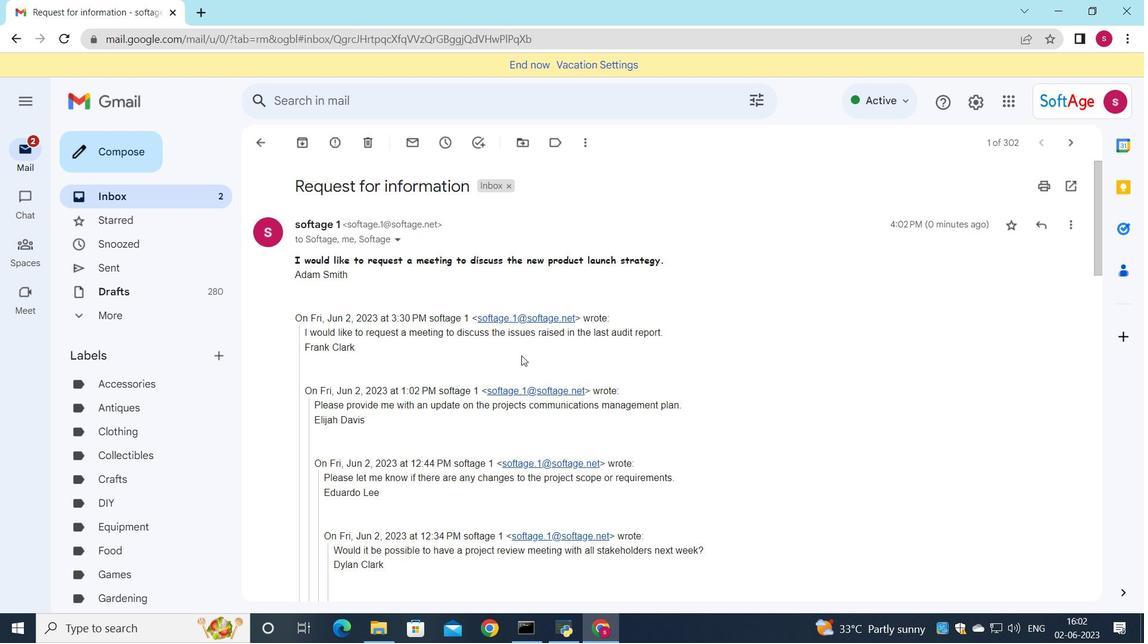 
Action: Mouse moved to (935, 553)
Screenshot: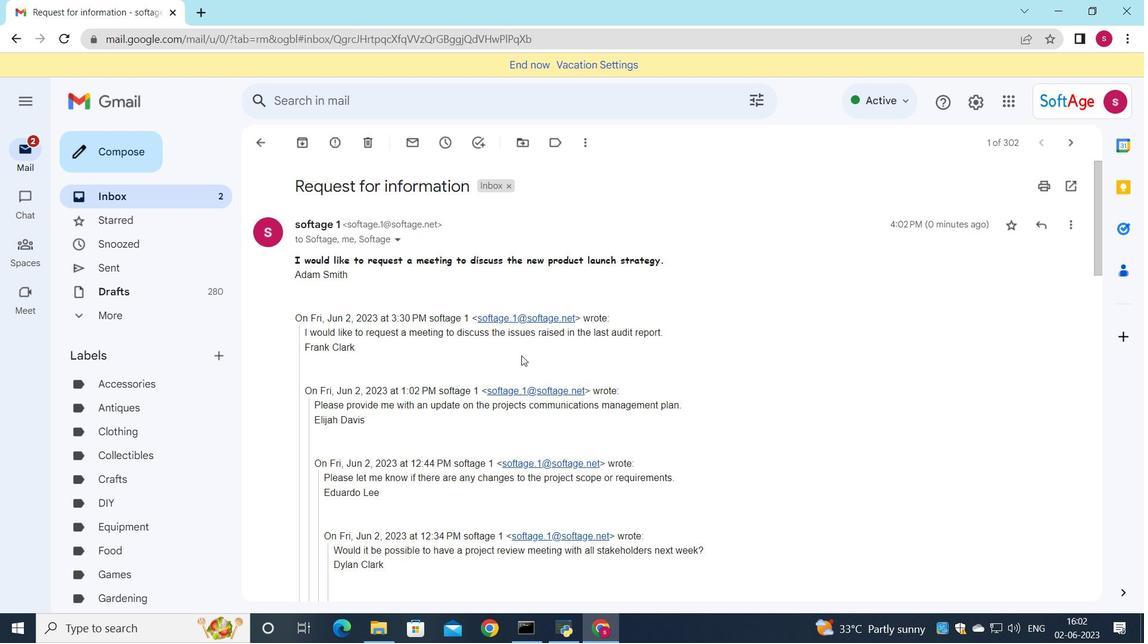 
Action: Mouse pressed left at (935, 553)
Screenshot: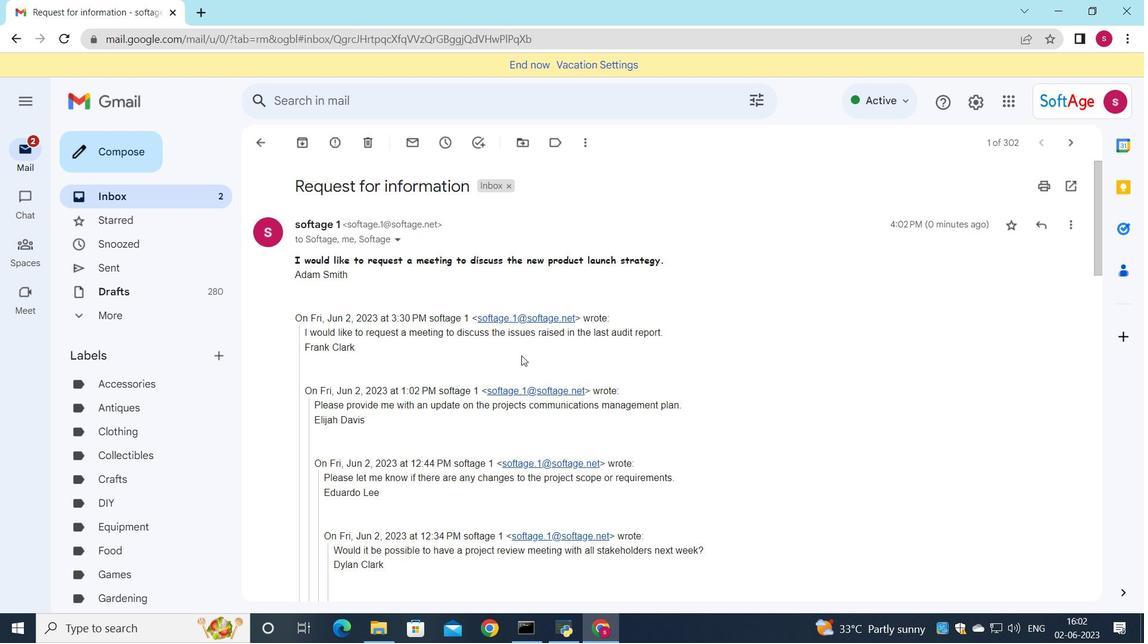 
Action: Mouse moved to (1002, 481)
Screenshot: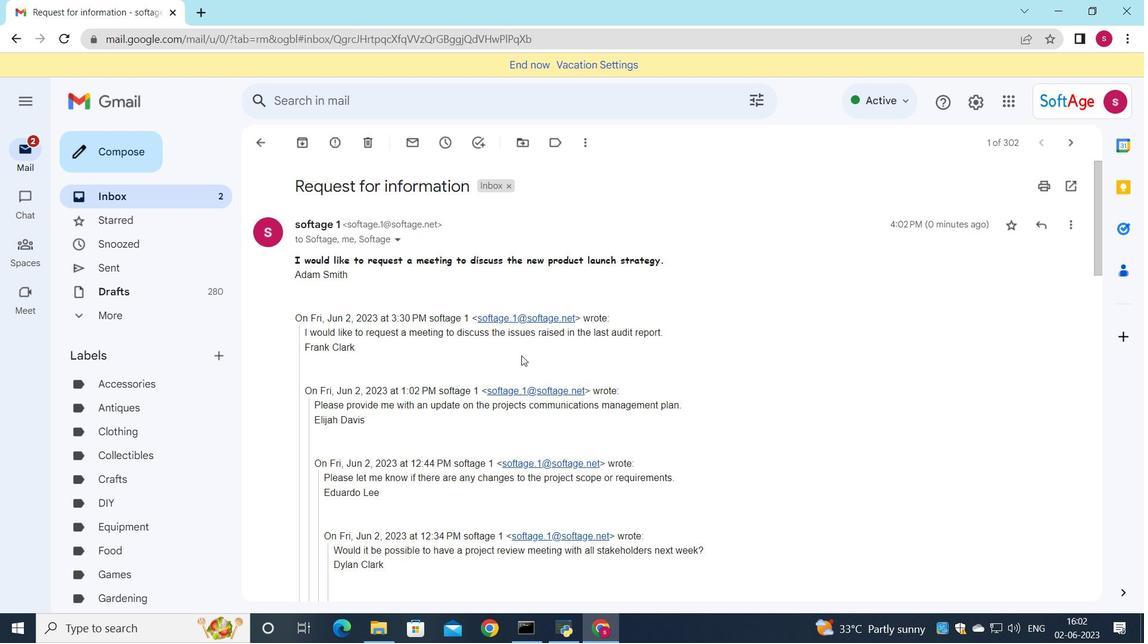 
Action: Mouse pressed left at (1002, 481)
Screenshot: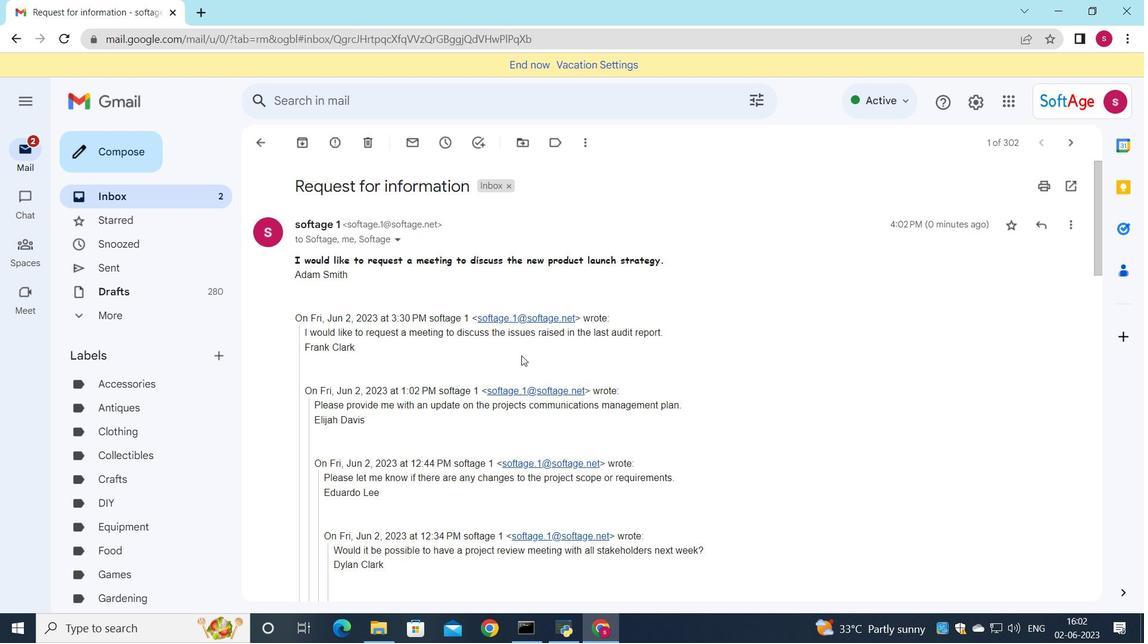 
Action: Mouse moved to (928, 592)
Screenshot: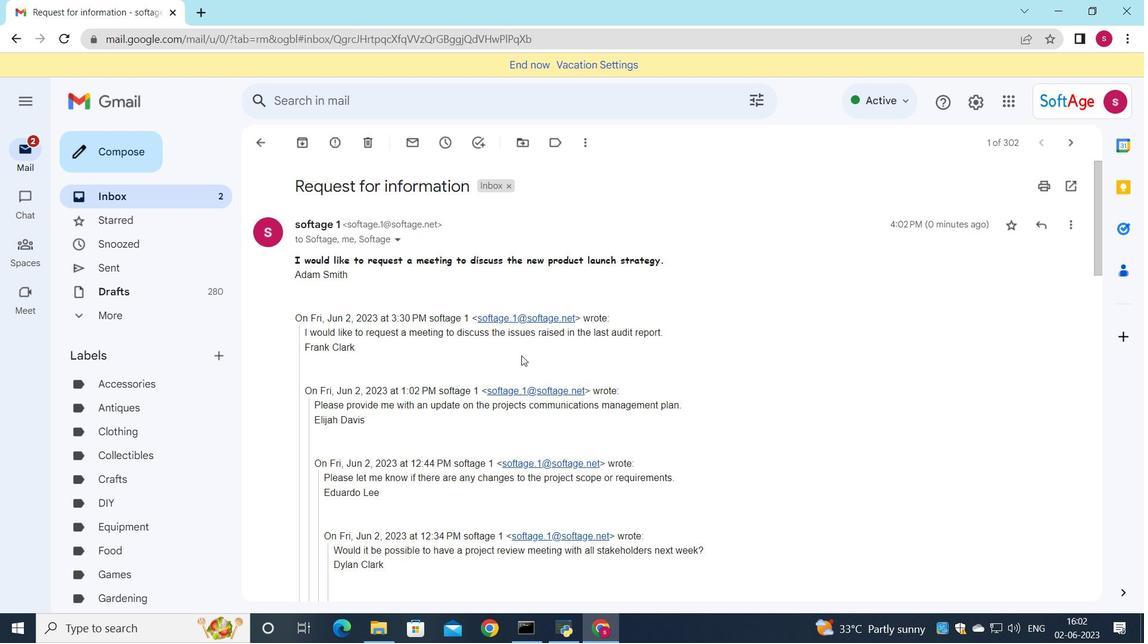 
Action: Mouse pressed left at (928, 592)
Screenshot: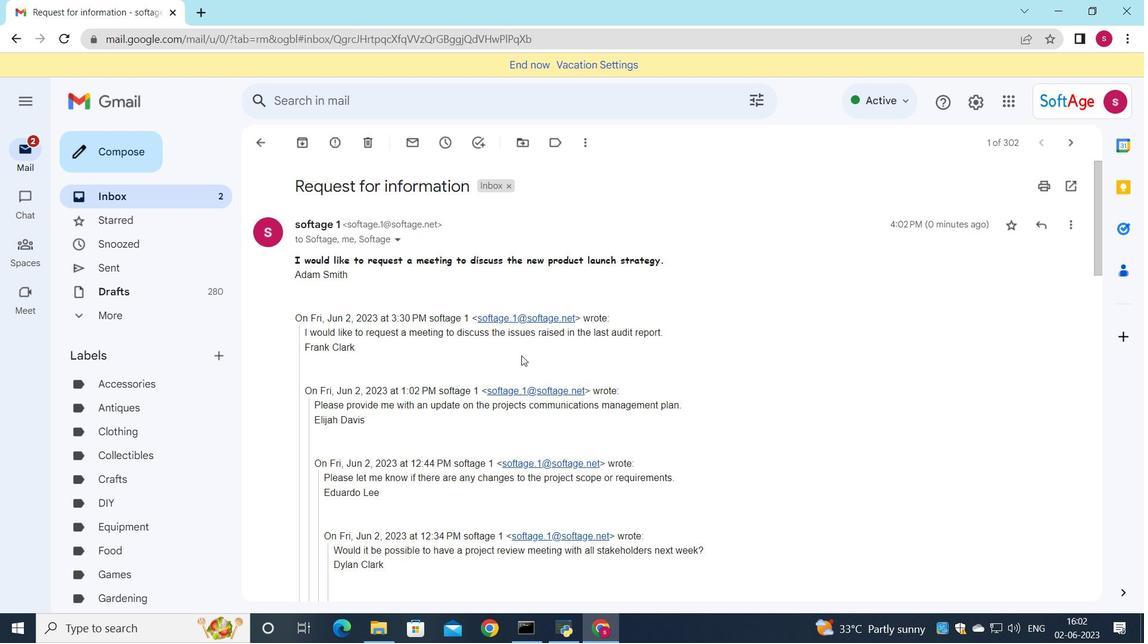 
Action: Mouse moved to (1031, 457)
Screenshot: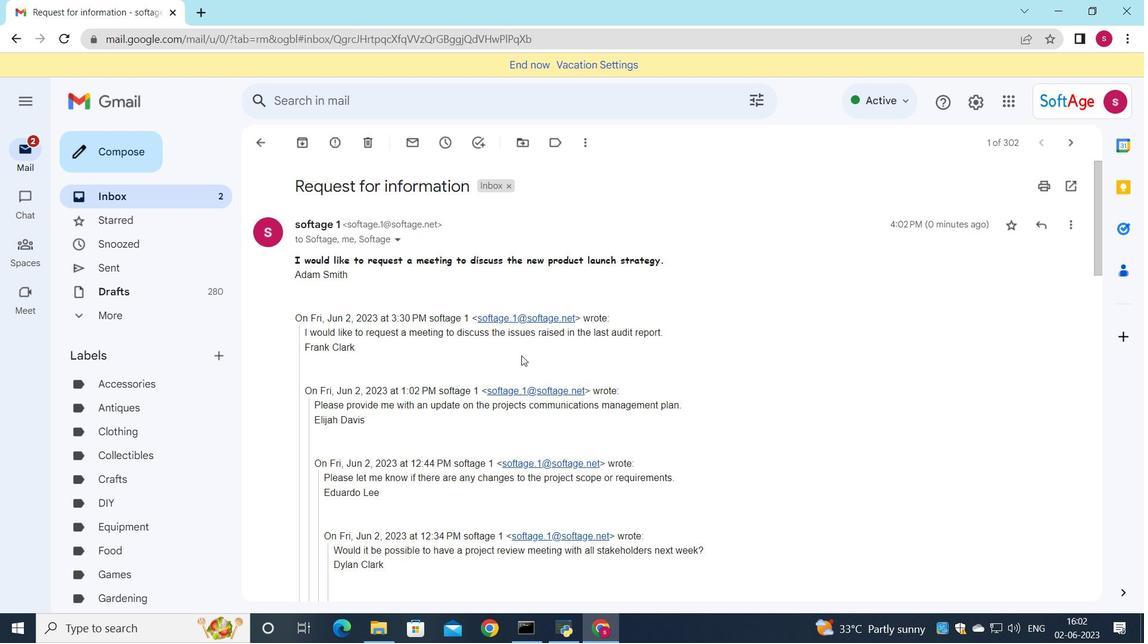 
Action: Mouse pressed left at (1031, 457)
Screenshot: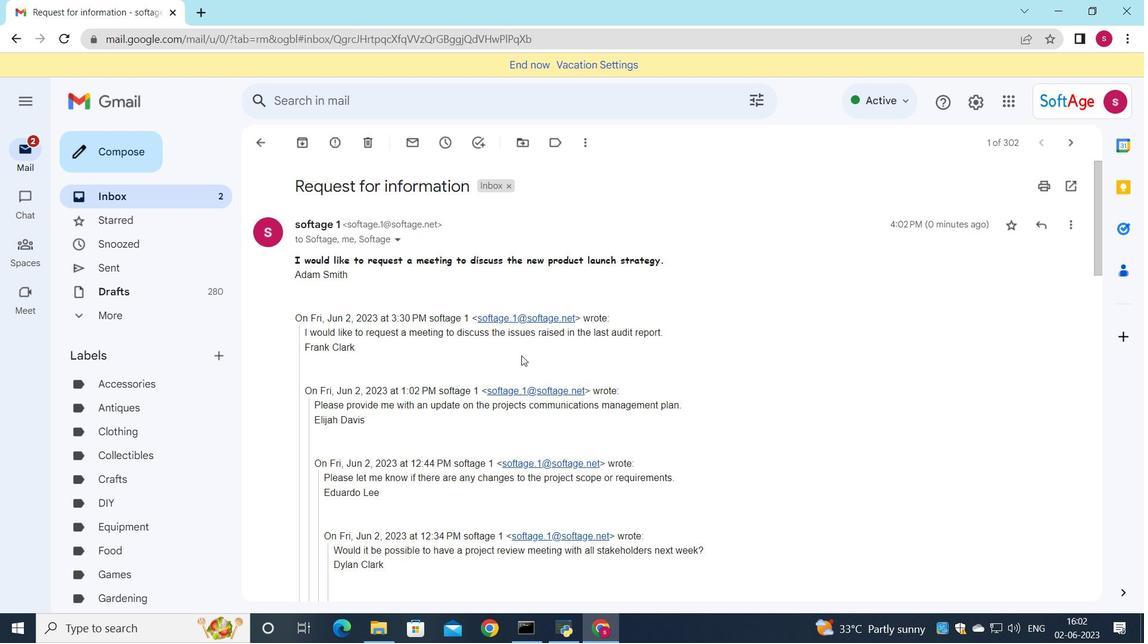 
Action: Mouse moved to (491, 630)
Screenshot: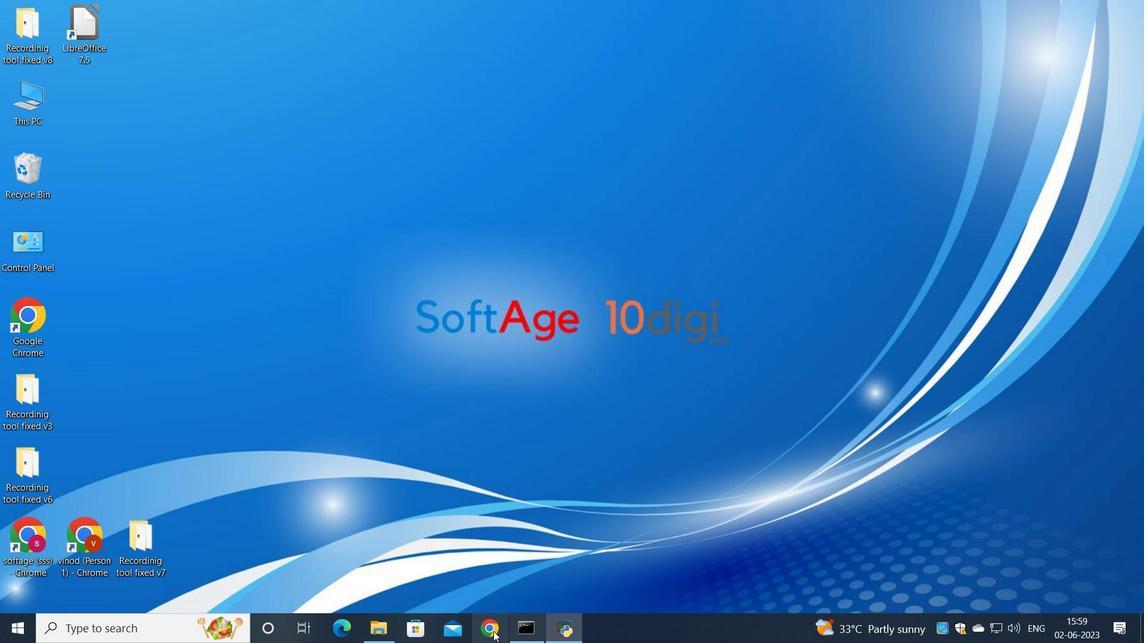 
Action: Mouse pressed left at (491, 630)
Screenshot: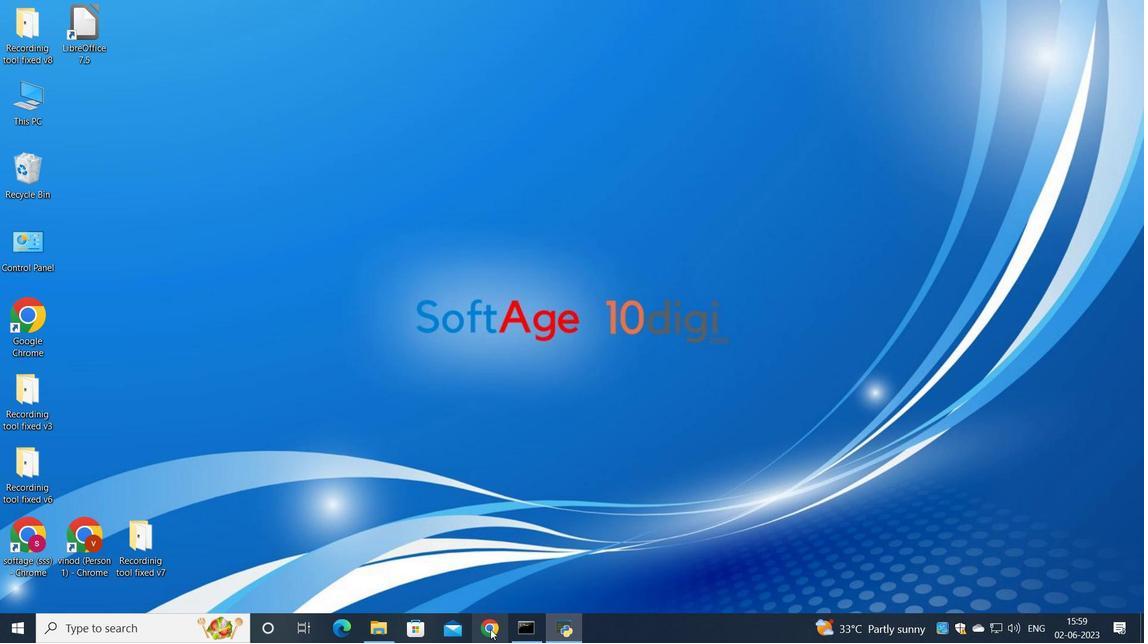 
Action: Mouse moved to (513, 404)
Screenshot: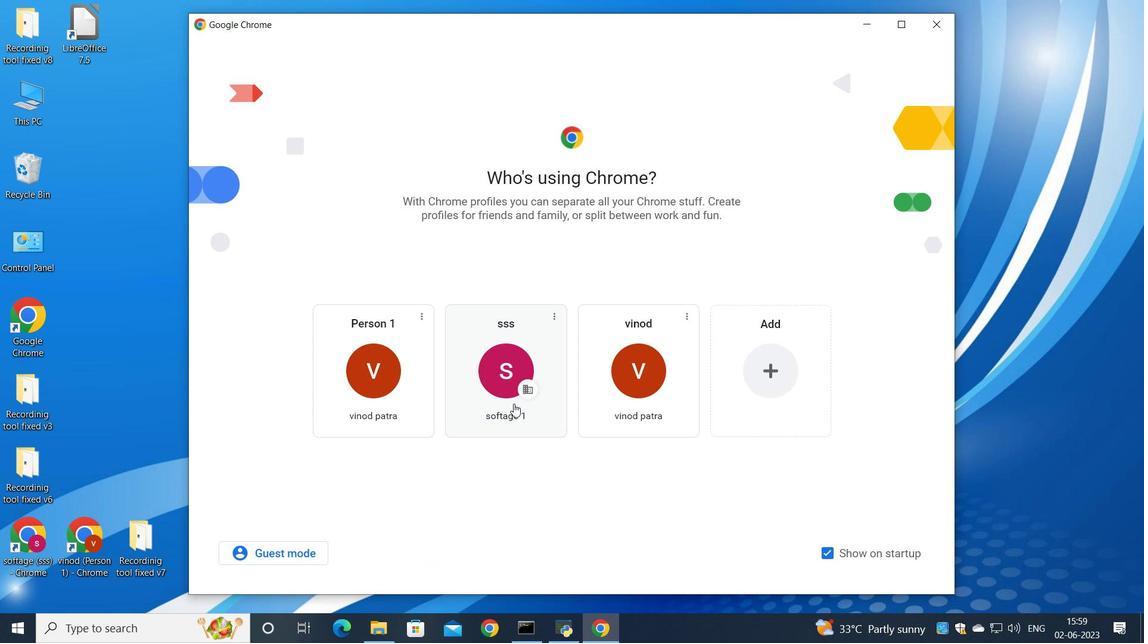 
Action: Mouse pressed left at (513, 404)
Screenshot: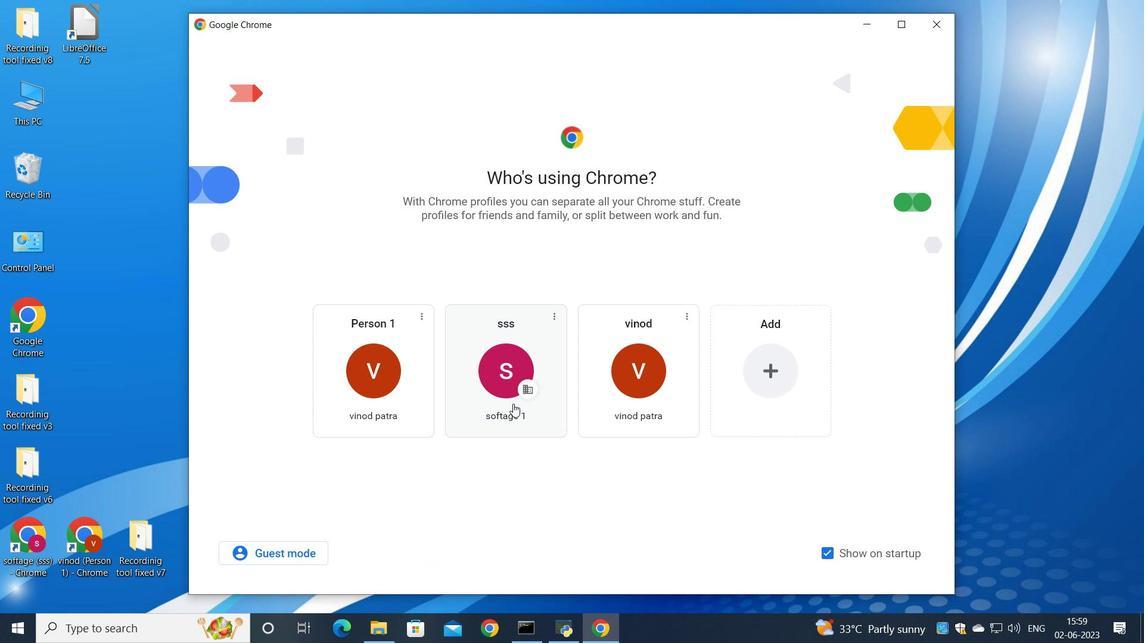 
Action: Mouse moved to (993, 104)
Screenshot: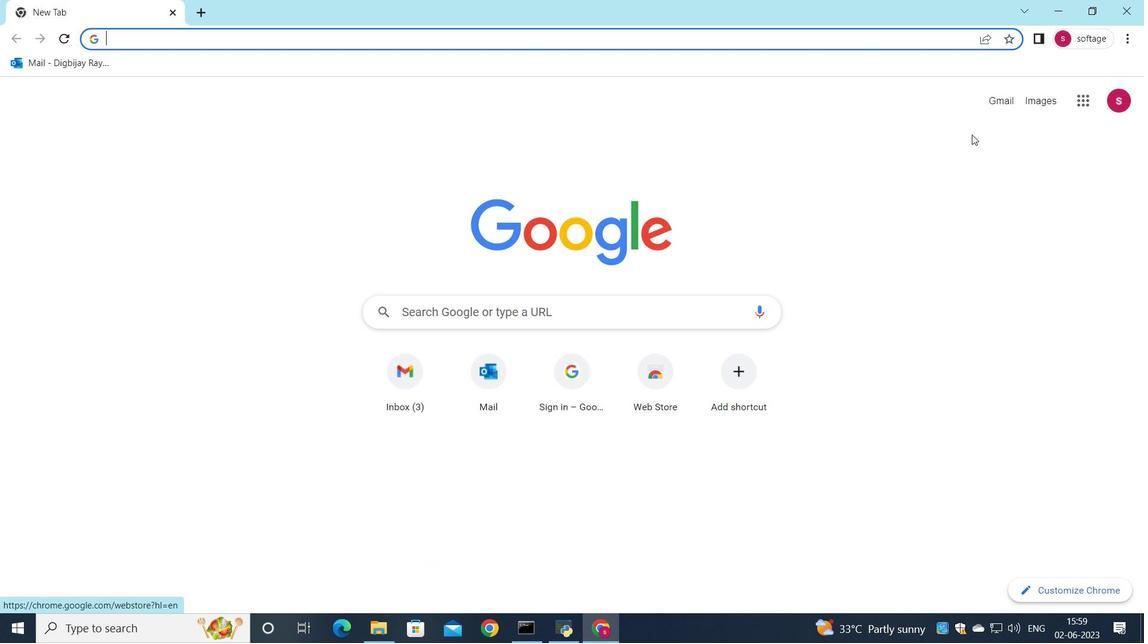 
Action: Mouse pressed left at (993, 104)
Screenshot: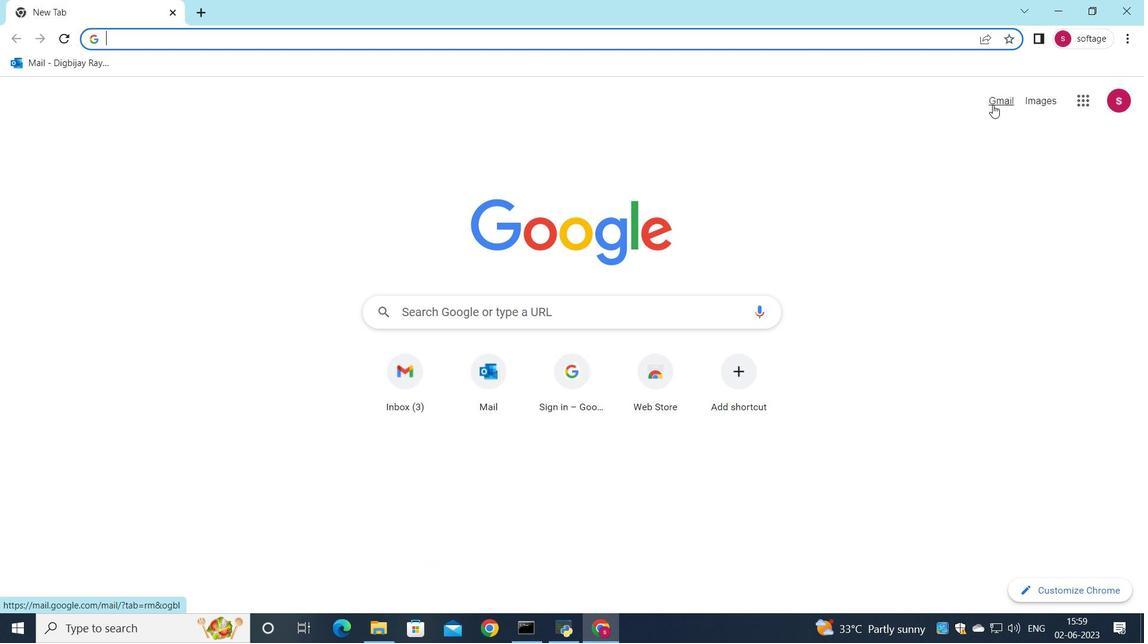 
Action: Mouse moved to (970, 109)
Screenshot: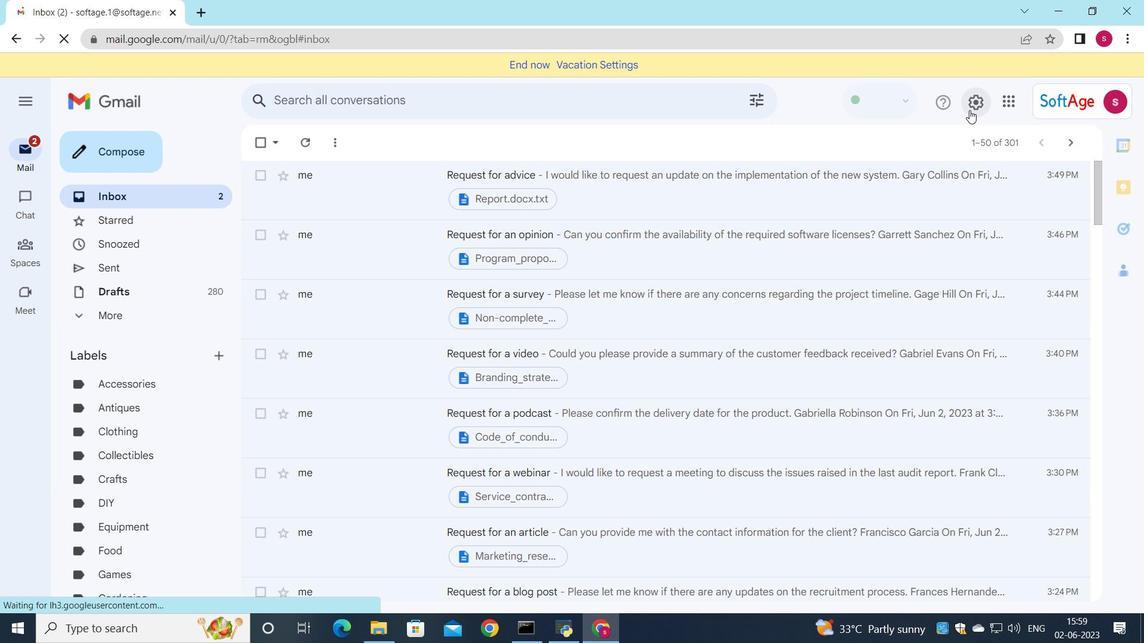 
Action: Mouse pressed left at (970, 109)
Screenshot: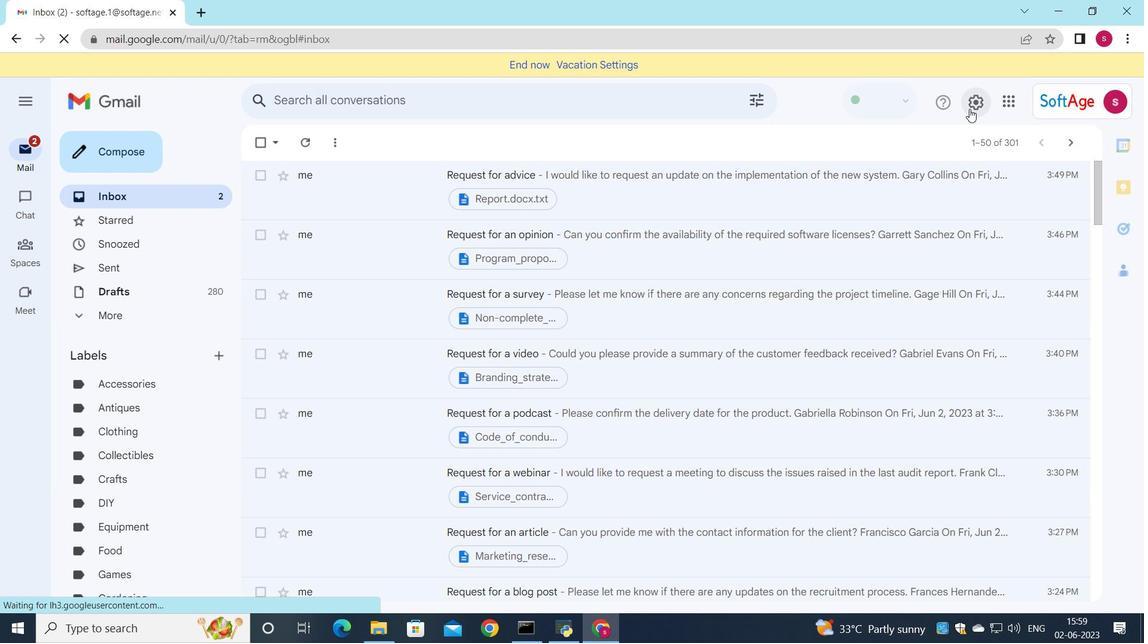 
Action: Mouse moved to (957, 175)
Screenshot: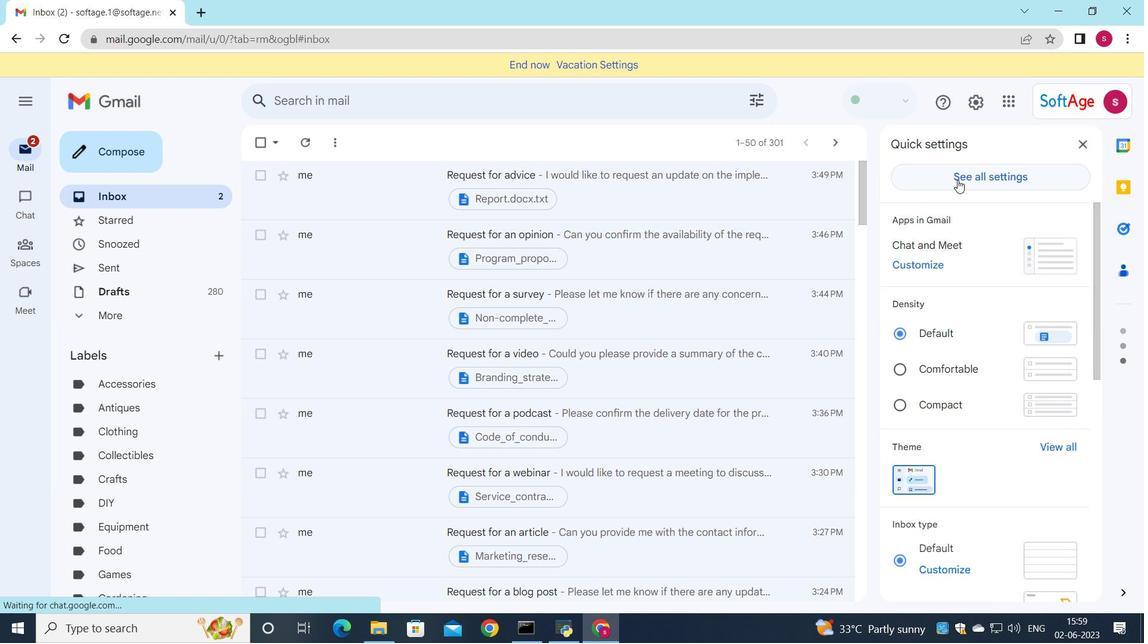 
Action: Mouse pressed left at (957, 175)
Screenshot: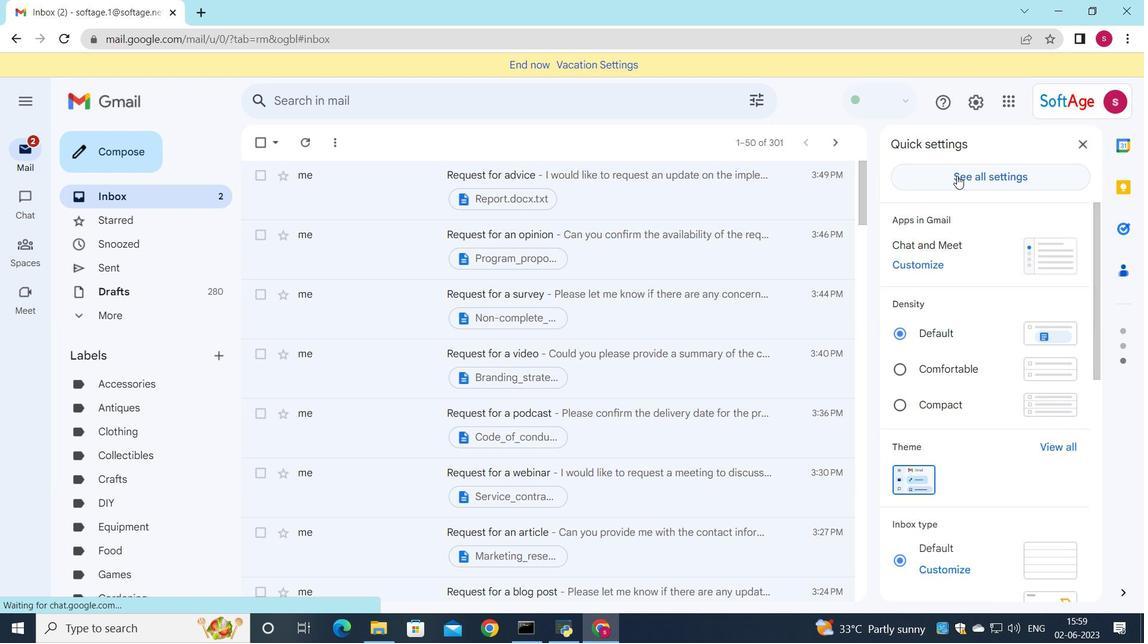 
Action: Mouse moved to (710, 286)
Screenshot: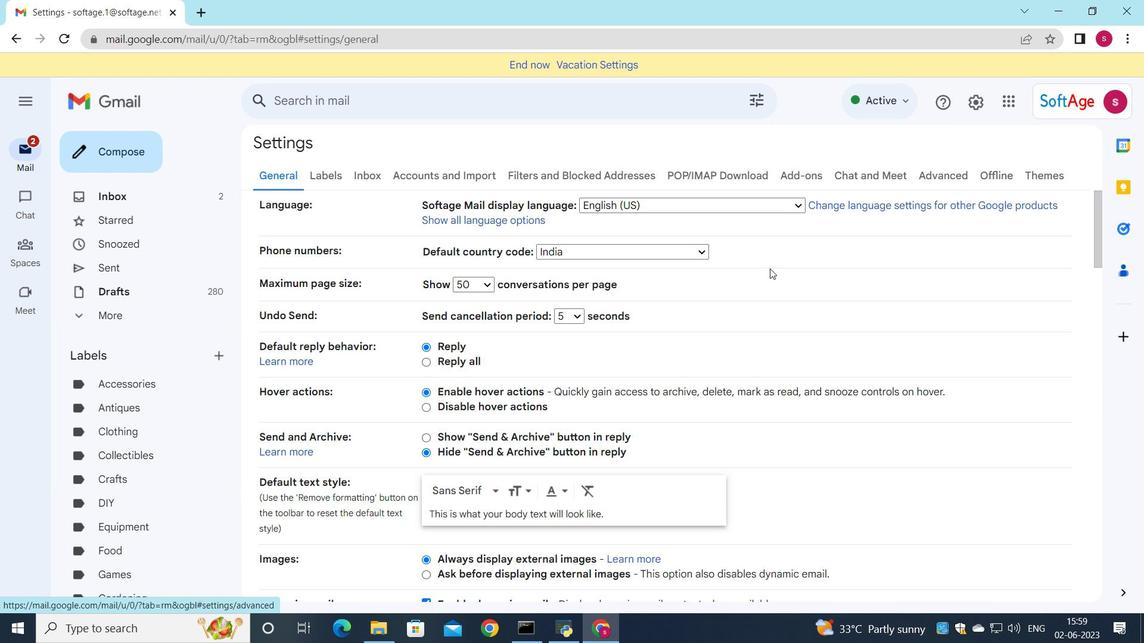 
Action: Mouse scrolled (710, 285) with delta (0, 0)
Screenshot: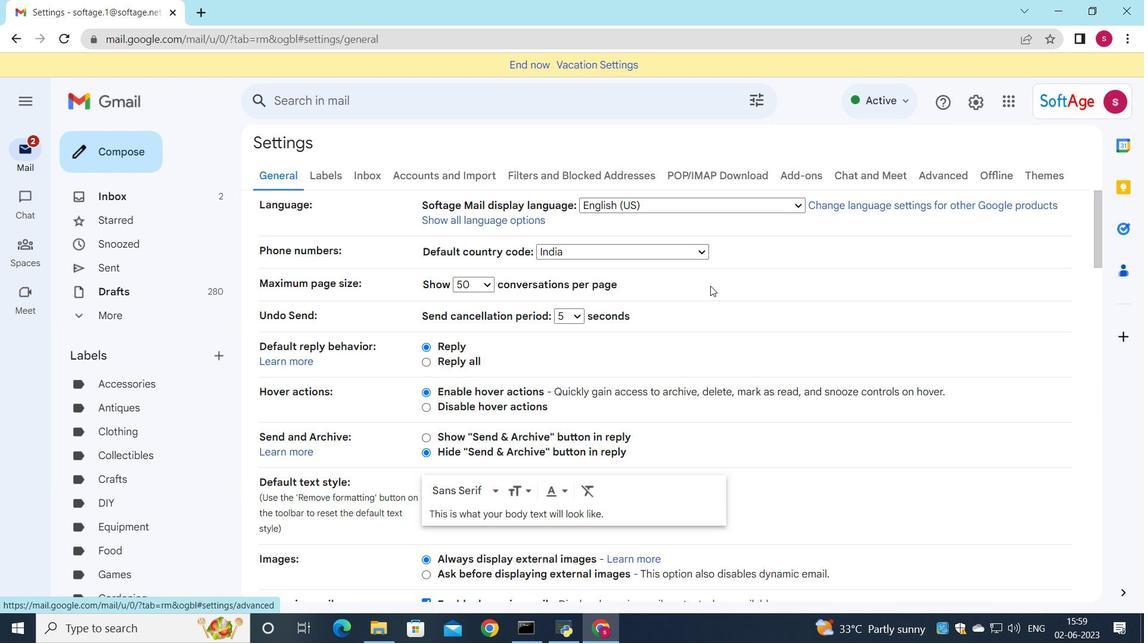 
Action: Mouse scrolled (710, 285) with delta (0, 0)
Screenshot: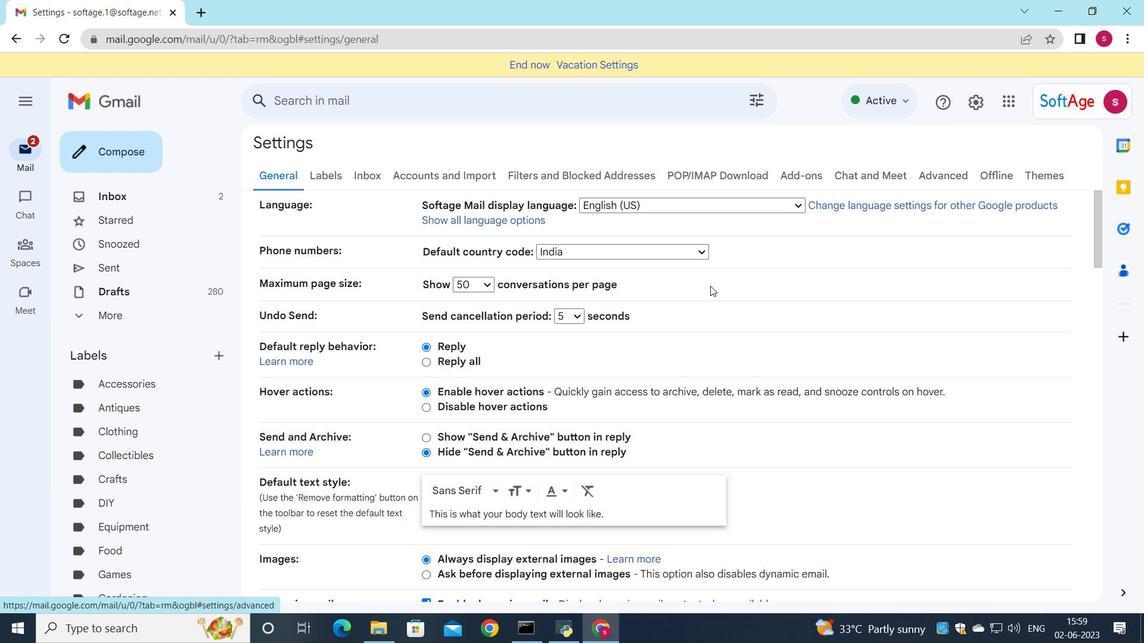 
Action: Mouse scrolled (710, 285) with delta (0, 0)
Screenshot: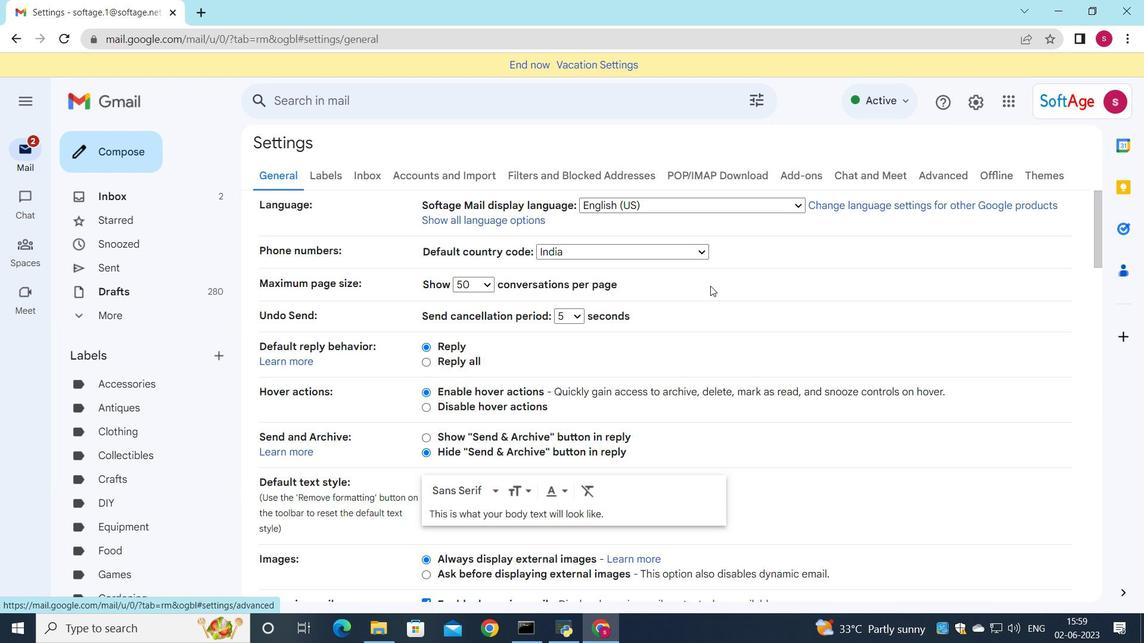 
Action: Mouse moved to (700, 292)
Screenshot: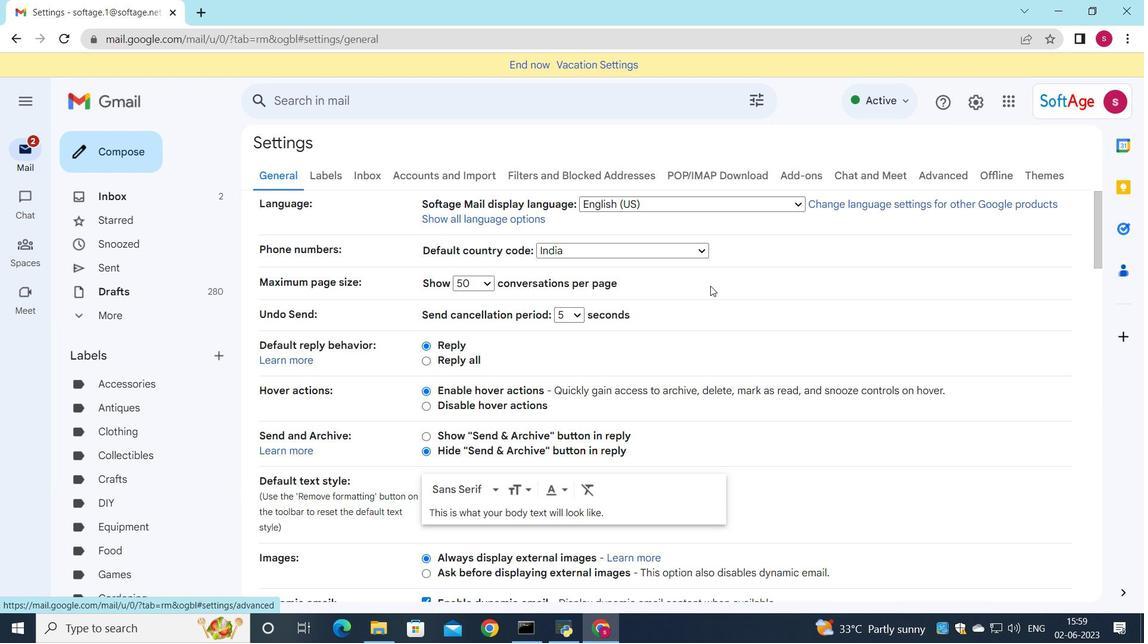 
Action: Mouse scrolled (700, 292) with delta (0, 0)
Screenshot: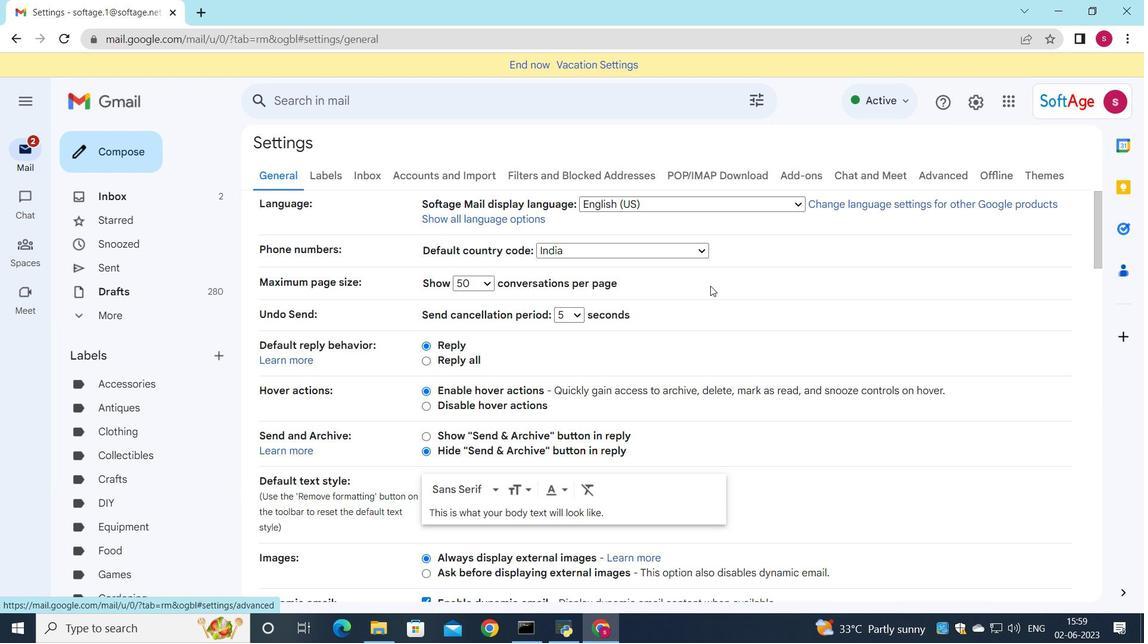 
Action: Mouse moved to (648, 328)
Screenshot: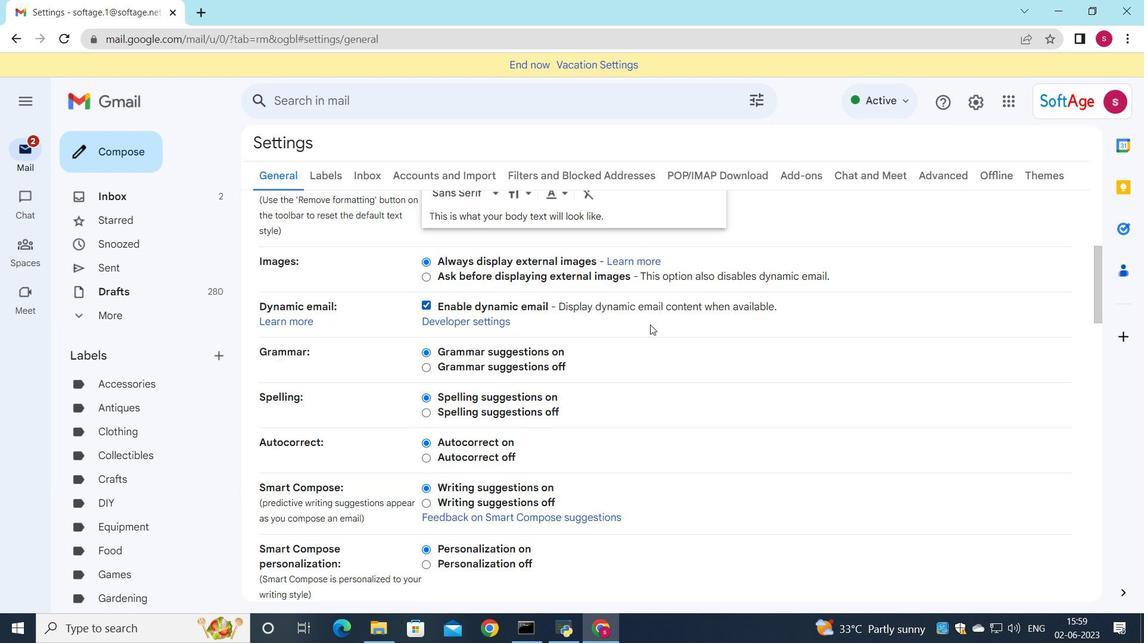 
Action: Mouse scrolled (648, 326) with delta (0, 0)
Screenshot: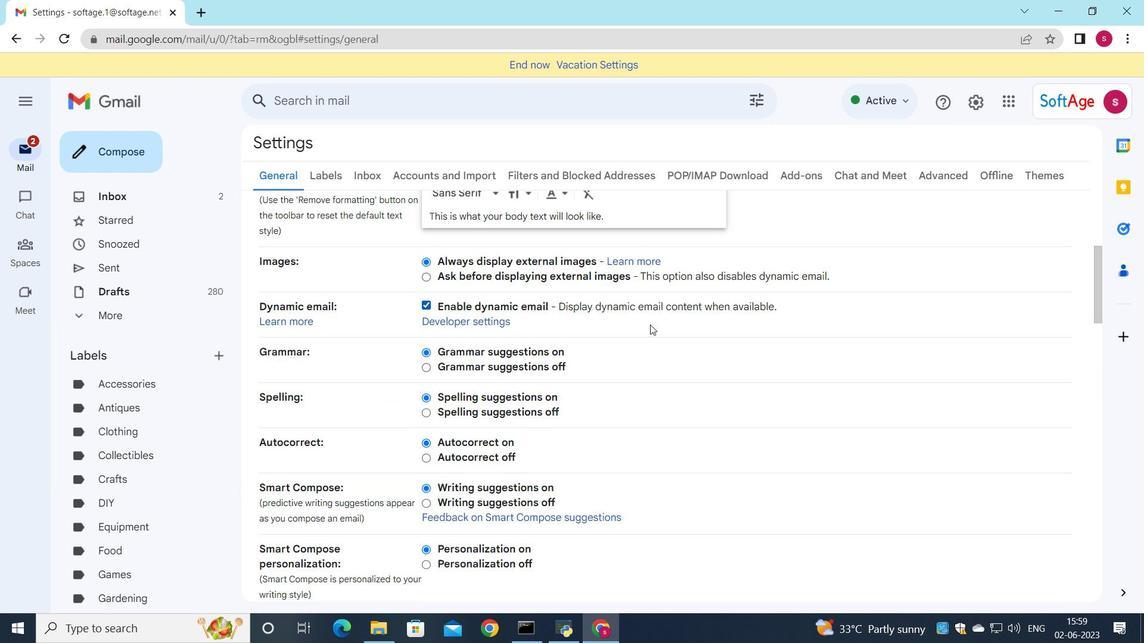 
Action: Mouse scrolled (648, 326) with delta (0, 0)
Screenshot: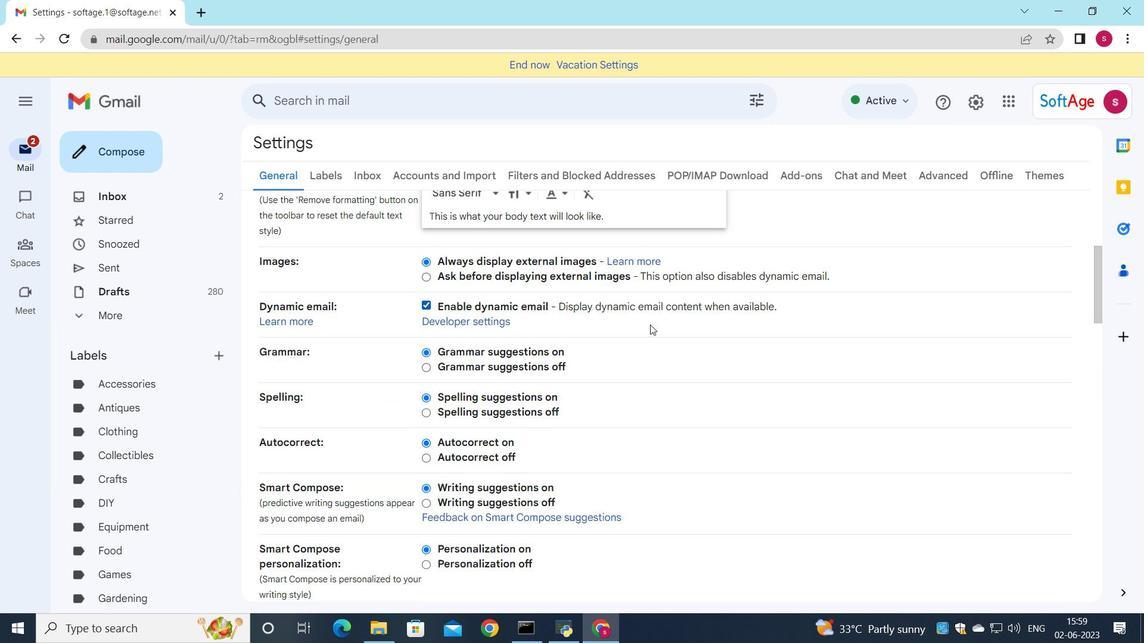 
Action: Mouse moved to (648, 328)
Screenshot: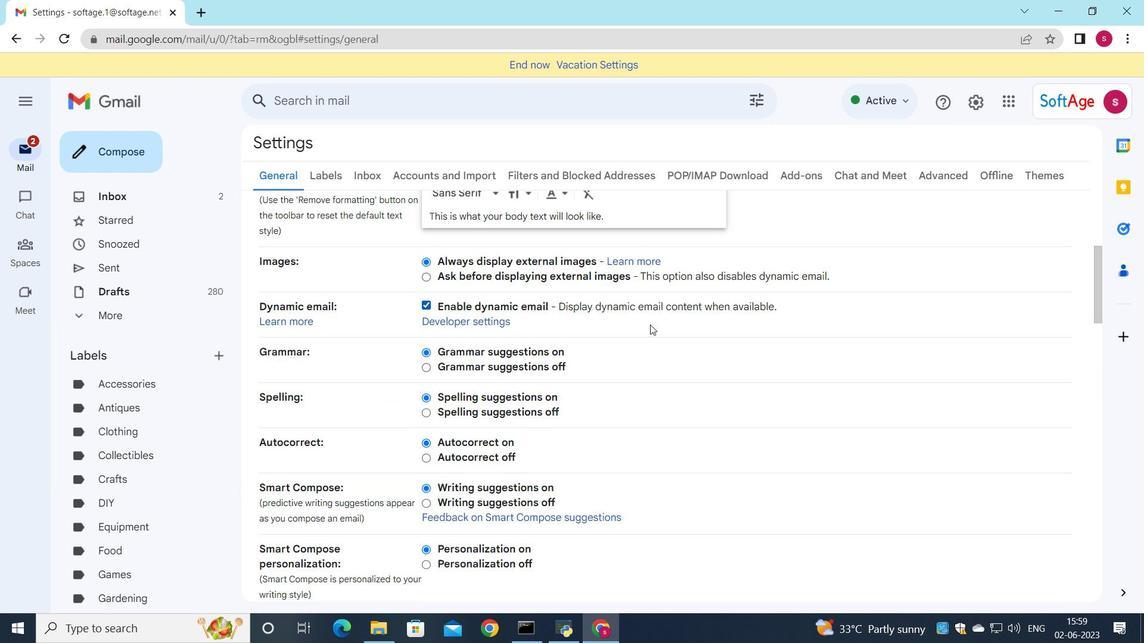 
Action: Mouse scrolled (648, 326) with delta (0, 0)
Screenshot: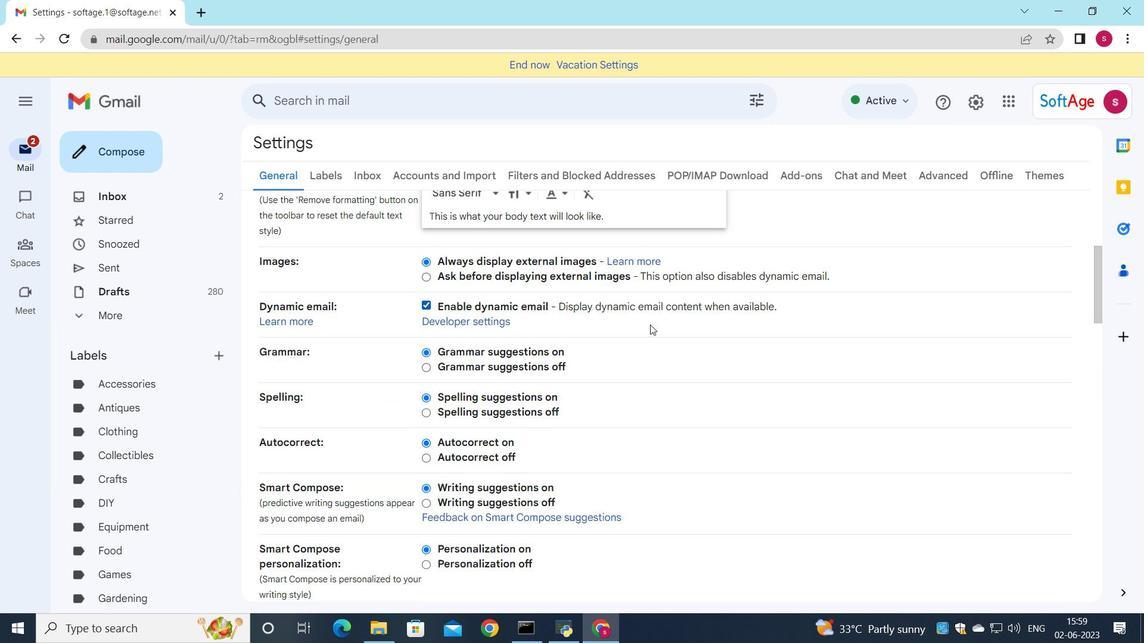 
Action: Mouse scrolled (648, 327) with delta (0, 0)
Screenshot: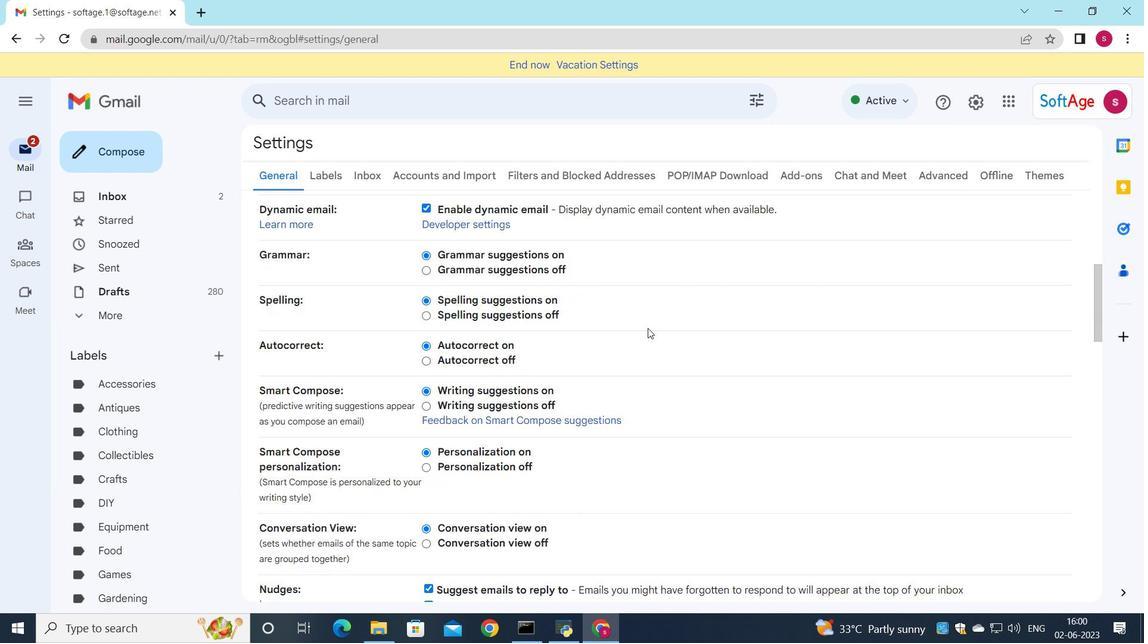 
Action: Mouse moved to (647, 329)
Screenshot: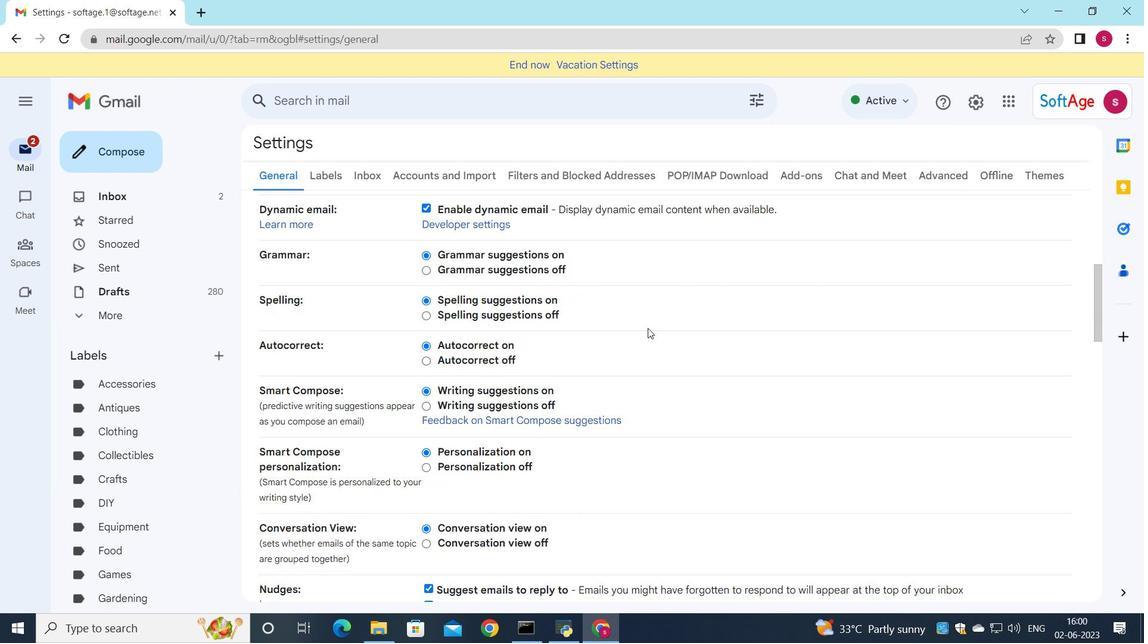 
Action: Mouse scrolled (647, 328) with delta (0, 0)
Screenshot: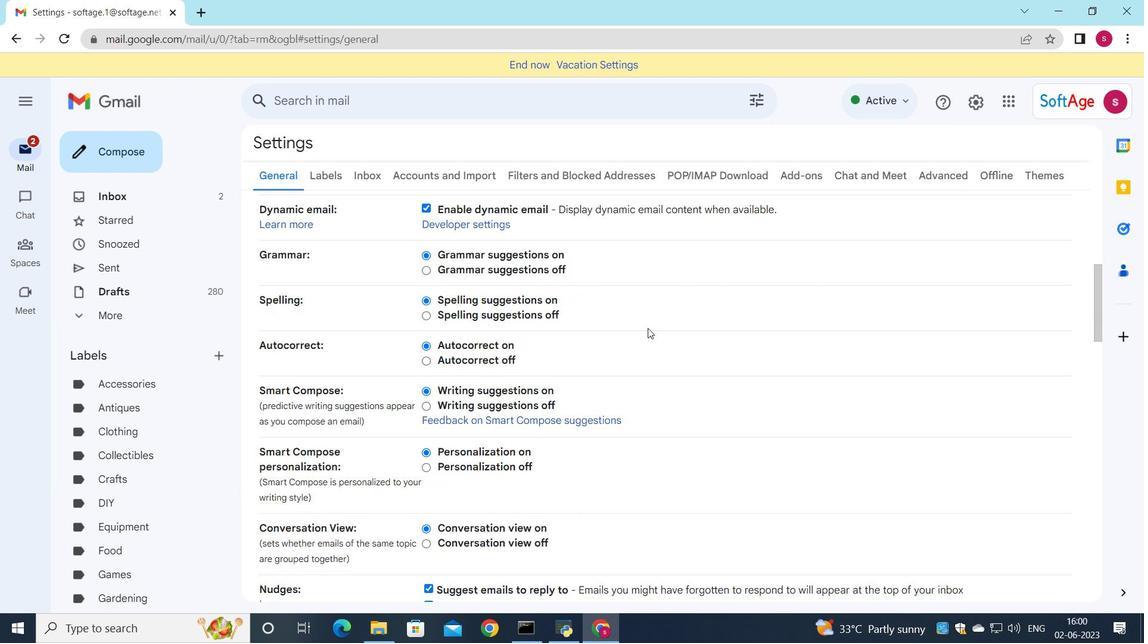 
Action: Mouse moved to (640, 337)
Screenshot: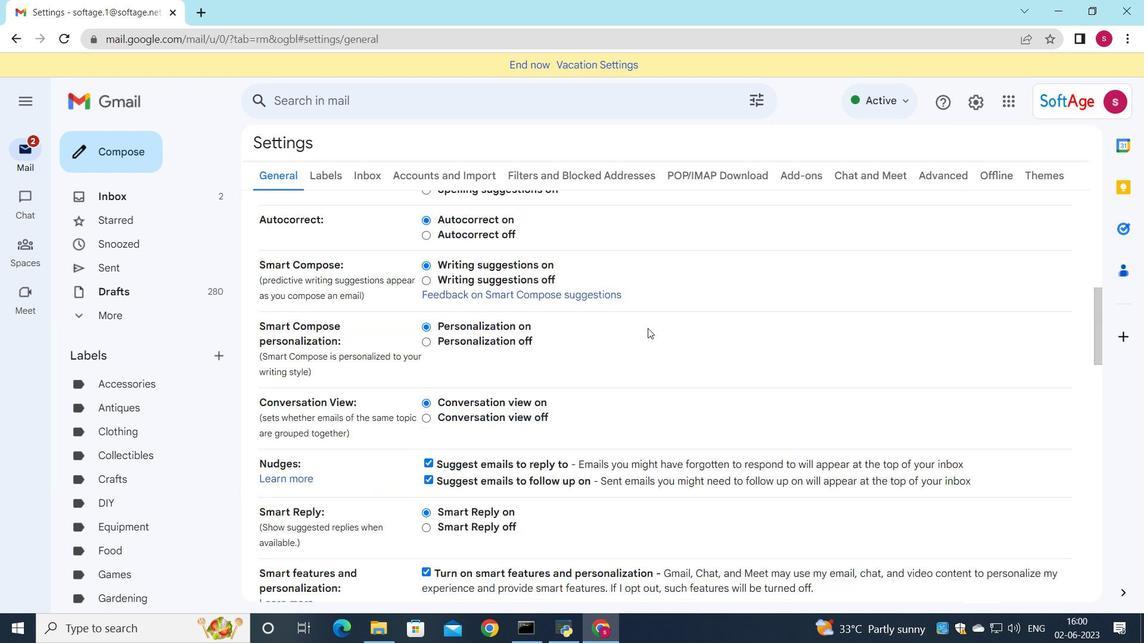 
Action: Mouse scrolled (640, 336) with delta (0, 0)
Screenshot: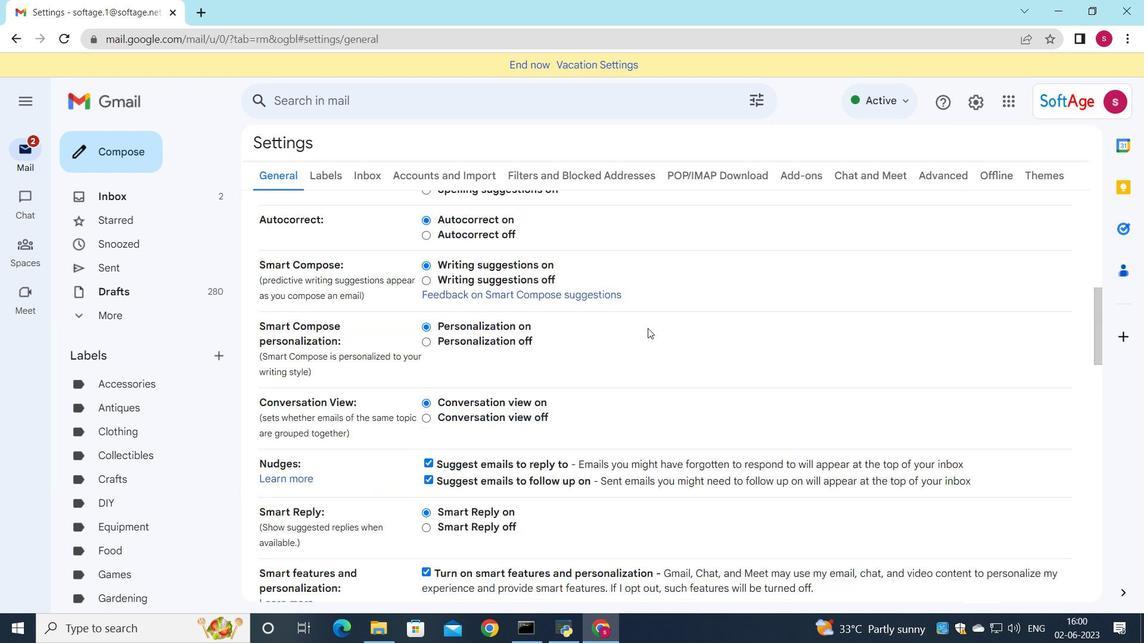 
Action: Mouse moved to (630, 347)
Screenshot: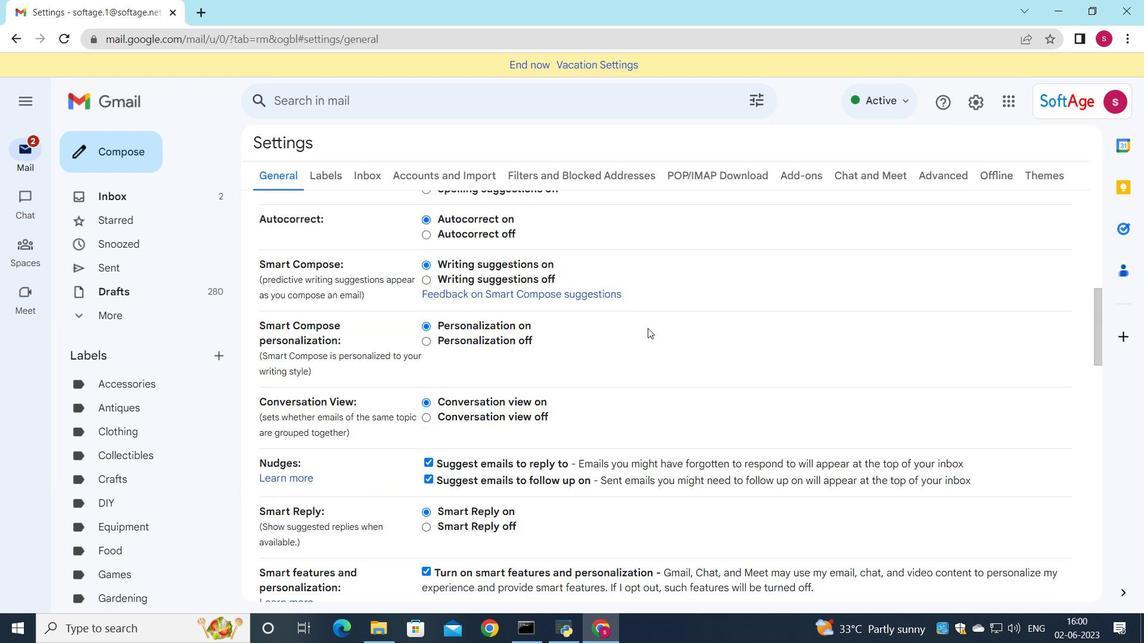 
Action: Mouse scrolled (630, 347) with delta (0, 0)
Screenshot: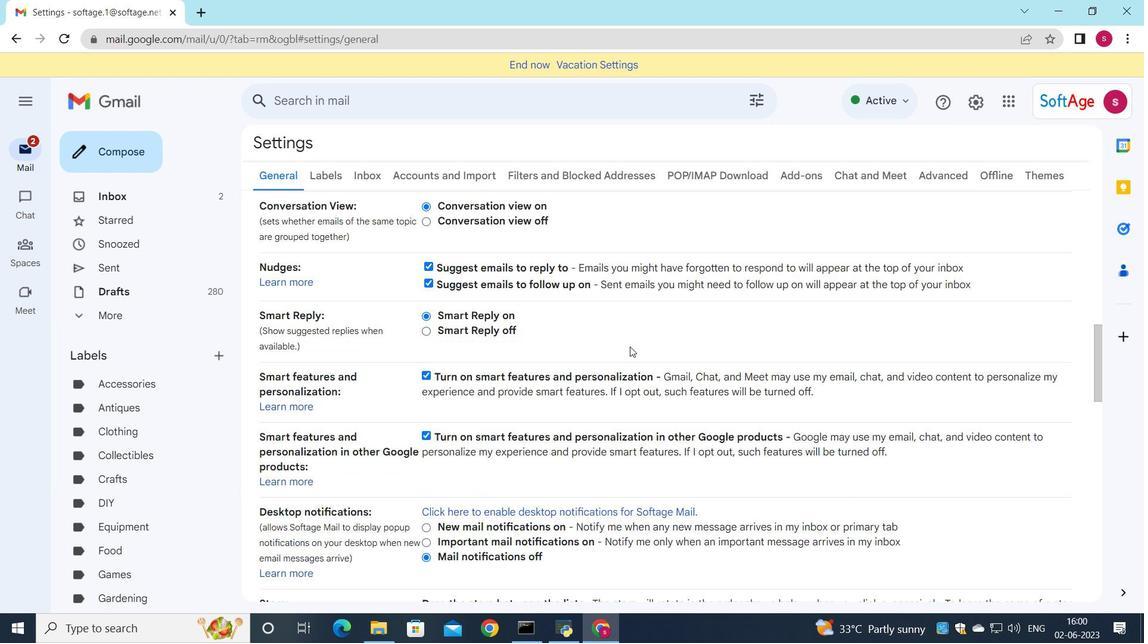 
Action: Mouse scrolled (630, 347) with delta (0, 0)
Screenshot: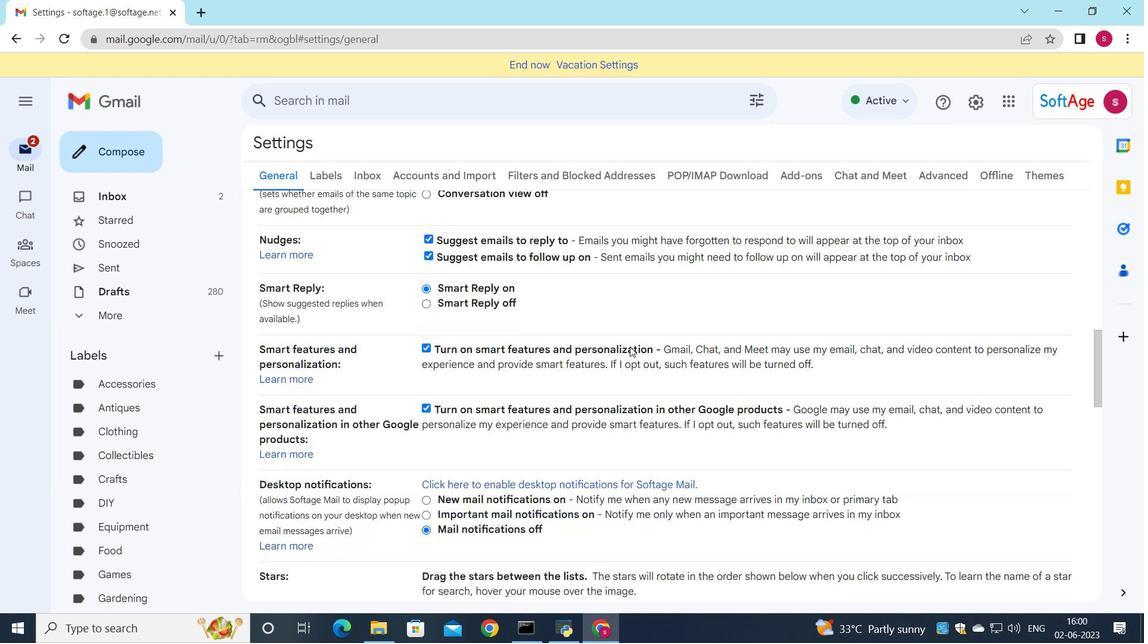
Action: Mouse scrolled (630, 347) with delta (0, 0)
Screenshot: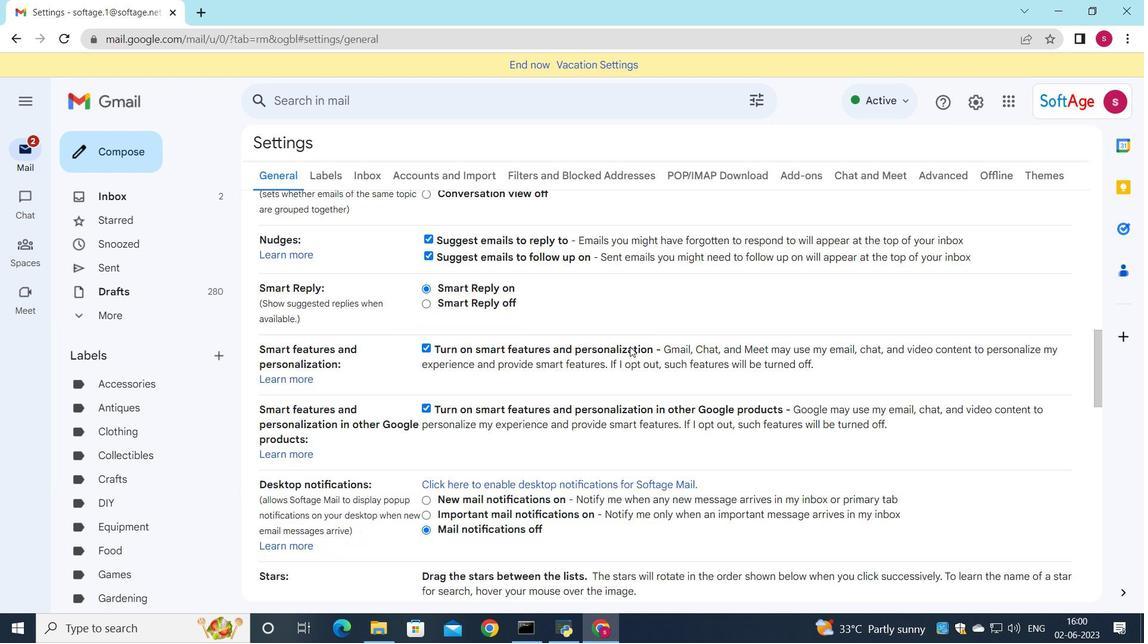 
Action: Mouse scrolled (630, 347) with delta (0, 0)
Screenshot: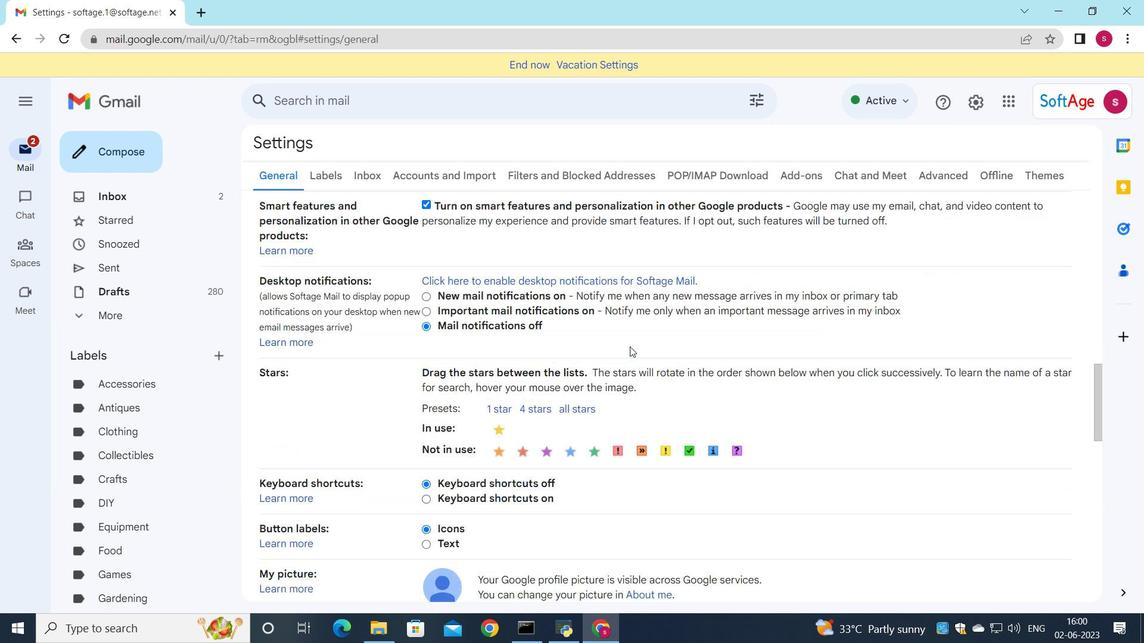 
Action: Mouse scrolled (630, 347) with delta (0, 0)
Screenshot: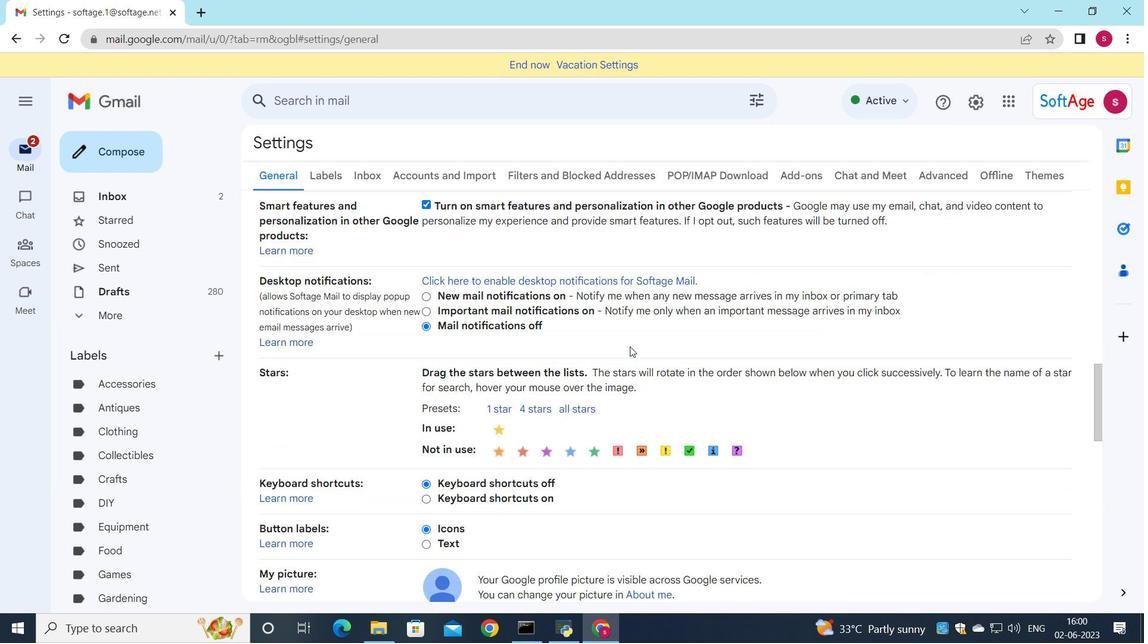 
Action: Mouse scrolled (630, 347) with delta (0, 0)
Screenshot: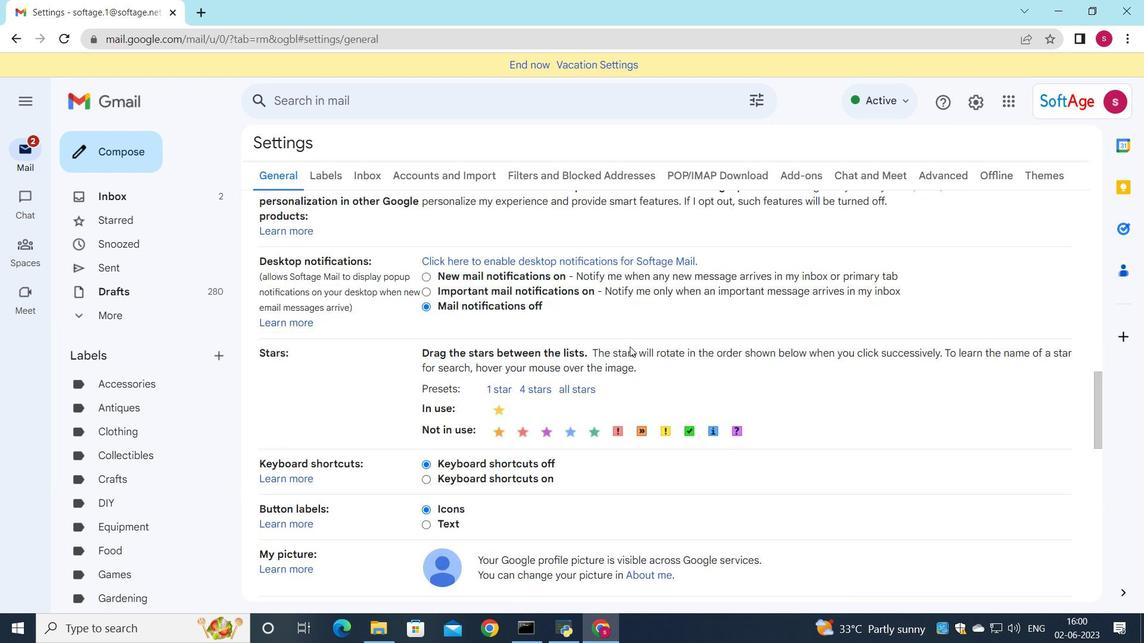 
Action: Mouse scrolled (630, 347) with delta (0, 0)
Screenshot: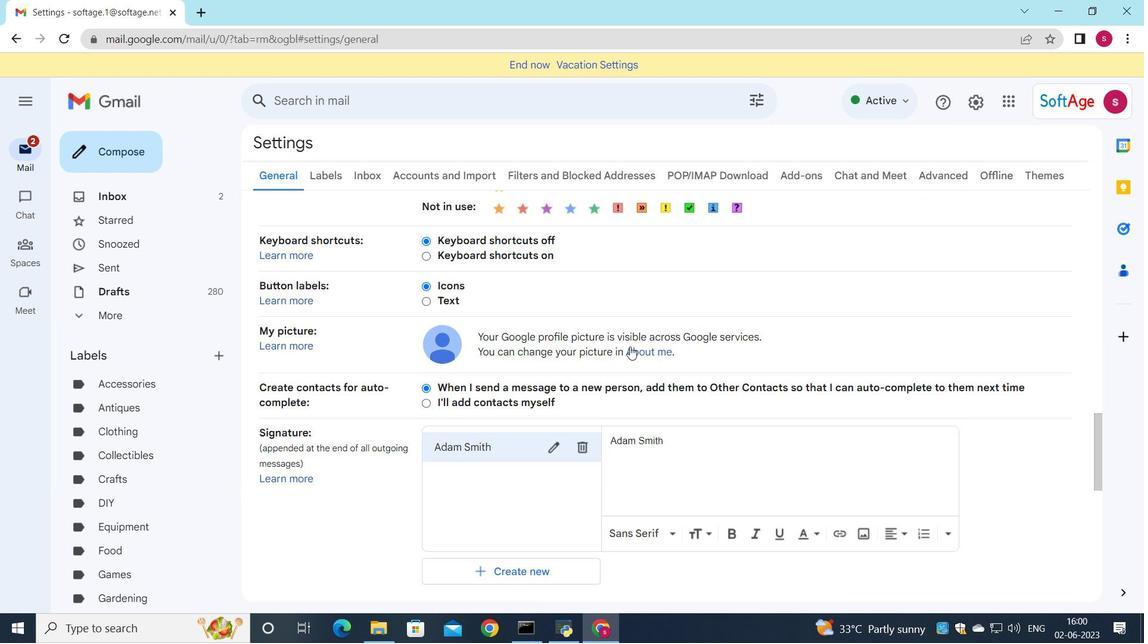 
Action: Mouse moved to (546, 389)
Screenshot: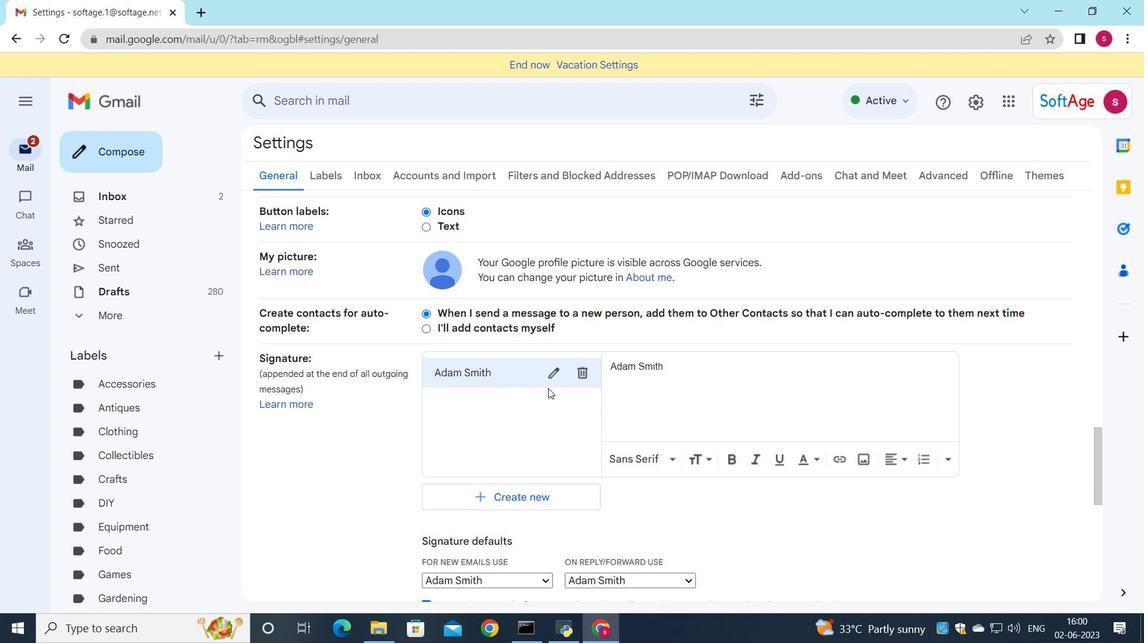 
Action: Mouse scrolled (546, 388) with delta (0, 0)
Screenshot: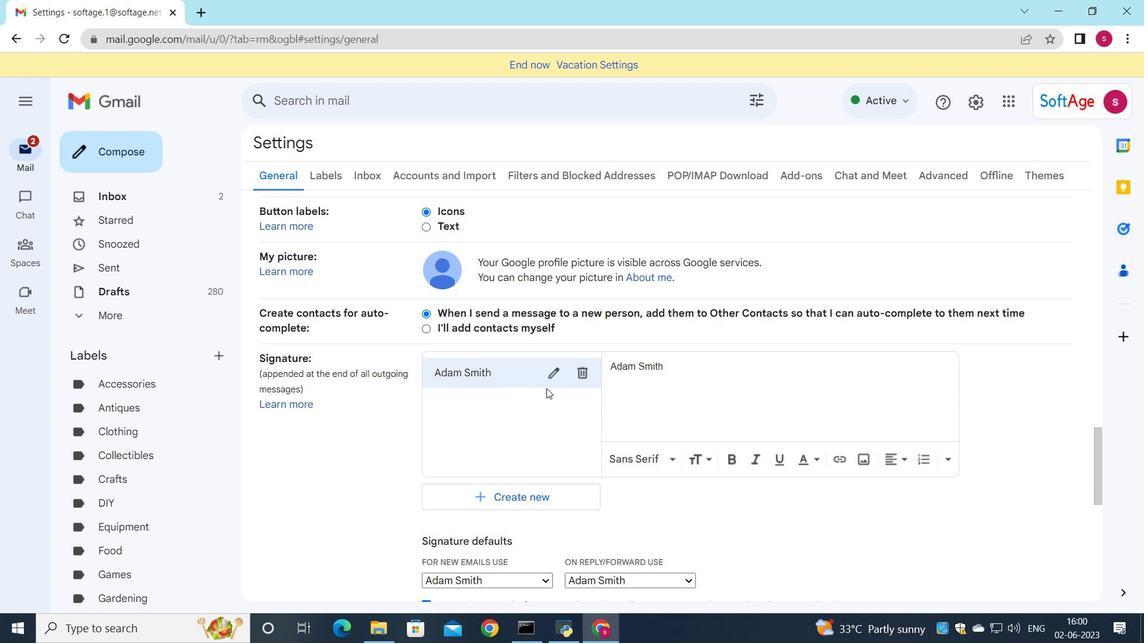 
Action: Mouse moved to (581, 293)
Screenshot: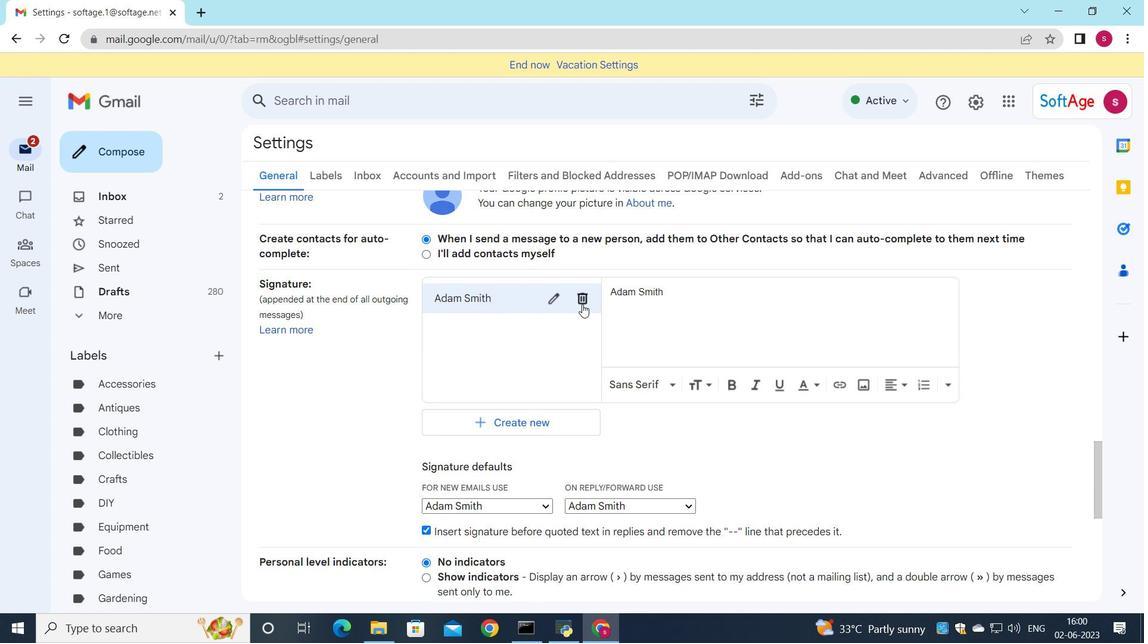 
Action: Mouse pressed left at (581, 293)
Screenshot: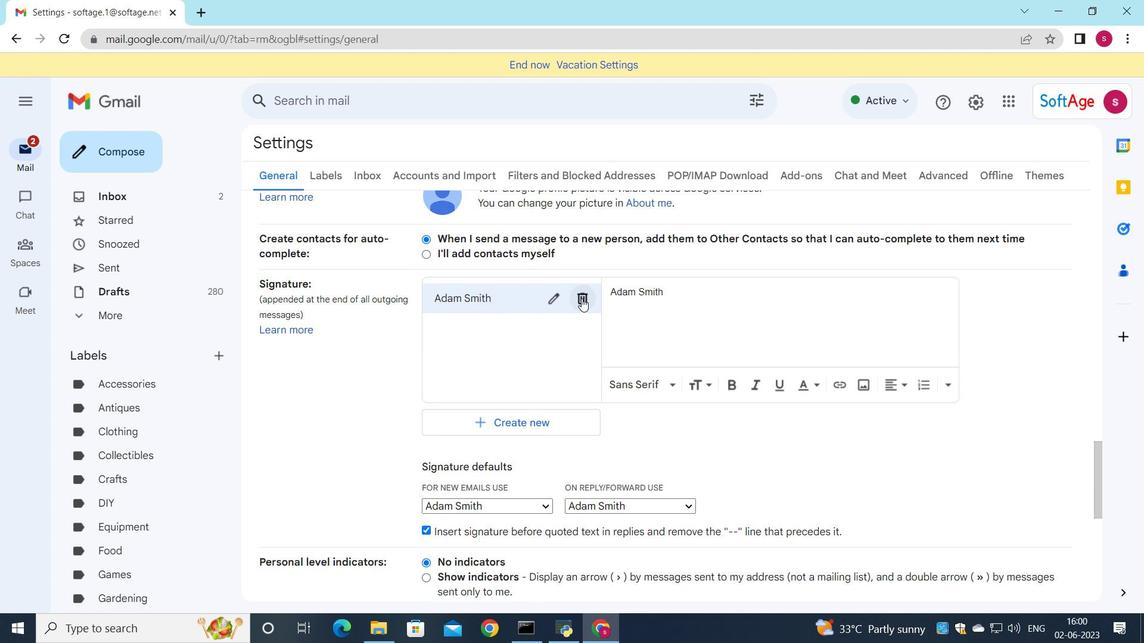 
Action: Mouse moved to (696, 365)
Screenshot: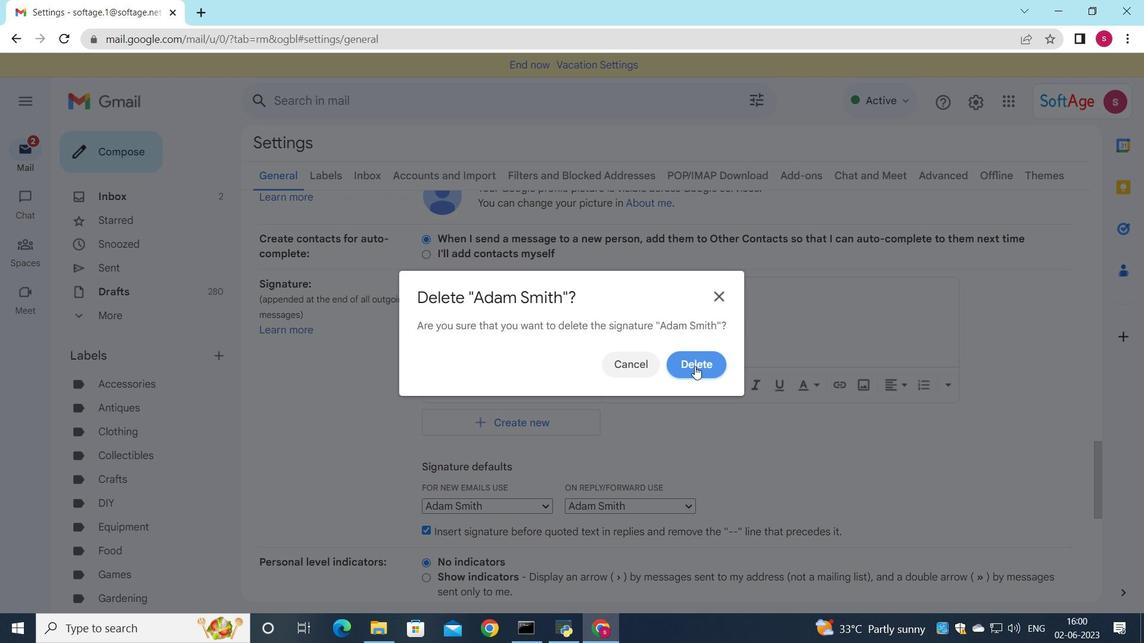 
Action: Mouse pressed left at (696, 365)
Screenshot: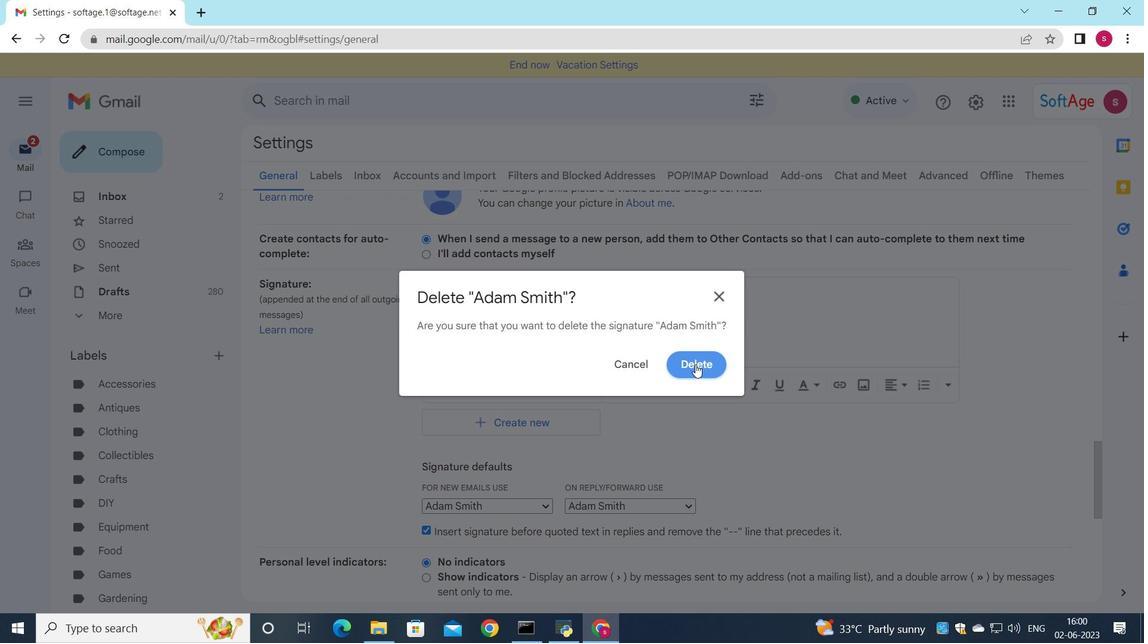 
Action: Mouse moved to (485, 314)
Screenshot: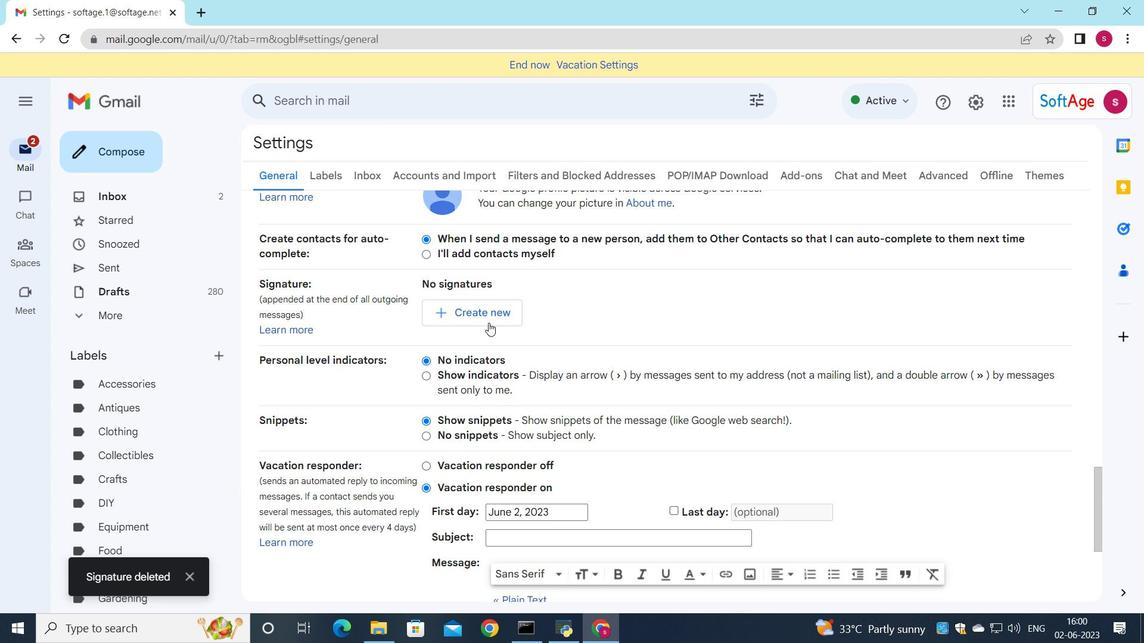 
Action: Mouse pressed left at (485, 314)
Screenshot: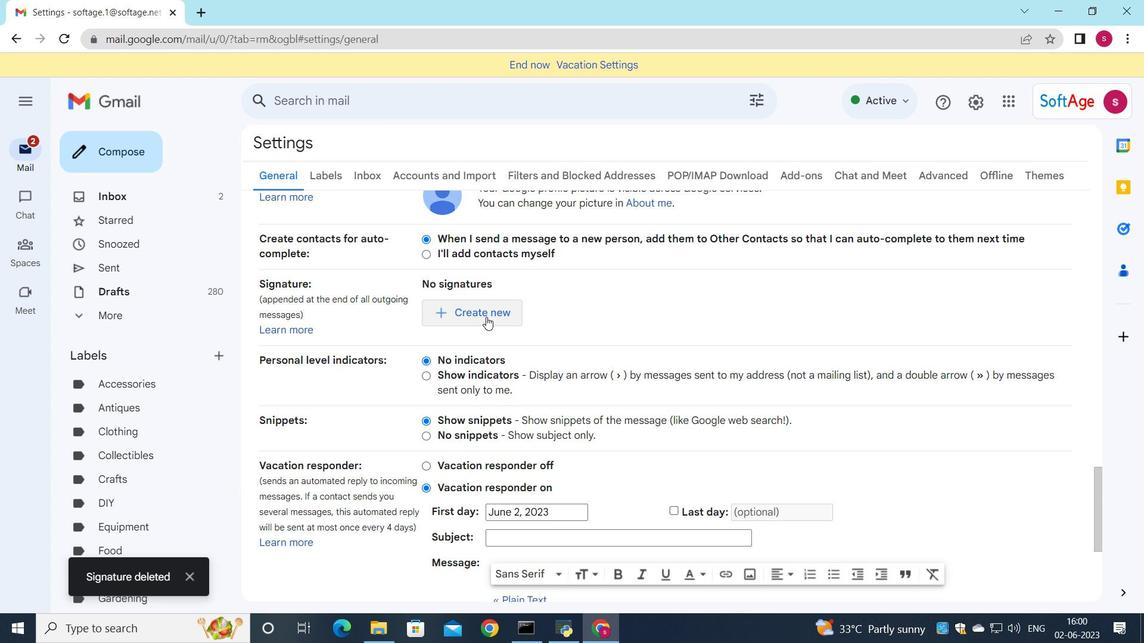 
Action: Mouse moved to (615, 330)
Screenshot: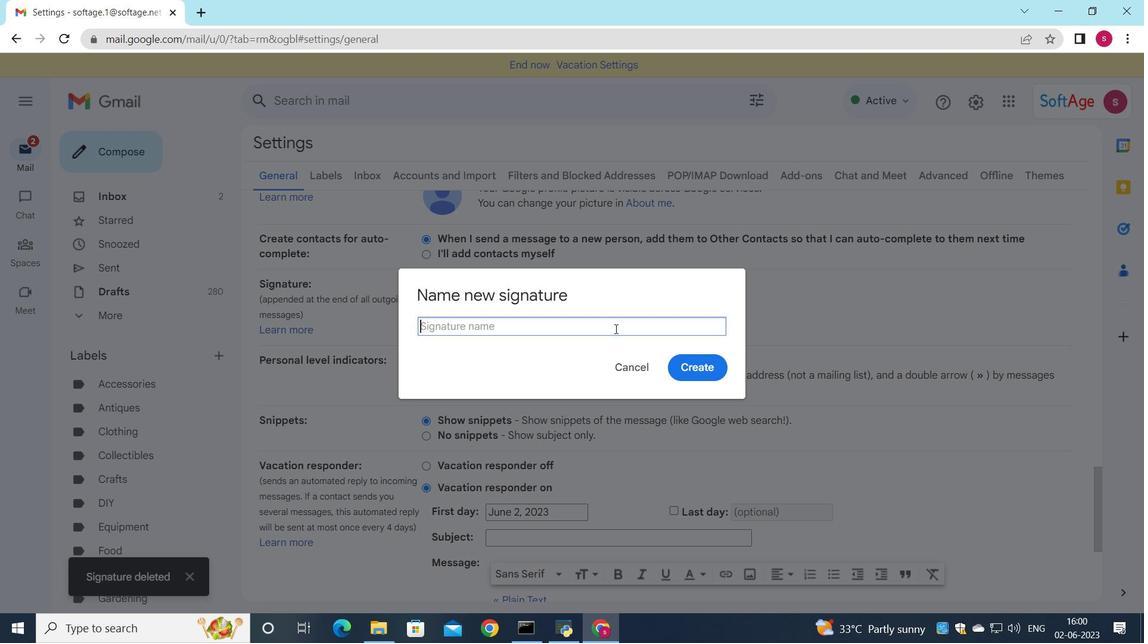 
Action: Key pressed <Key.shift><Key.shift>Adam<Key.space><Key.shift>Smith
Screenshot: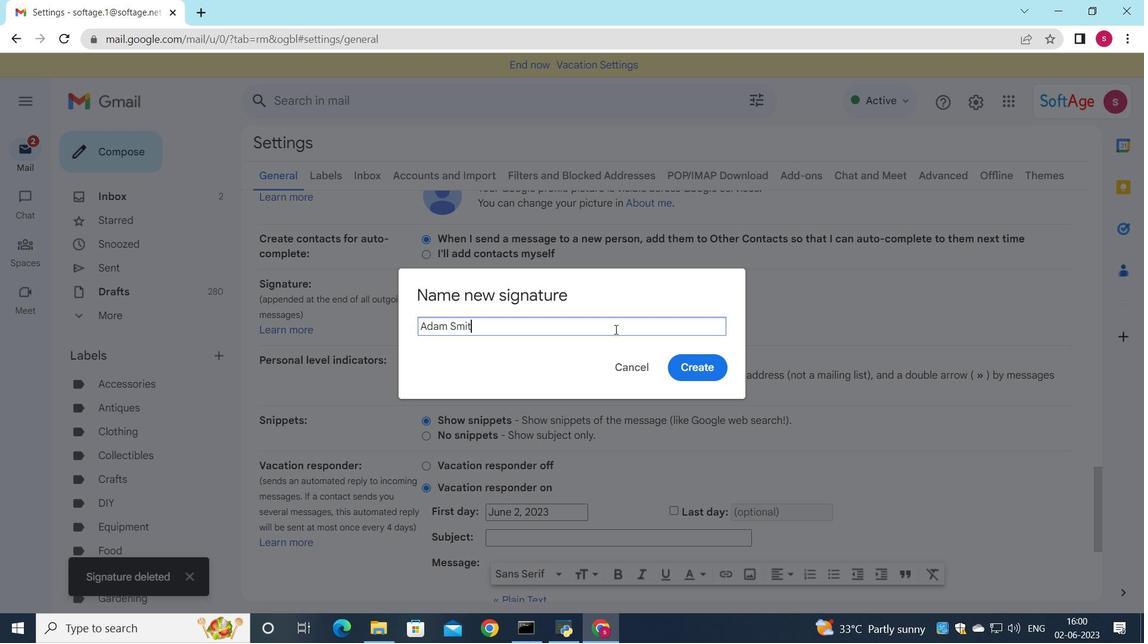 
Action: Mouse moved to (677, 367)
Screenshot: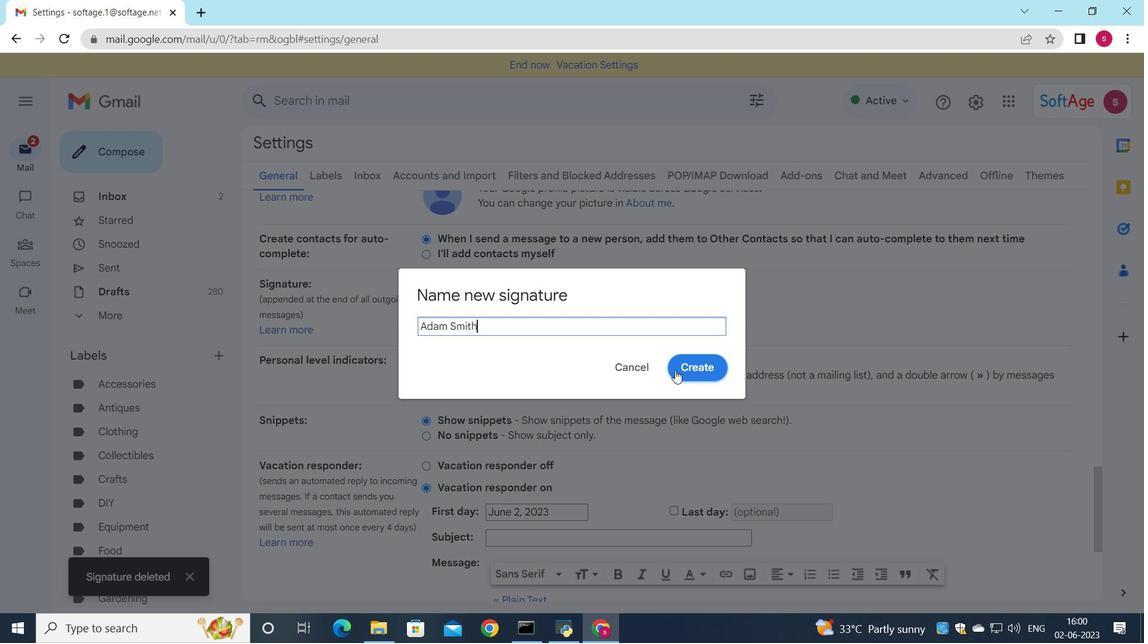 
Action: Mouse pressed left at (677, 367)
Screenshot: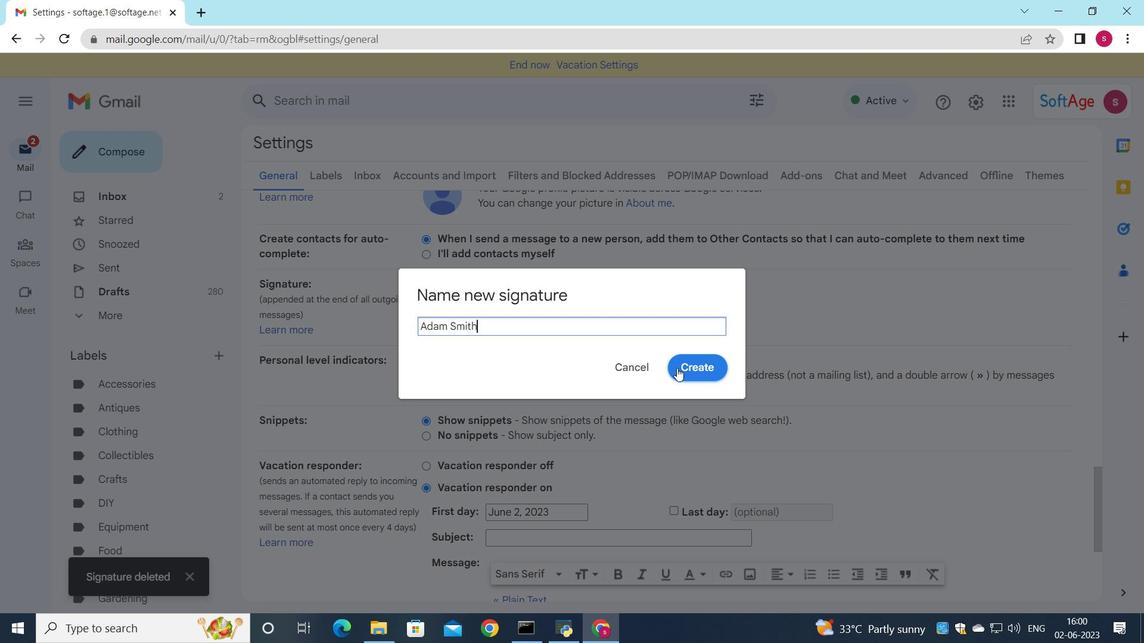 
Action: Mouse moved to (640, 311)
Screenshot: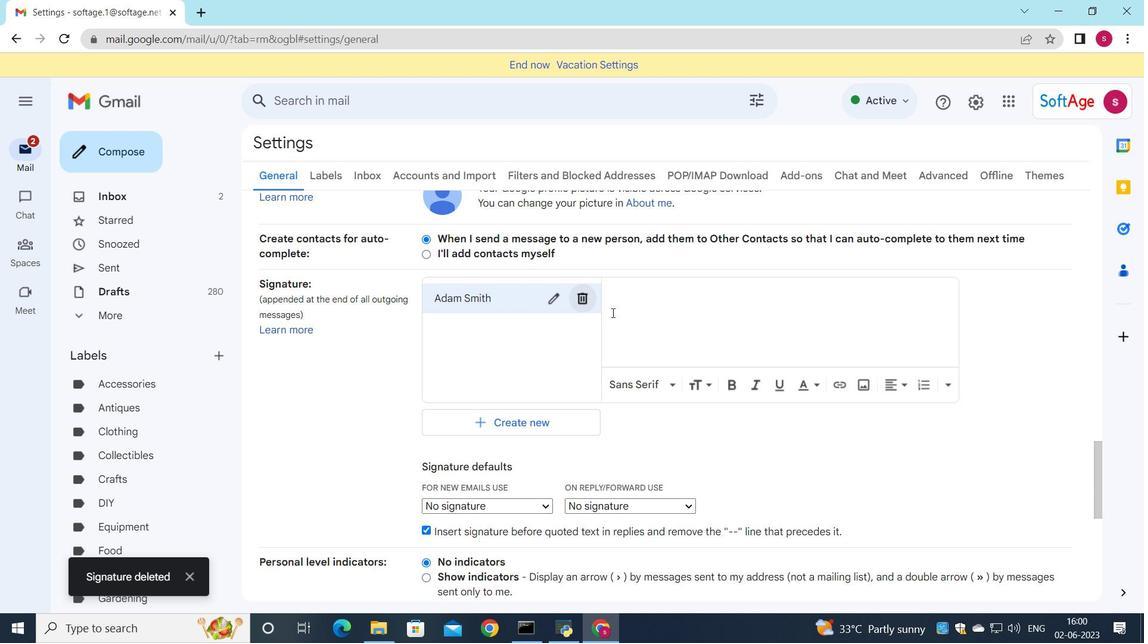 
Action: Mouse pressed left at (640, 311)
Screenshot: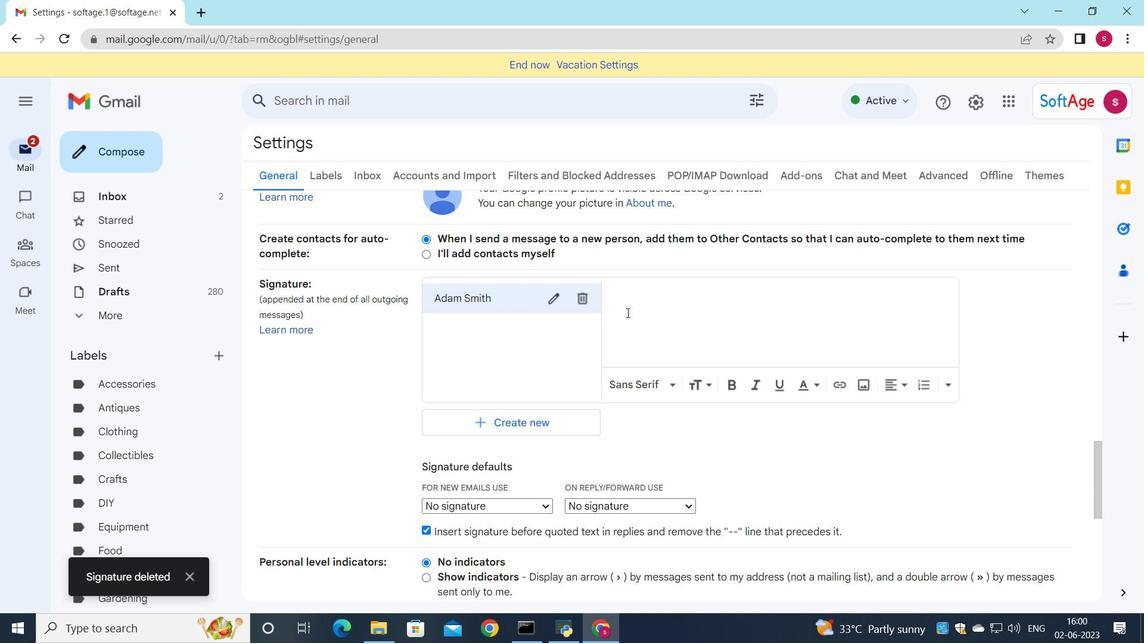
Action: Key pressed <Key.shift>Adam<Key.space><Key.shift>Smith
Screenshot: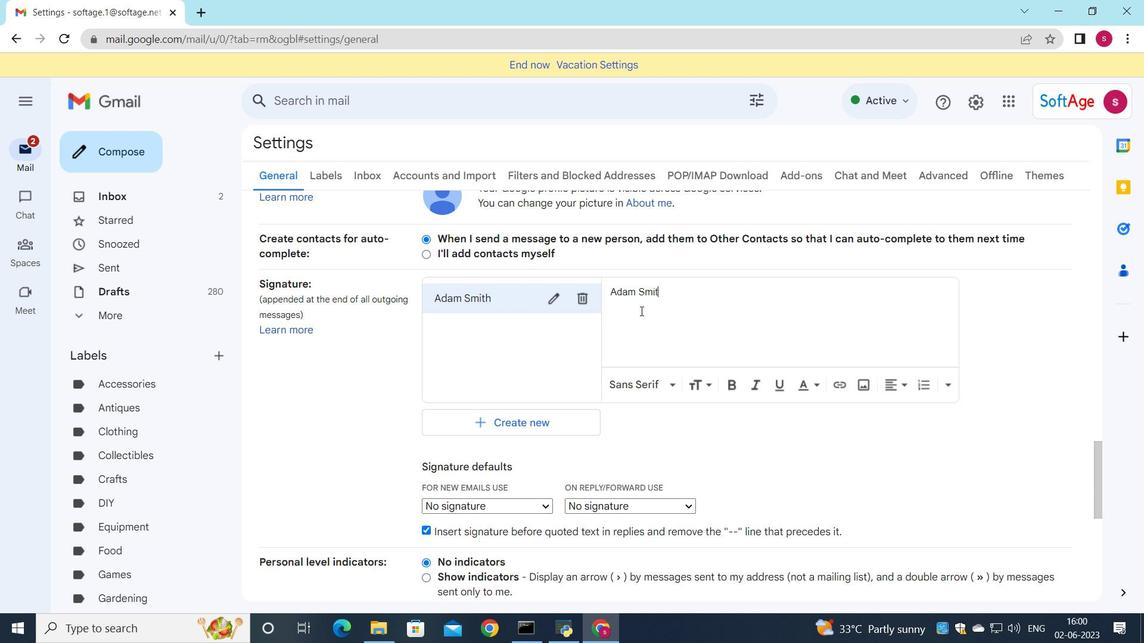 
Action: Mouse moved to (634, 333)
Screenshot: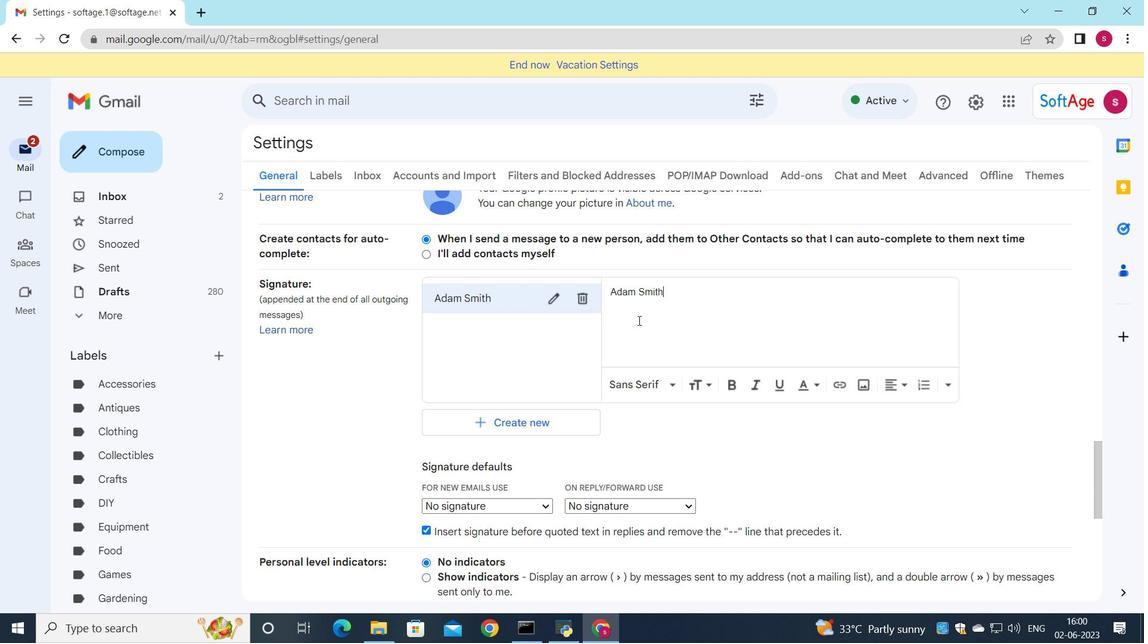 
Action: Mouse scrolled (634, 332) with delta (0, 0)
Screenshot: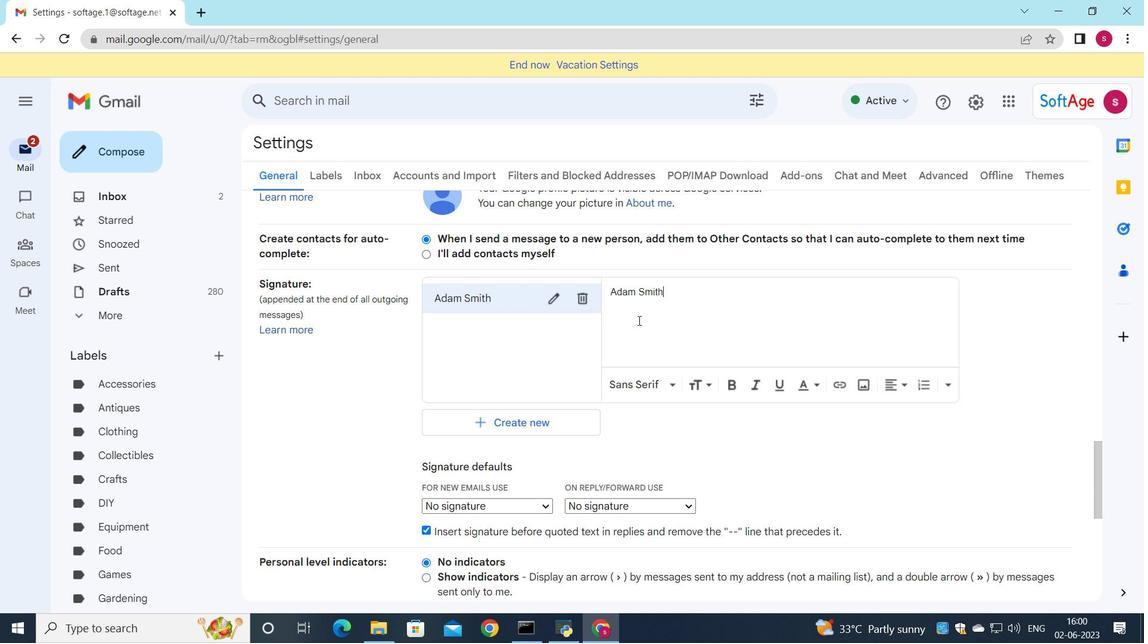 
Action: Mouse moved to (536, 430)
Screenshot: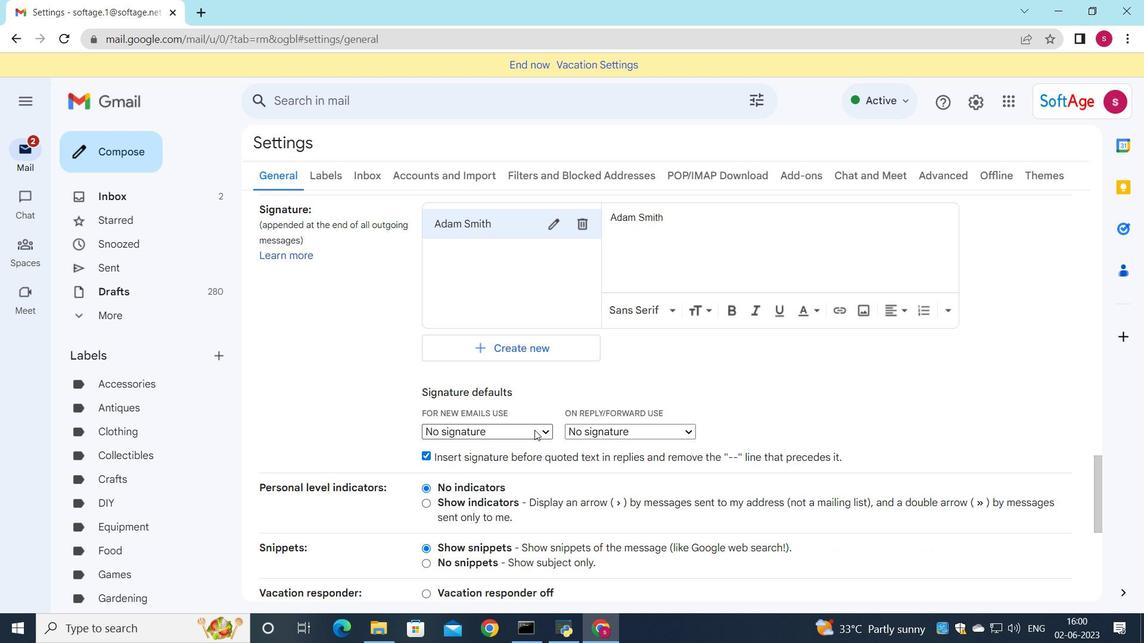 
Action: Mouse pressed left at (536, 430)
